 Task: Create an infographic for an Instagram post that illustrates data using a circle and a bar chart. Include titles and labels.
Action: Mouse moved to (96, 13)
Screenshot: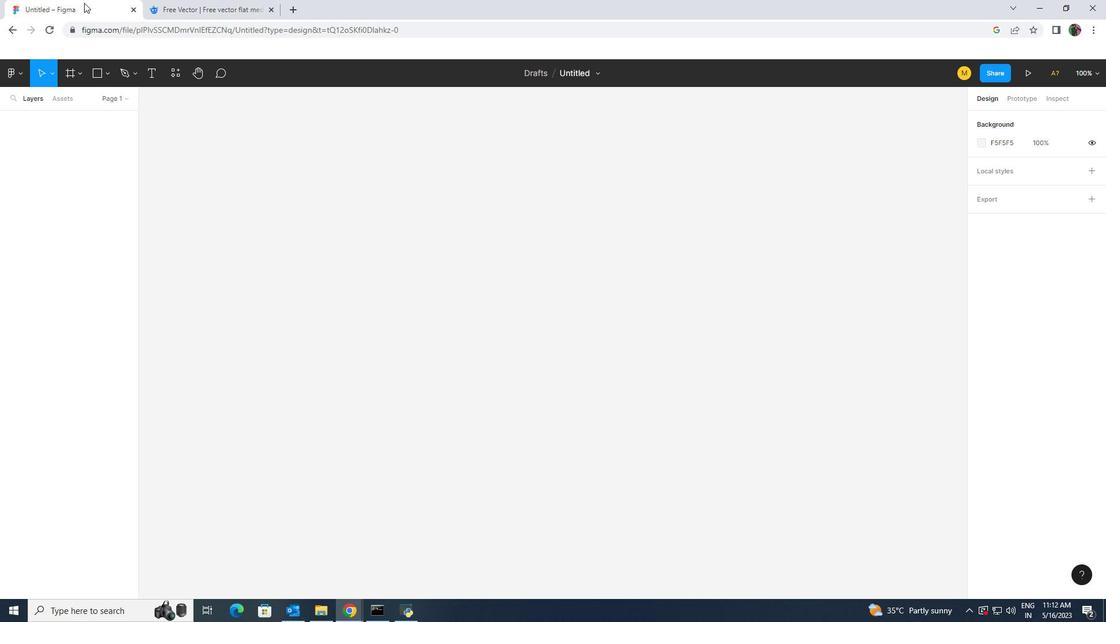 
Action: Key pressed f
Screenshot: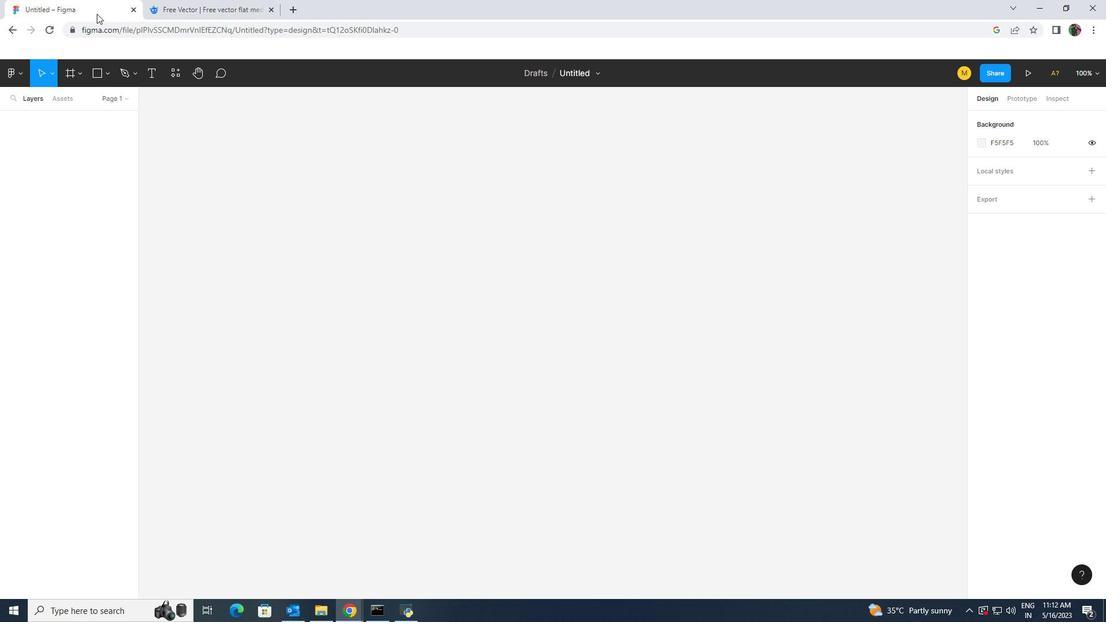 
Action: Mouse moved to (1016, 477)
Screenshot: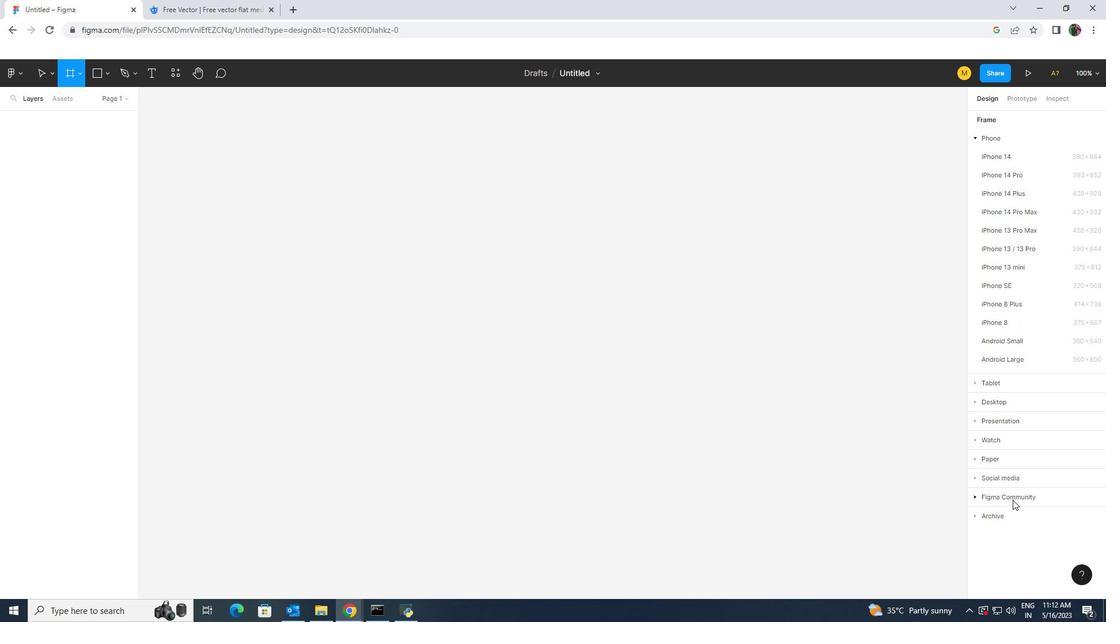 
Action: Mouse pressed left at (1016, 477)
Screenshot: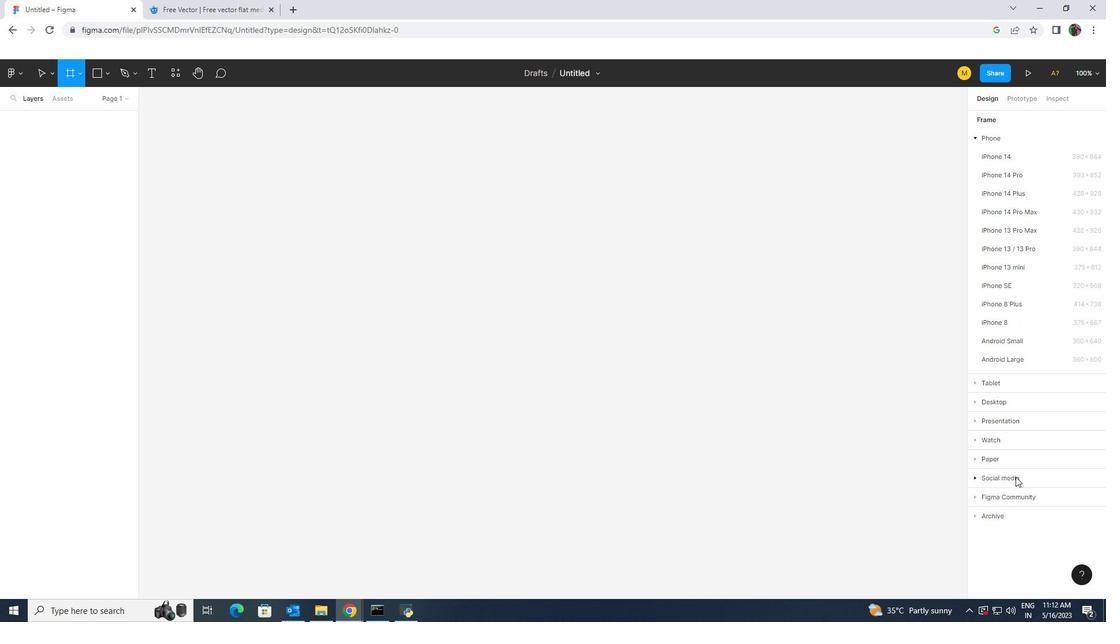 
Action: Mouse moved to (1018, 337)
Screenshot: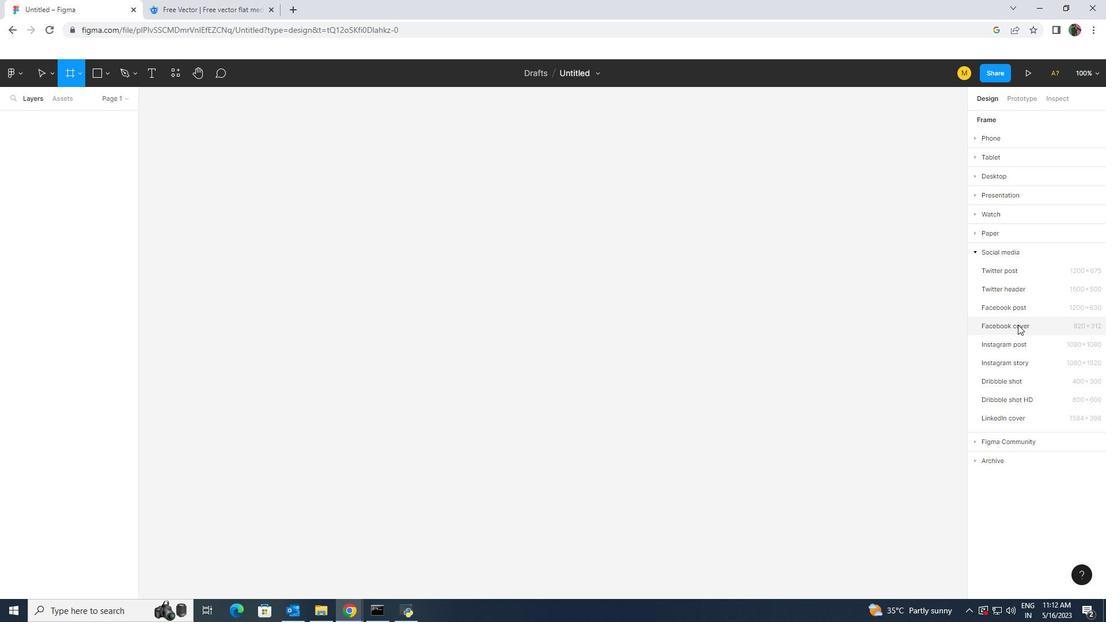 
Action: Mouse pressed left at (1018, 337)
Screenshot: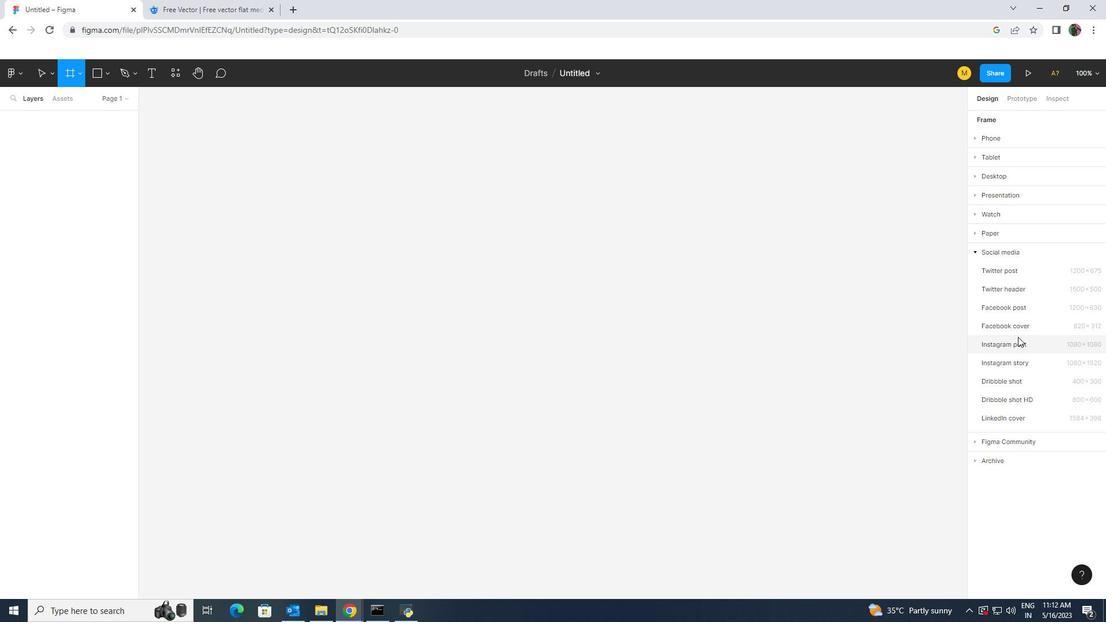 
Action: Mouse moved to (1099, 76)
Screenshot: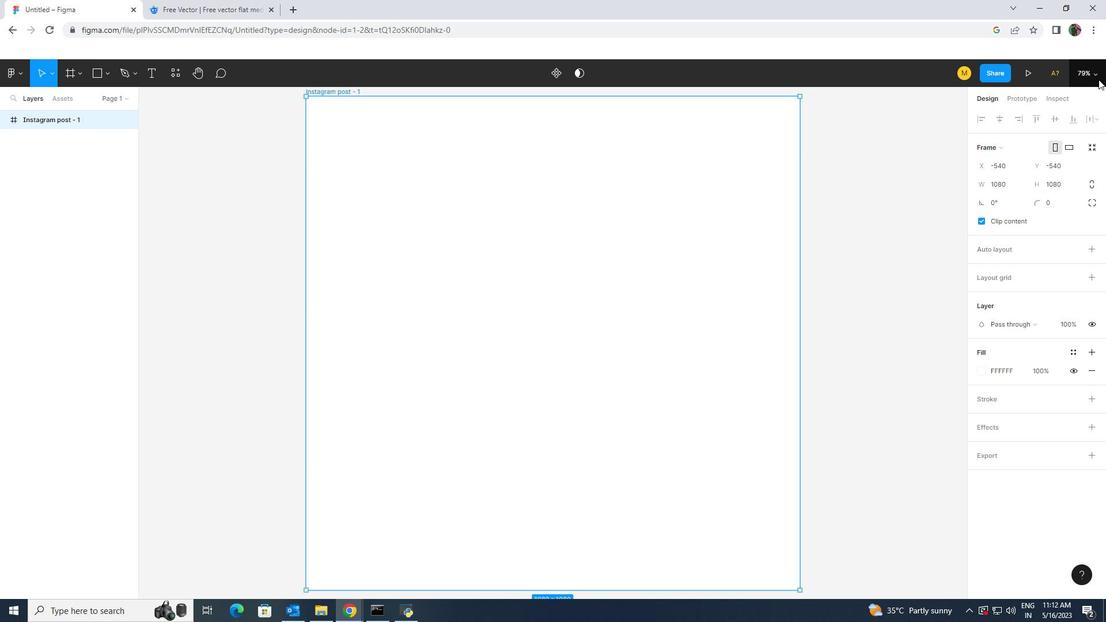 
Action: Mouse pressed left at (1099, 76)
Screenshot: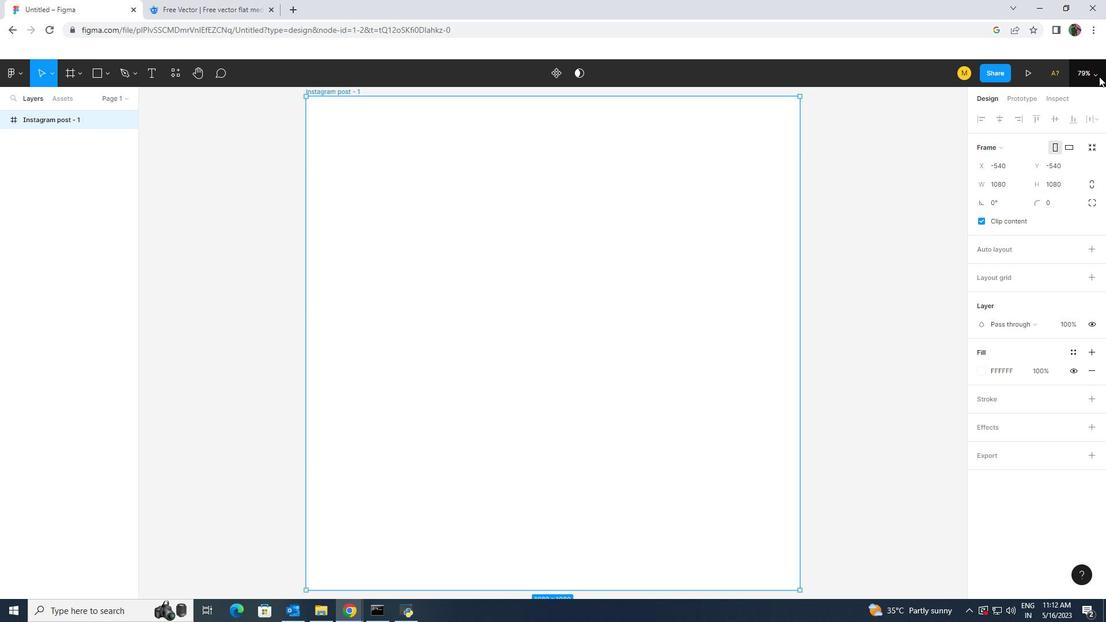 
Action: Mouse moved to (1059, 169)
Screenshot: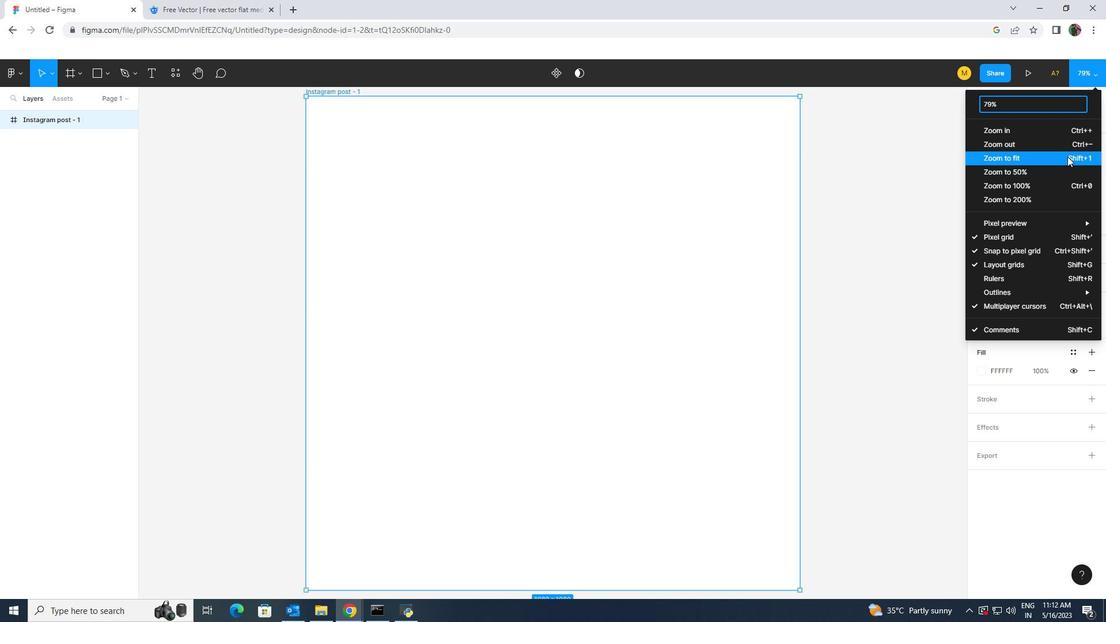 
Action: Mouse pressed left at (1059, 169)
Screenshot: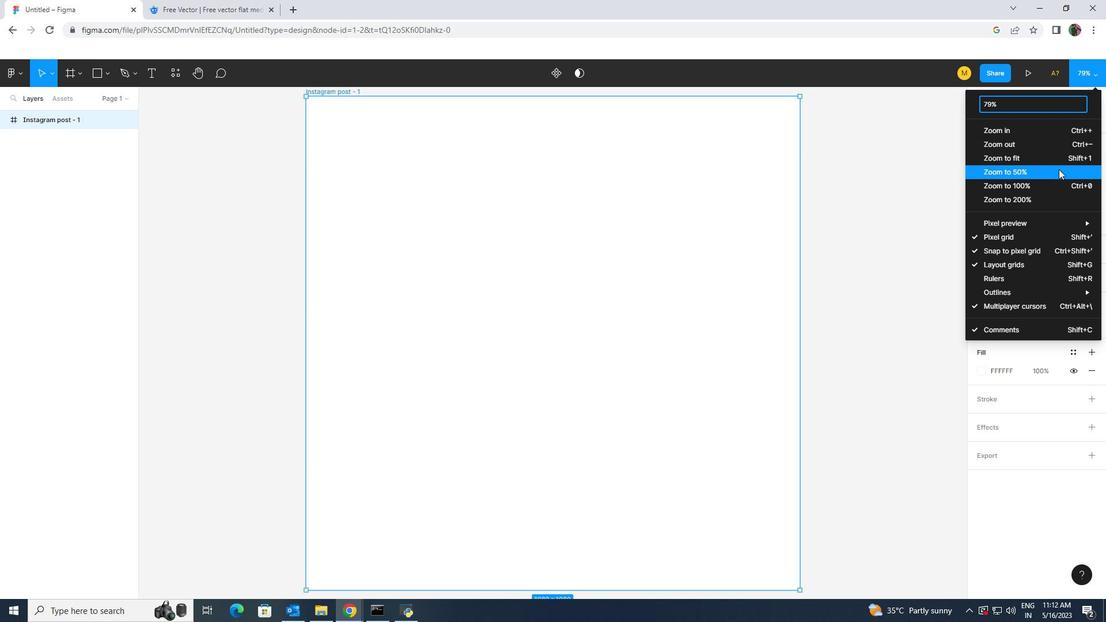 
Action: Mouse moved to (630, 296)
Screenshot: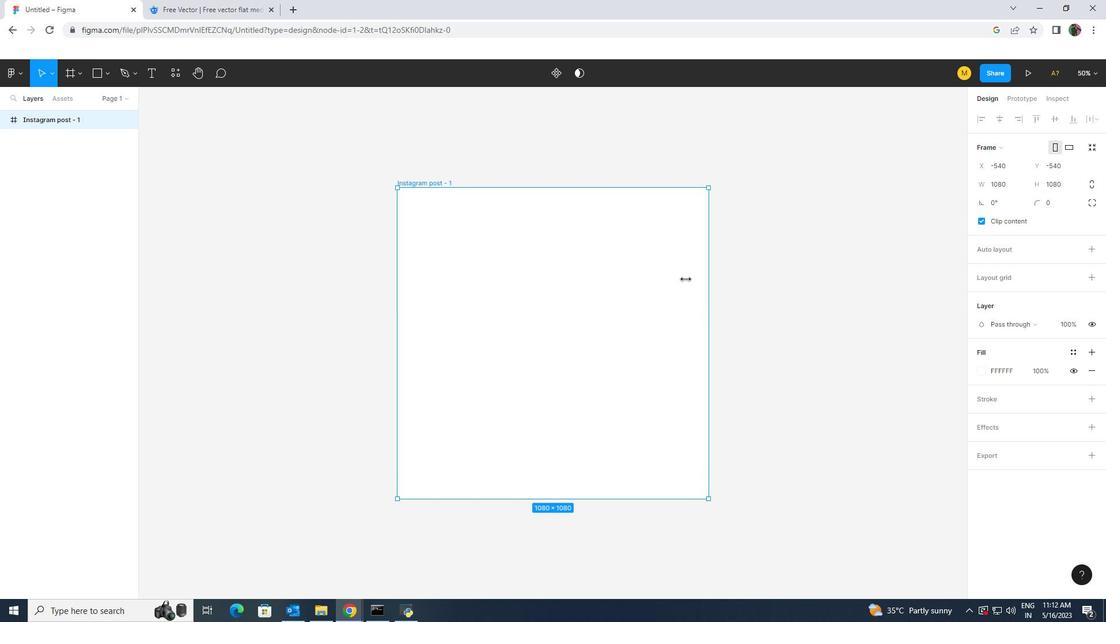 
Action: Mouse pressed left at (630, 296)
Screenshot: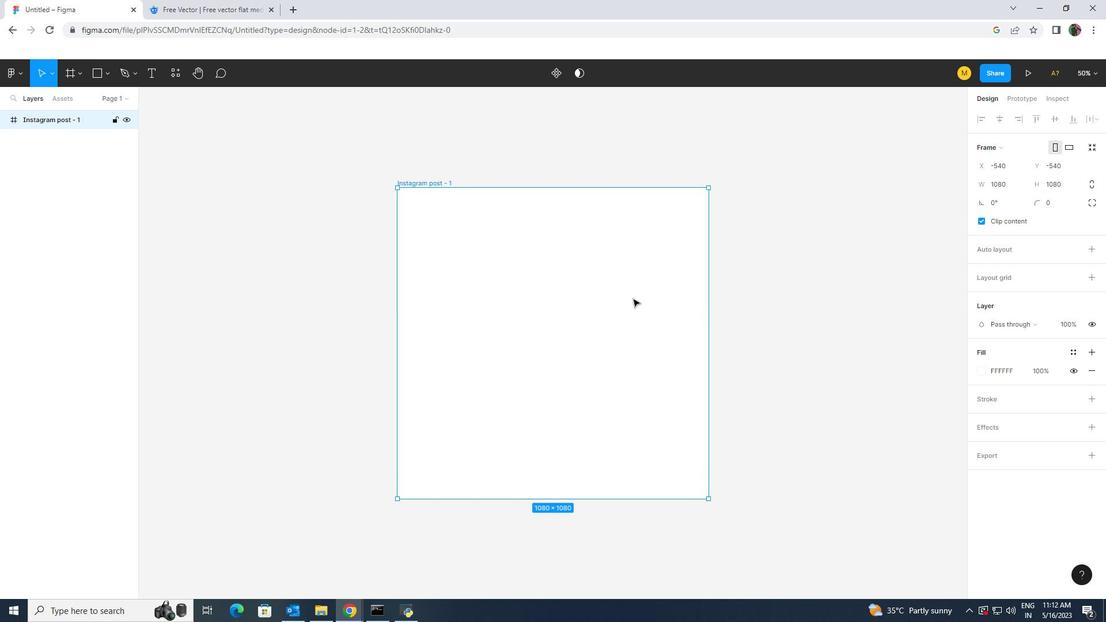 
Action: Mouse moved to (996, 251)
Screenshot: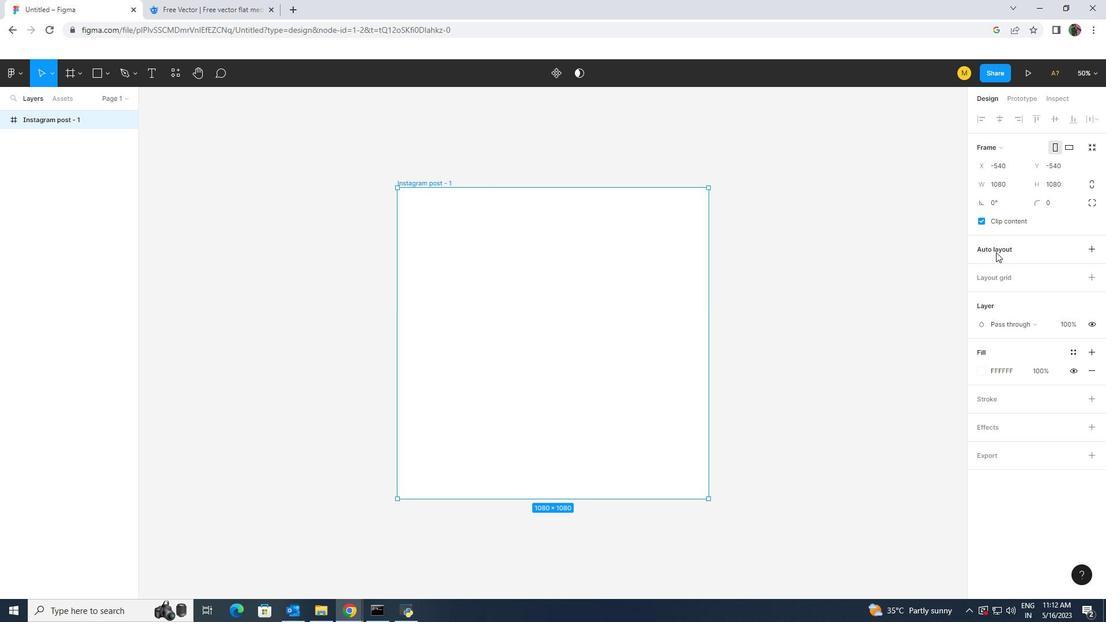 
Action: Mouse pressed left at (996, 251)
Screenshot: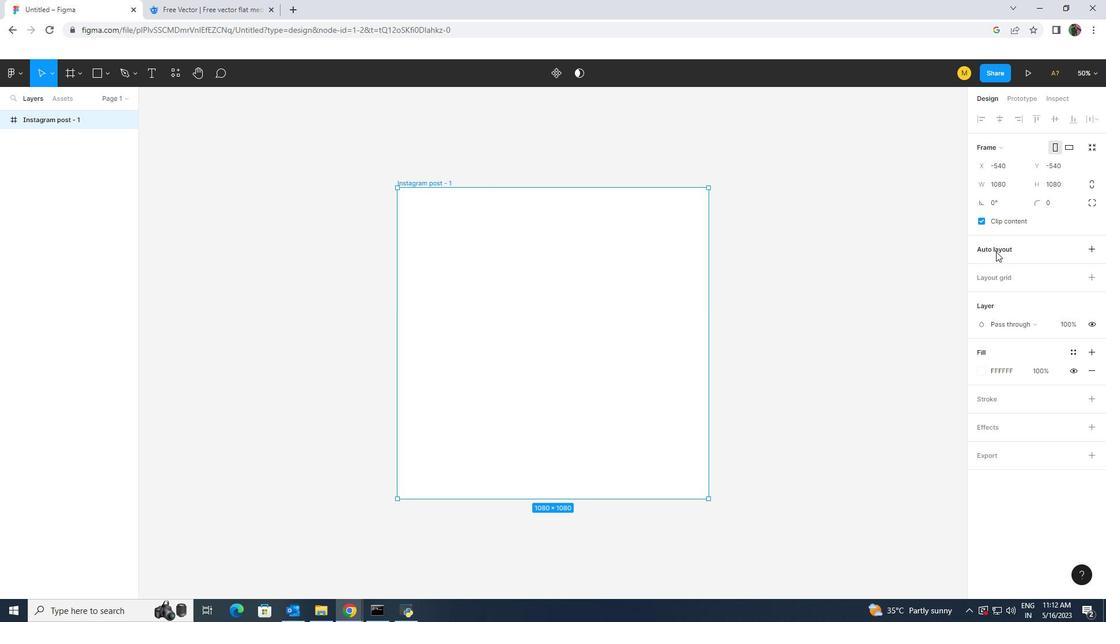 
Action: Mouse moved to (1001, 259)
Screenshot: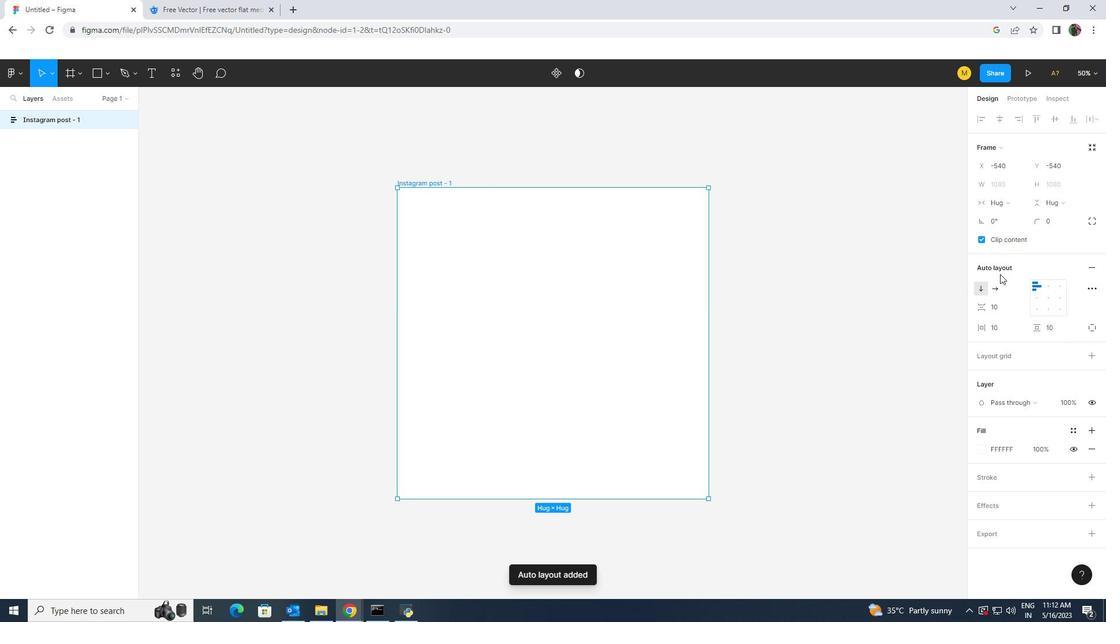 
Action: Mouse pressed left at (1001, 259)
Screenshot: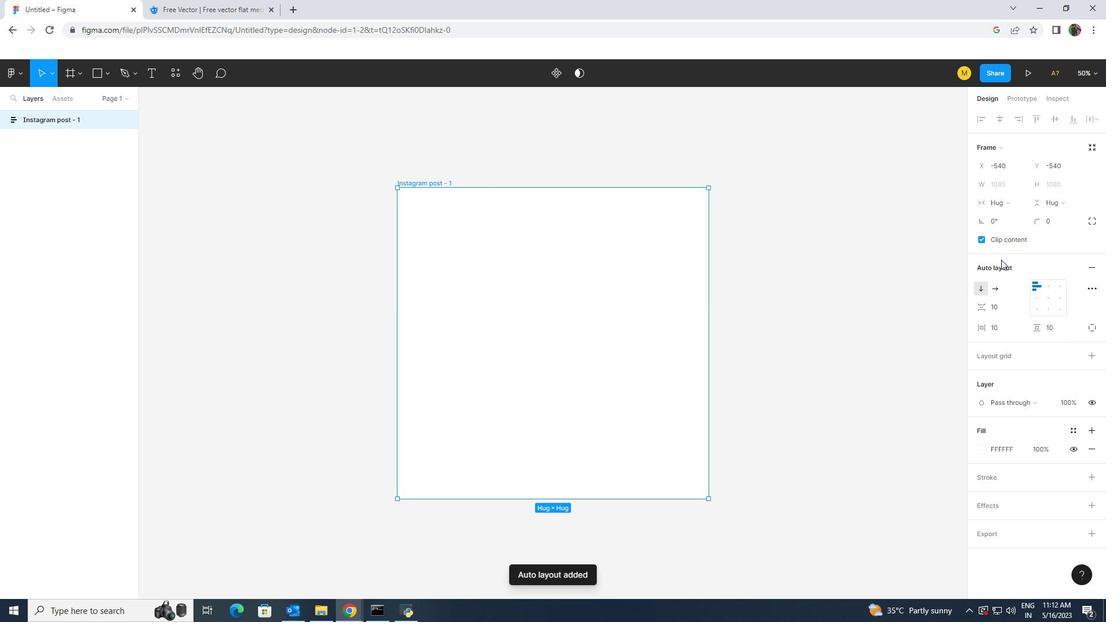 
Action: Mouse moved to (987, 244)
Screenshot: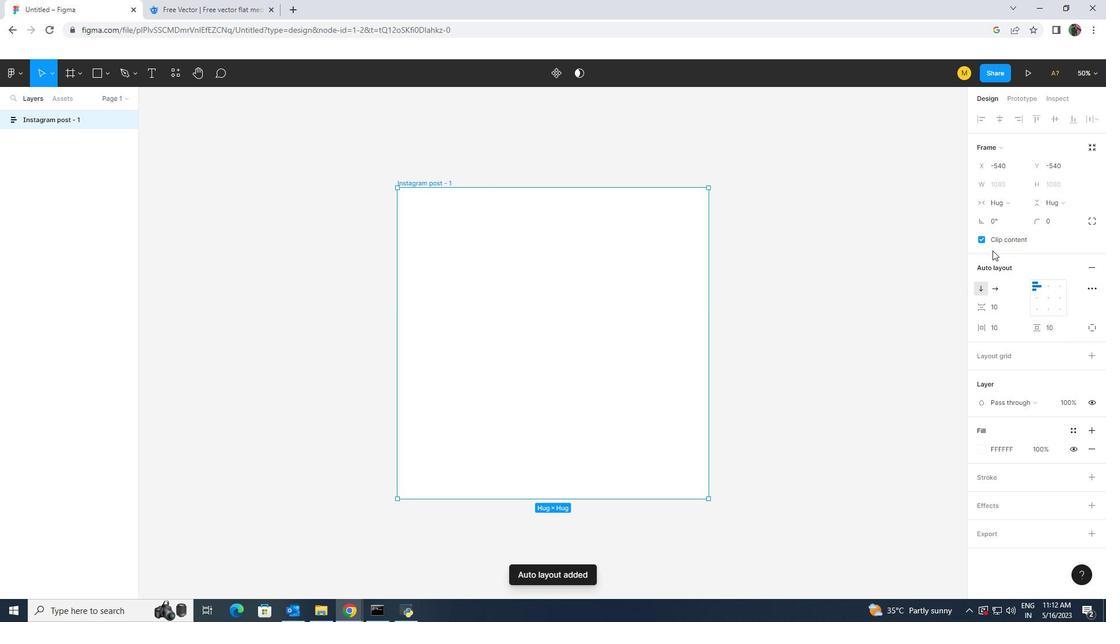 
Action: Mouse pressed left at (987, 244)
Screenshot: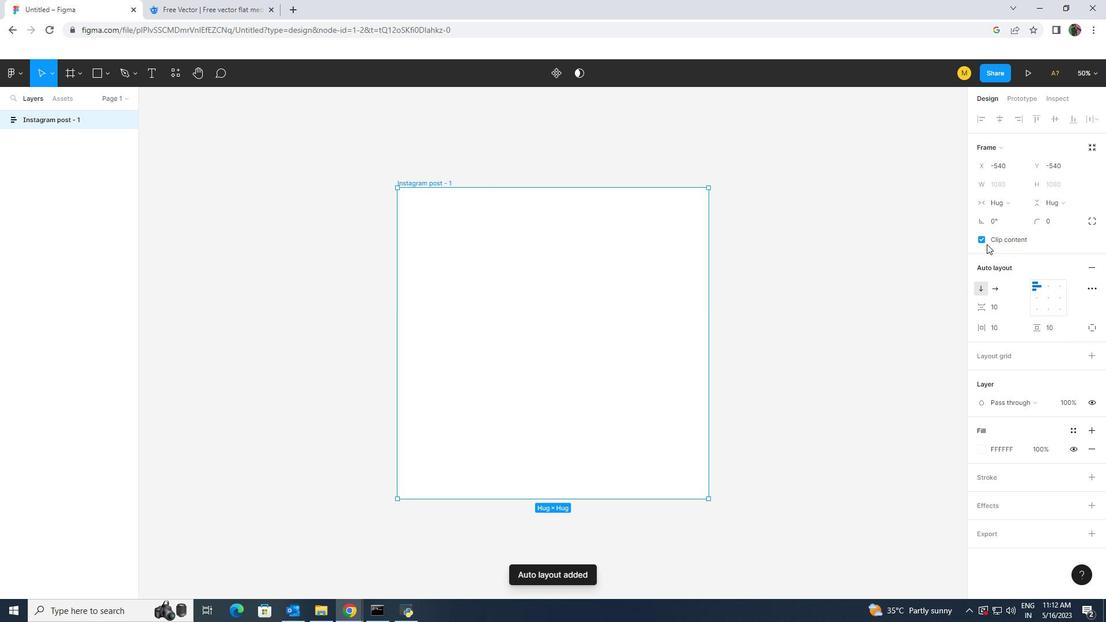 
Action: Mouse moved to (1074, 353)
Screenshot: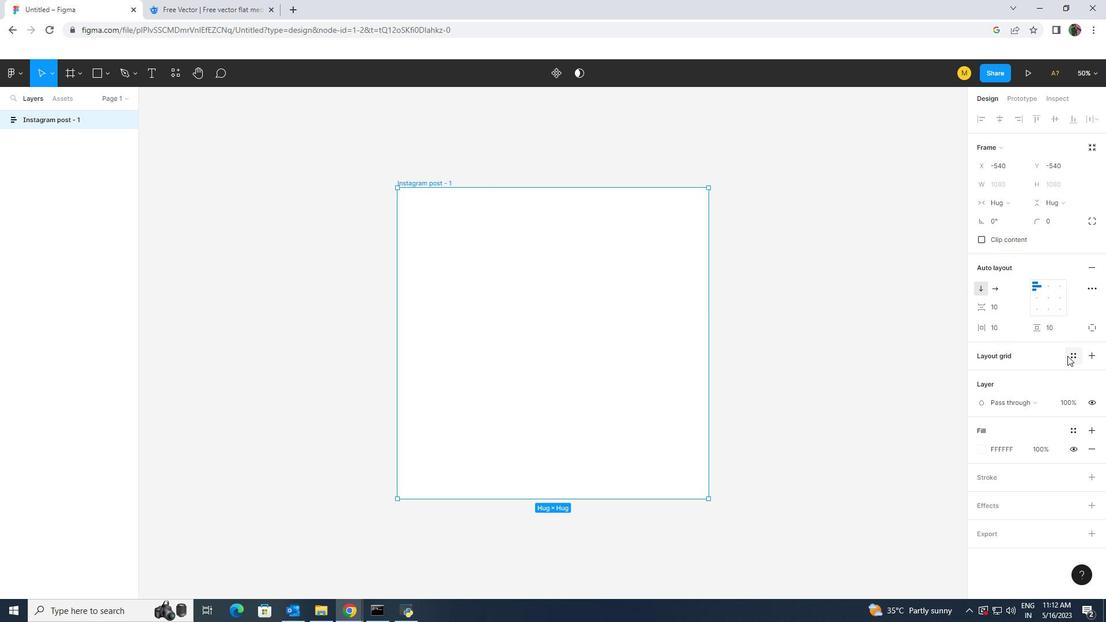 
Action: Mouse pressed left at (1074, 353)
Screenshot: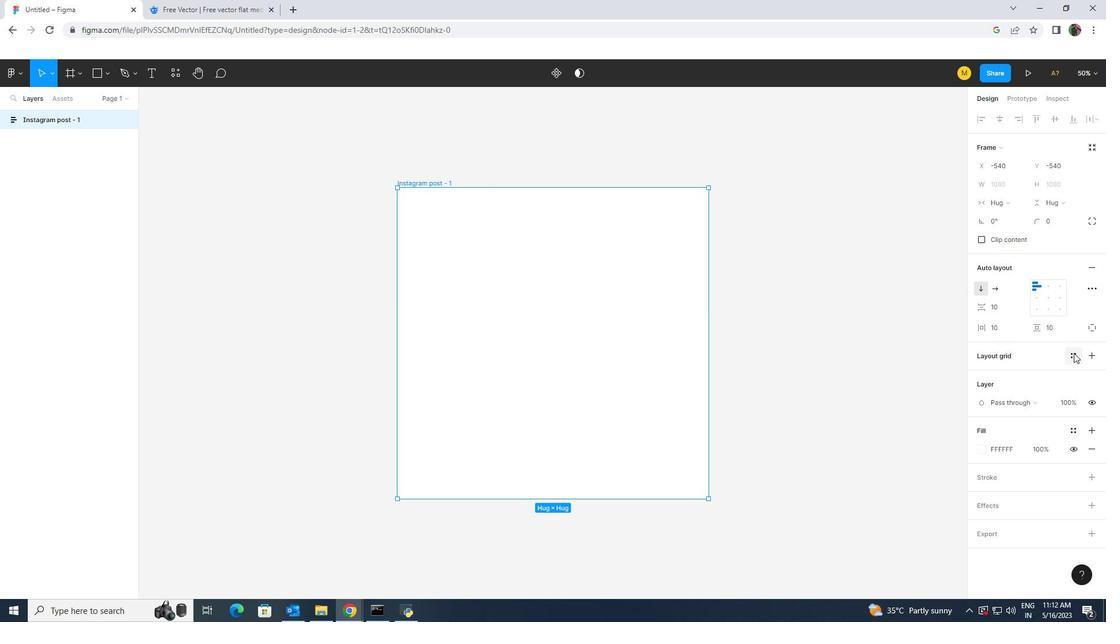 
Action: Mouse moved to (909, 354)
Screenshot: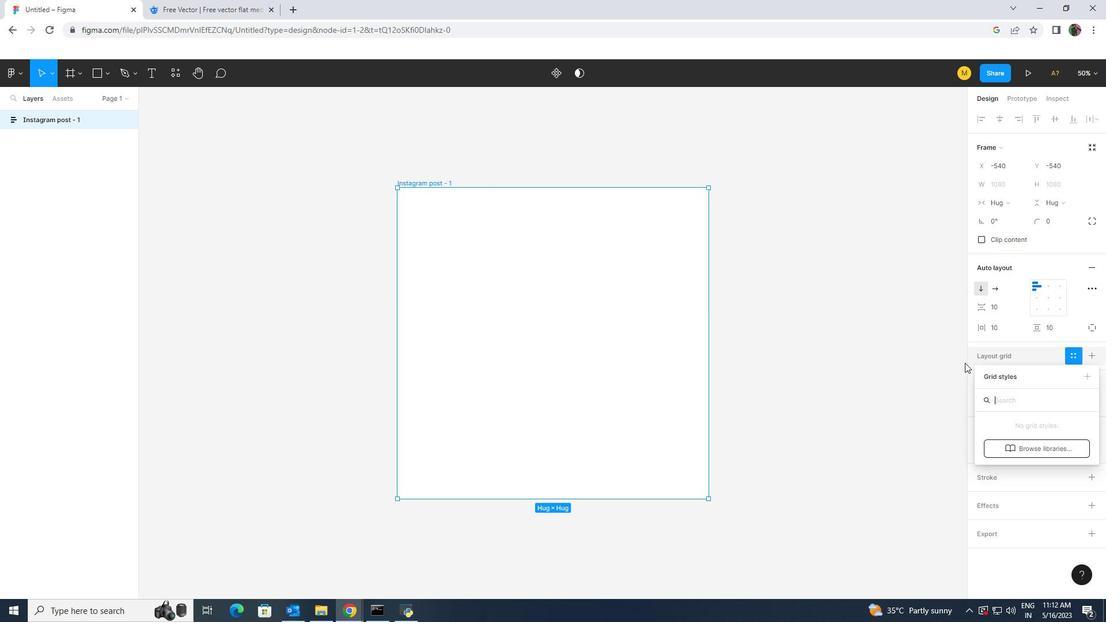
Action: Mouse pressed left at (909, 354)
Screenshot: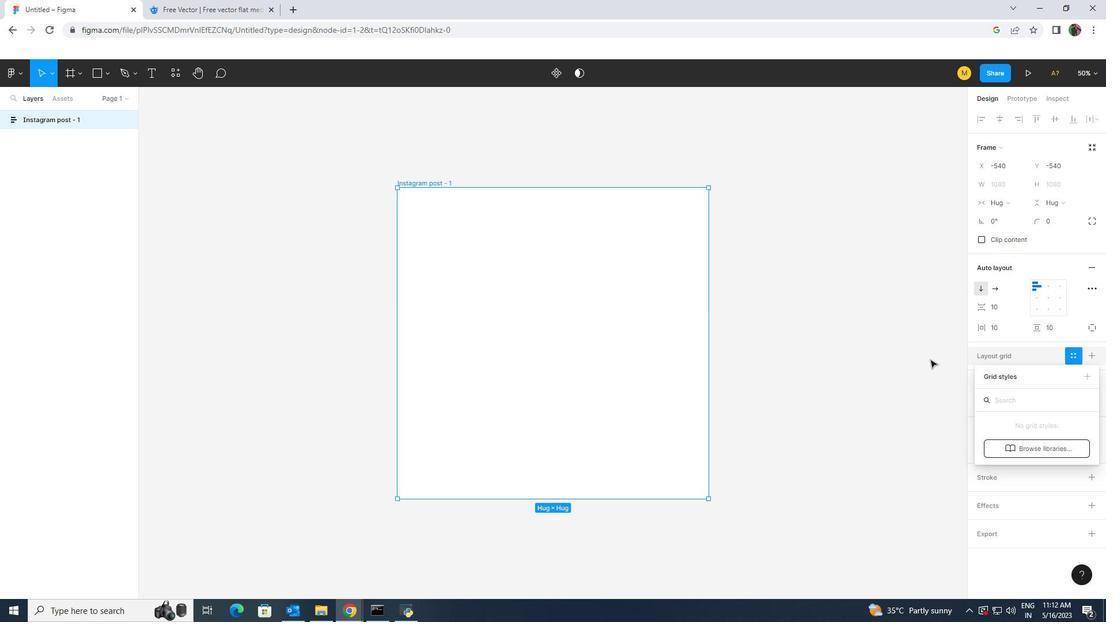 
Action: Mouse moved to (677, 337)
Screenshot: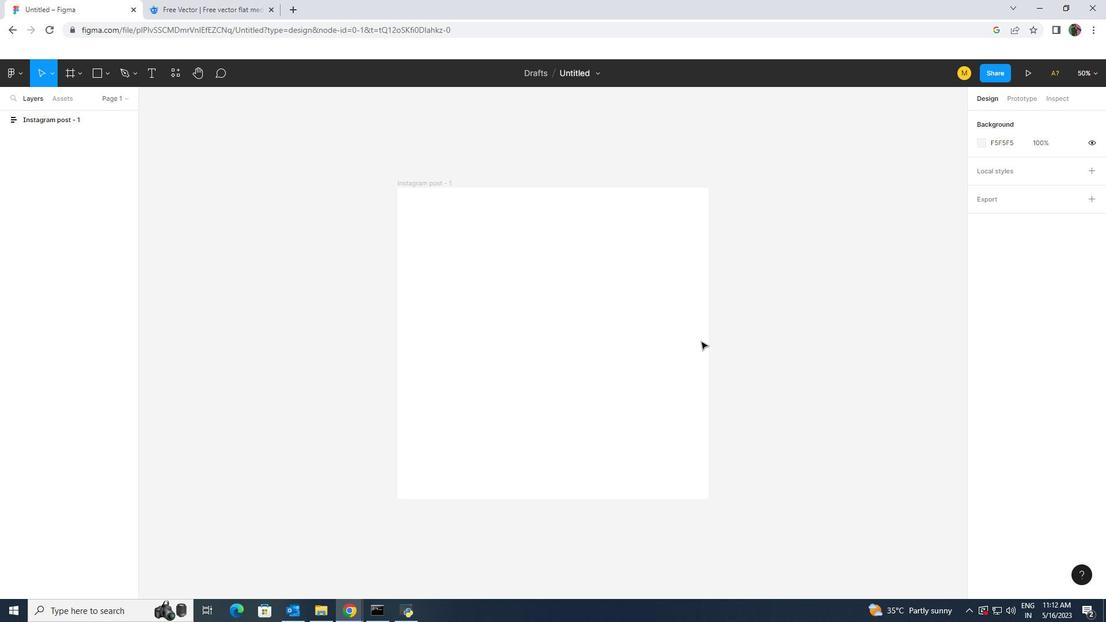 
Action: Mouse pressed left at (677, 337)
Screenshot: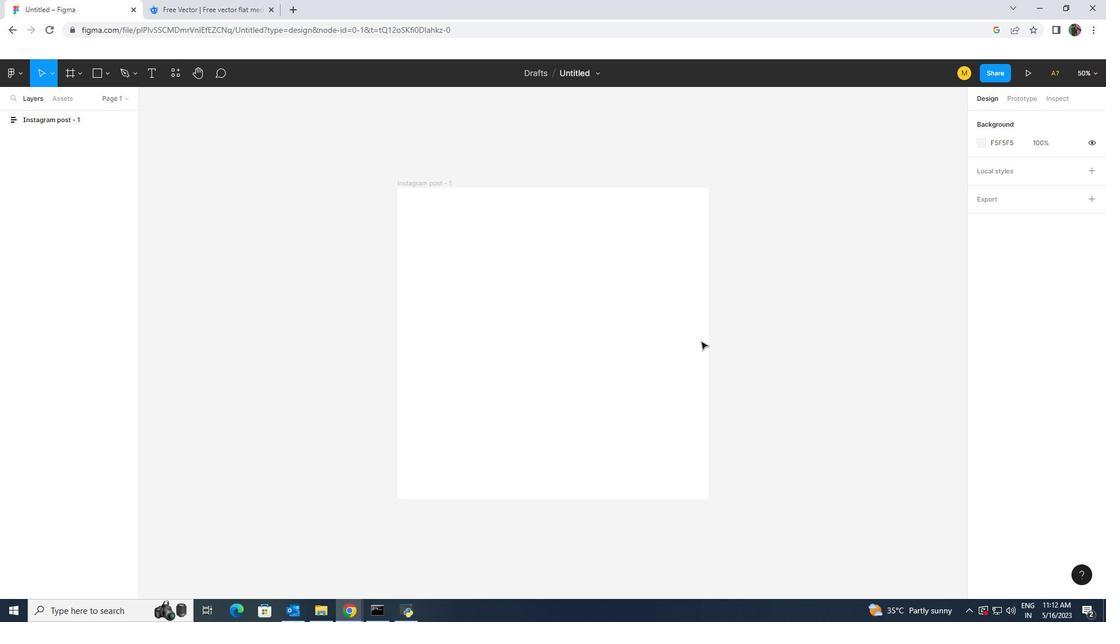 
Action: Mouse moved to (1085, 264)
Screenshot: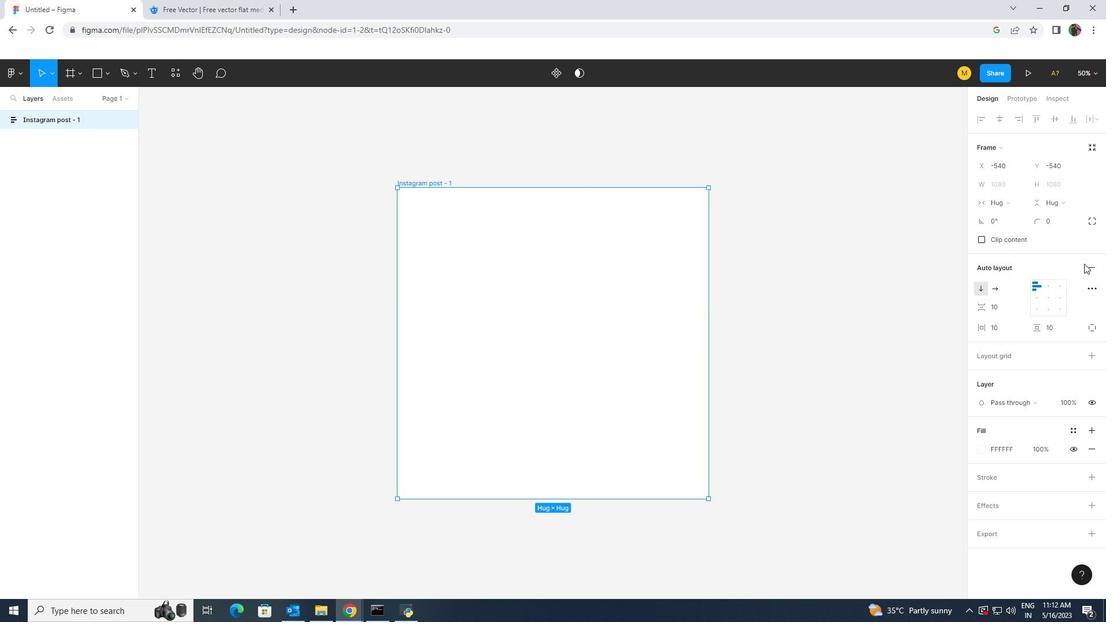
Action: Mouse pressed left at (1085, 264)
Screenshot: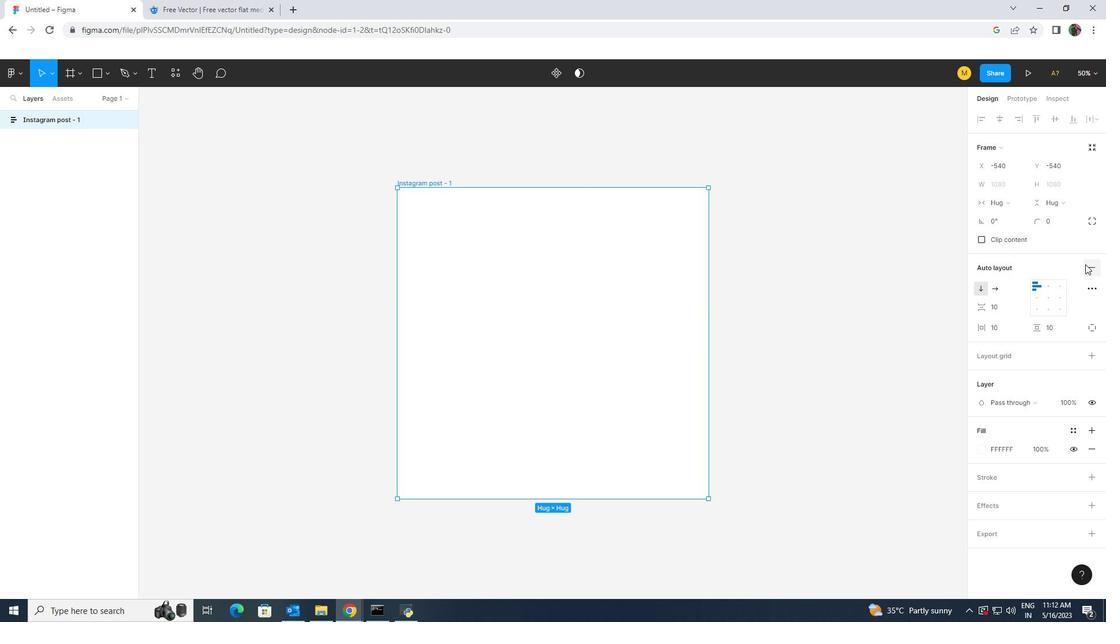 
Action: Mouse moved to (1023, 272)
Screenshot: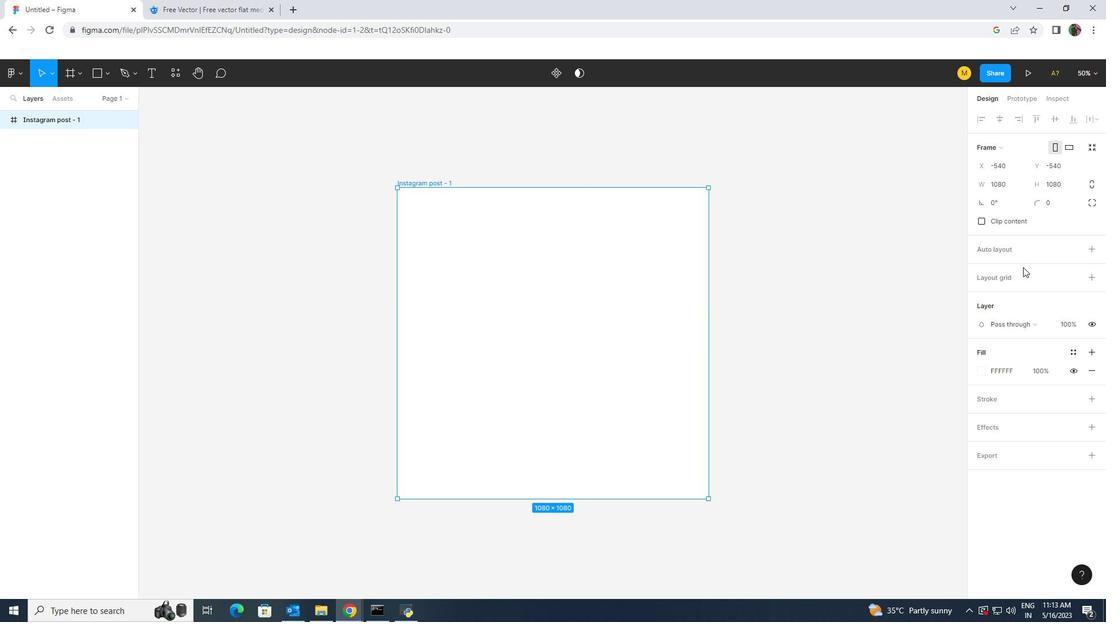 
Action: Mouse pressed left at (1023, 272)
Screenshot: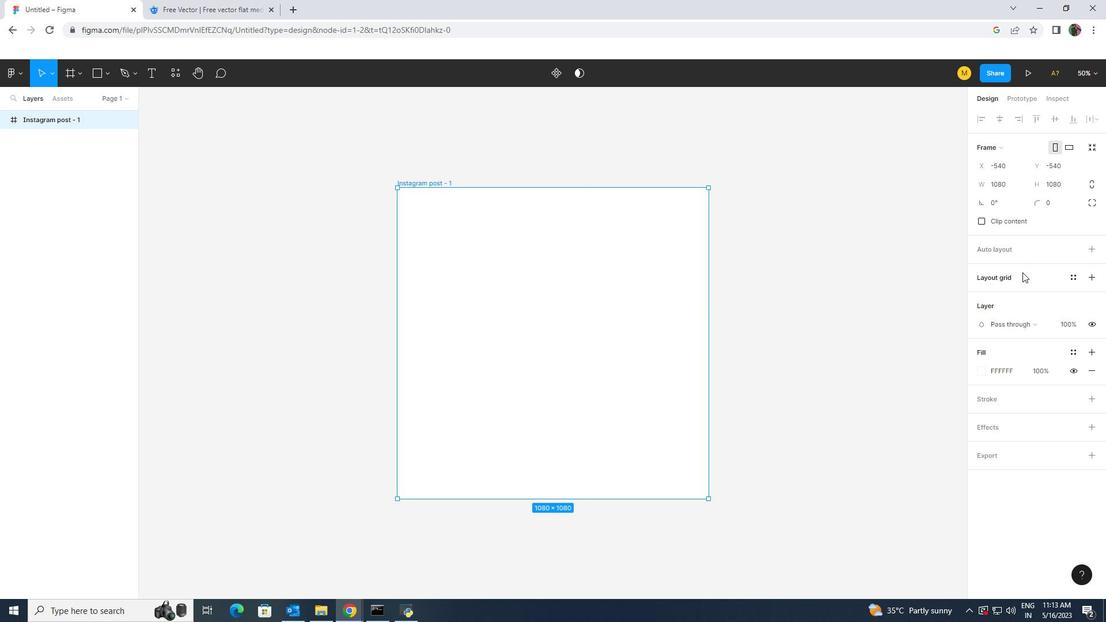 
Action: Mouse moved to (985, 291)
Screenshot: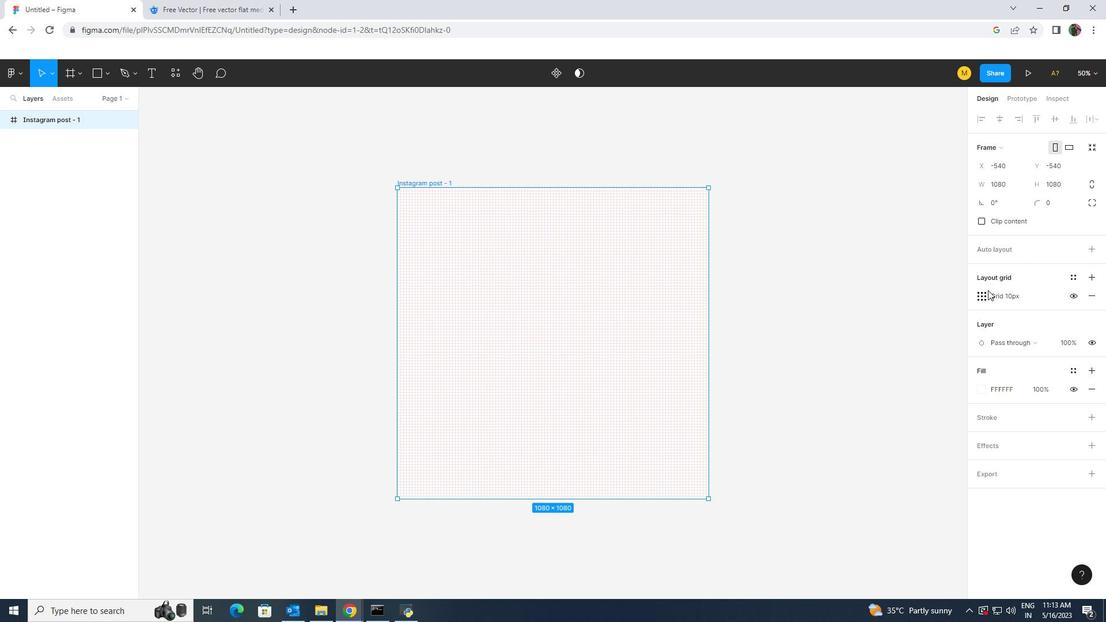 
Action: Mouse pressed left at (985, 291)
Screenshot: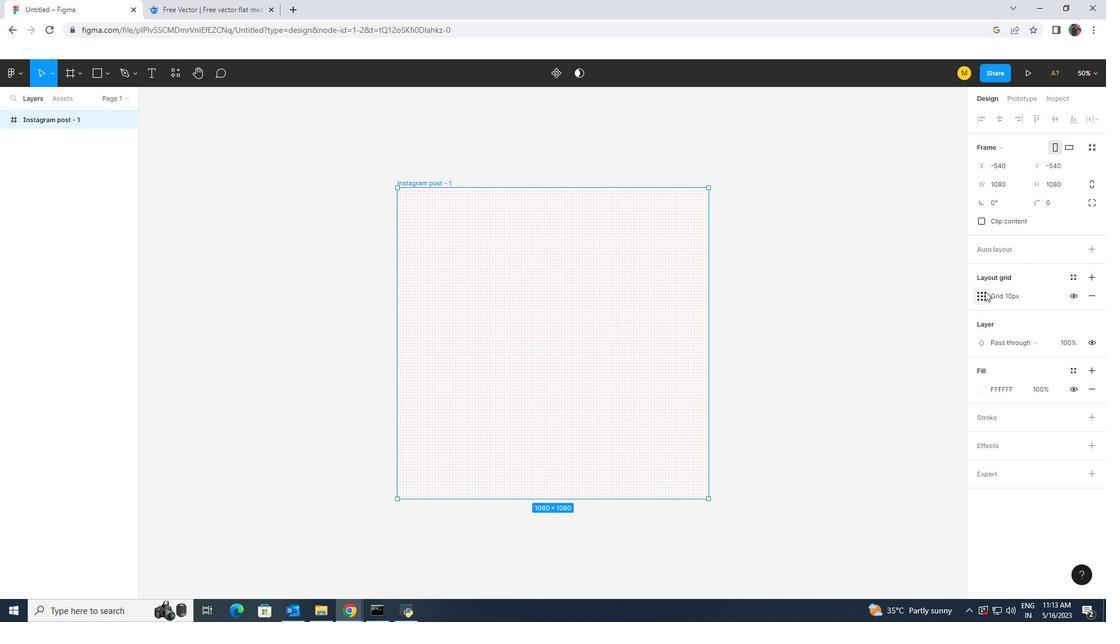 
Action: Mouse moved to (879, 299)
Screenshot: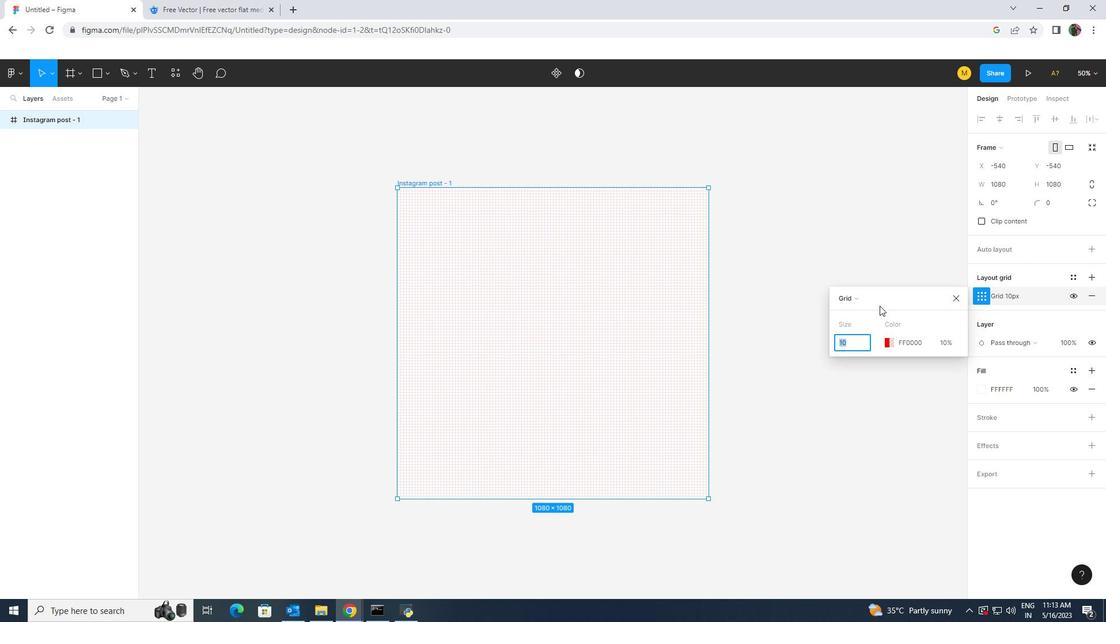 
Action: Mouse pressed left at (879, 299)
Screenshot: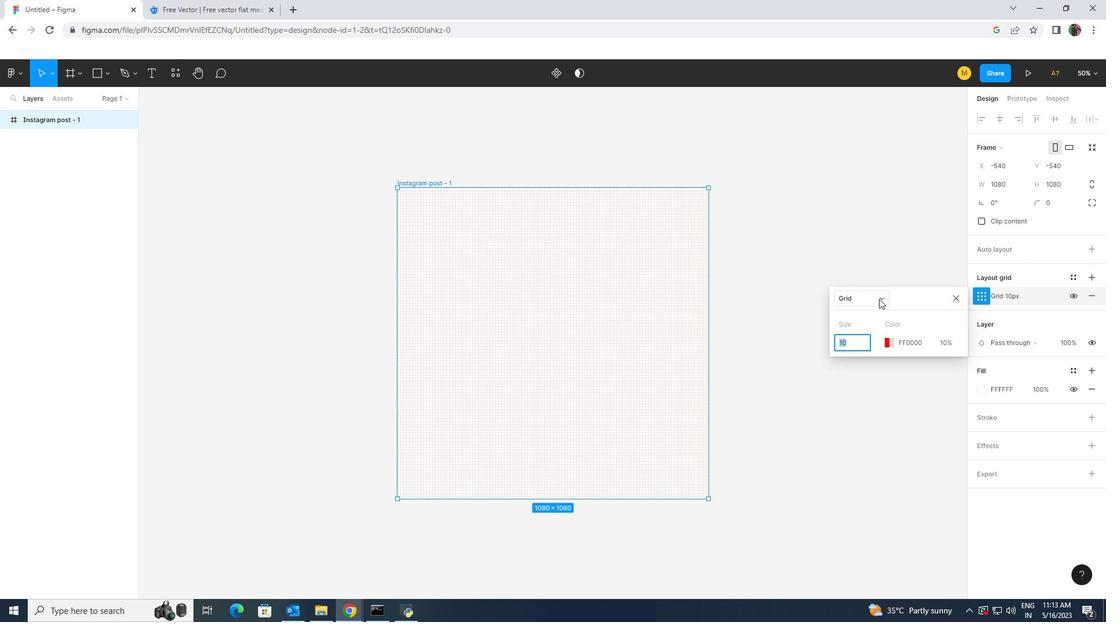 
Action: Mouse moved to (878, 308)
Screenshot: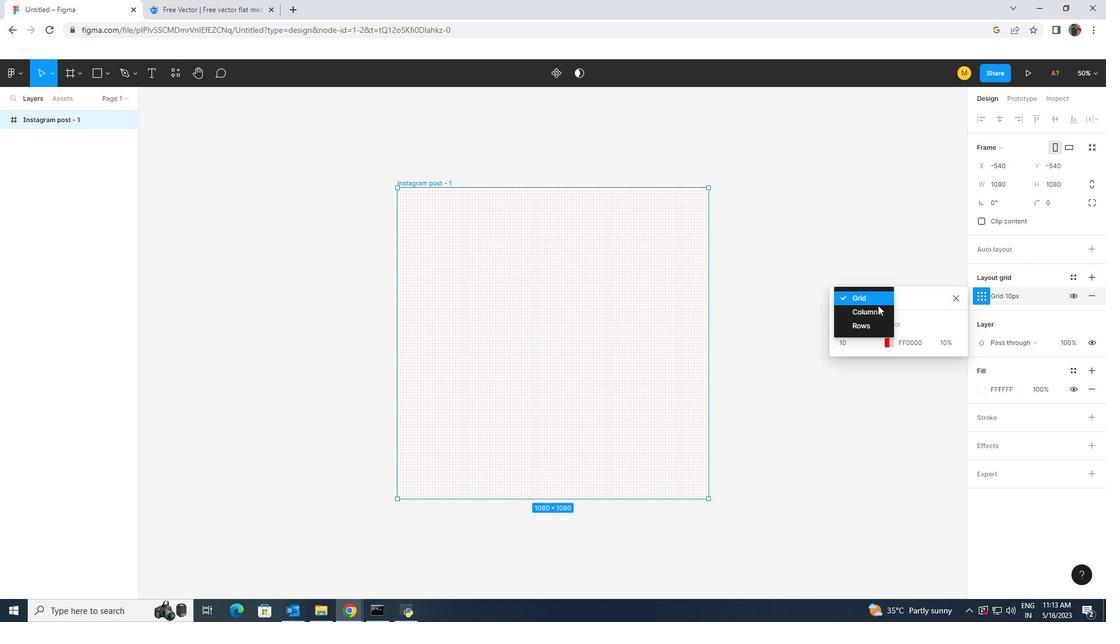 
Action: Mouse pressed left at (878, 308)
Screenshot: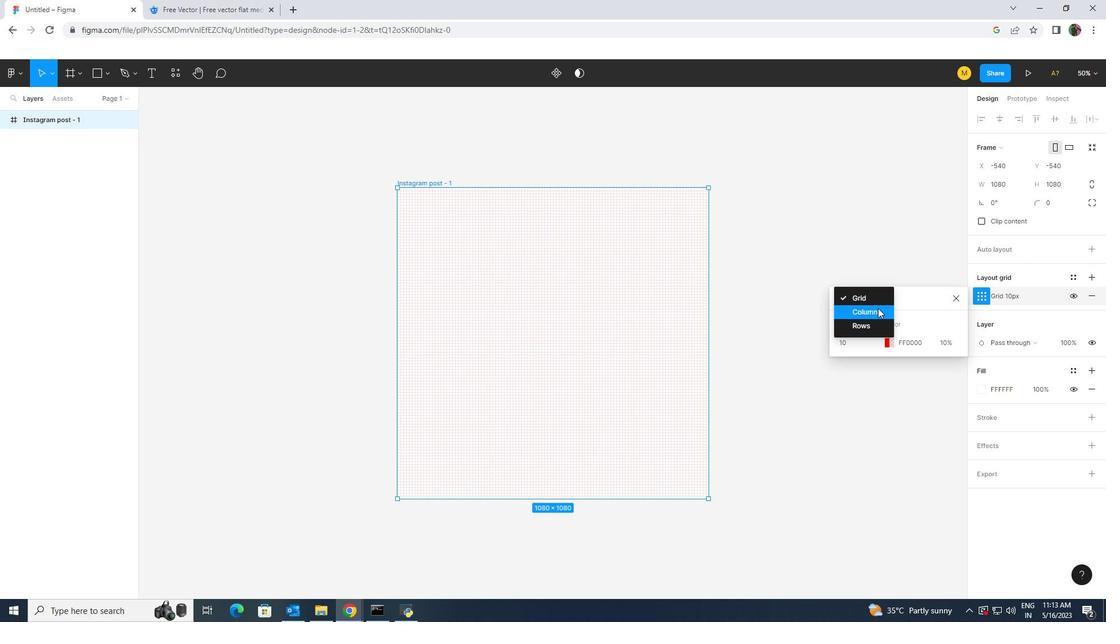 
Action: Mouse moved to (873, 343)
Screenshot: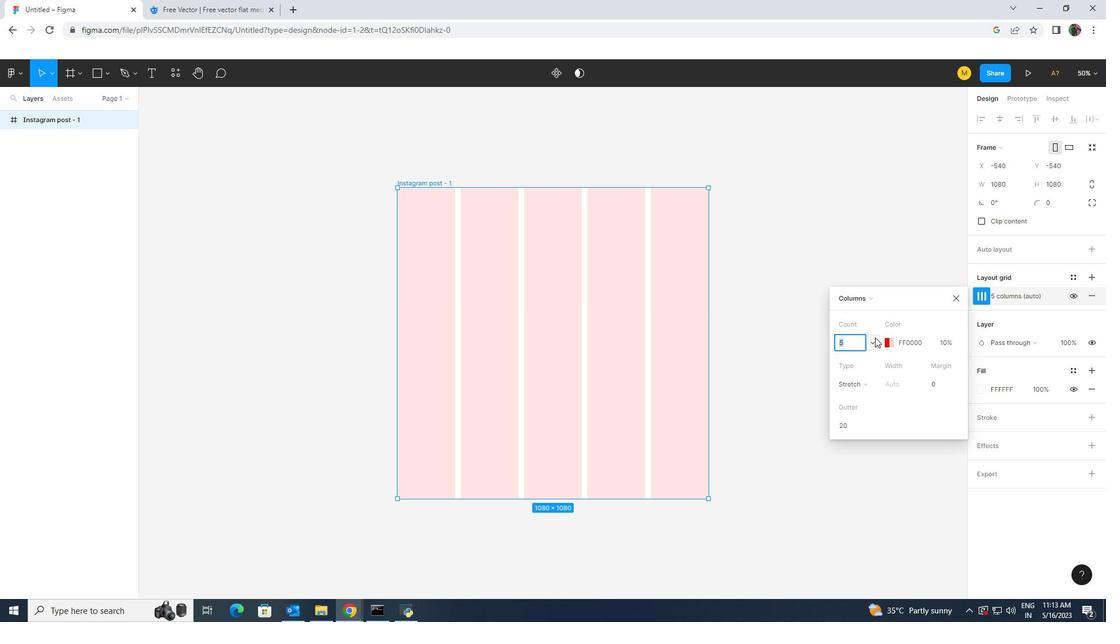
Action: Mouse pressed left at (873, 343)
Screenshot: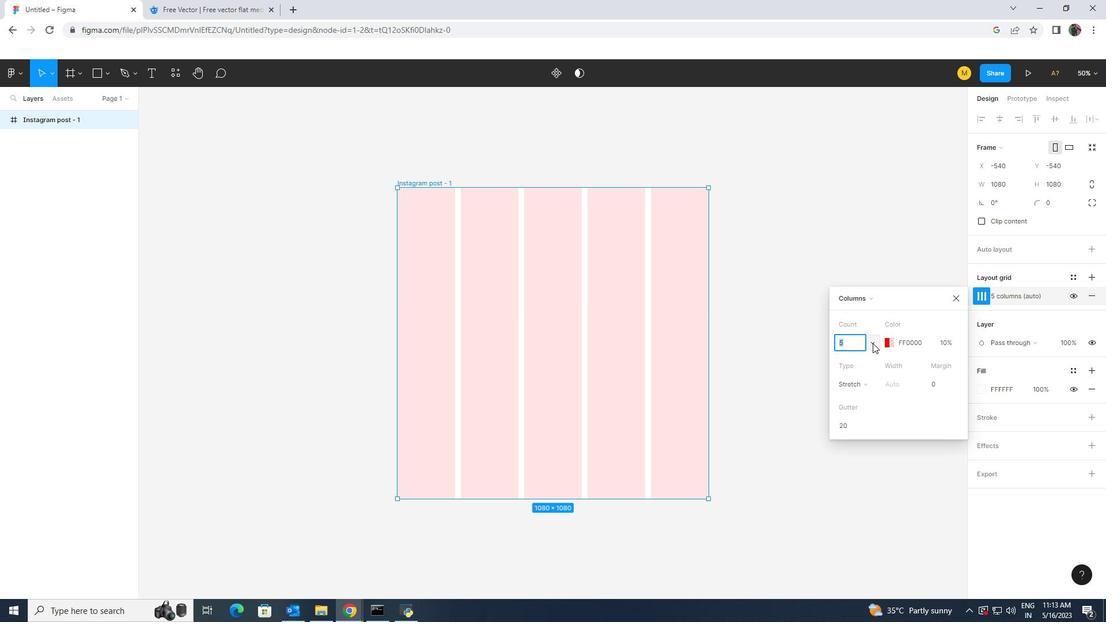 
Action: Mouse moved to (867, 381)
Screenshot: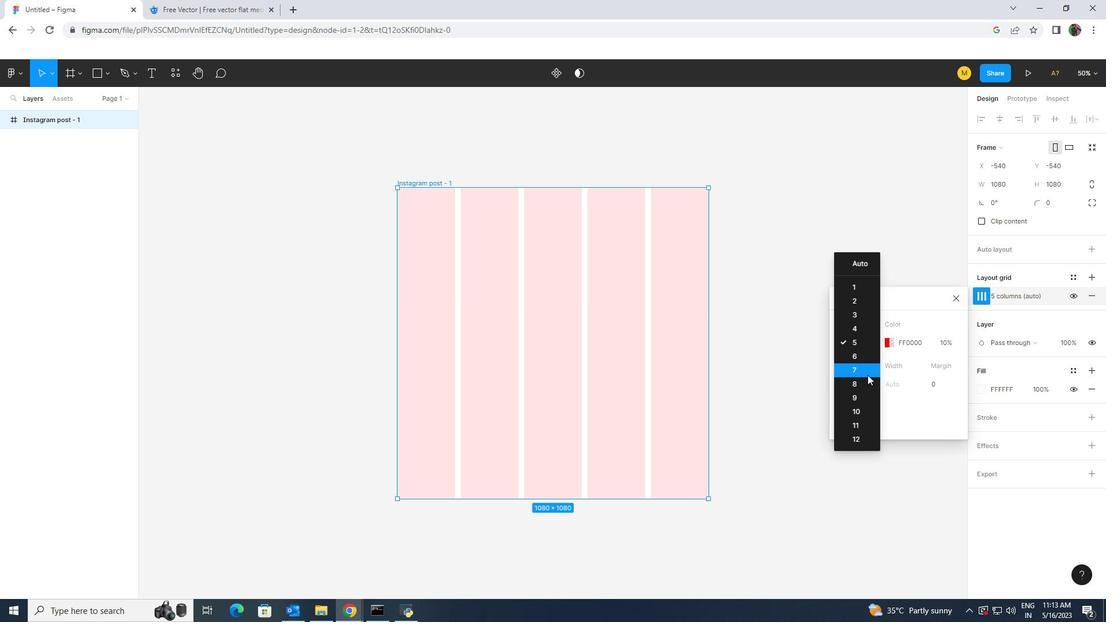 
Action: Mouse pressed left at (867, 381)
Screenshot: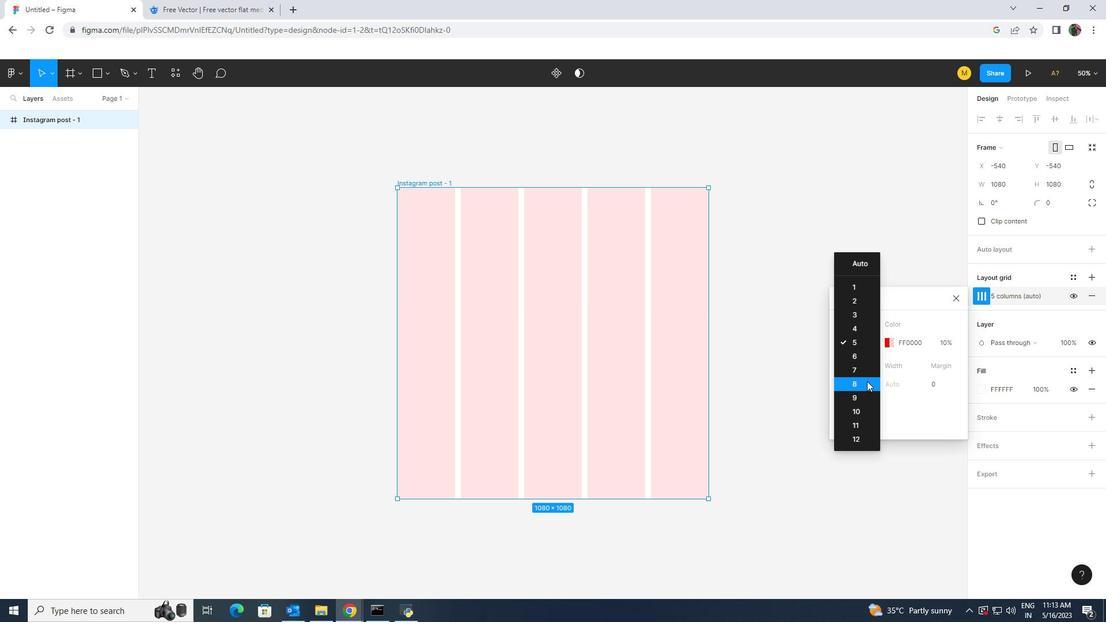 
Action: Mouse moved to (940, 379)
Screenshot: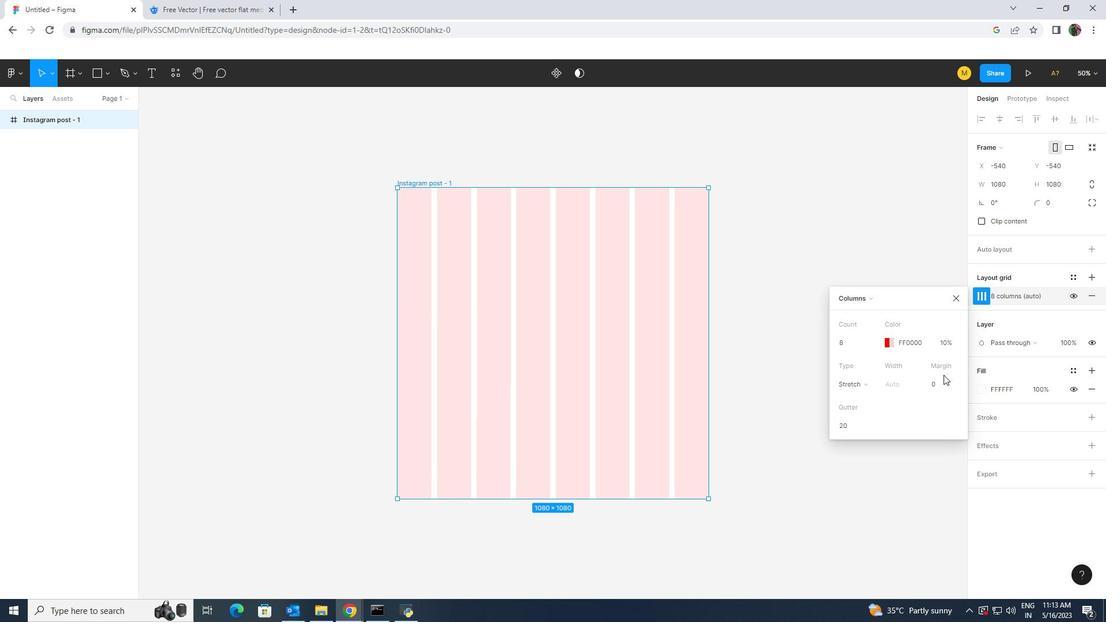 
Action: Mouse pressed left at (940, 379)
Screenshot: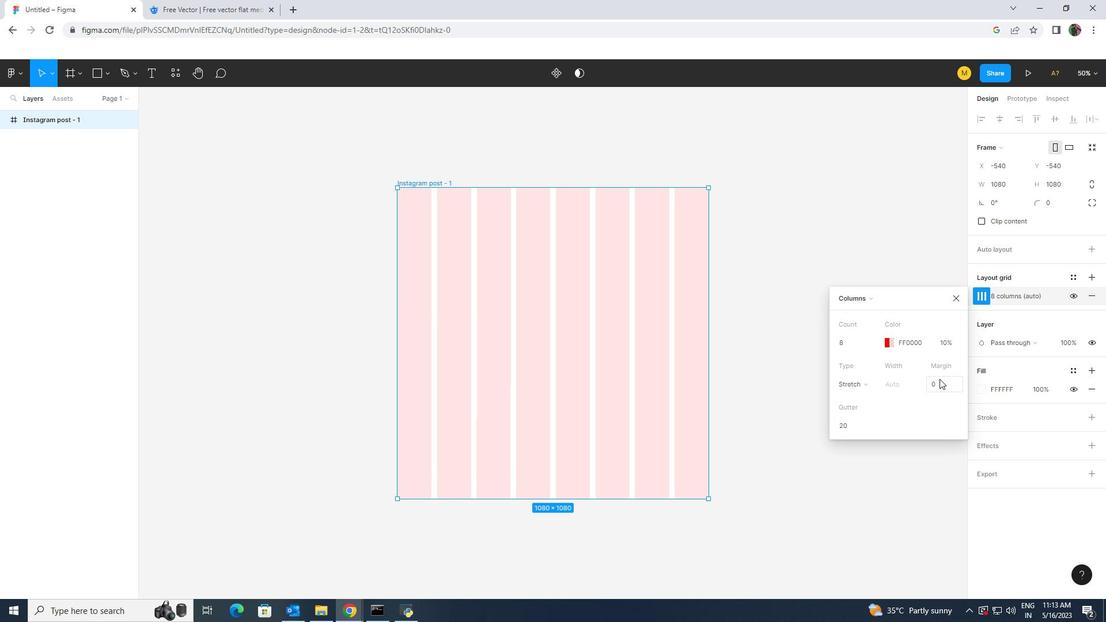 
Action: Key pressed 16<Key.enter>
Screenshot: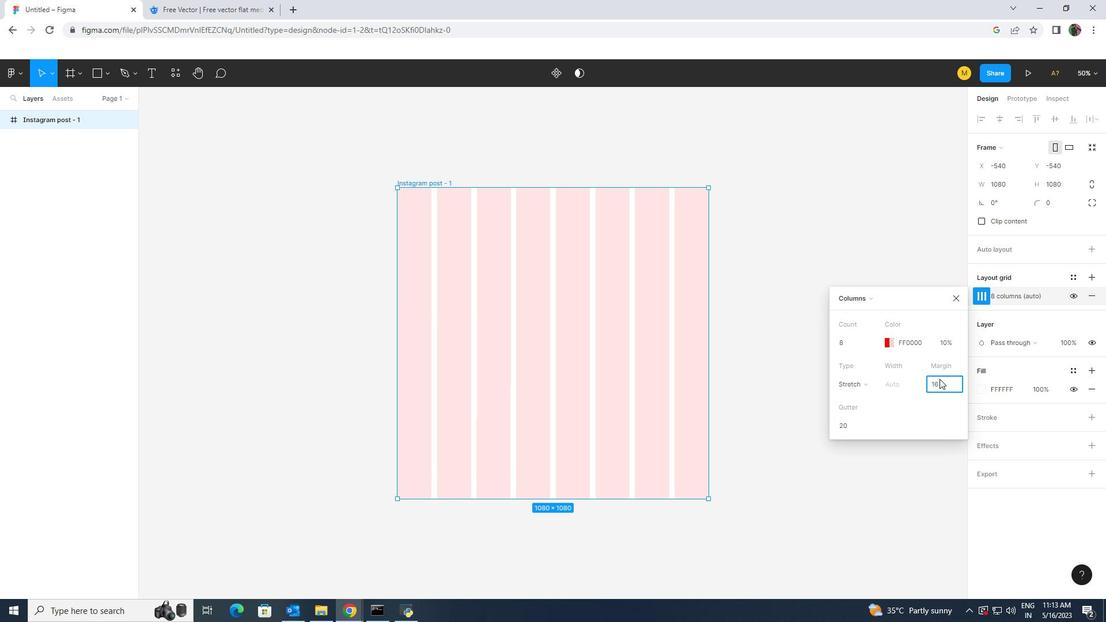 
Action: Mouse moved to (840, 428)
Screenshot: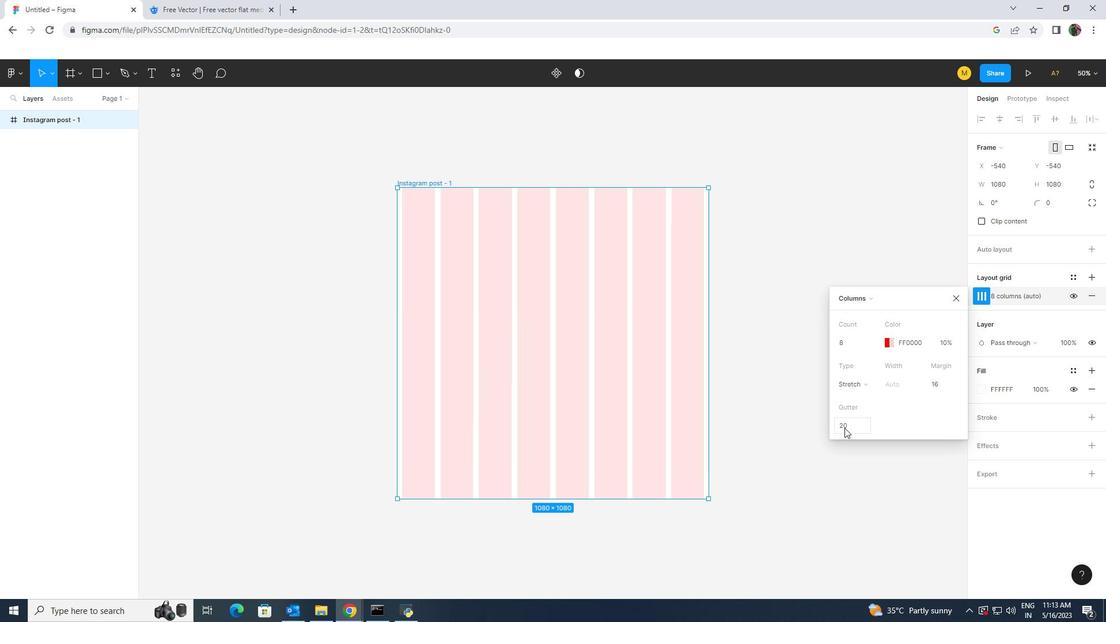 
Action: Mouse pressed left at (840, 428)
Screenshot: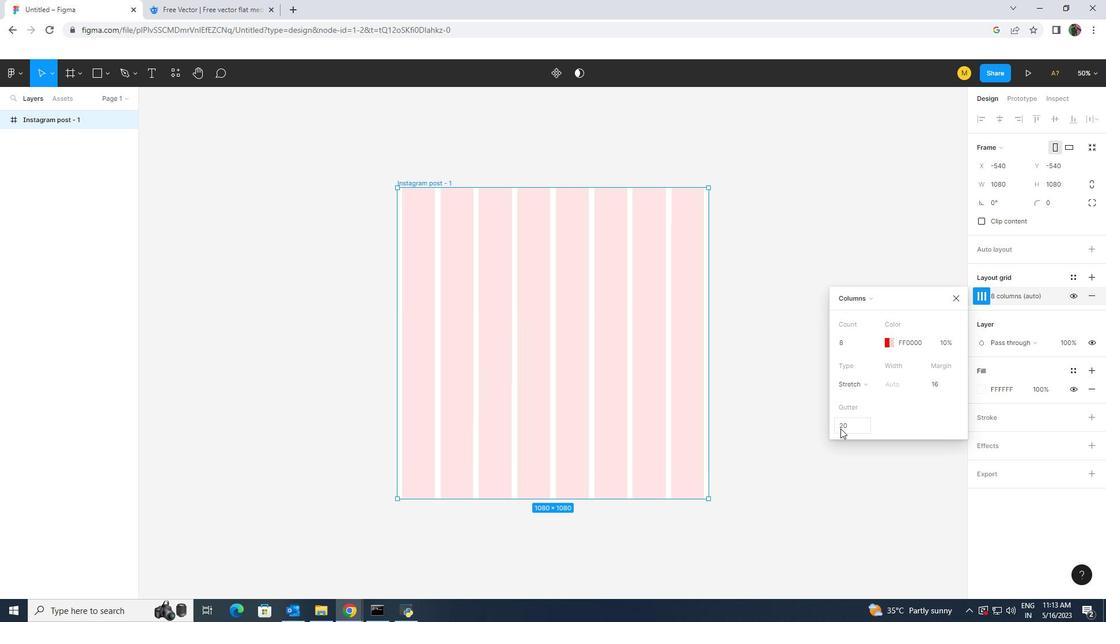 
Action: Mouse moved to (840, 429)
Screenshot: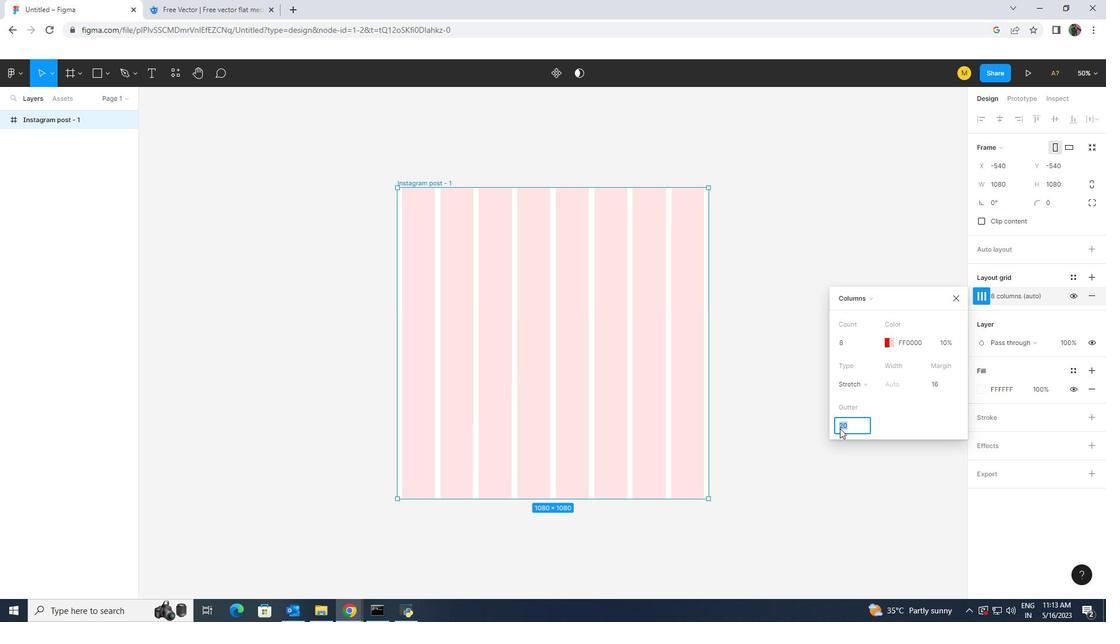 
Action: Key pressed 16<Key.enter>
Screenshot: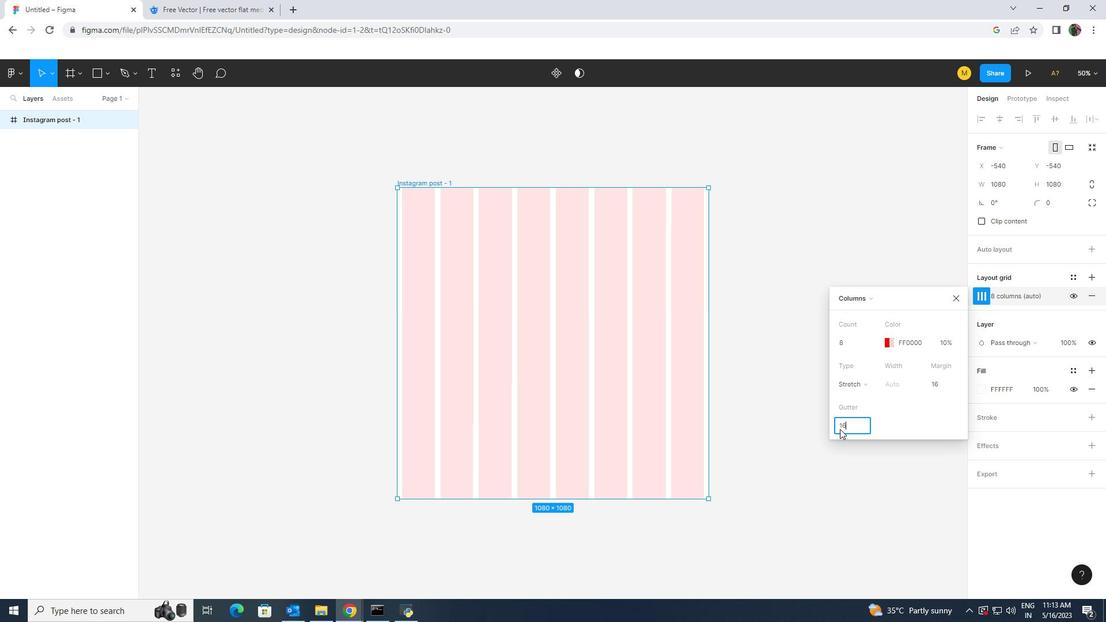 
Action: Mouse moved to (804, 322)
Screenshot: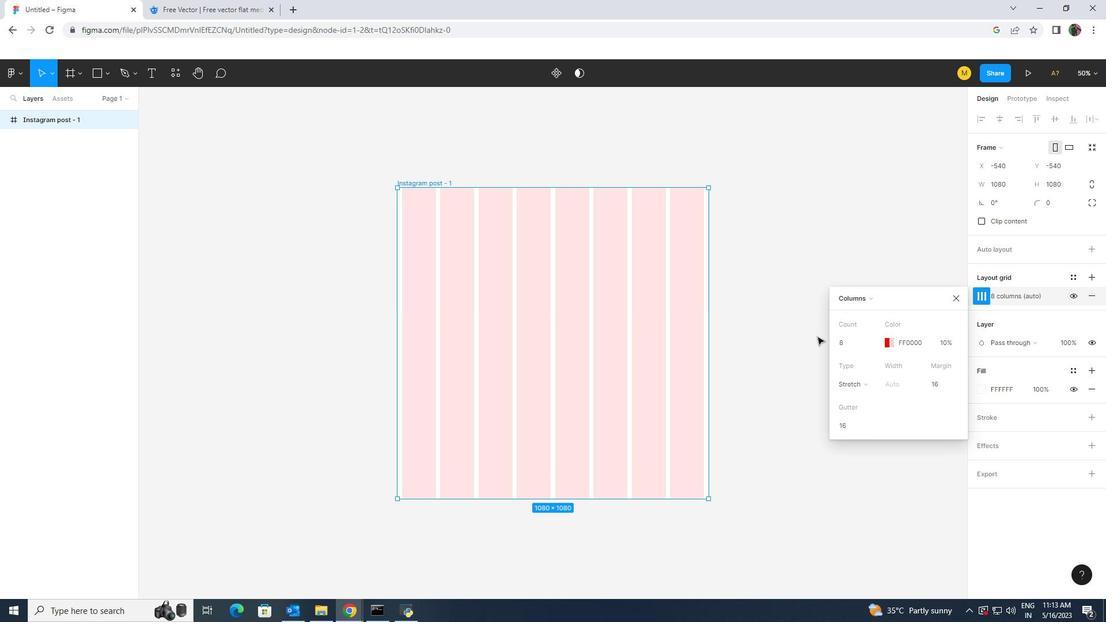 
Action: Mouse pressed left at (804, 322)
Screenshot: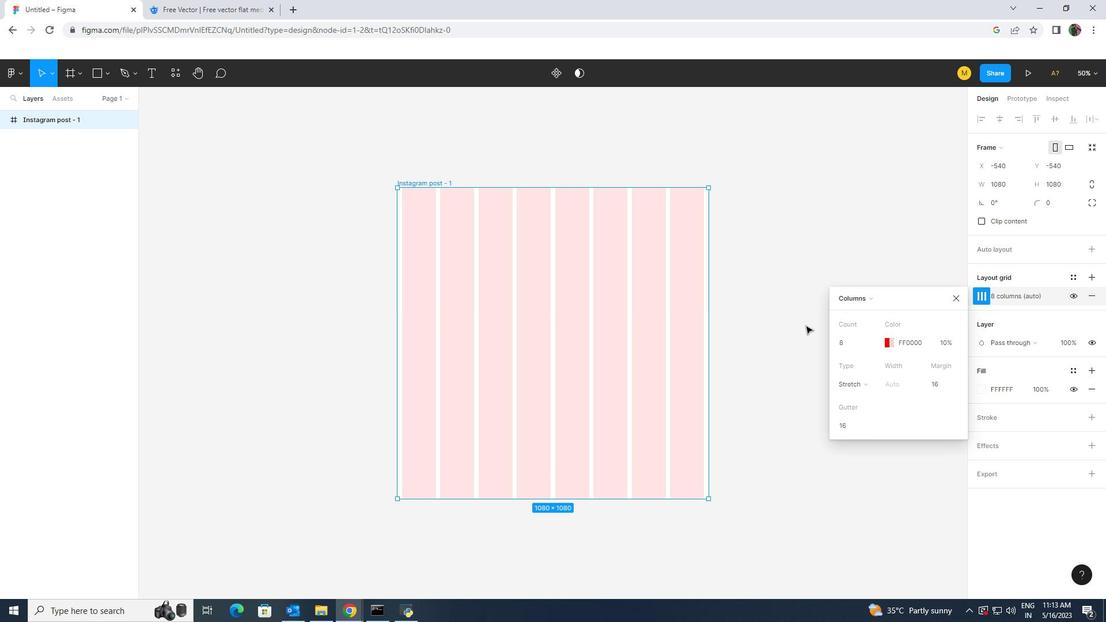 
Action: Mouse moved to (681, 312)
Screenshot: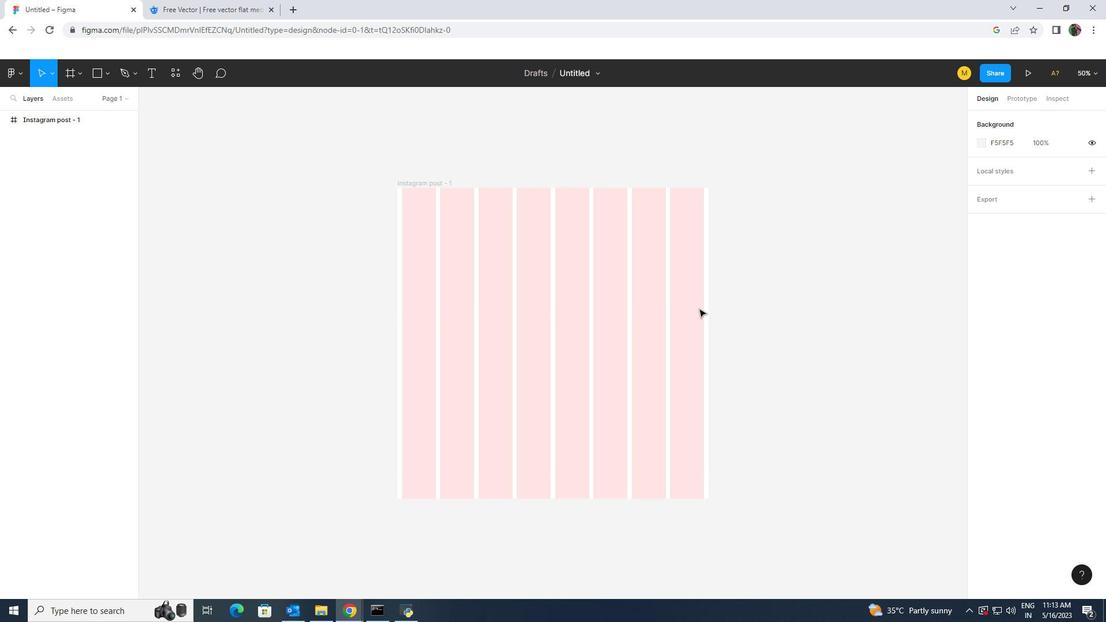 
Action: Mouse pressed left at (681, 312)
Screenshot: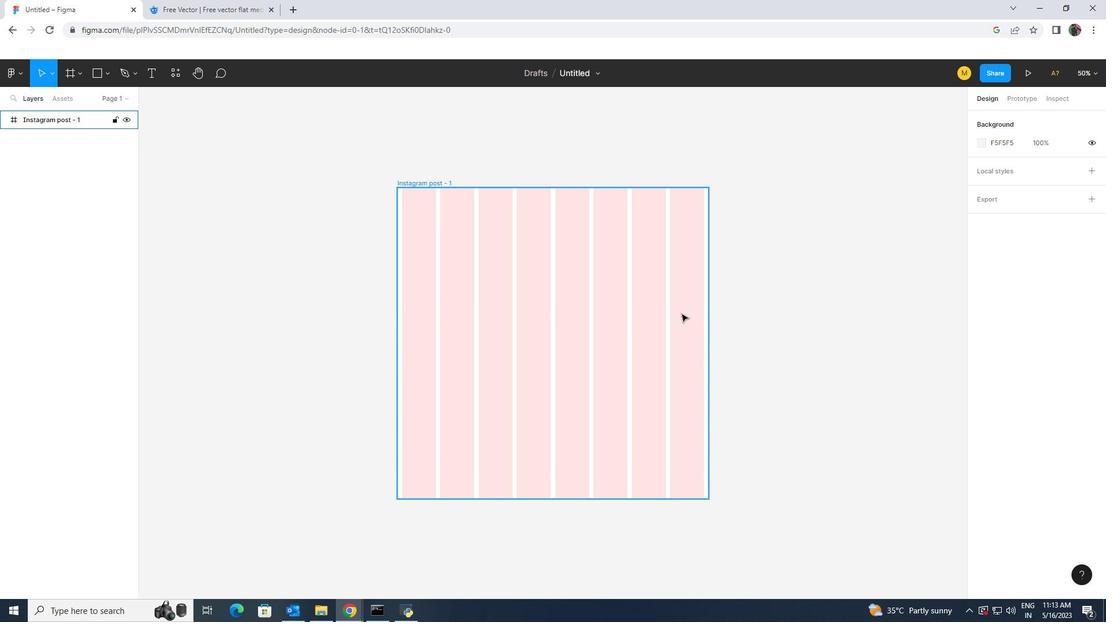 
Action: Mouse moved to (153, 80)
Screenshot: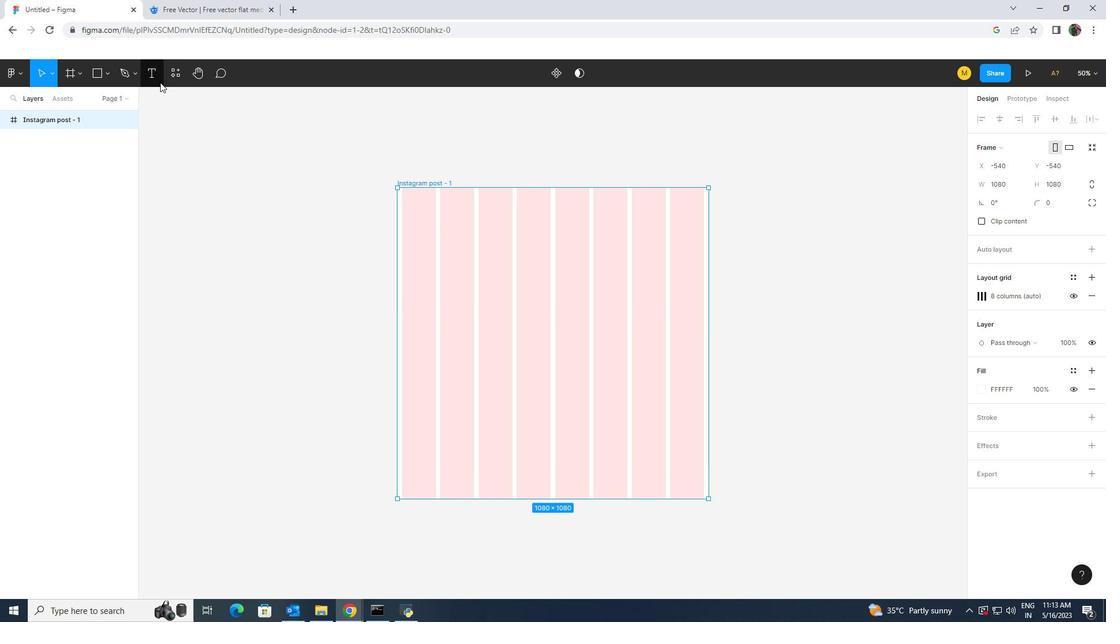 
Action: Mouse pressed left at (153, 80)
Screenshot: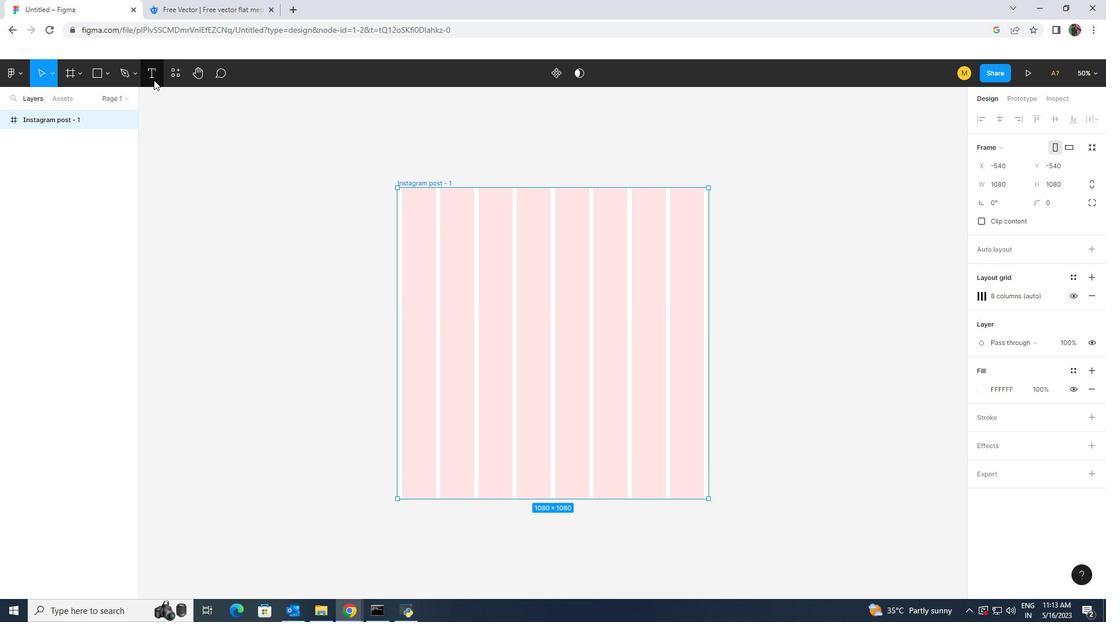 
Action: Mouse moved to (532, 205)
Screenshot: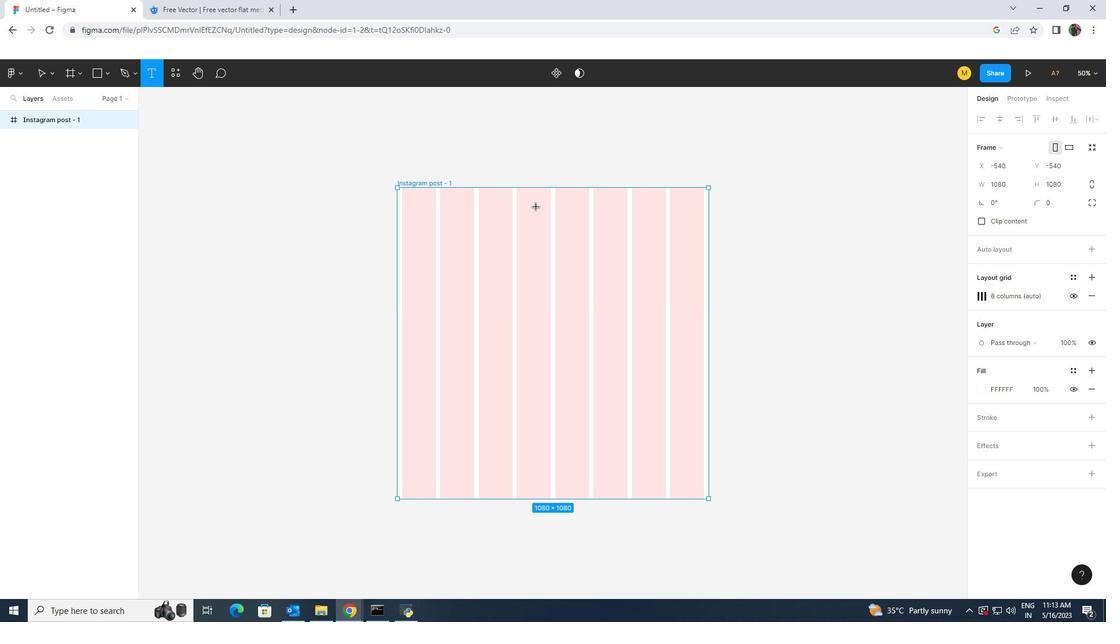 
Action: Mouse pressed left at (532, 205)
Screenshot: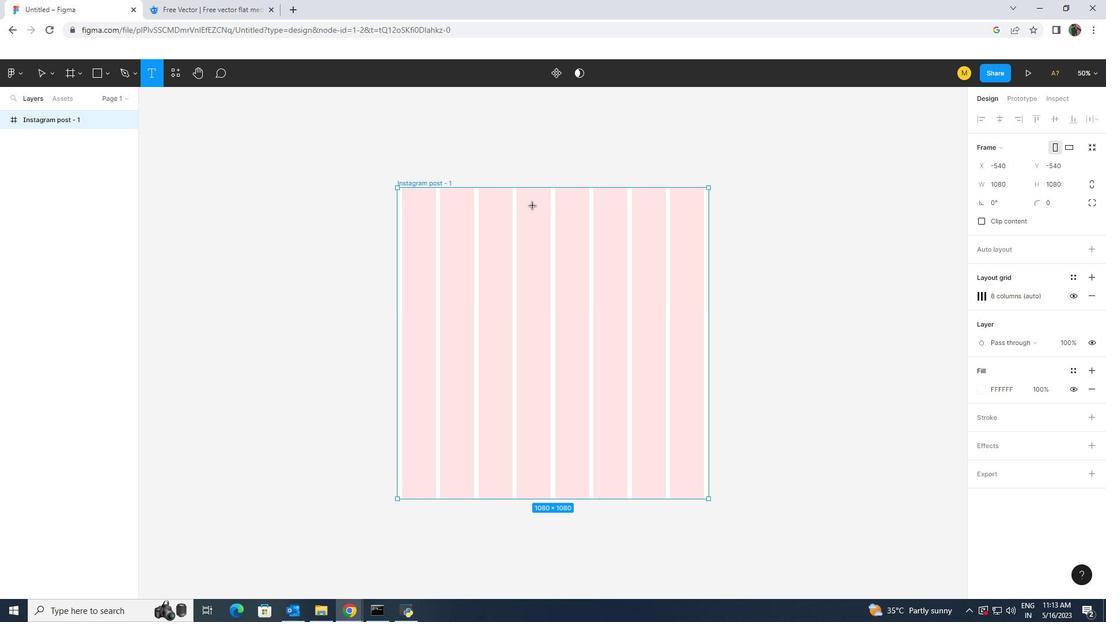 
Action: Key pressed <Key.shift>I<Key.shift><Key.shift><Key.shift><Key.shift>nfograo<Key.backspace>phic<Key.space><Key.shift><Key.shift><Key.shift><Key.shift><Key.shift><Key.shift><Key.shift><Key.shift><Key.shift><Key.shift><Key.shift>illustrating<Key.space><Key.shift>Dar<Key.backspace>ta
Screenshot: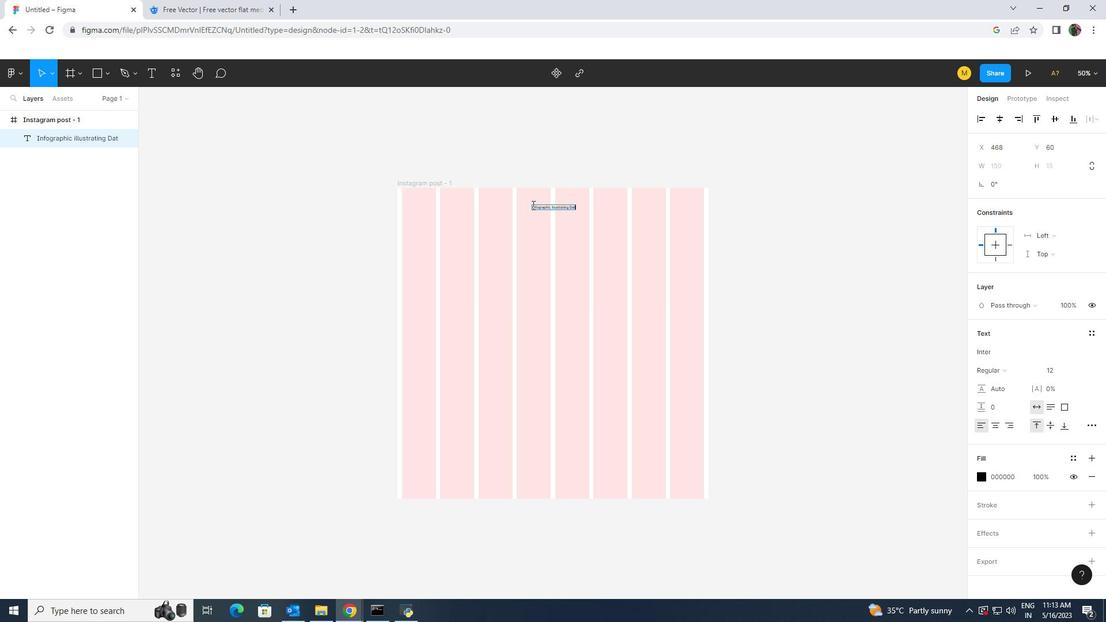 
Action: Mouse moved to (560, 223)
Screenshot: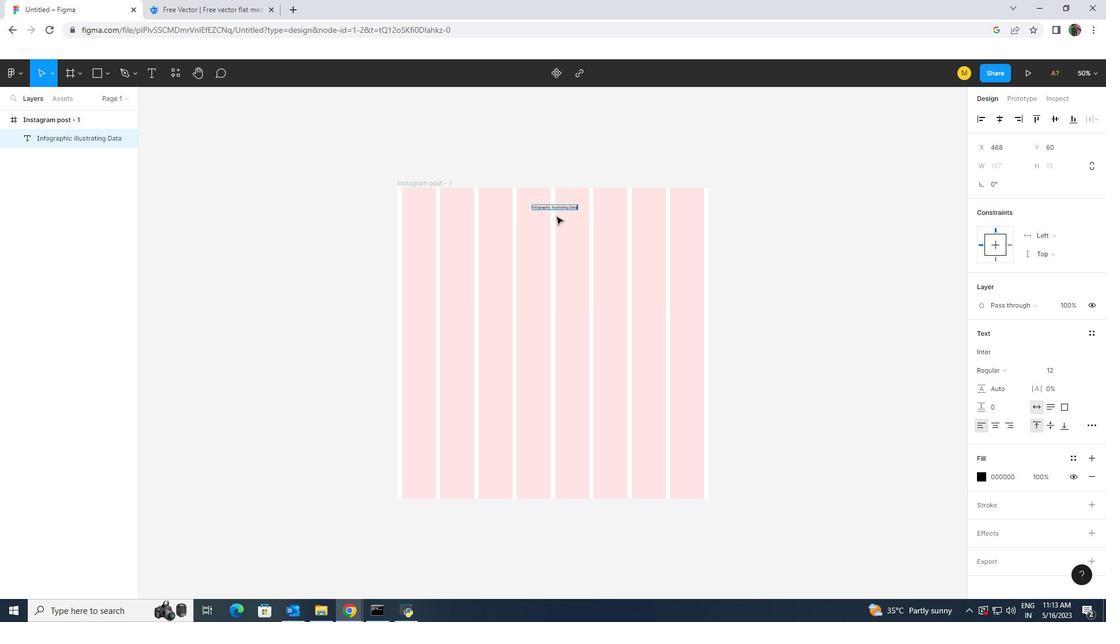 
Action: Mouse pressed left at (560, 223)
Screenshot: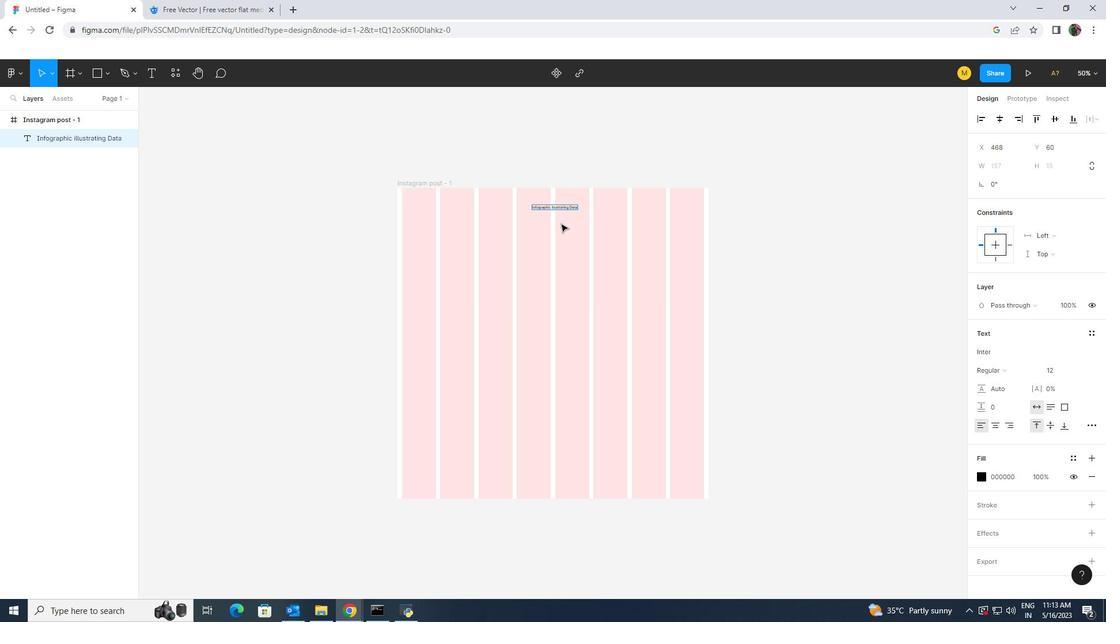 
Action: Mouse moved to (561, 209)
Screenshot: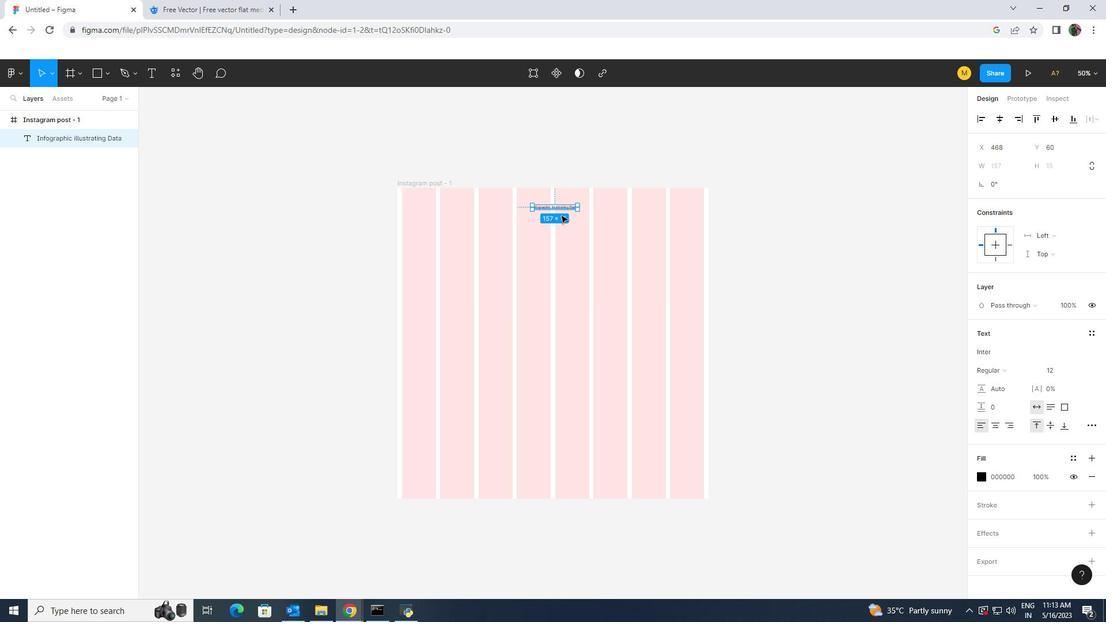 
Action: Mouse pressed left at (561, 209)
Screenshot: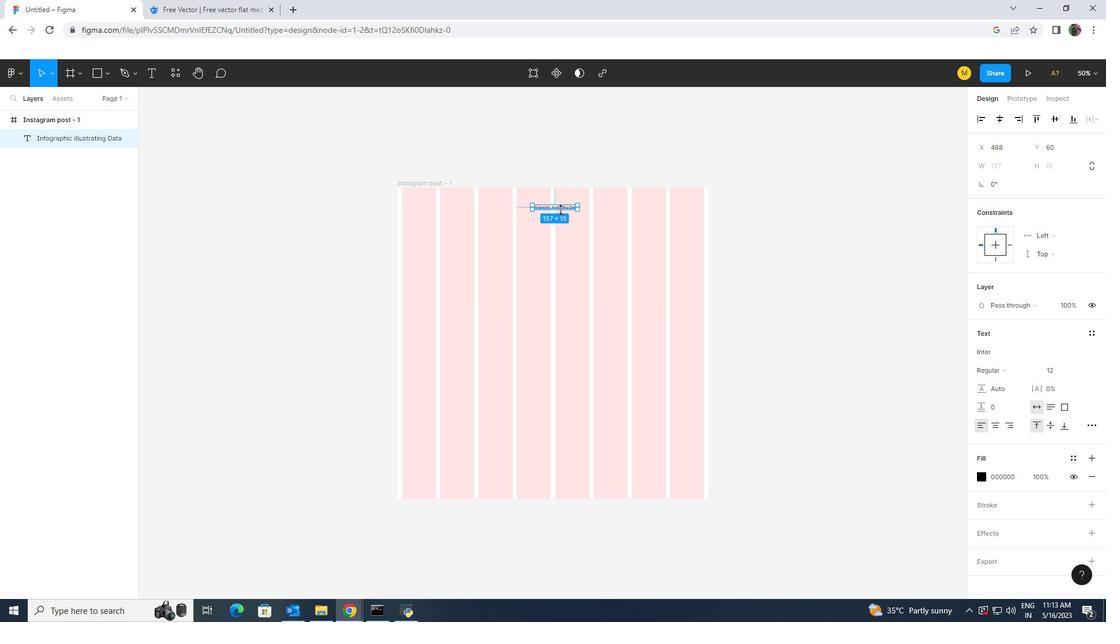 
Action: Mouse moved to (1080, 373)
Screenshot: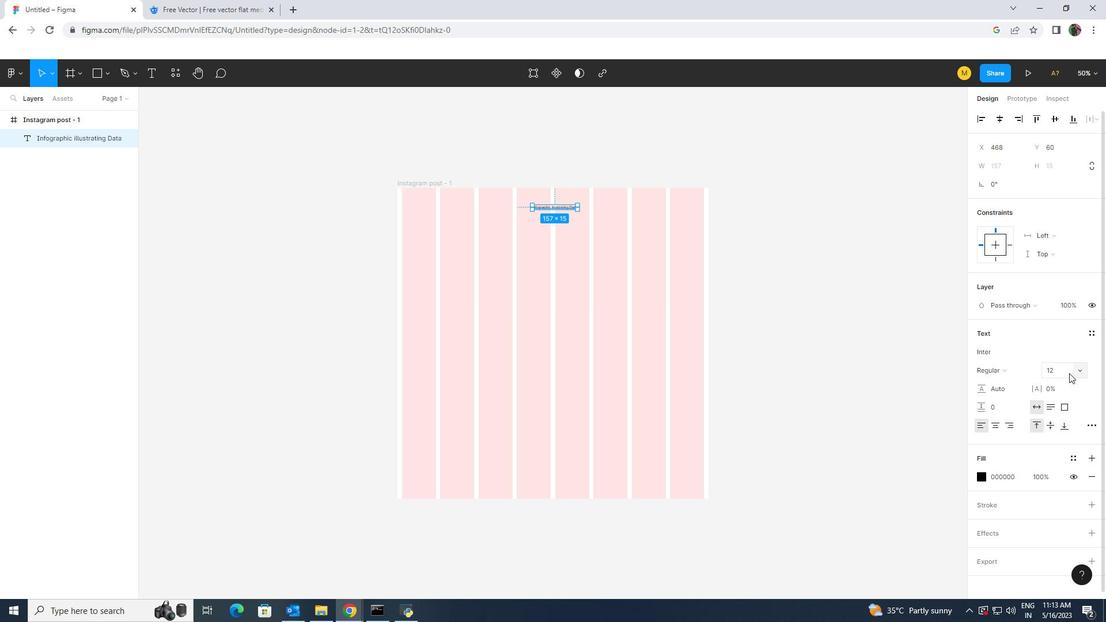 
Action: Mouse pressed left at (1080, 373)
Screenshot: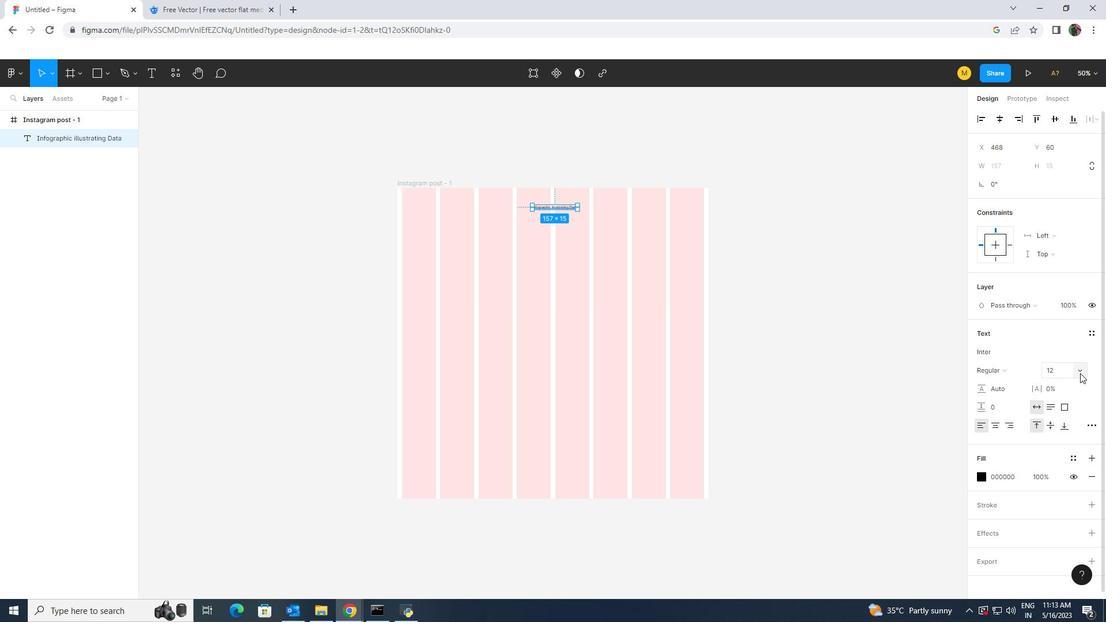 
Action: Mouse moved to (1079, 433)
Screenshot: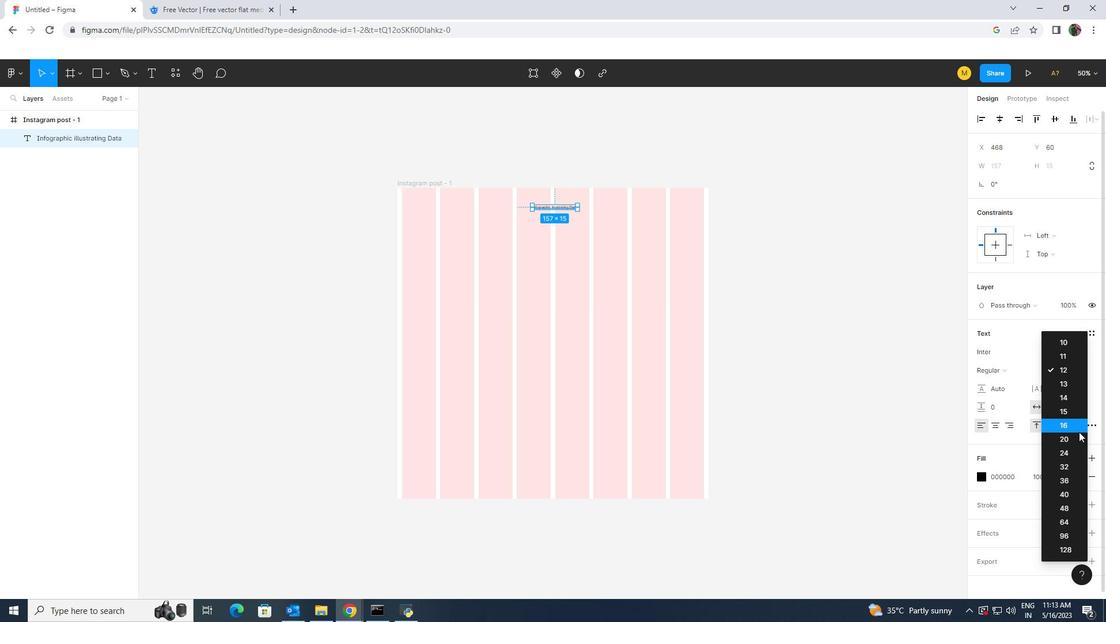 
Action: Mouse pressed left at (1079, 433)
Screenshot: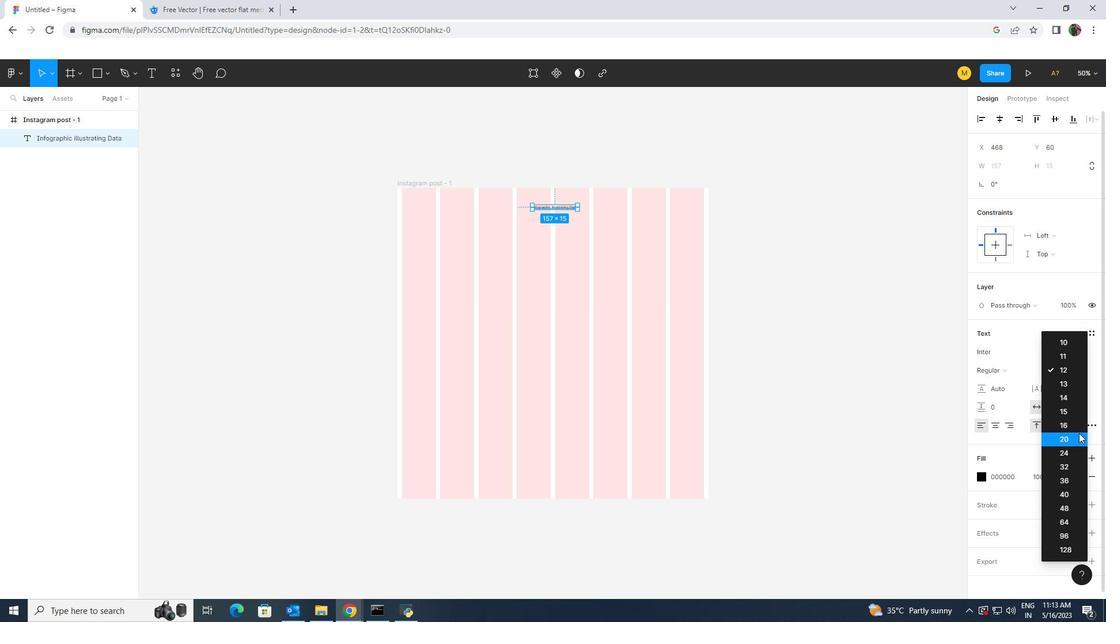 
Action: Mouse moved to (594, 229)
Screenshot: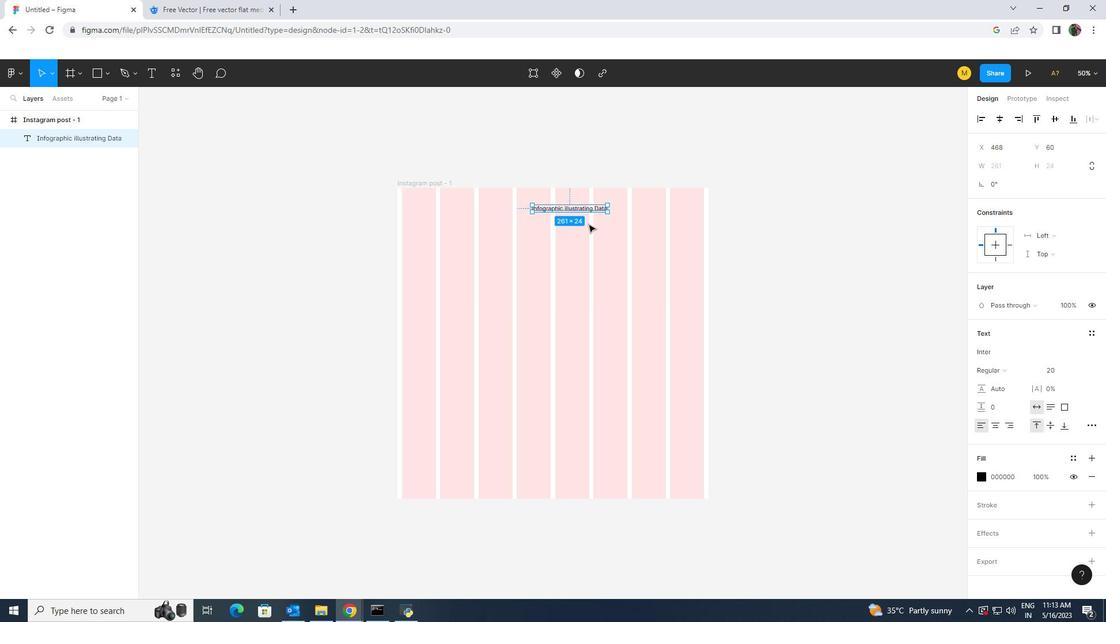 
Action: Mouse pressed left at (594, 229)
Screenshot: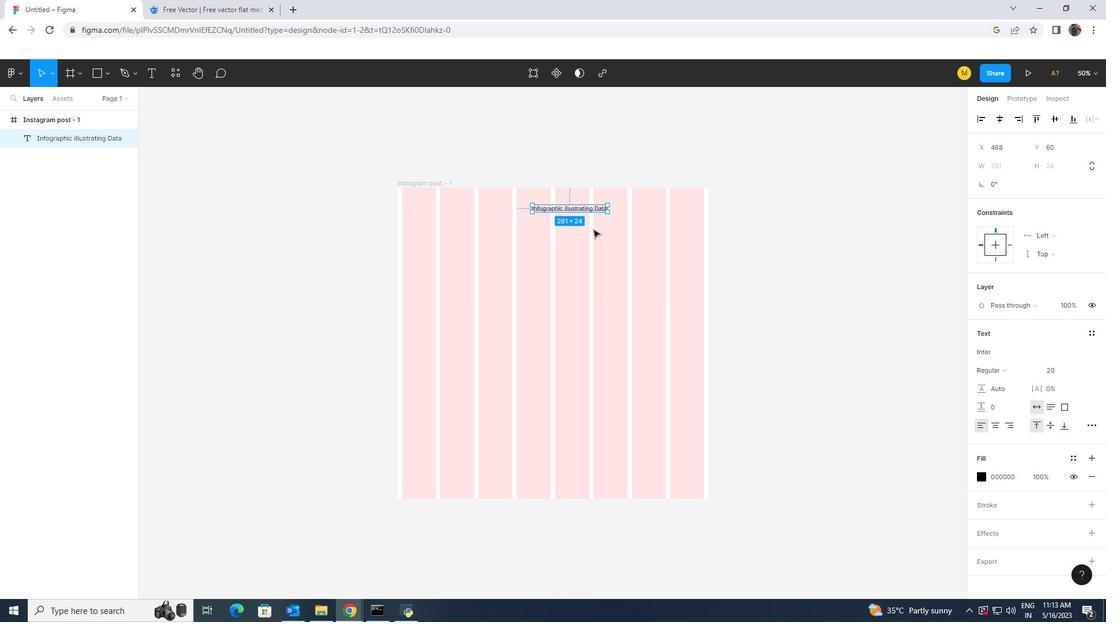 
Action: Mouse moved to (586, 206)
Screenshot: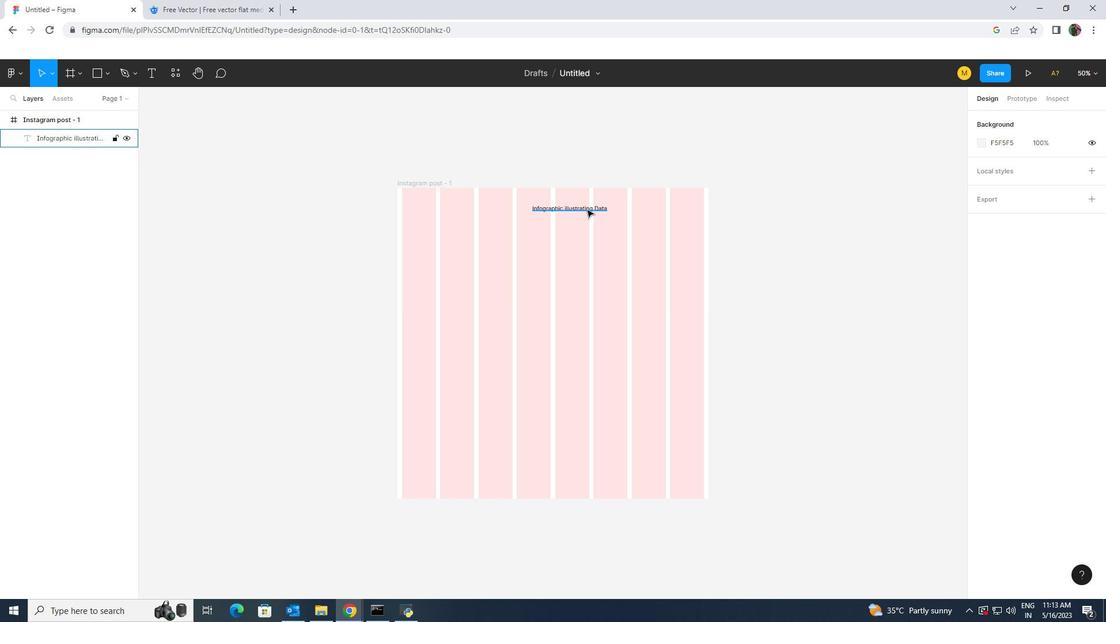 
Action: Mouse pressed left at (586, 206)
Screenshot: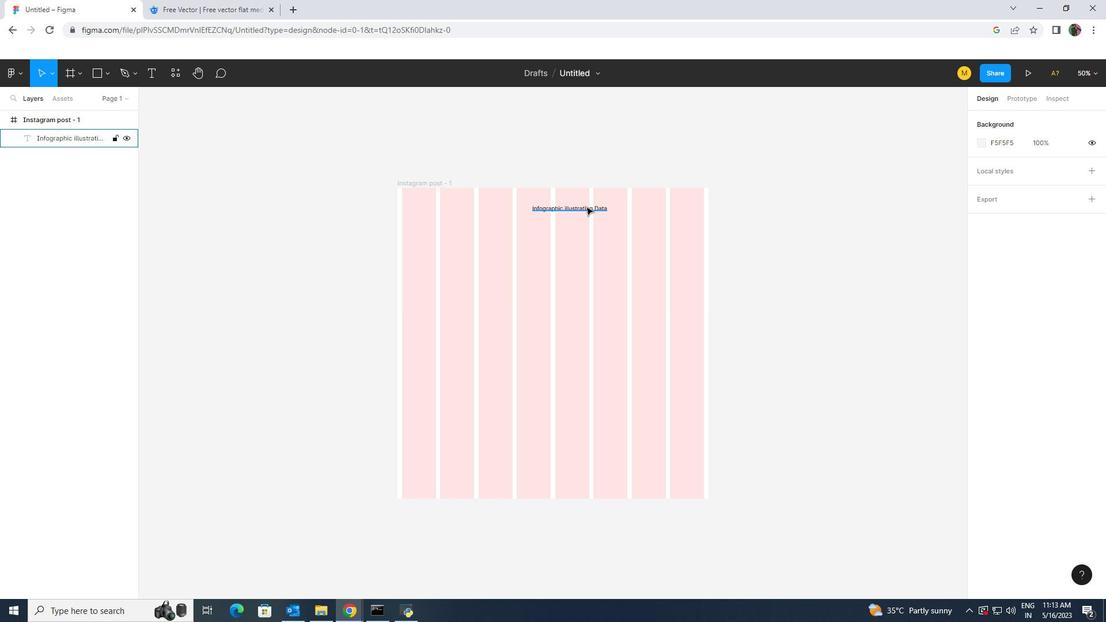 
Action: Mouse moved to (1015, 367)
Screenshot: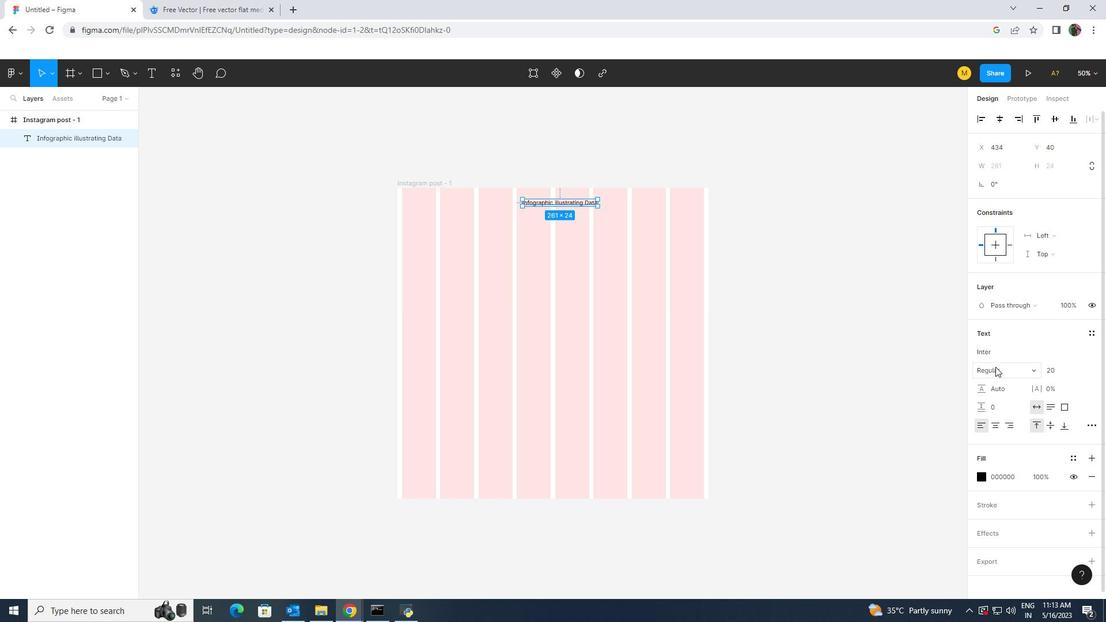
Action: Mouse pressed left at (1015, 367)
Screenshot: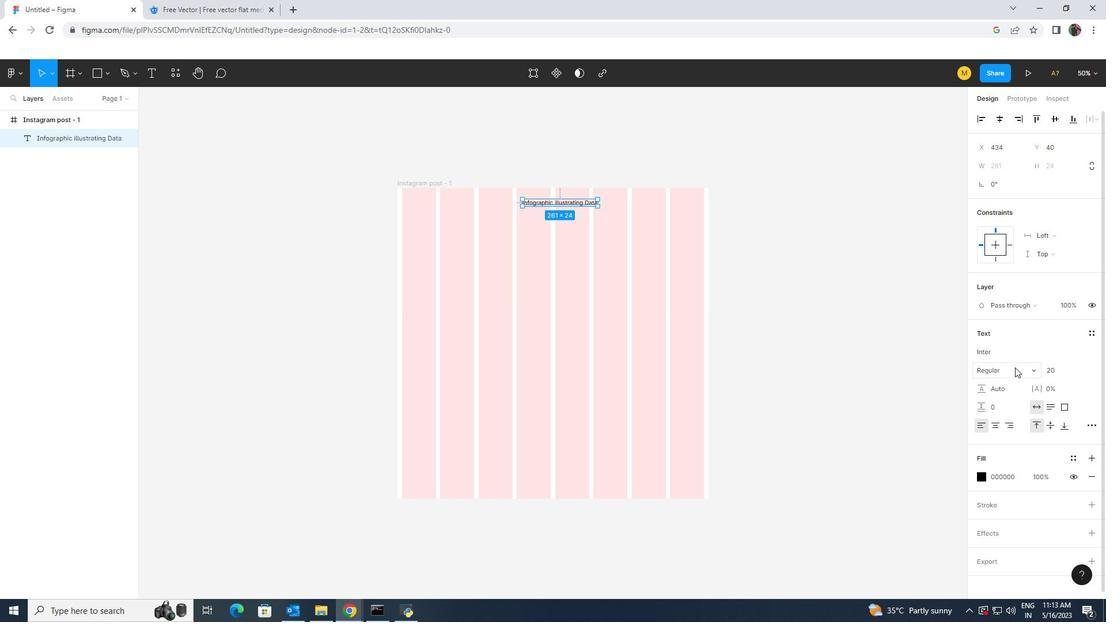 
Action: Mouse moved to (1014, 394)
Screenshot: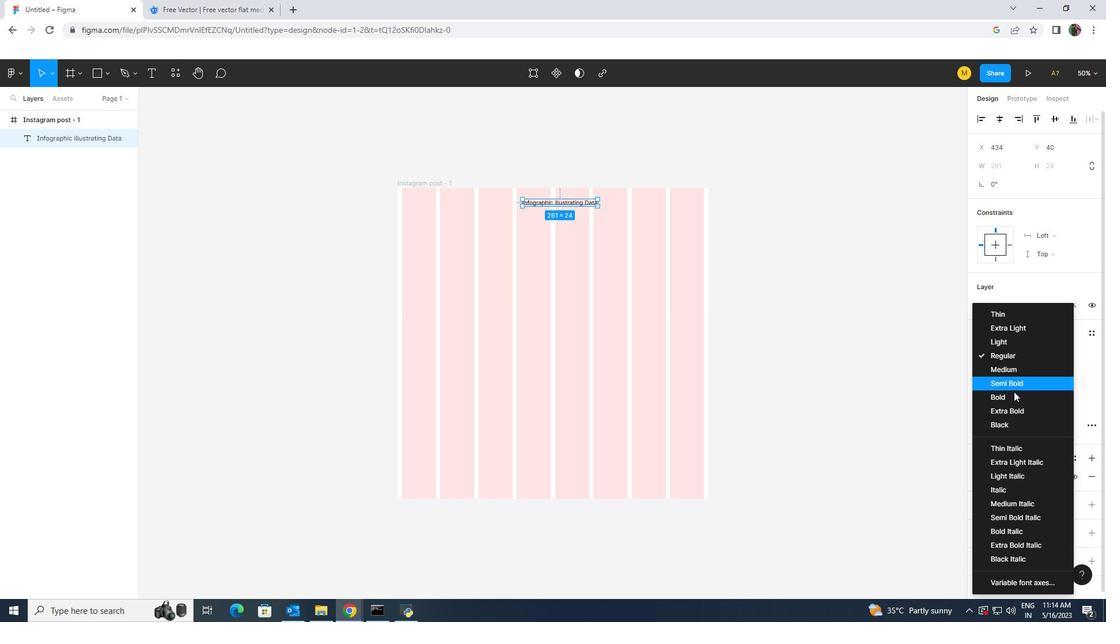 
Action: Mouse pressed left at (1014, 394)
Screenshot: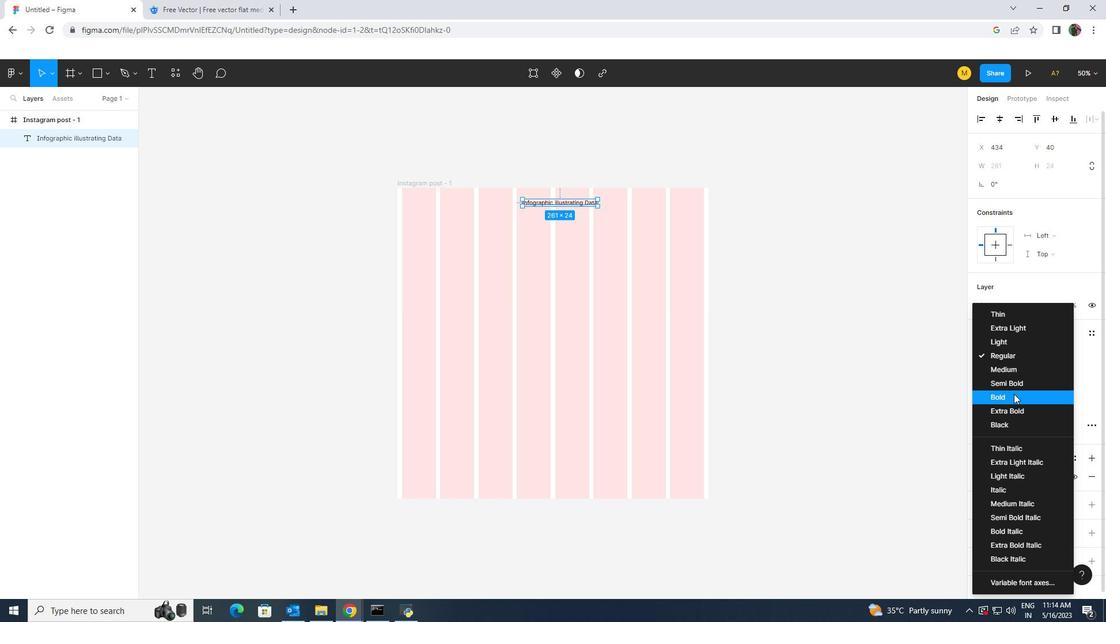 
Action: Mouse moved to (1006, 352)
Screenshot: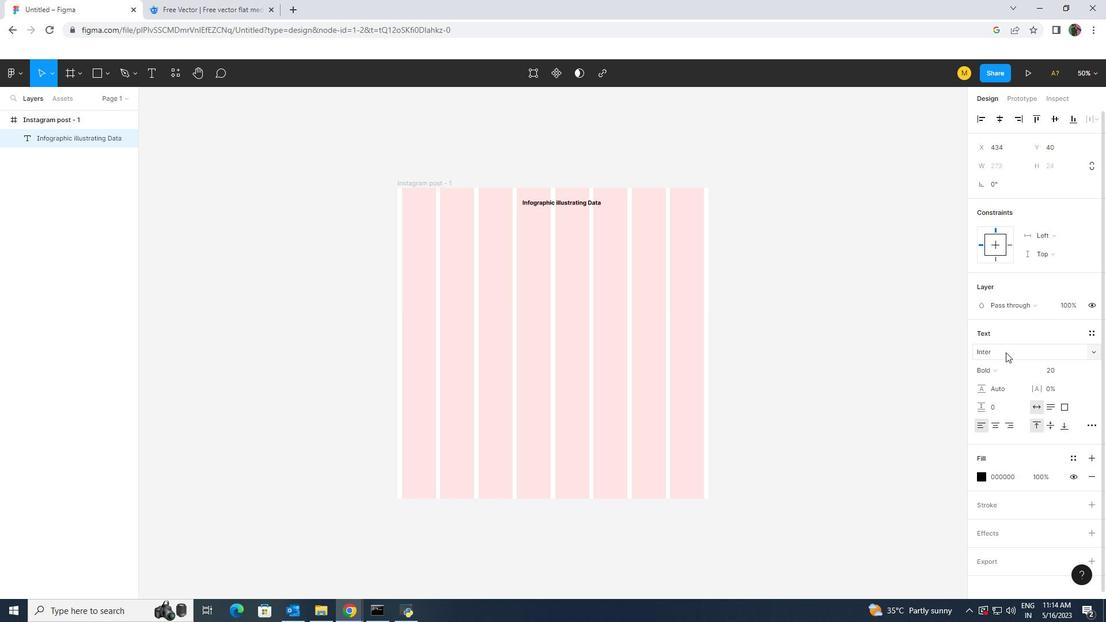 
Action: Mouse pressed left at (1006, 352)
Screenshot: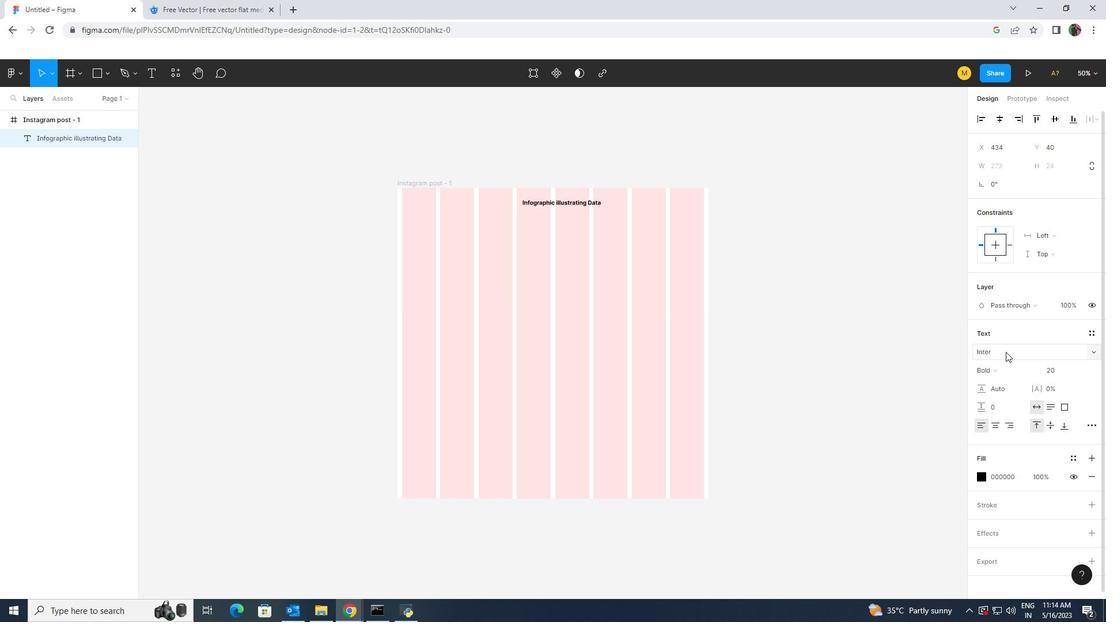 
Action: Key pressed popp<Key.enter>
Screenshot: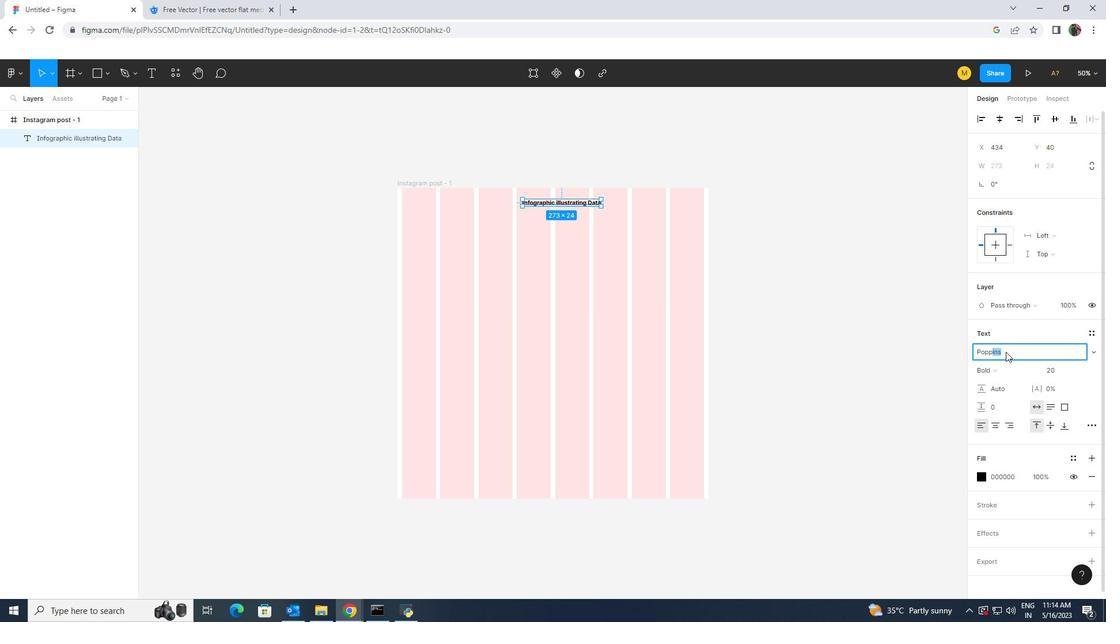 
Action: Mouse moved to (774, 285)
Screenshot: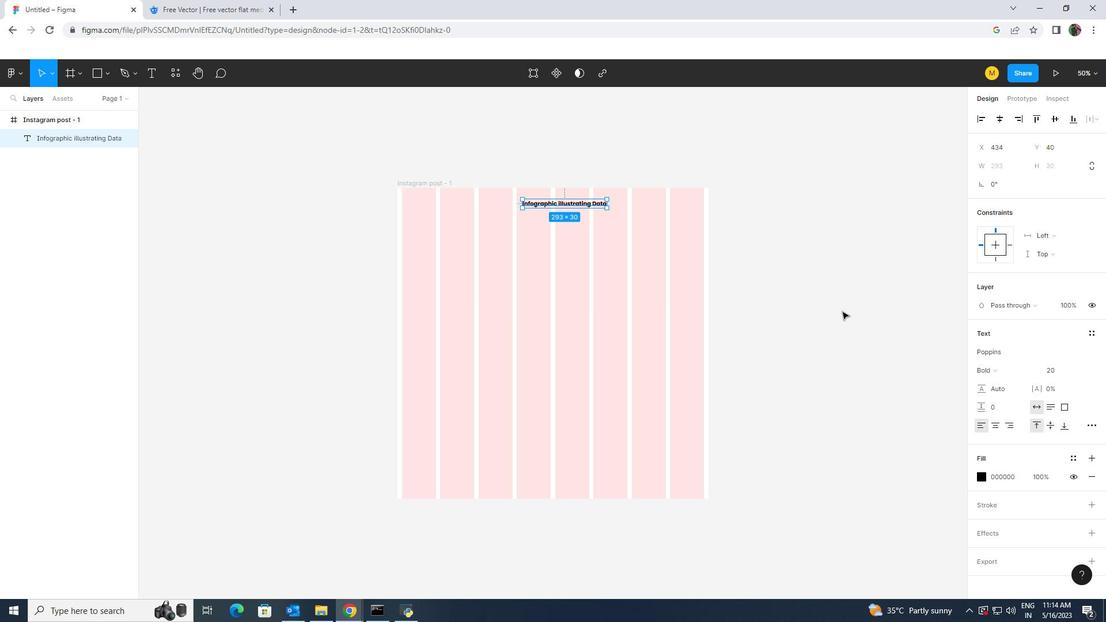 
Action: Mouse pressed left at (774, 285)
Screenshot: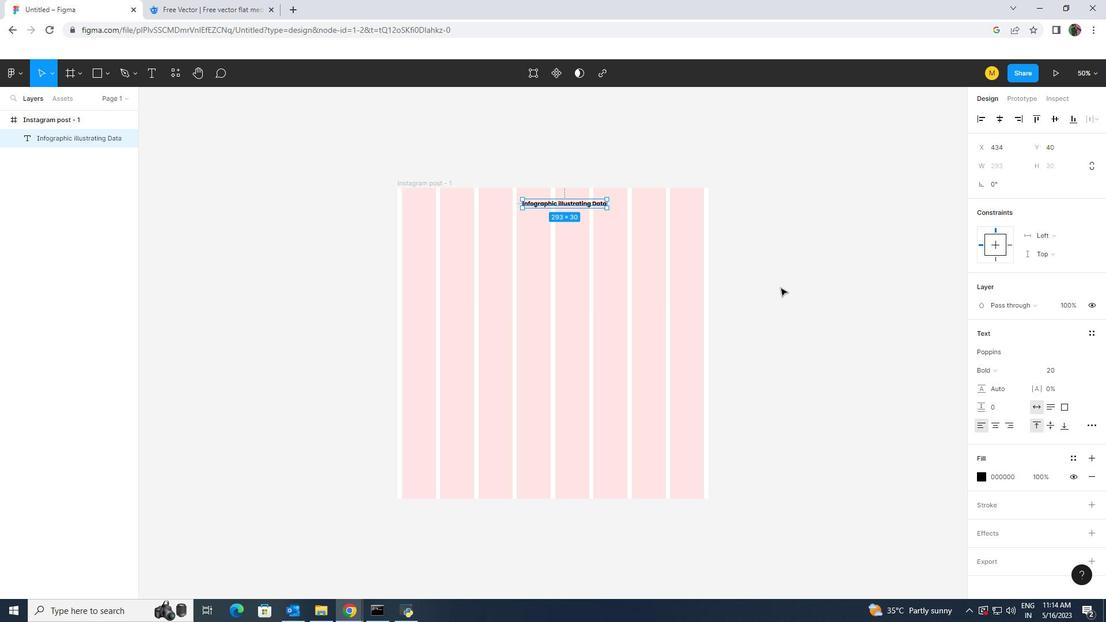 
Action: Mouse moved to (572, 204)
Screenshot: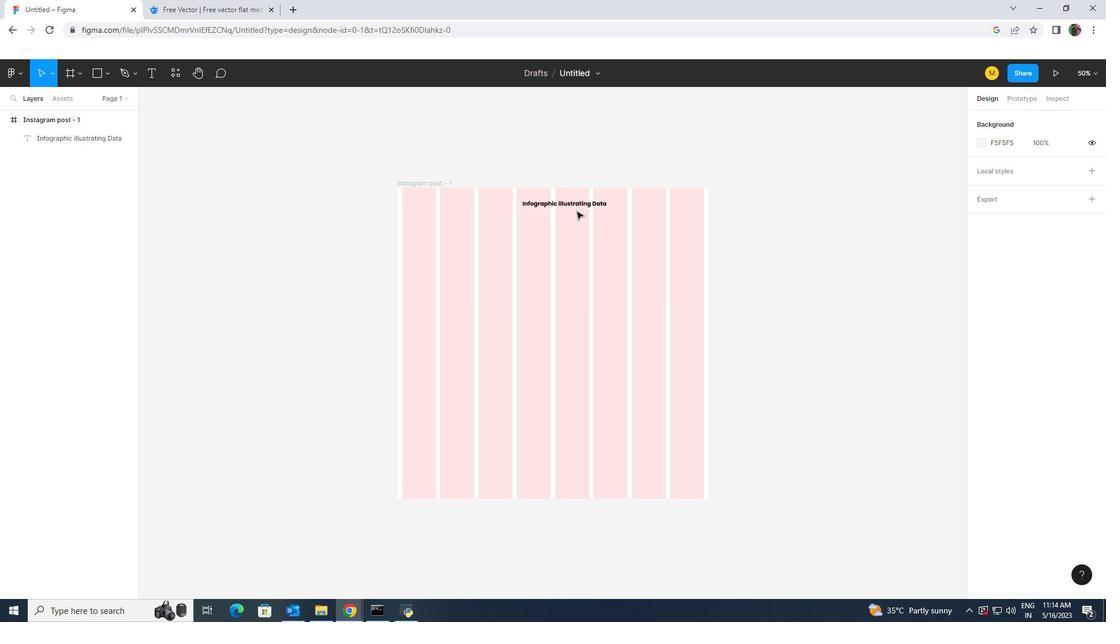 
Action: Mouse pressed left at (572, 204)
Screenshot: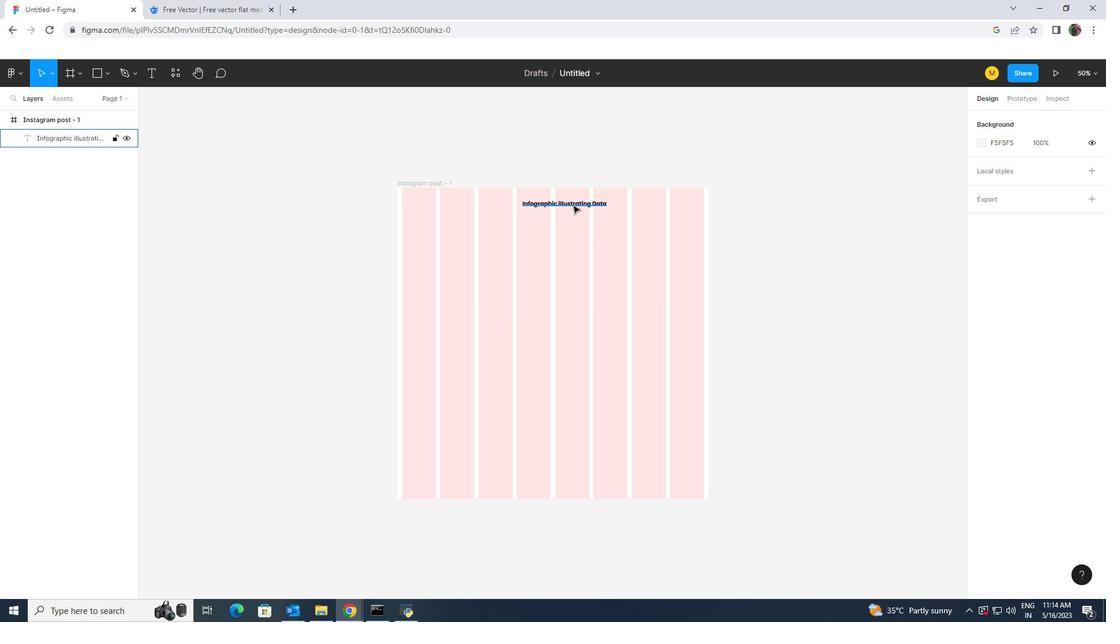 
Action: Mouse moved to (660, 170)
Screenshot: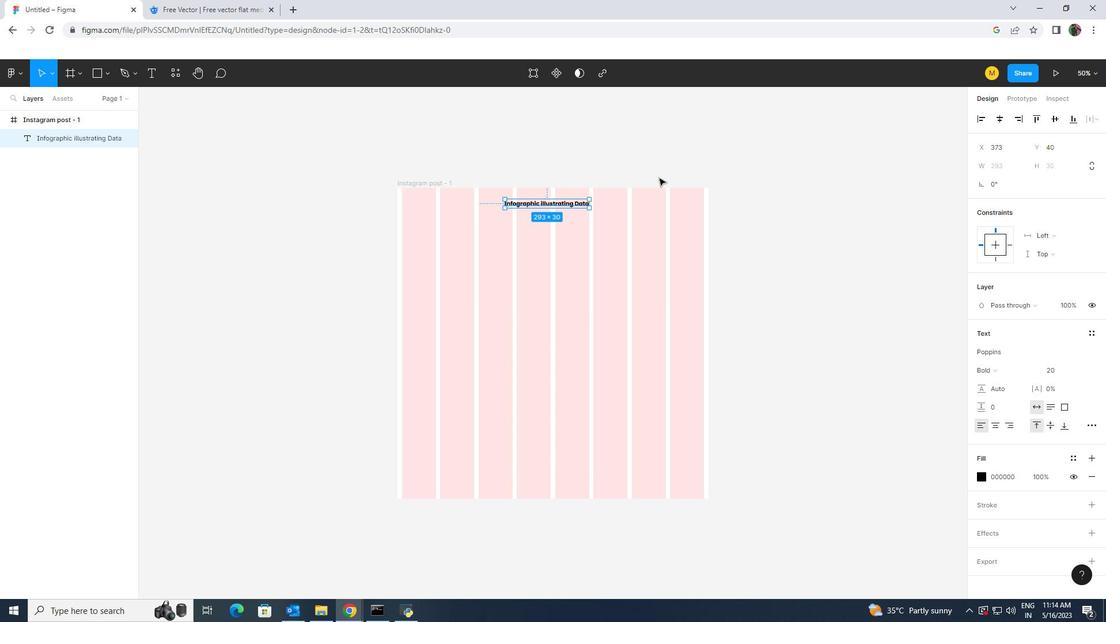
Action: Mouse pressed left at (660, 170)
Screenshot: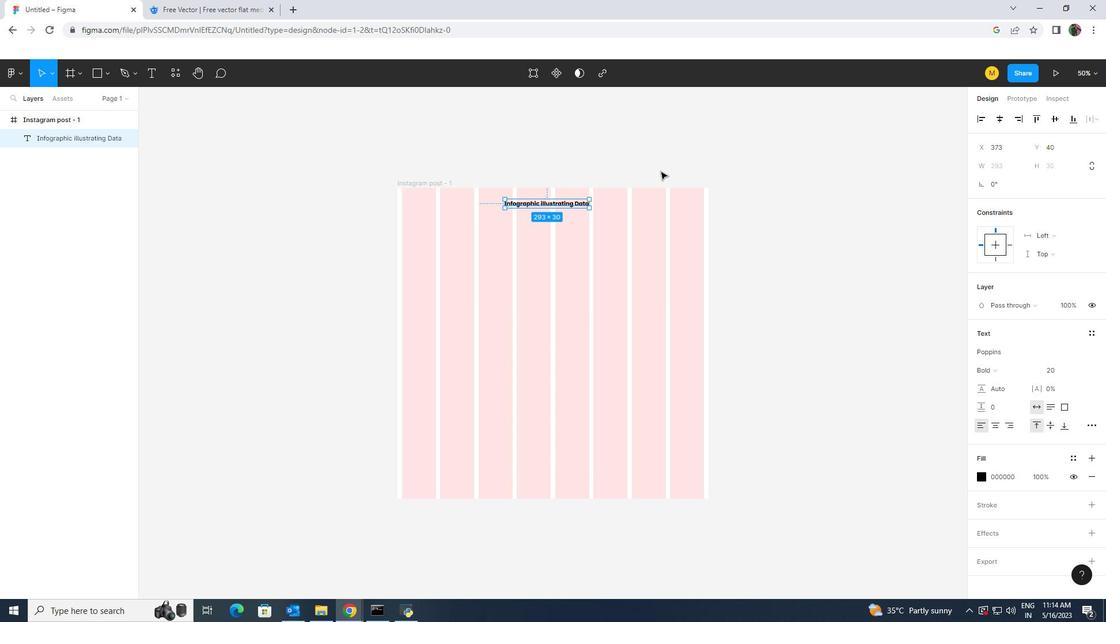 
Action: Mouse moved to (107, 80)
Screenshot: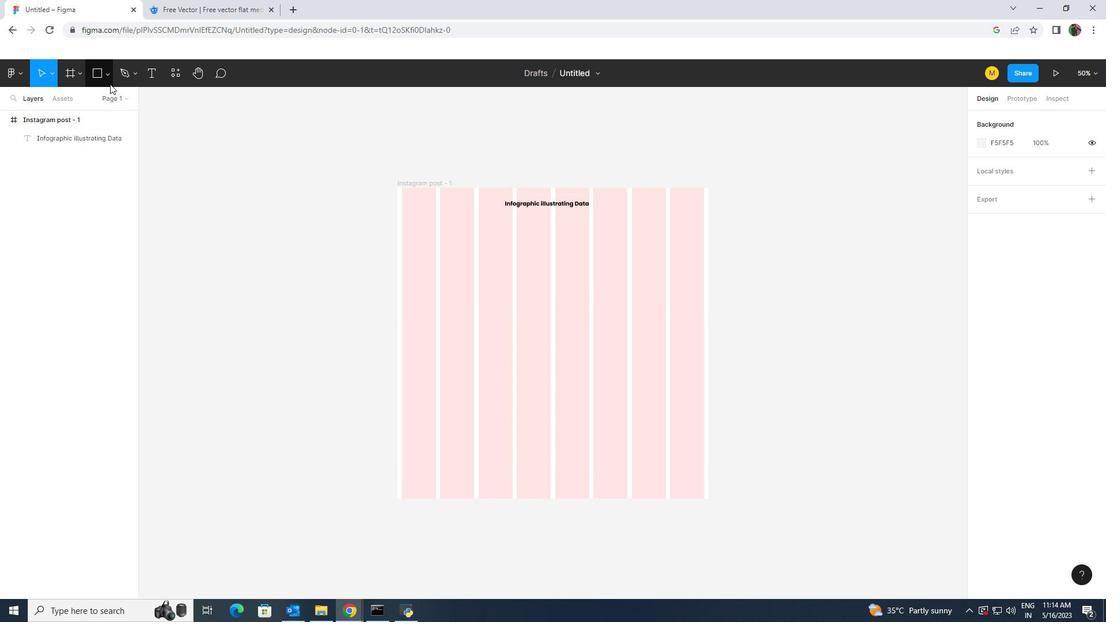 
Action: Mouse pressed left at (107, 80)
Screenshot: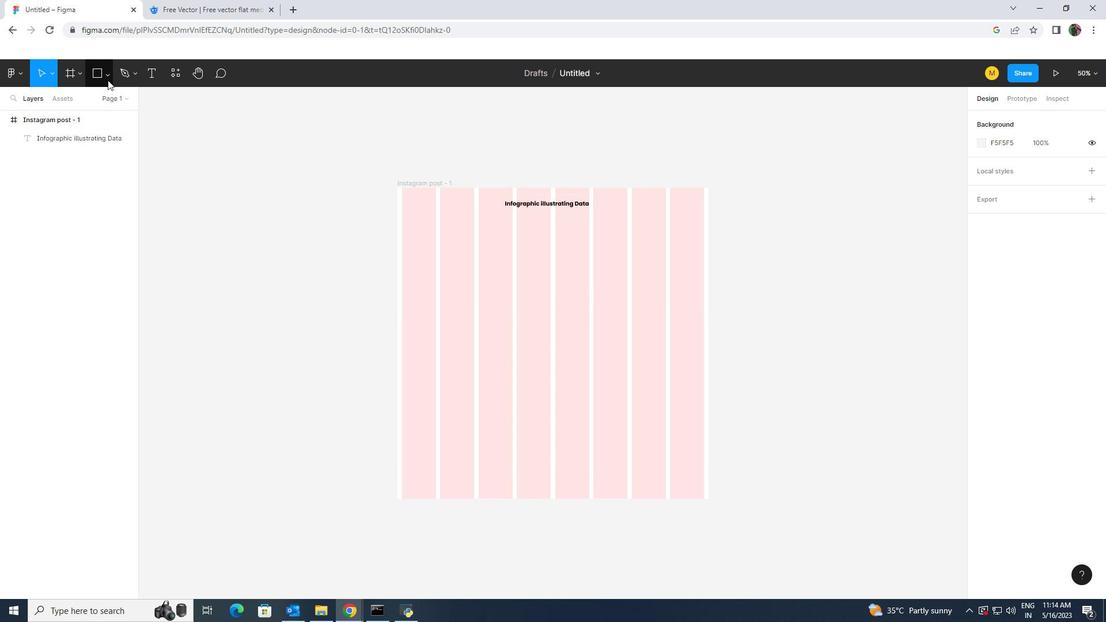 
Action: Mouse moved to (107, 138)
Screenshot: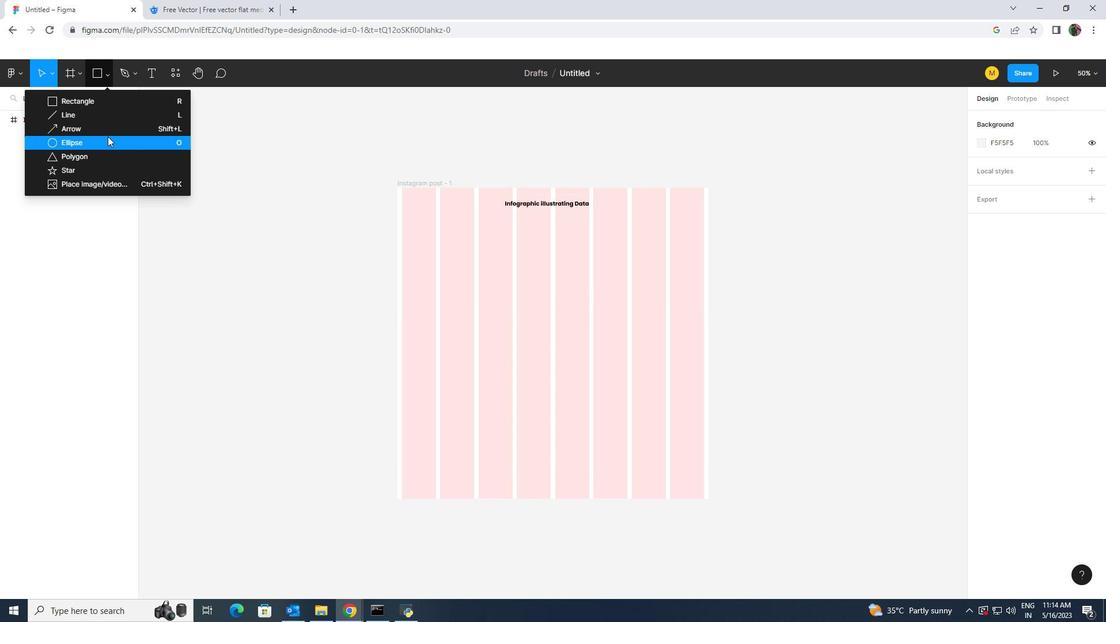 
Action: Mouse pressed left at (107, 138)
Screenshot: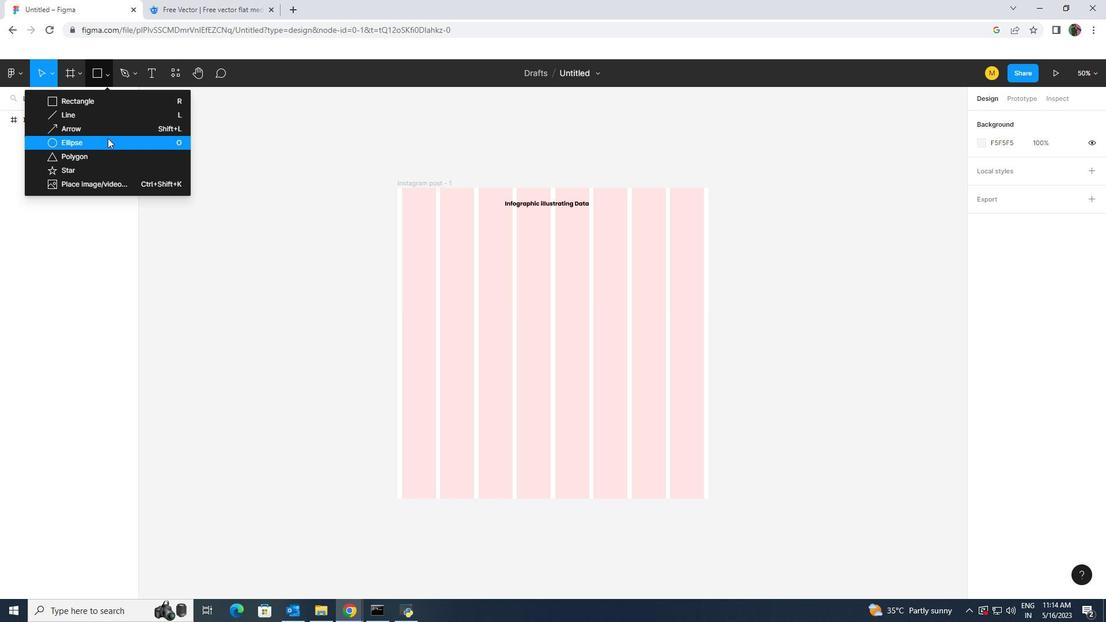 
Action: Mouse moved to (529, 337)
Screenshot: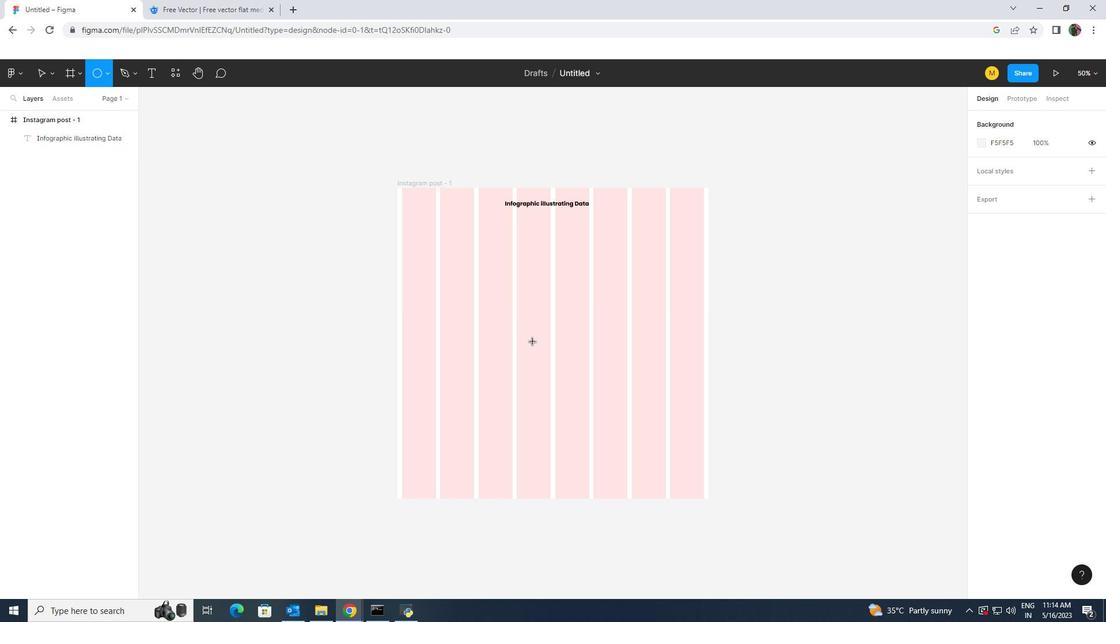 
Action: Key pressed <Key.shift>
Screenshot: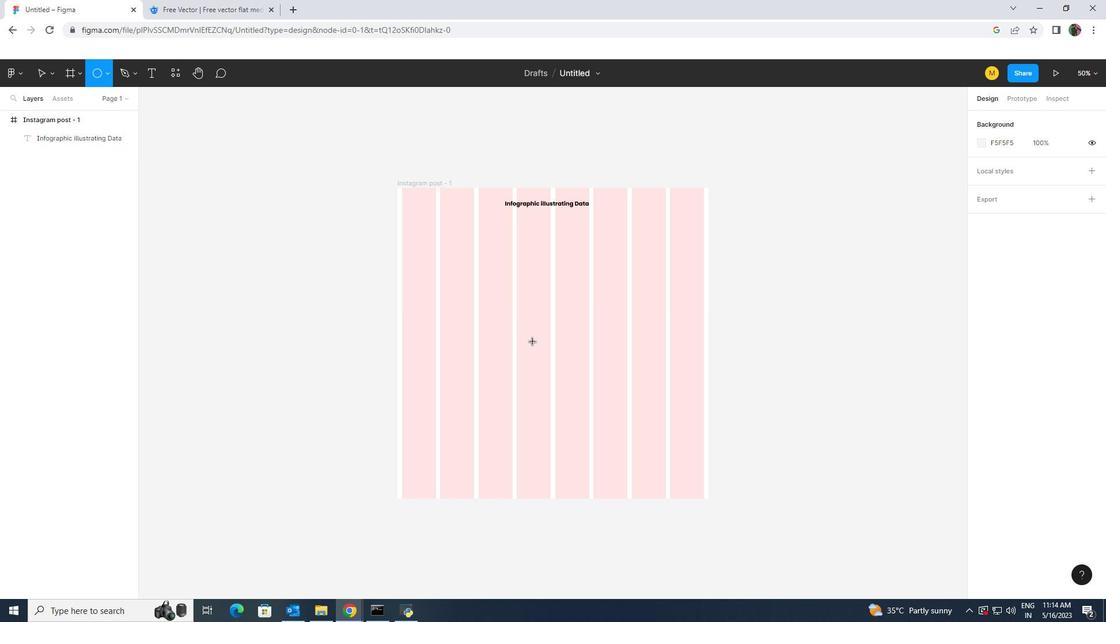
Action: Mouse moved to (505, 263)
Screenshot: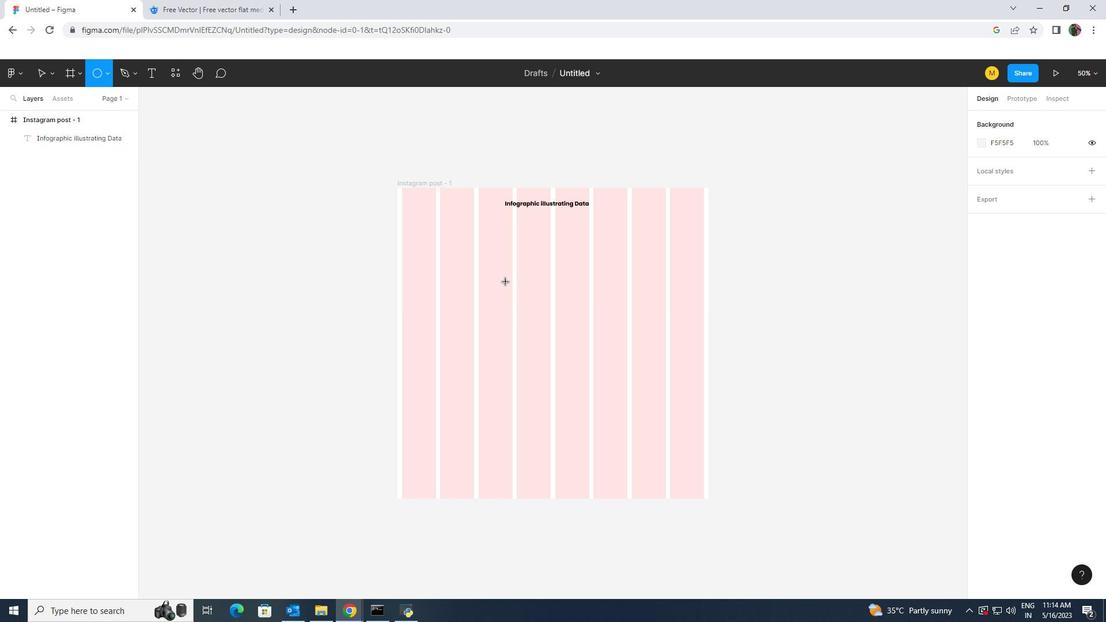 
Action: Key pressed <Key.shift>
Screenshot: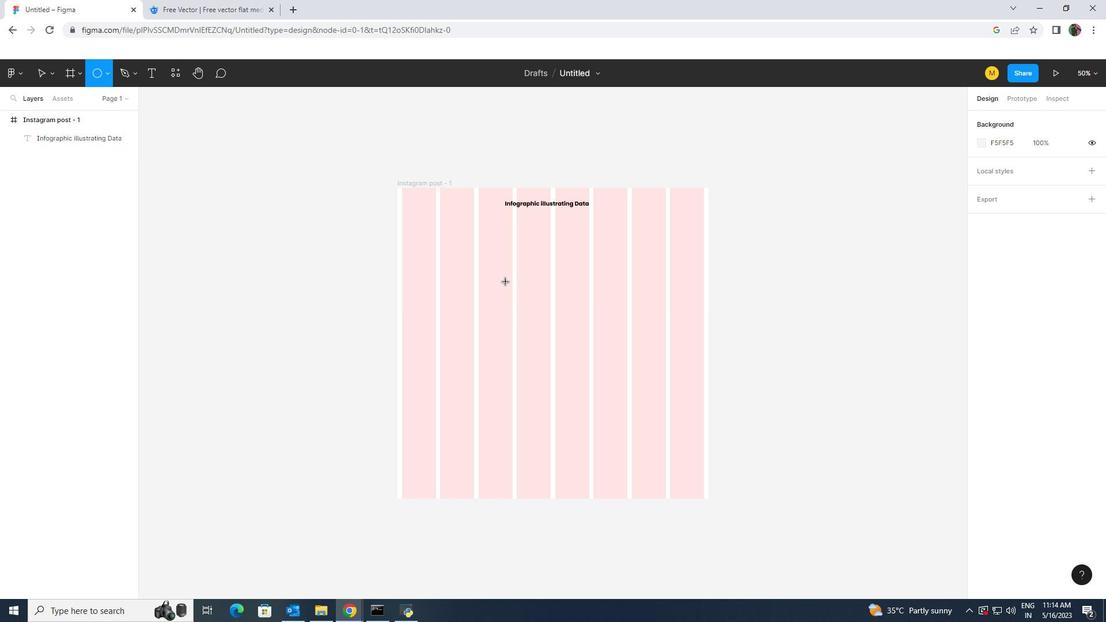 
Action: Mouse moved to (505, 263)
Screenshot: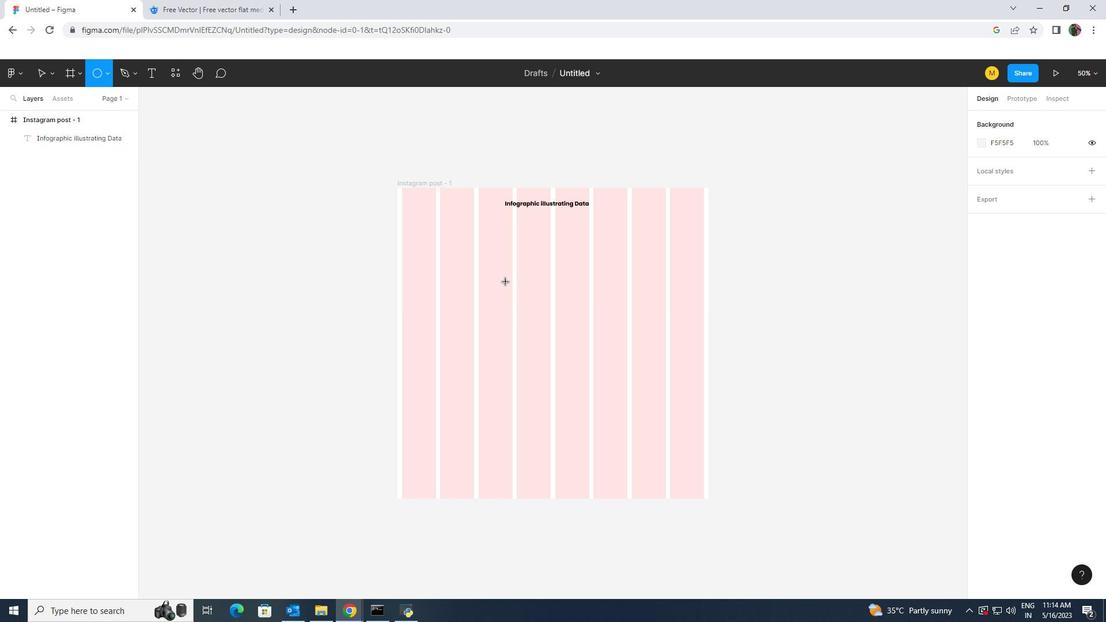 
Action: Key pressed <Key.shift>
Screenshot: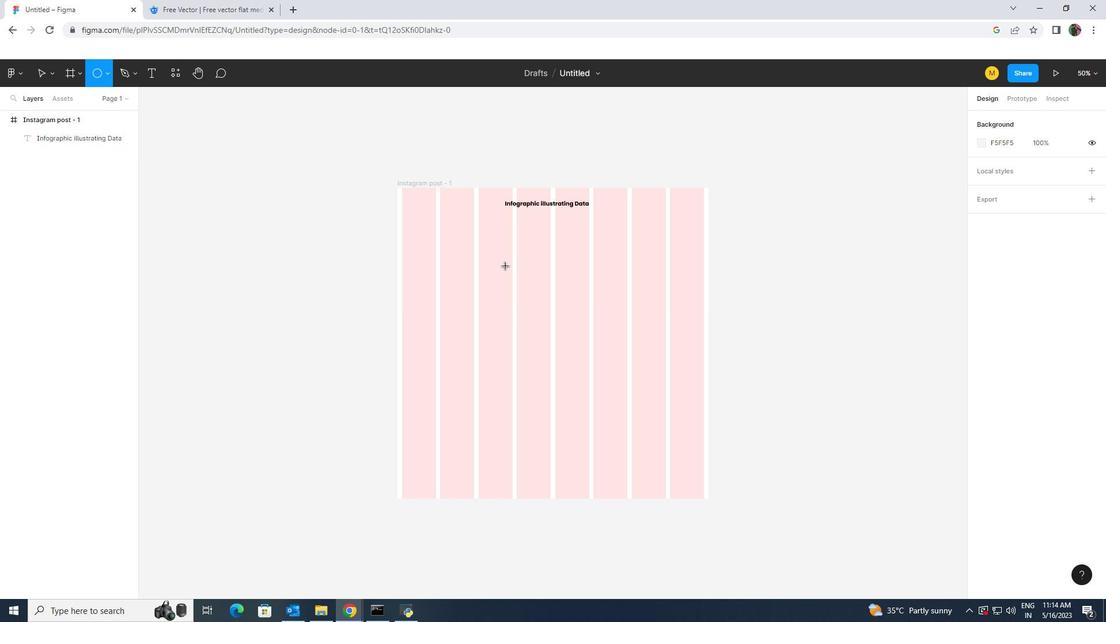 
Action: Mouse pressed left at (505, 263)
Screenshot: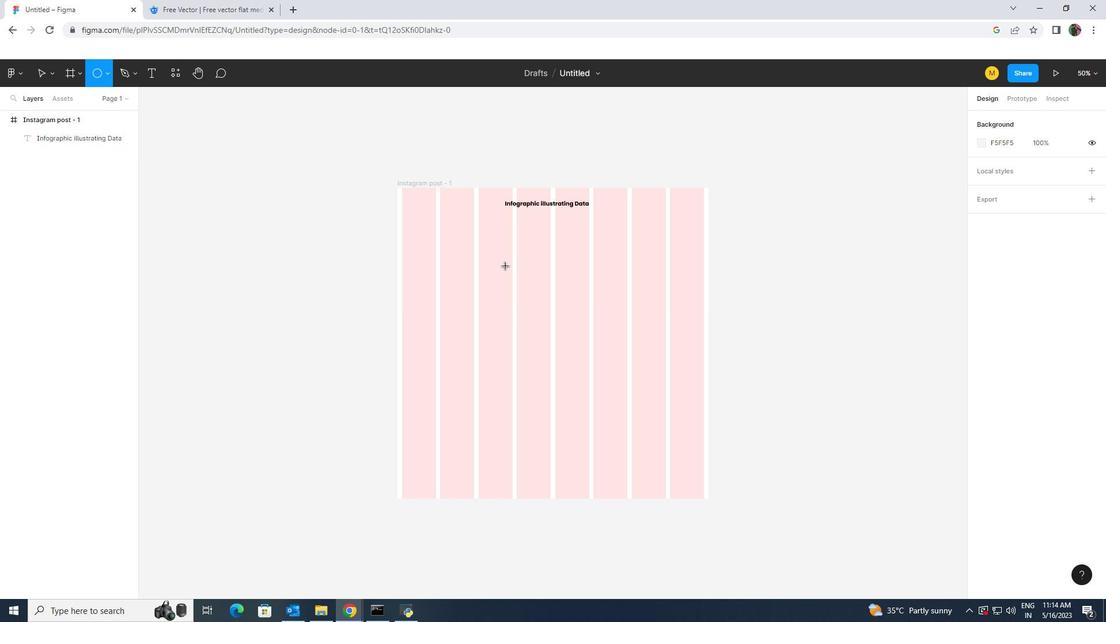 
Action: Key pressed <Key.shift><Key.shift><Key.shift><Key.shift>
Screenshot: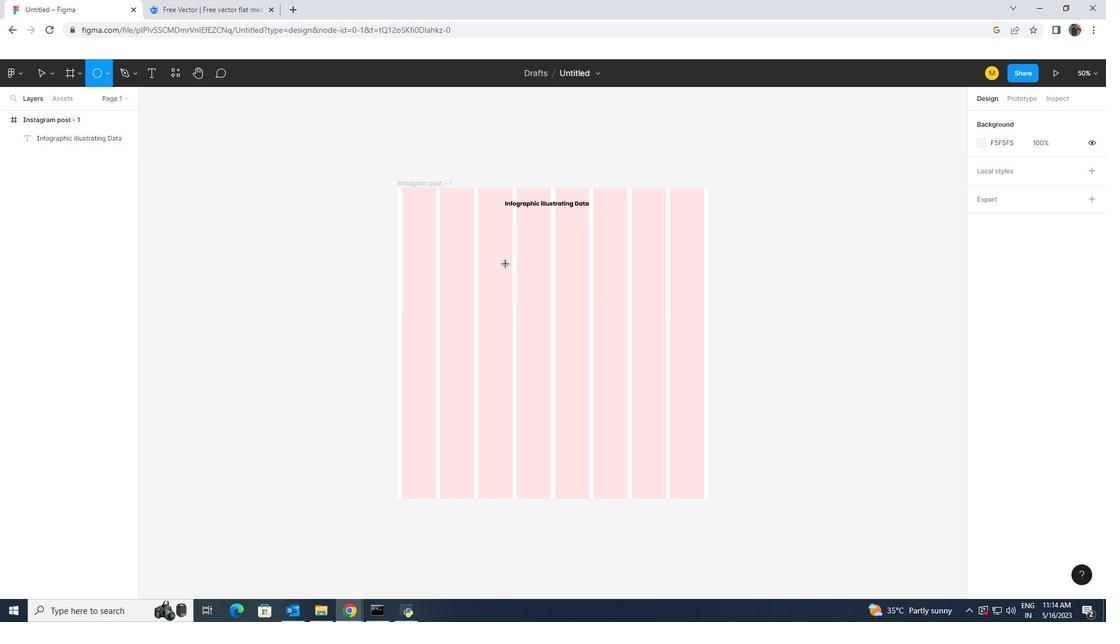 
Action: Mouse moved to (505, 262)
Screenshot: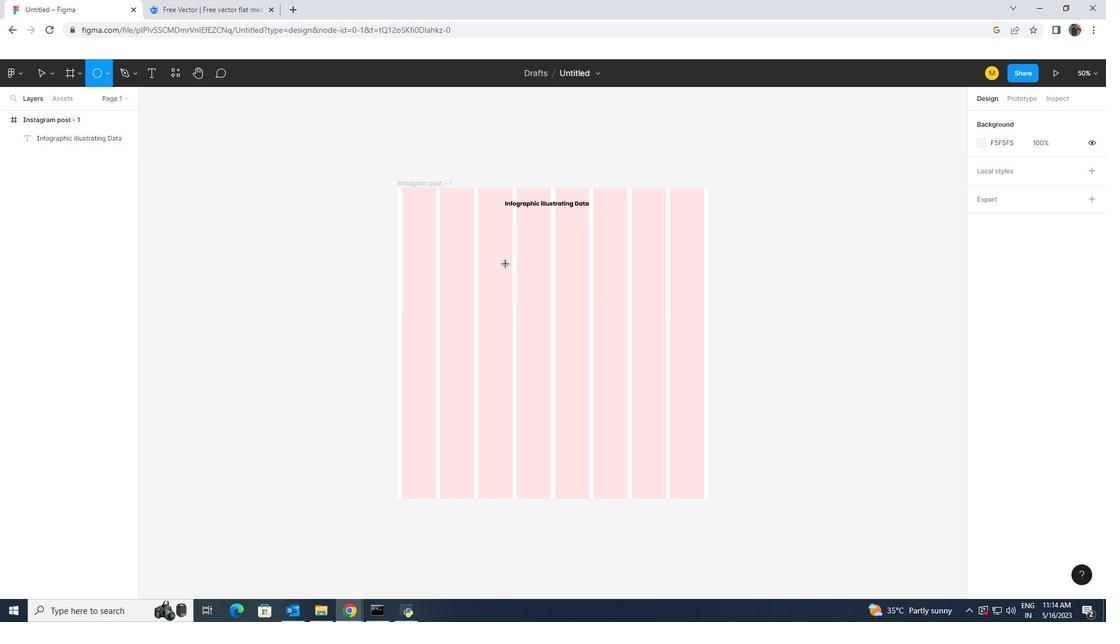 
Action: Key pressed <Key.shift>
Screenshot: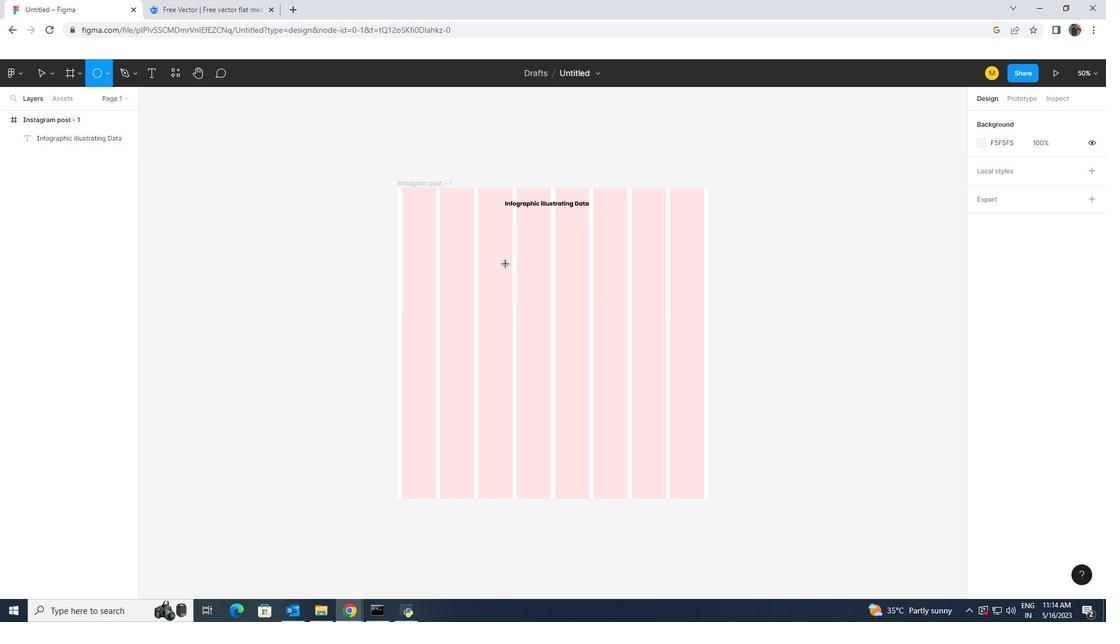 
Action: Mouse moved to (507, 265)
Screenshot: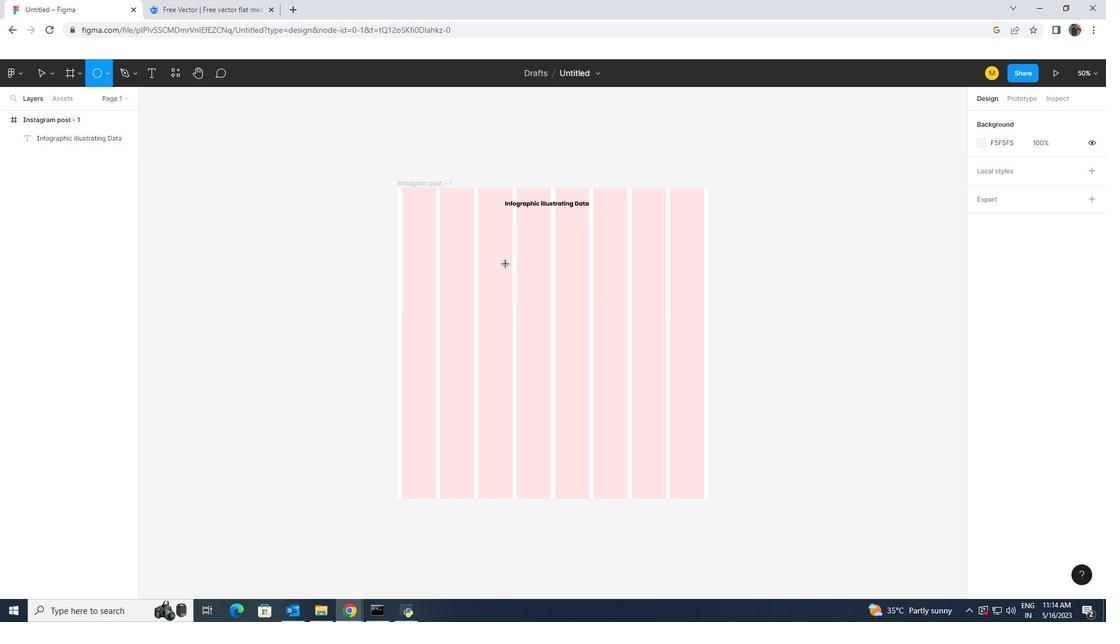 
Action: Key pressed <Key.shift>
Screenshot: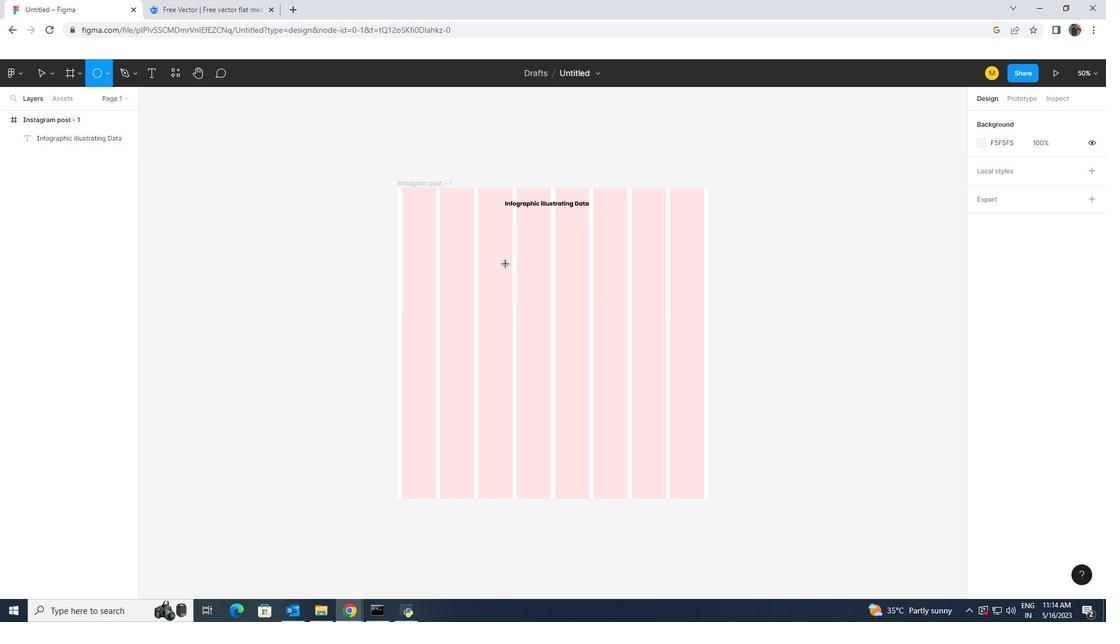 
Action: Mouse moved to (507, 266)
Screenshot: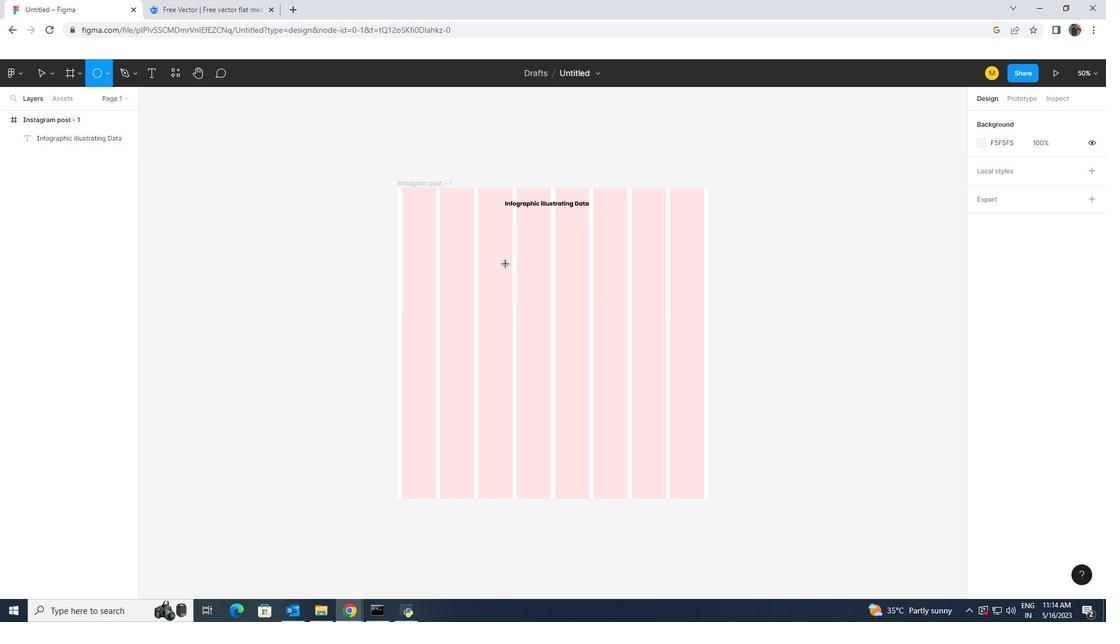 
Action: Key pressed <Key.shift>
Screenshot: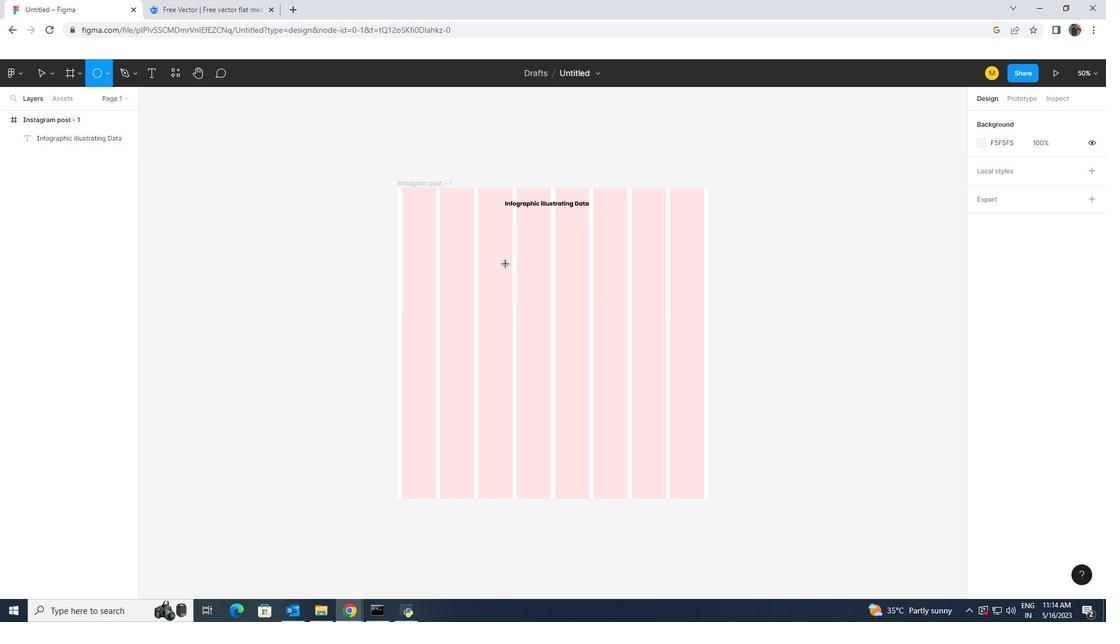
Action: Mouse moved to (508, 268)
Screenshot: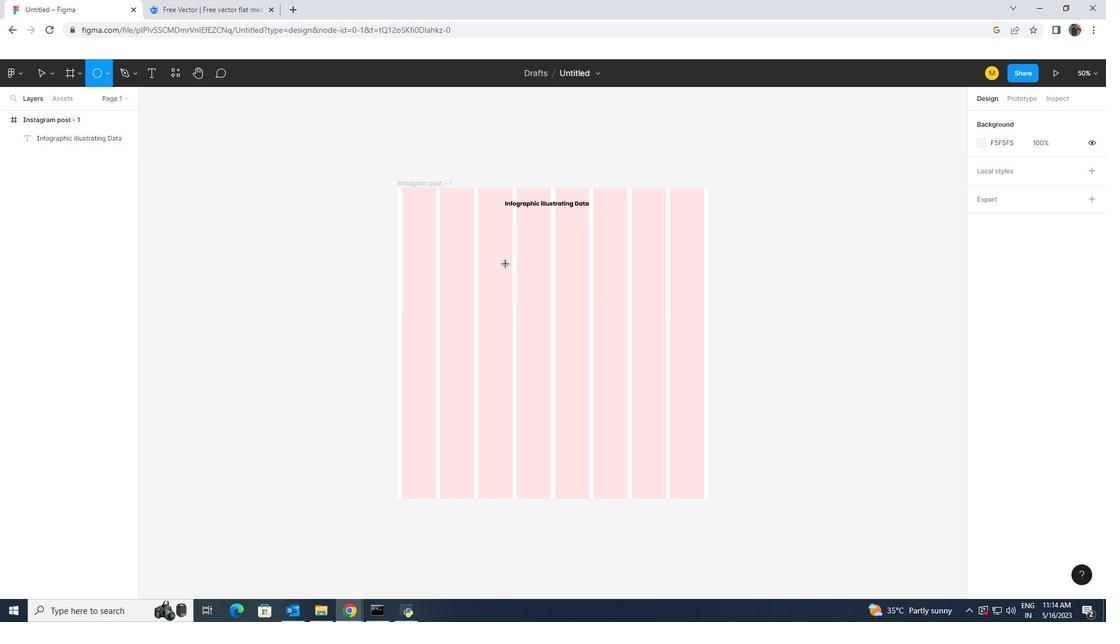 
Action: Key pressed <Key.shift>
Screenshot: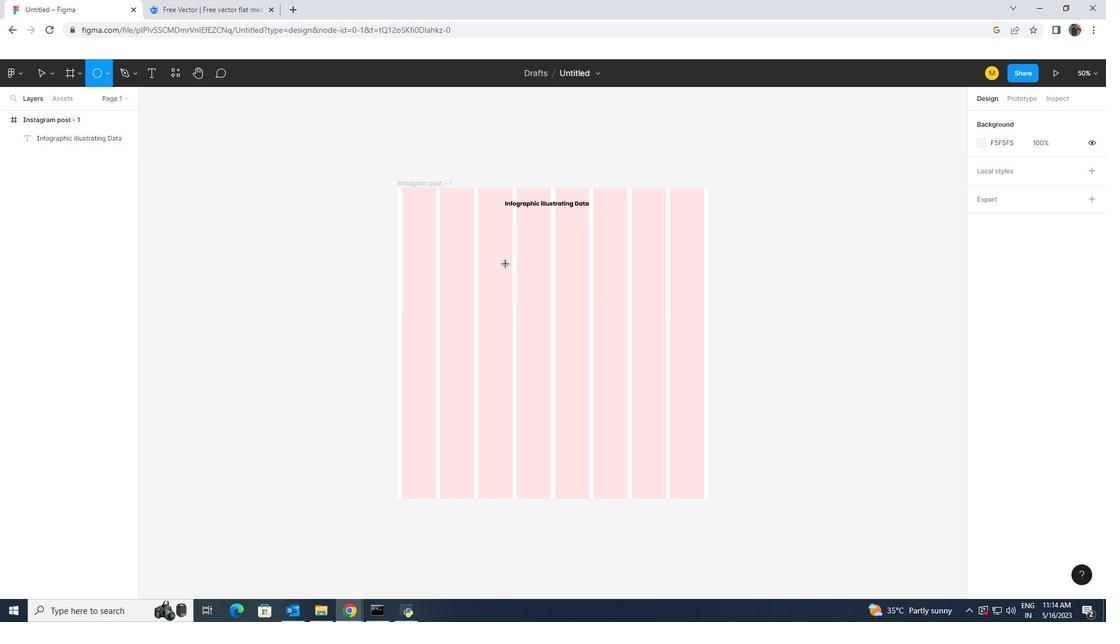 
Action: Mouse moved to (509, 270)
Screenshot: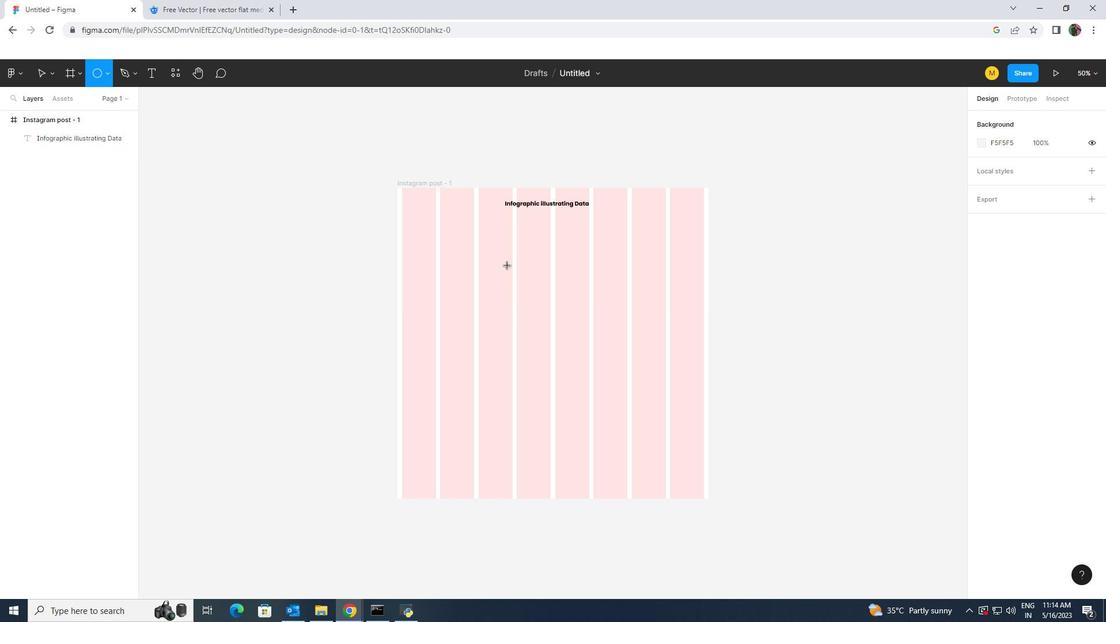
Action: Key pressed <Key.shift>
Screenshot: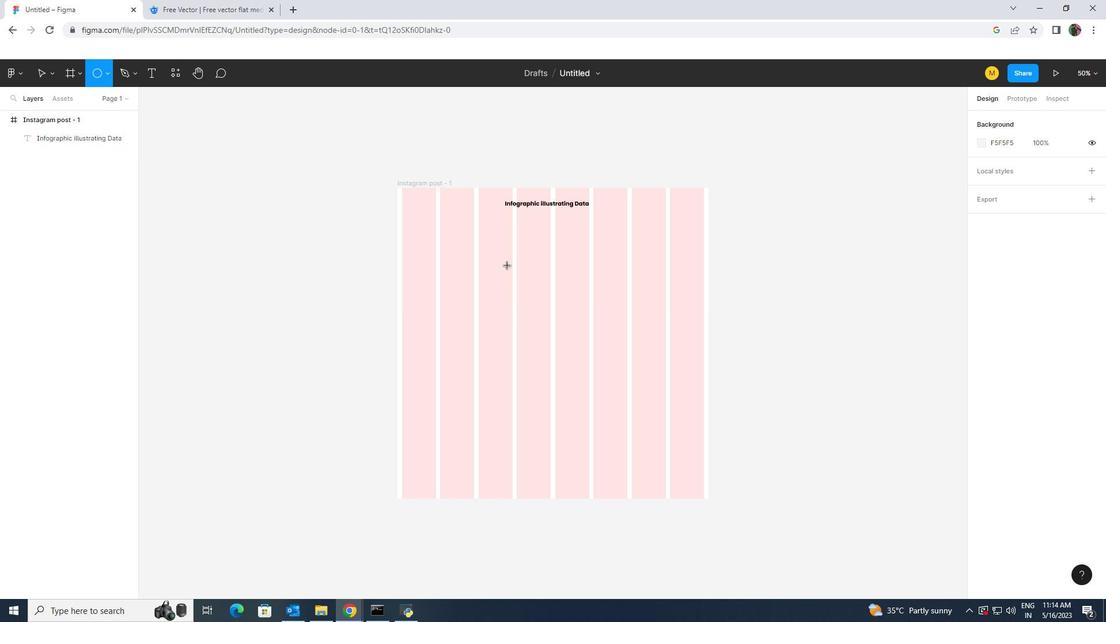 
Action: Mouse moved to (510, 273)
Screenshot: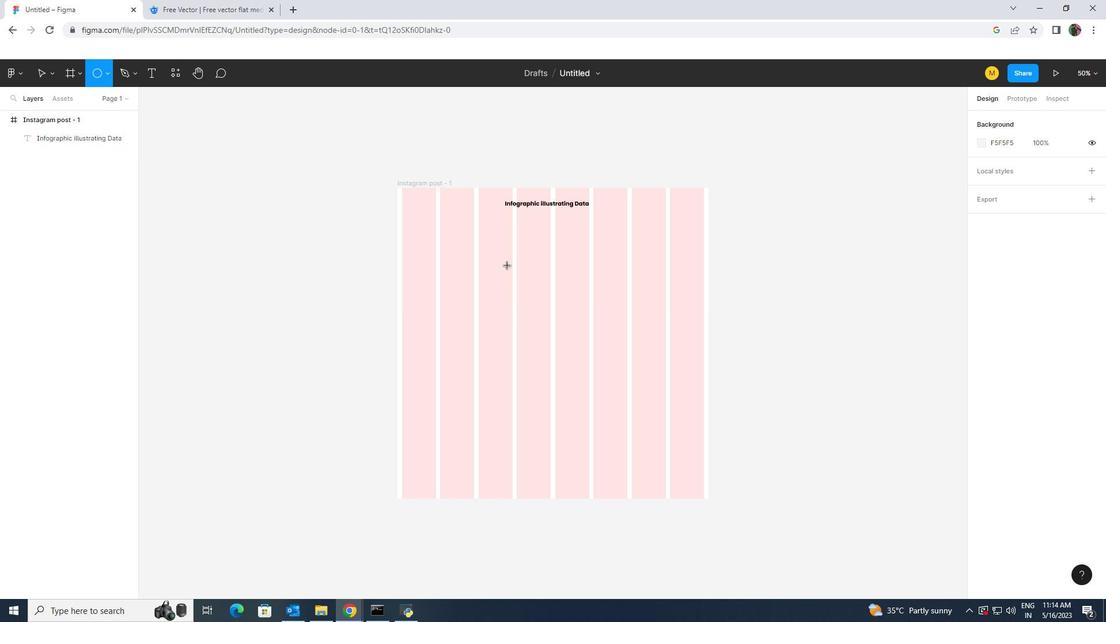 
Action: Key pressed <Key.shift>
Screenshot: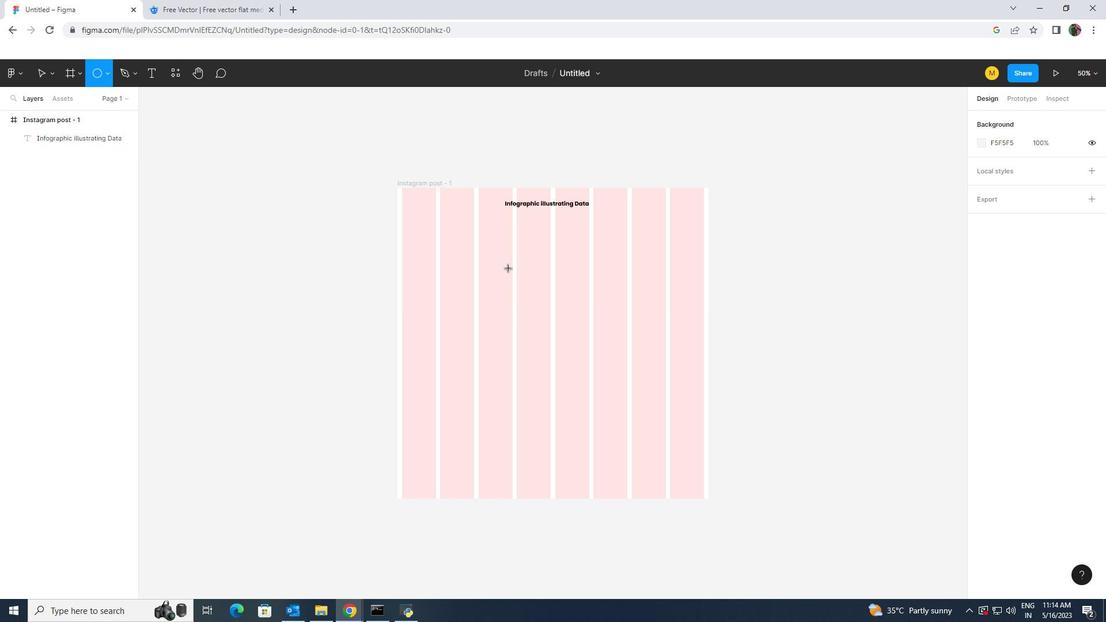 
Action: Mouse moved to (511, 276)
Screenshot: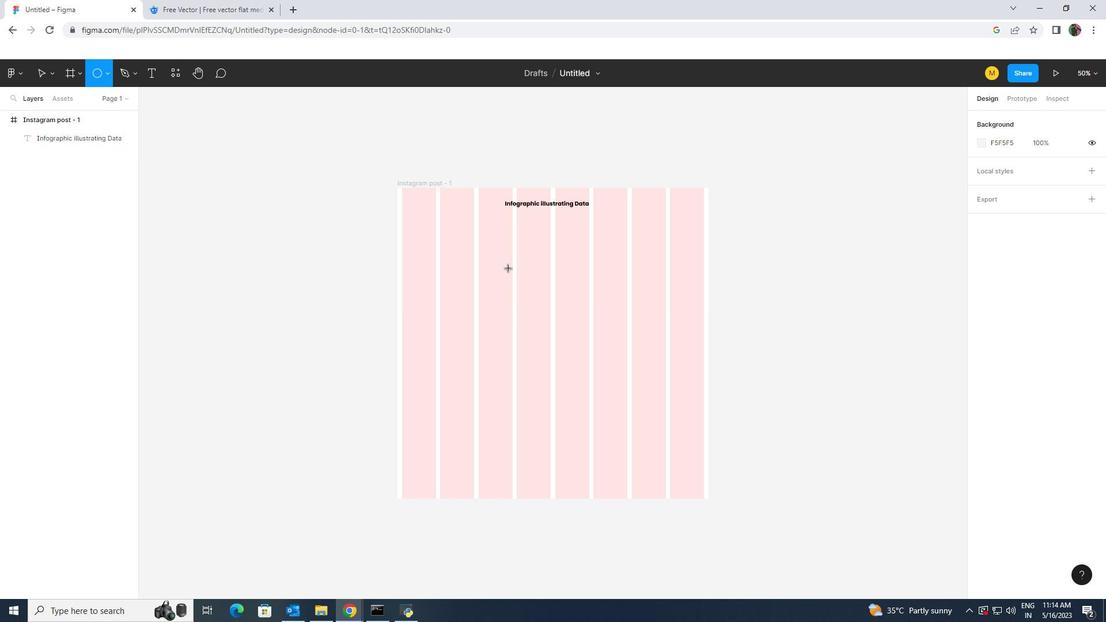 
Action: Key pressed <Key.shift>
Screenshot: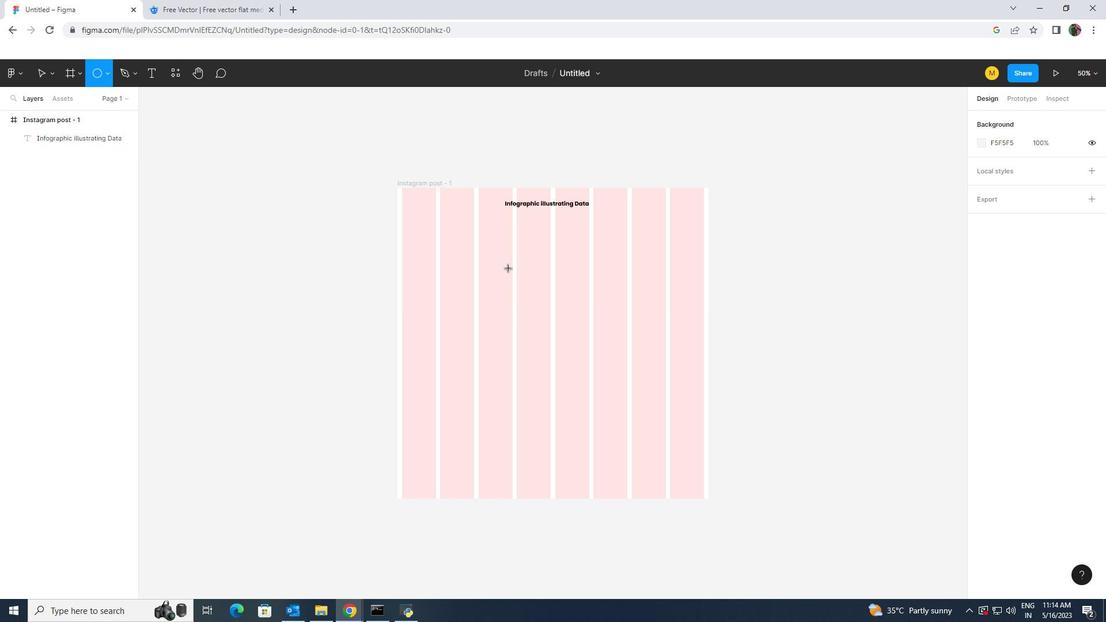 
Action: Mouse moved to (512, 280)
Screenshot: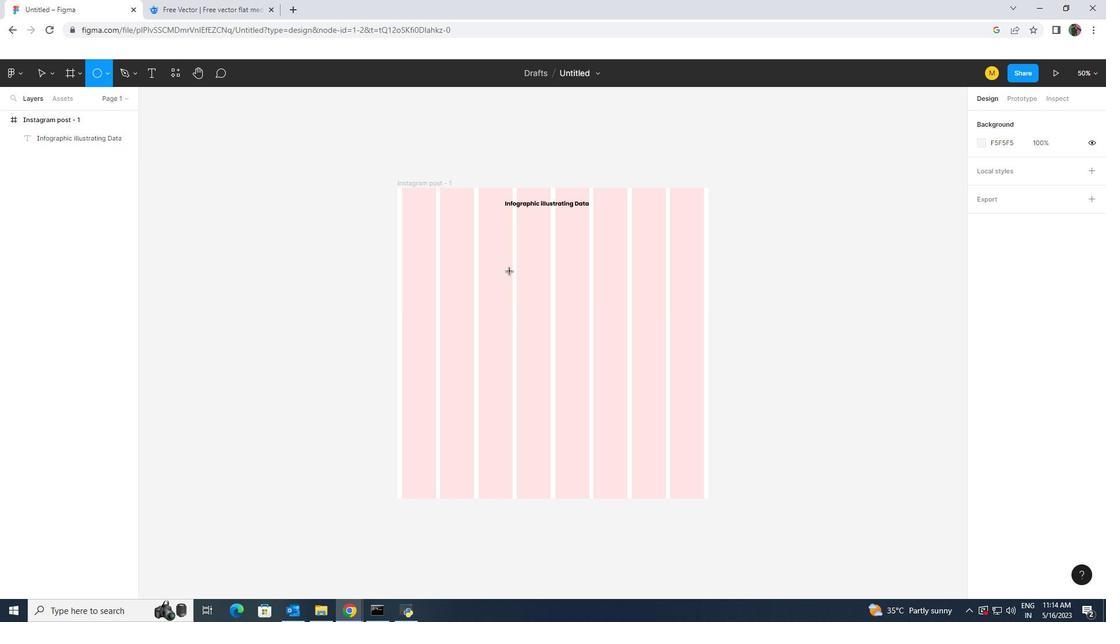 
Action: Key pressed <Key.shift>
Screenshot: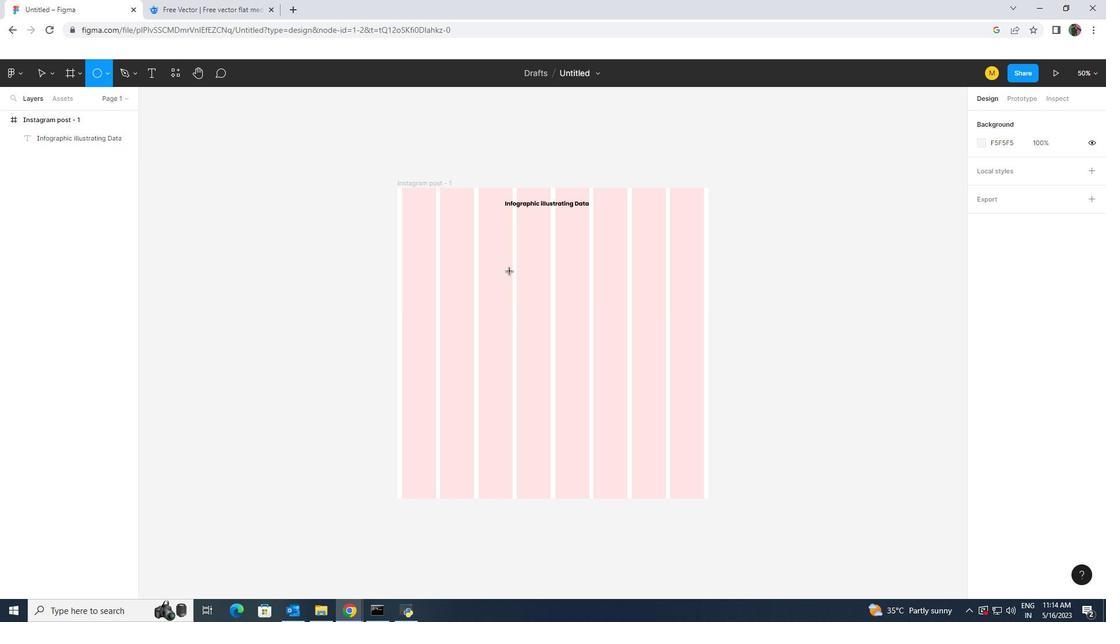 
Action: Mouse moved to (514, 284)
Screenshot: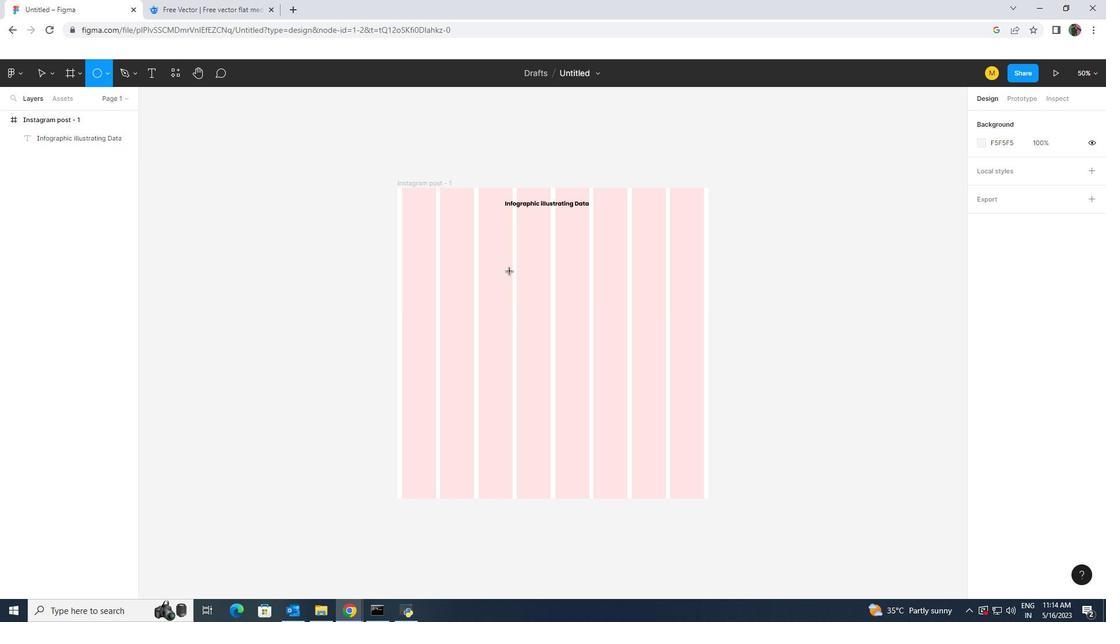 
Action: Key pressed <Key.shift>
Screenshot: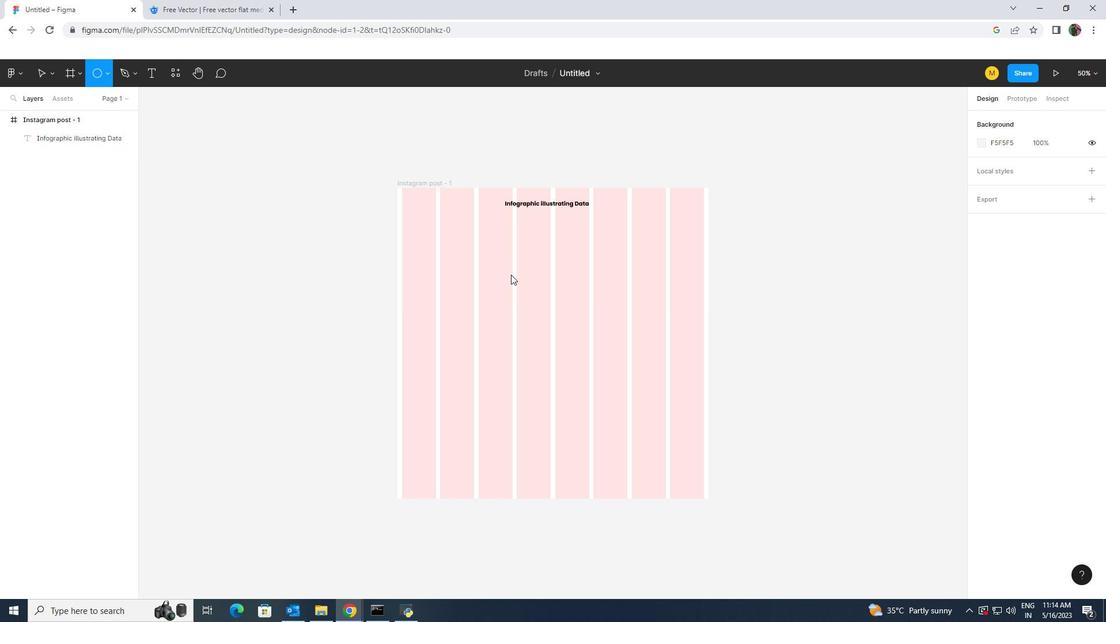 
Action: Mouse moved to (515, 285)
Screenshot: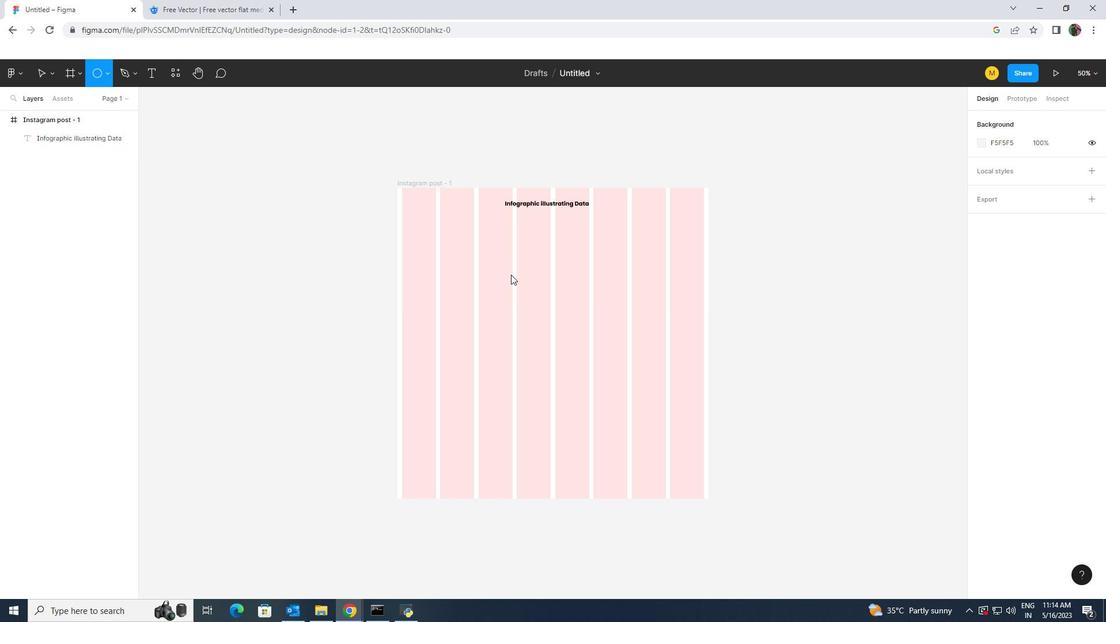 
Action: Key pressed <Key.shift>
Screenshot: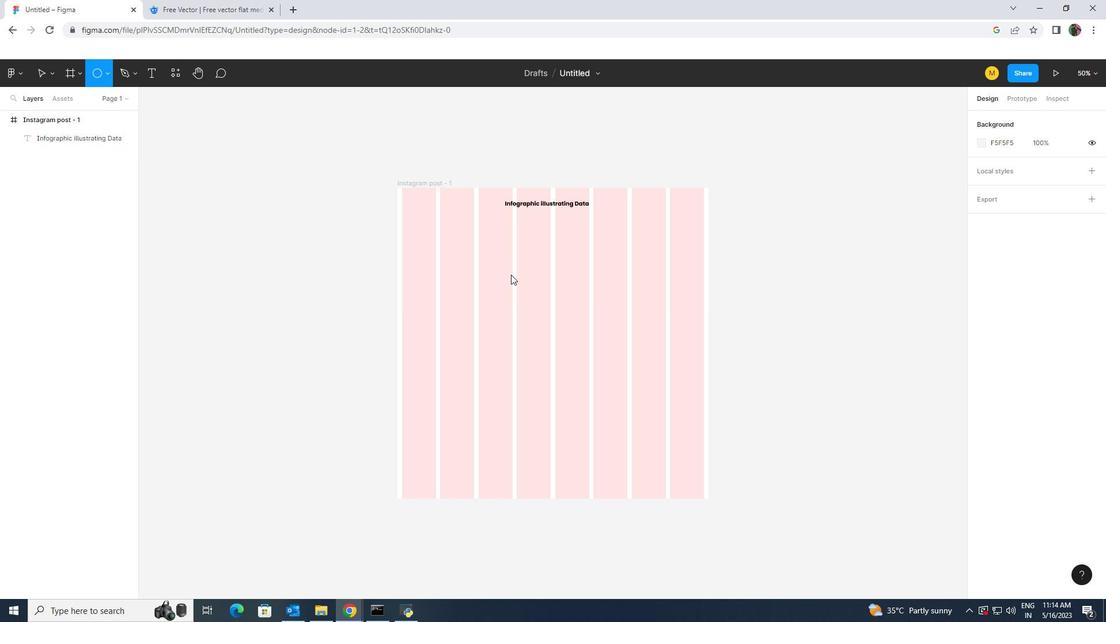 
Action: Mouse moved to (517, 289)
Screenshot: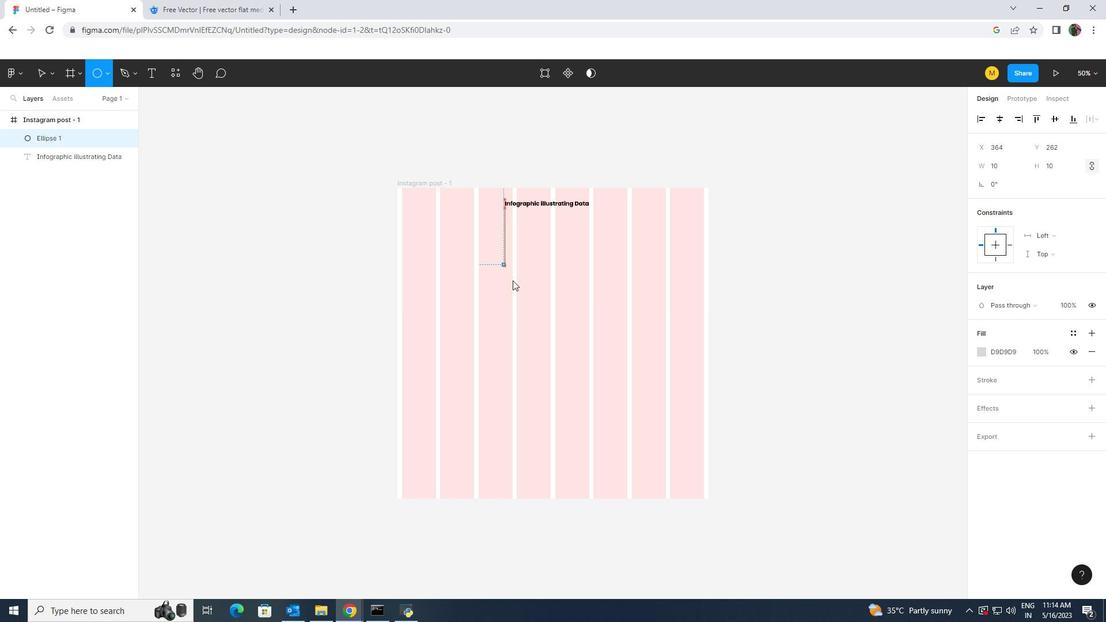 
Action: Key pressed <Key.shift>
Screenshot: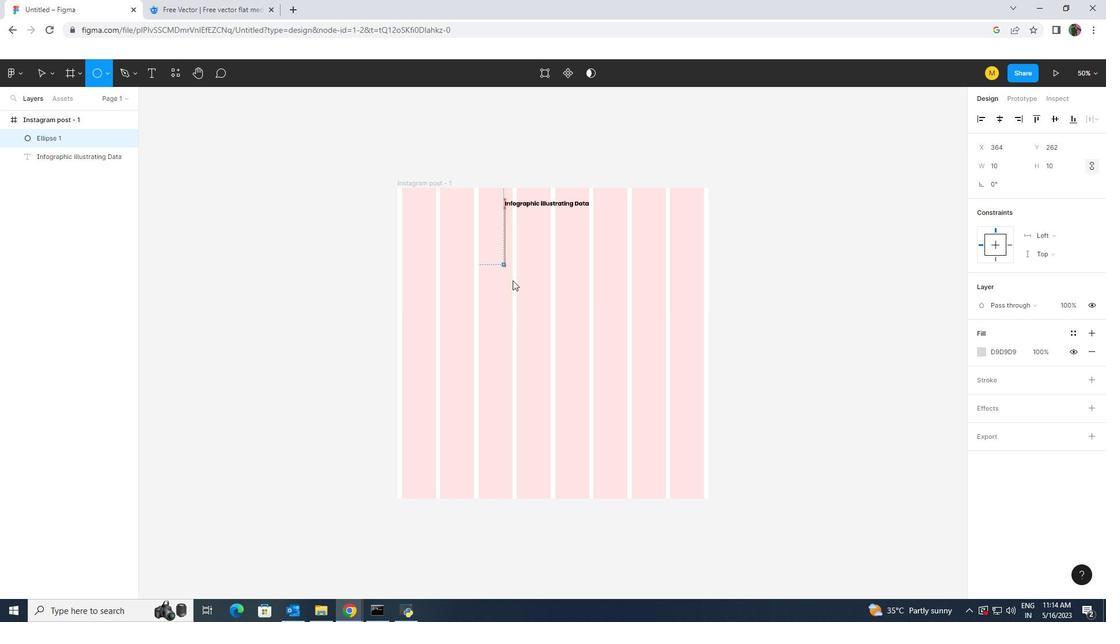 
Action: Mouse moved to (518, 292)
Screenshot: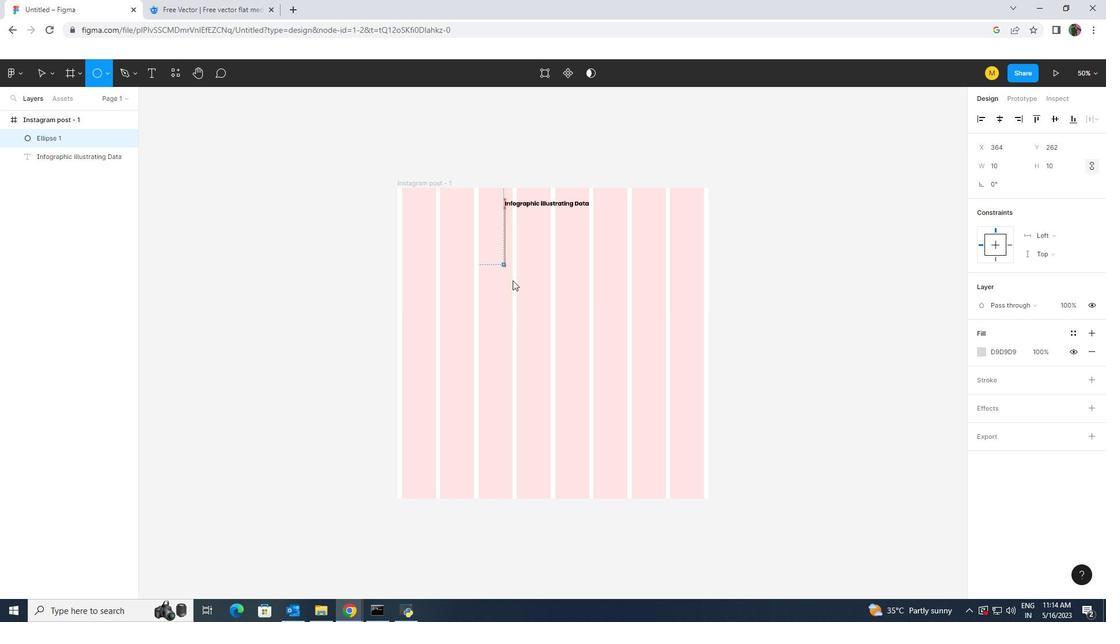 
Action: Key pressed <Key.shift>
Screenshot: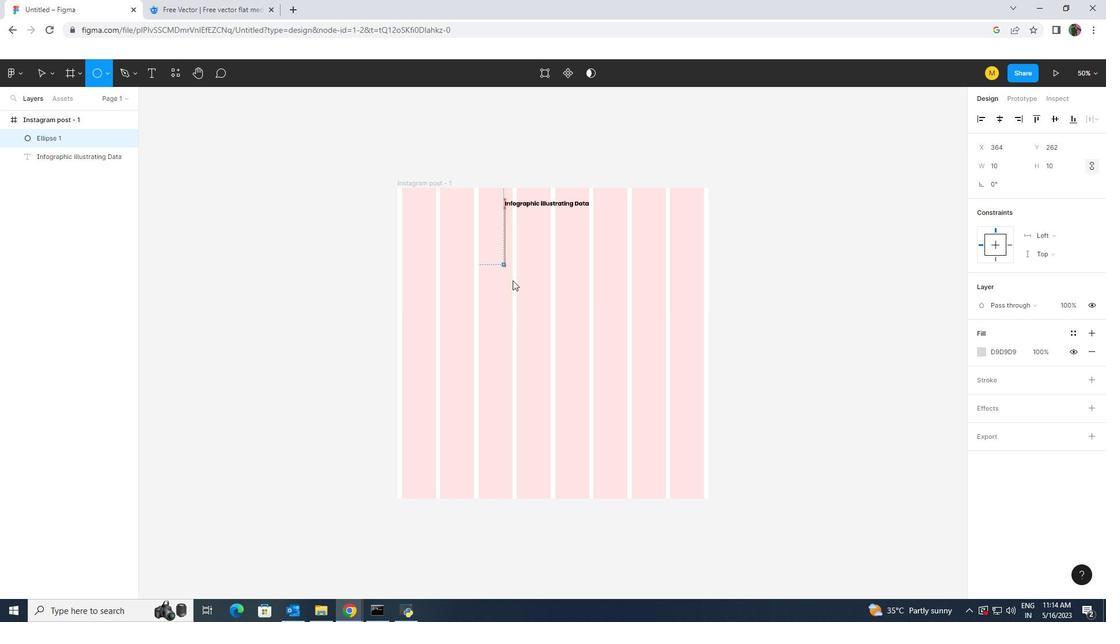 
Action: Mouse moved to (519, 293)
Screenshot: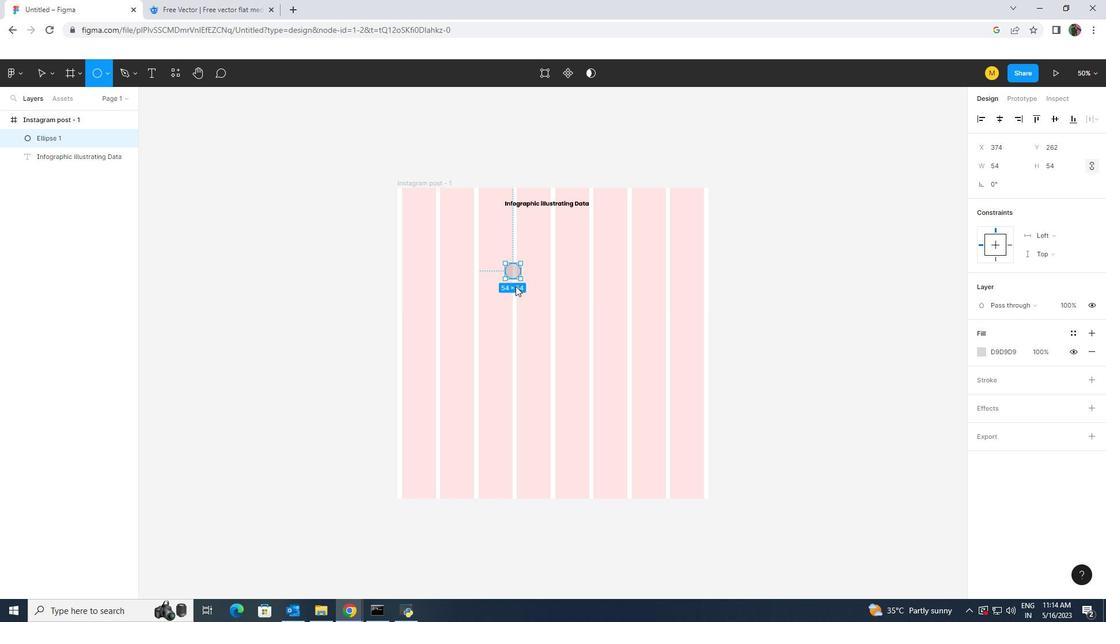 
Action: Key pressed <Key.shift>
Screenshot: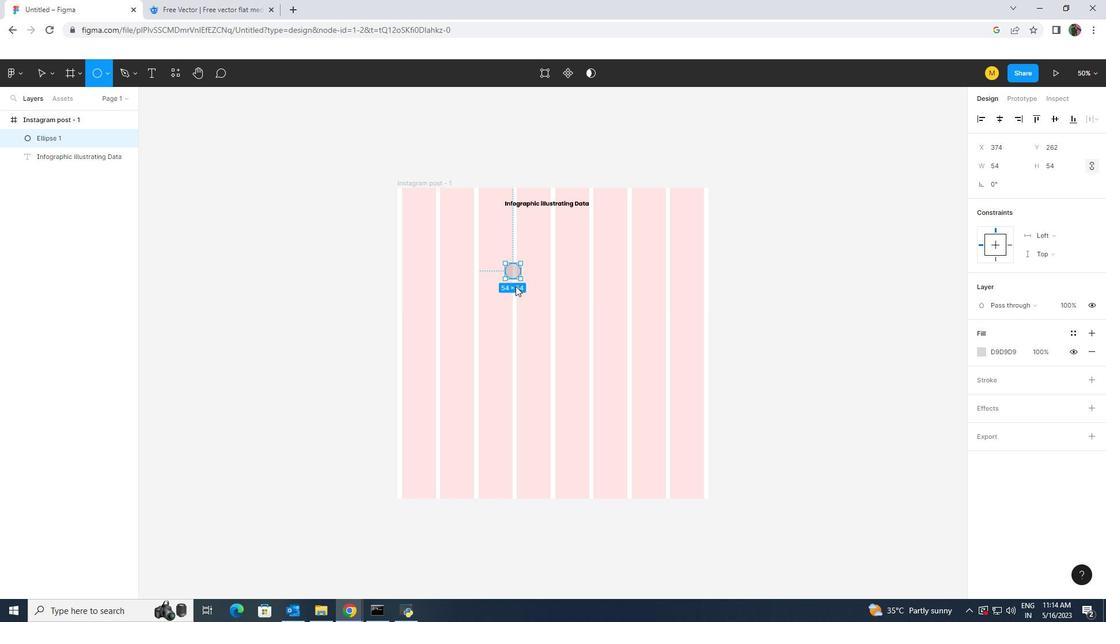 
Action: Mouse moved to (520, 296)
Screenshot: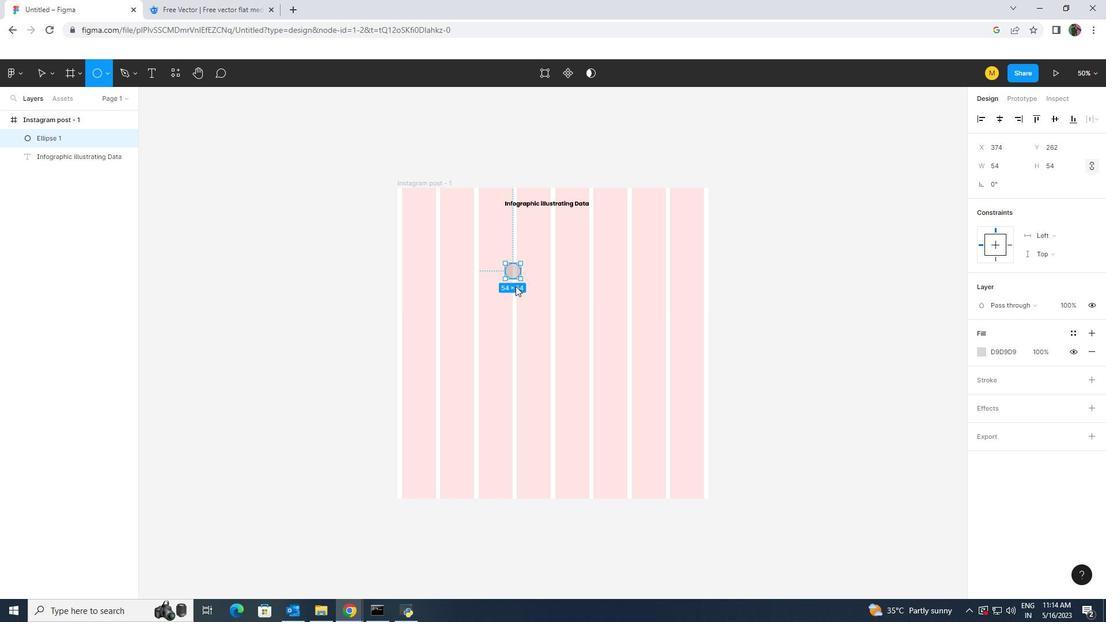 
Action: Key pressed <Key.shift>
Screenshot: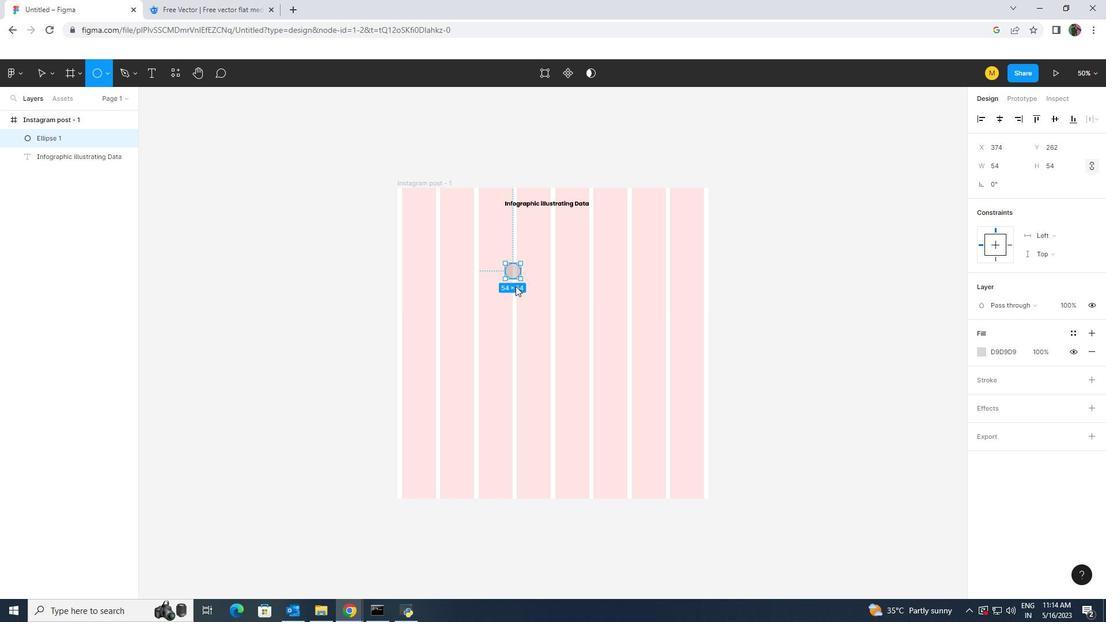 
Action: Mouse moved to (522, 302)
Screenshot: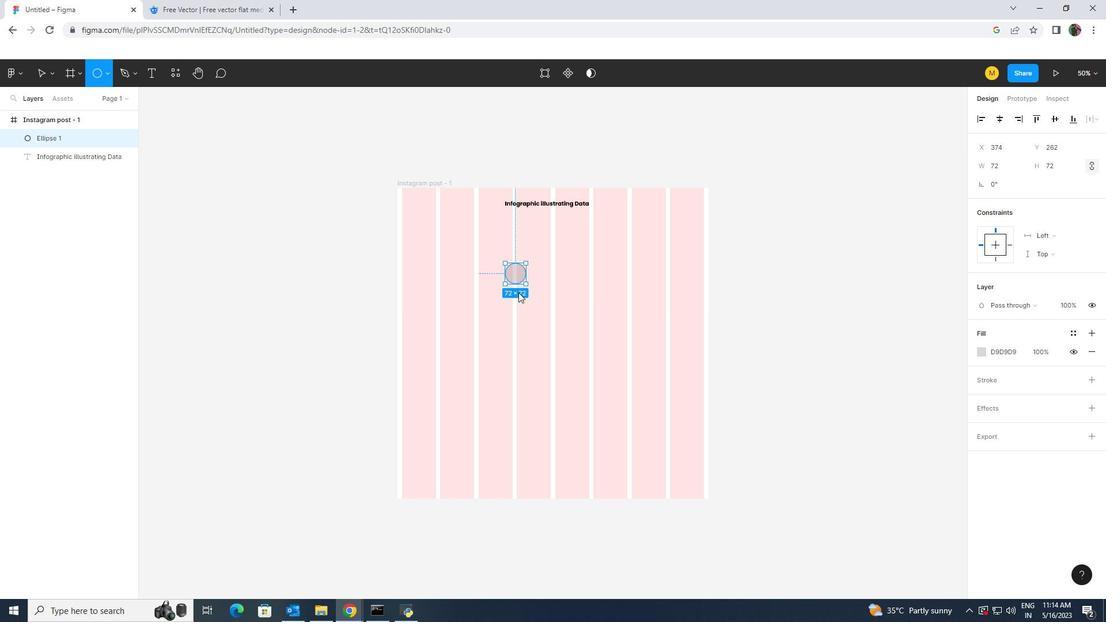 
Action: Key pressed <Key.shift>
Screenshot: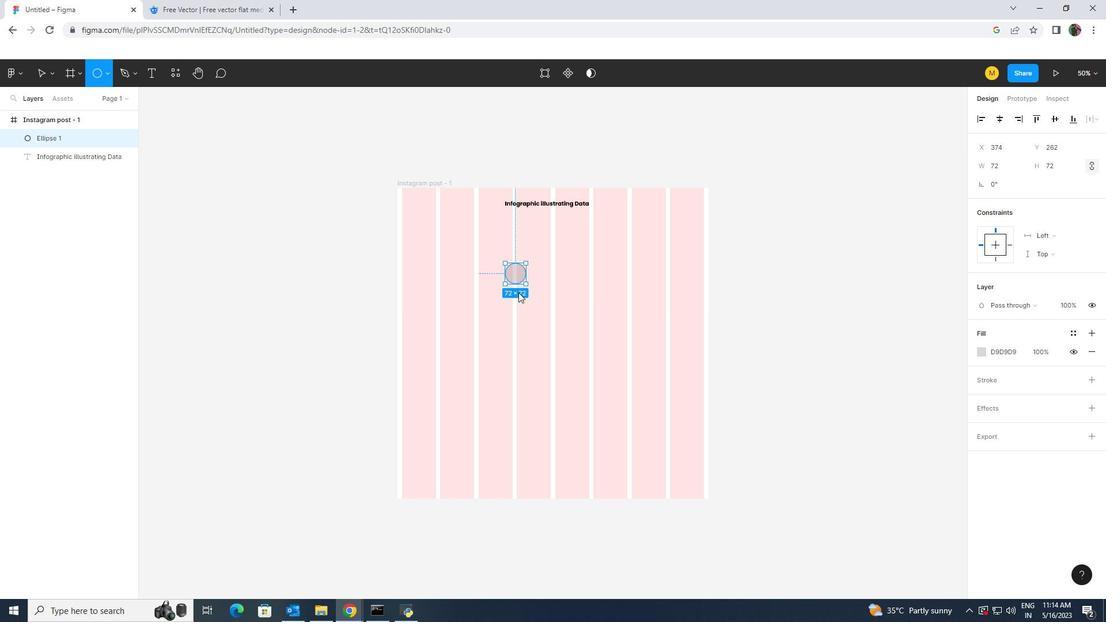 
Action: Mouse moved to (524, 306)
Screenshot: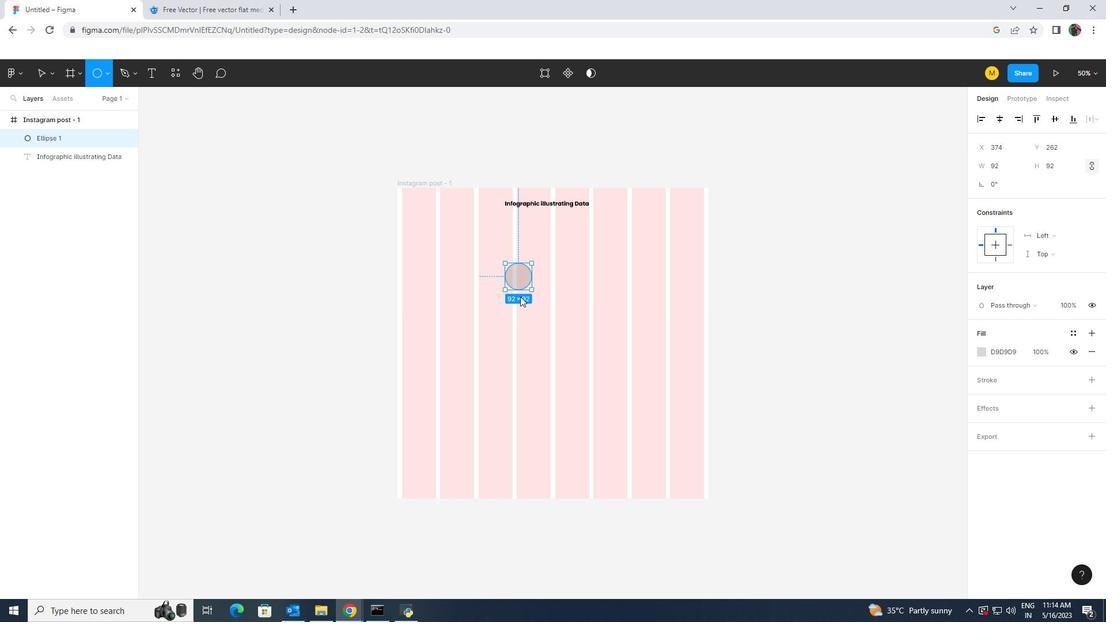 
Action: Key pressed <Key.shift>
Screenshot: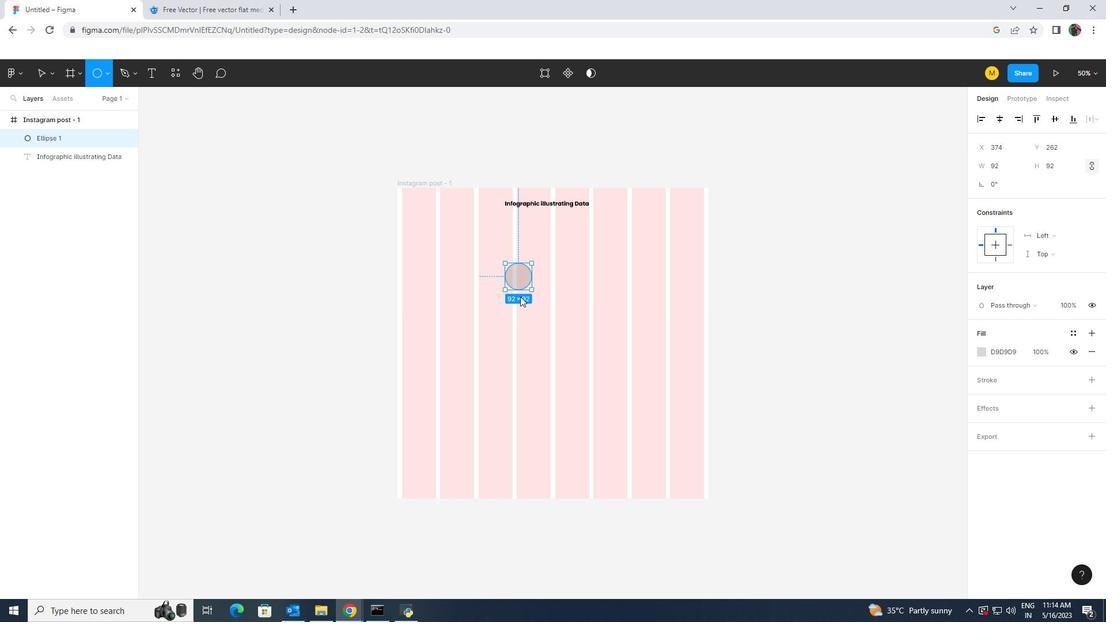 
Action: Mouse moved to (525, 307)
Screenshot: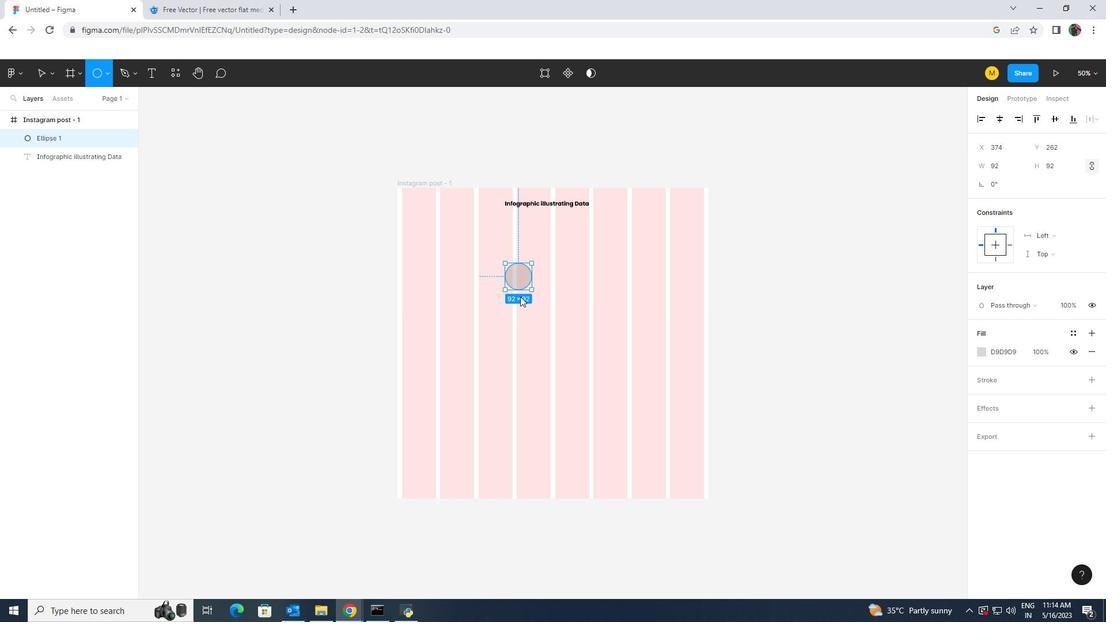 
Action: Key pressed <Key.shift>
Screenshot: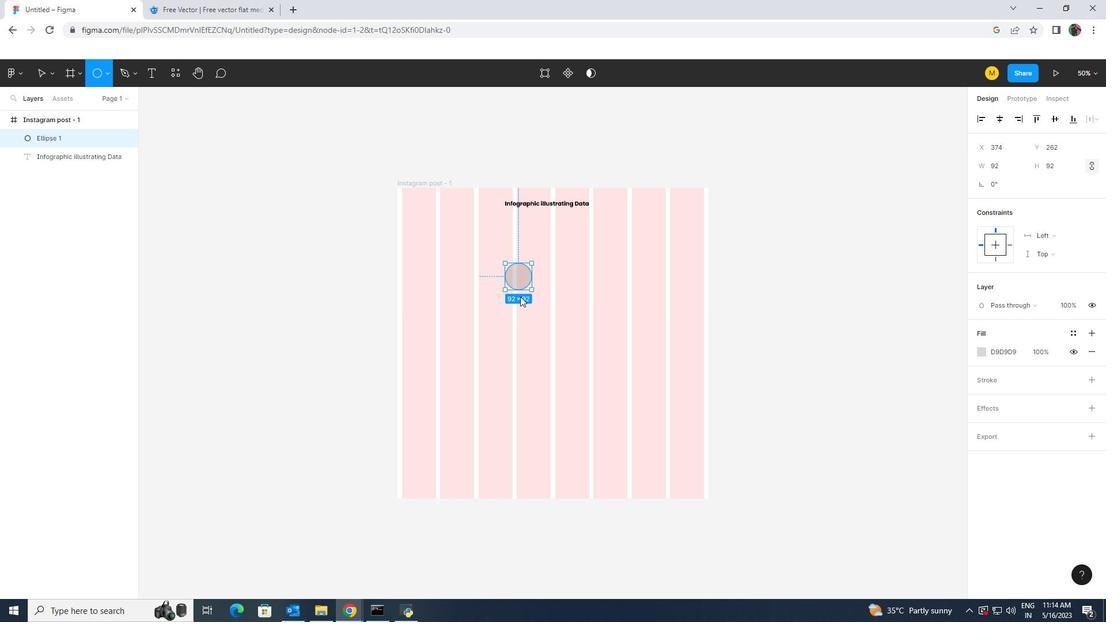 
Action: Mouse moved to (527, 311)
Screenshot: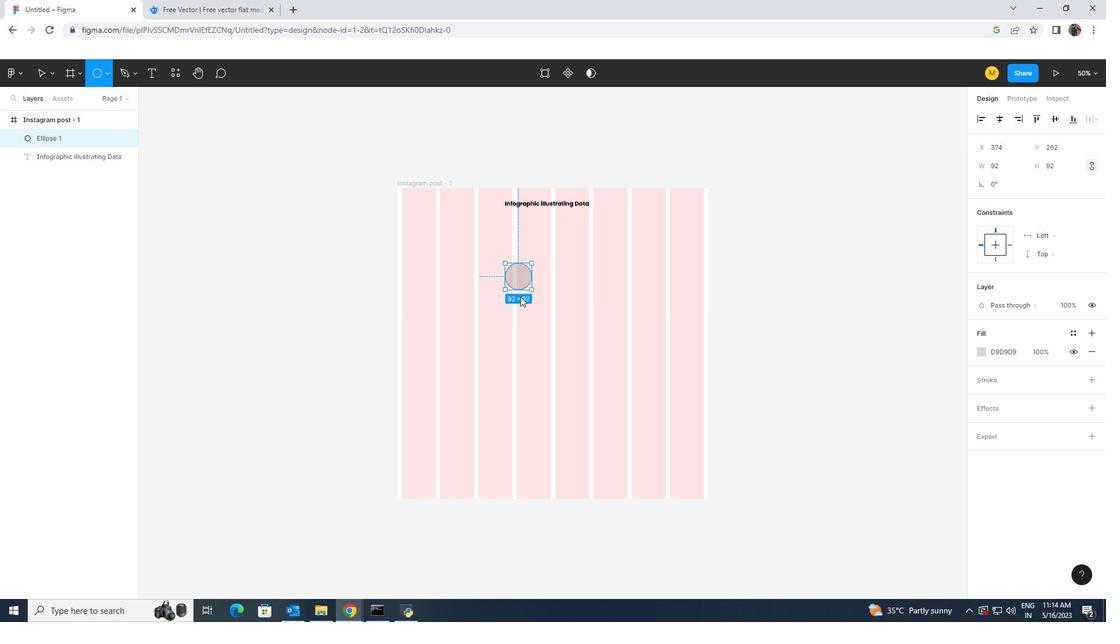 
Action: Key pressed <Key.shift>
Screenshot: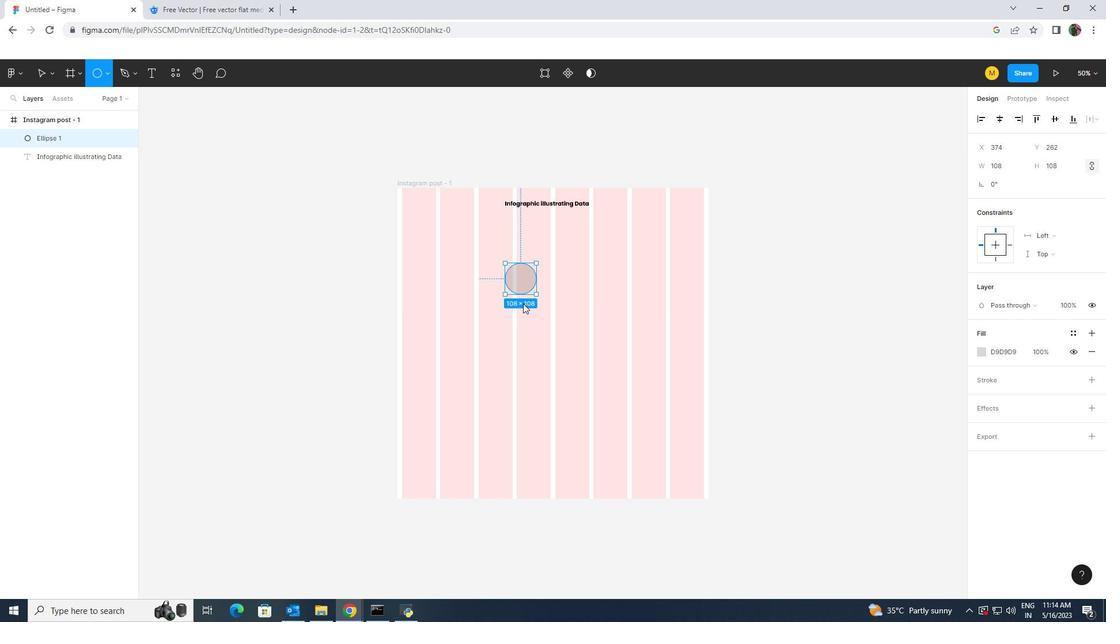 
Action: Mouse moved to (528, 312)
Screenshot: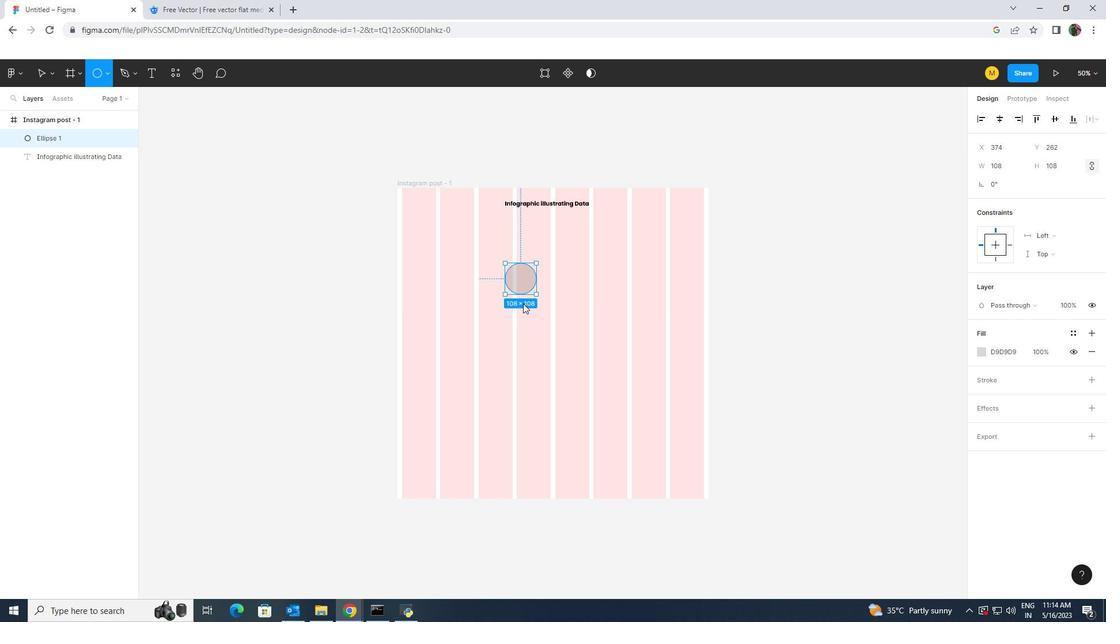 
Action: Key pressed <Key.shift>
Screenshot: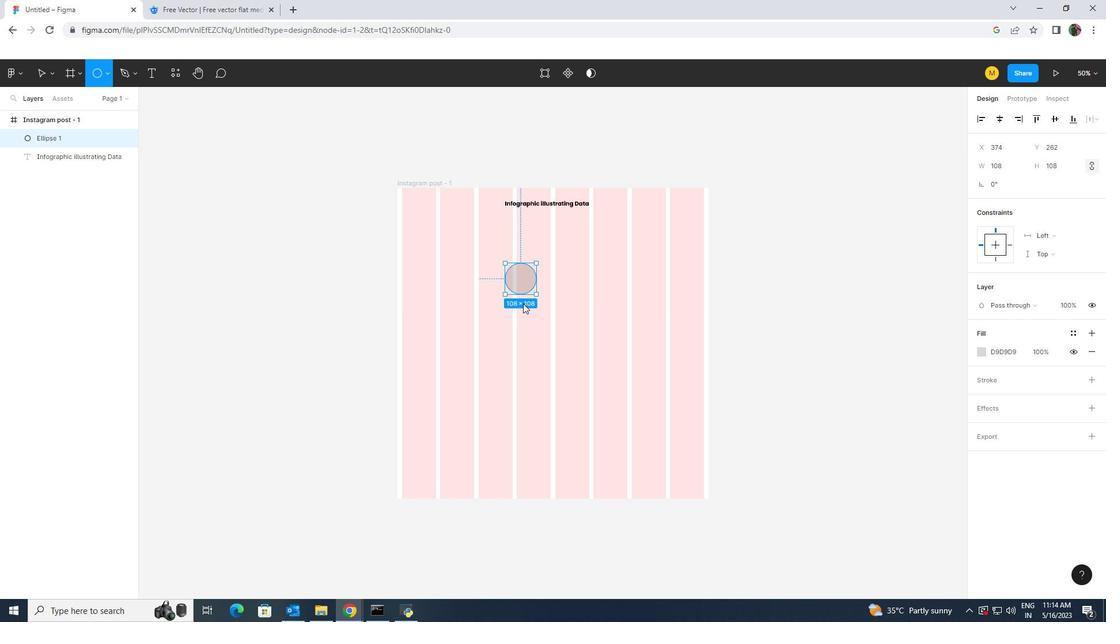 
Action: Mouse moved to (530, 316)
Screenshot: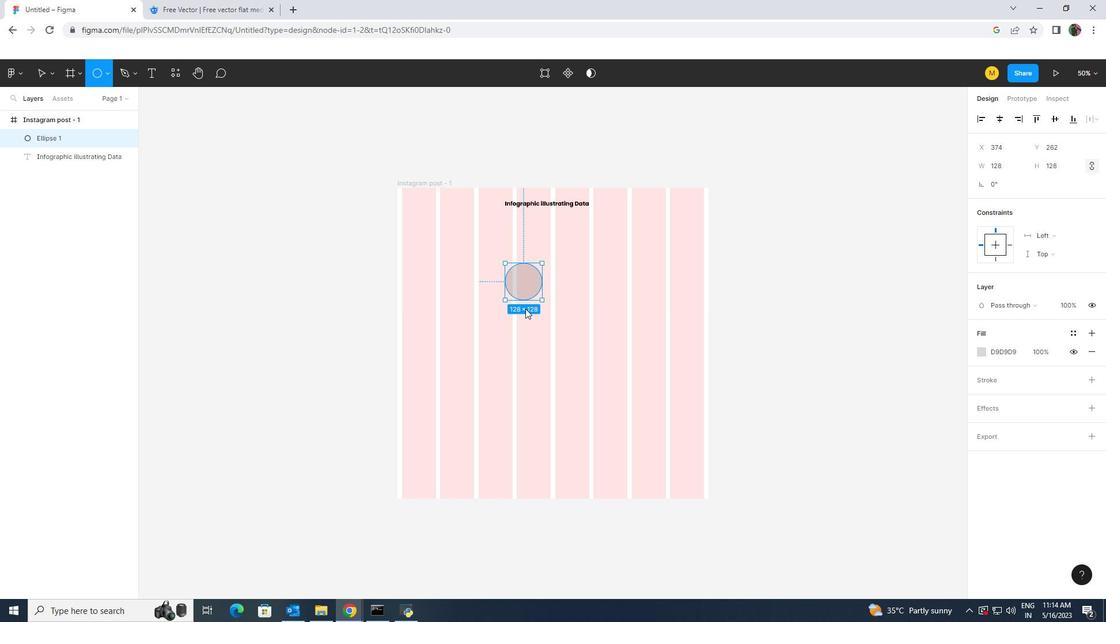 
Action: Key pressed <Key.shift>
Screenshot: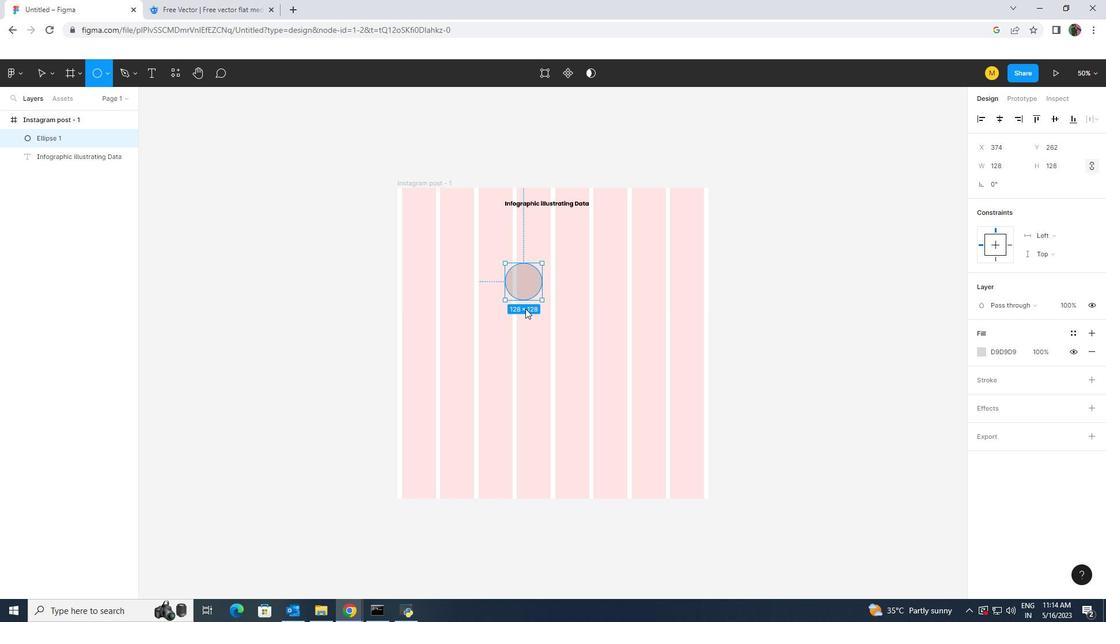 
Action: Mouse moved to (531, 318)
Screenshot: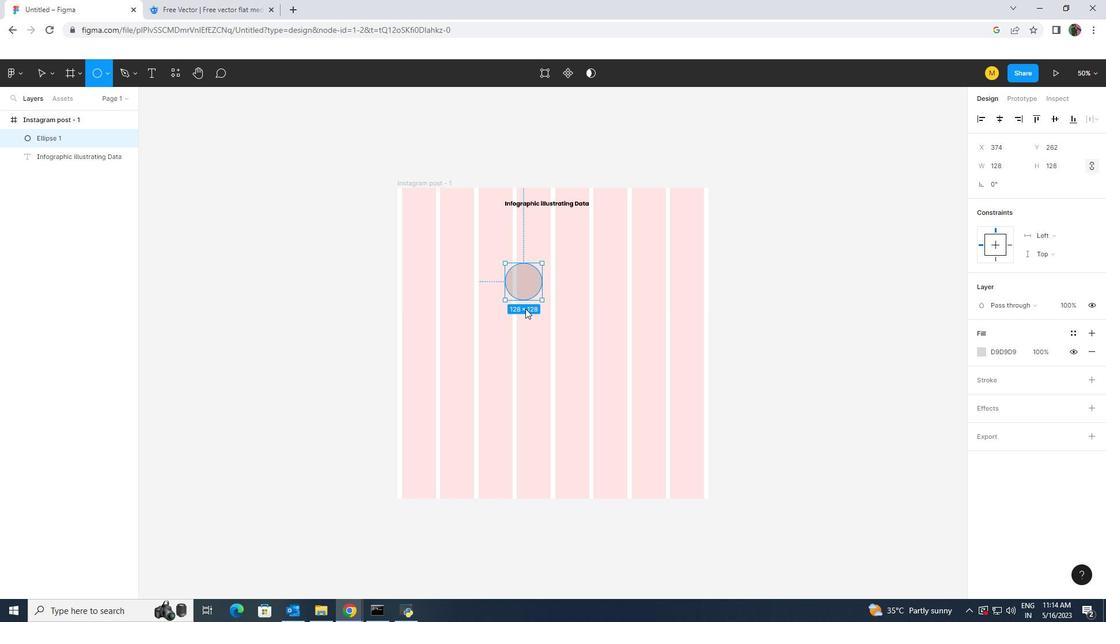 
Action: Key pressed <Key.shift>
Screenshot: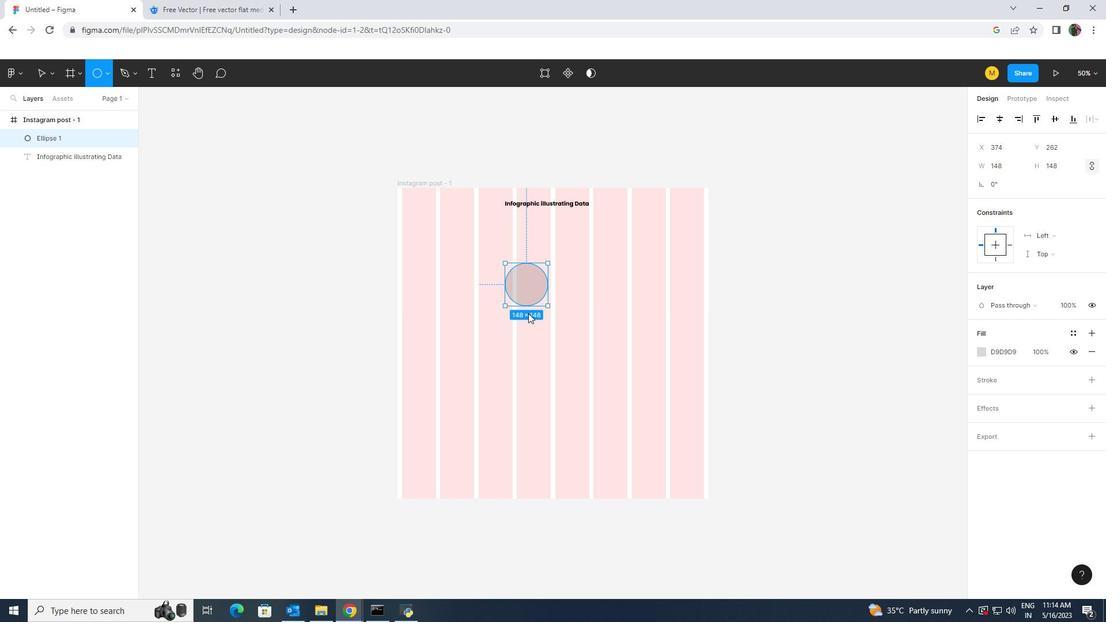 
Action: Mouse moved to (533, 322)
Screenshot: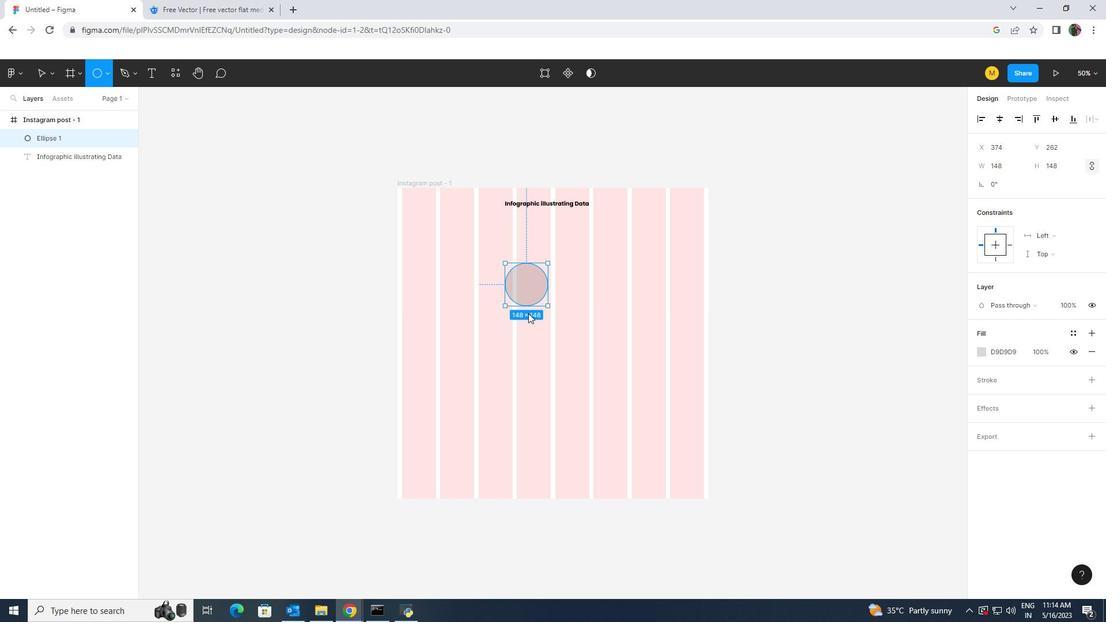
Action: Key pressed <Key.shift>
Screenshot: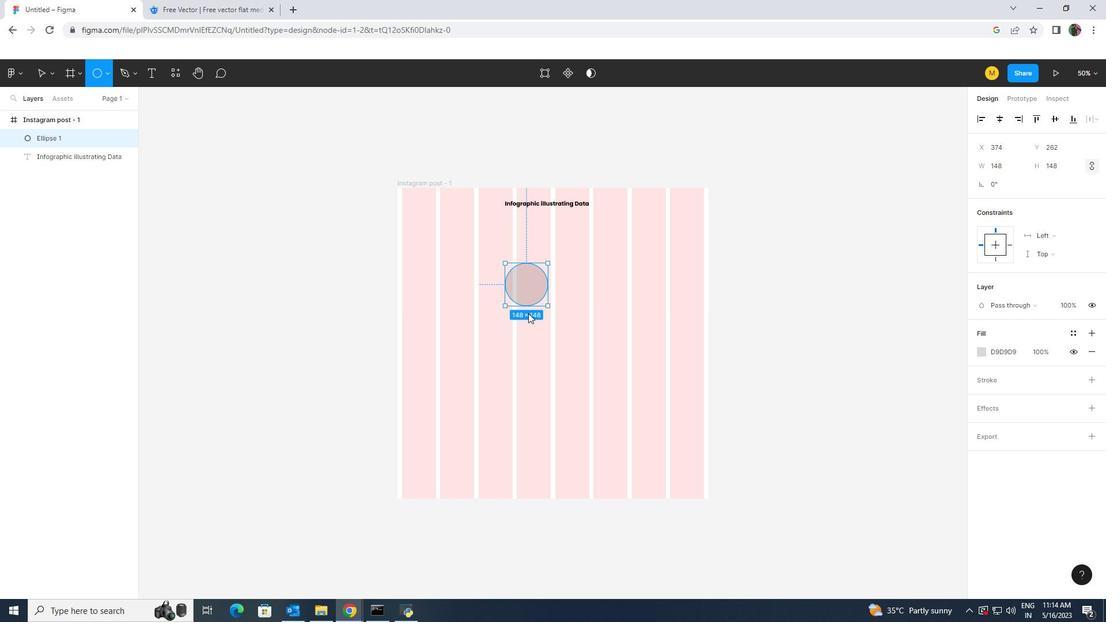 
Action: Mouse moved to (536, 328)
Screenshot: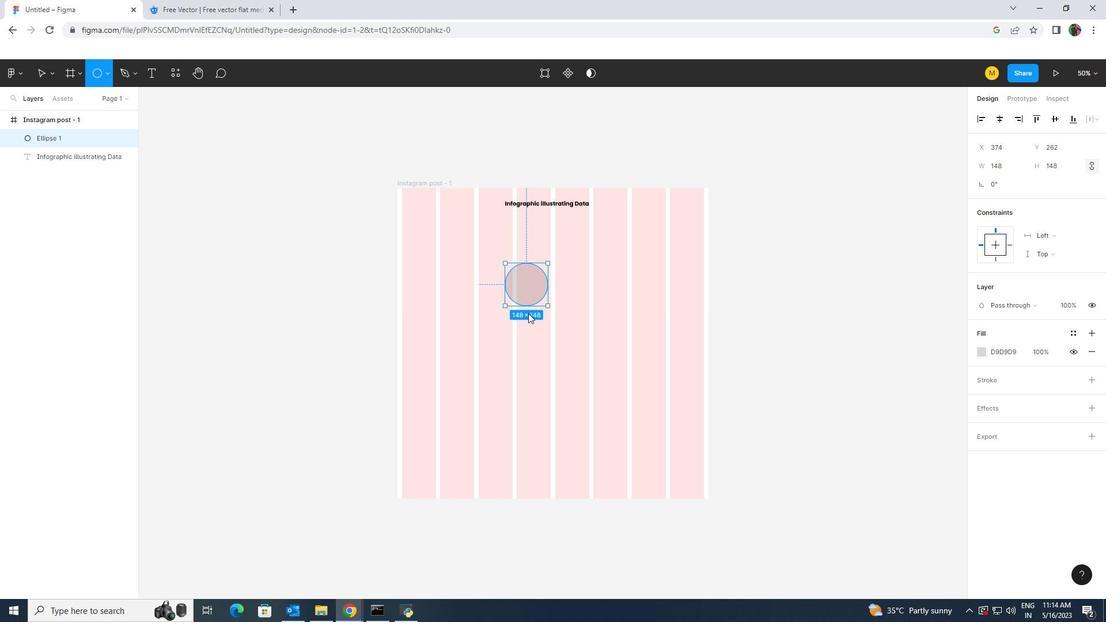 
Action: Key pressed <Key.shift>
Screenshot: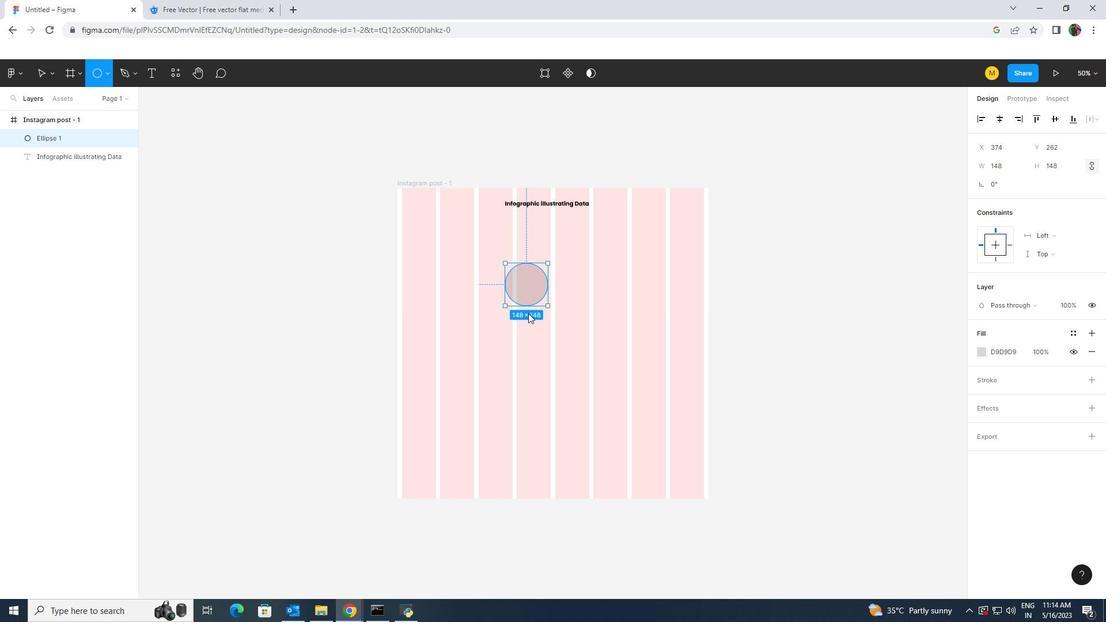 
Action: Mouse moved to (537, 330)
Screenshot: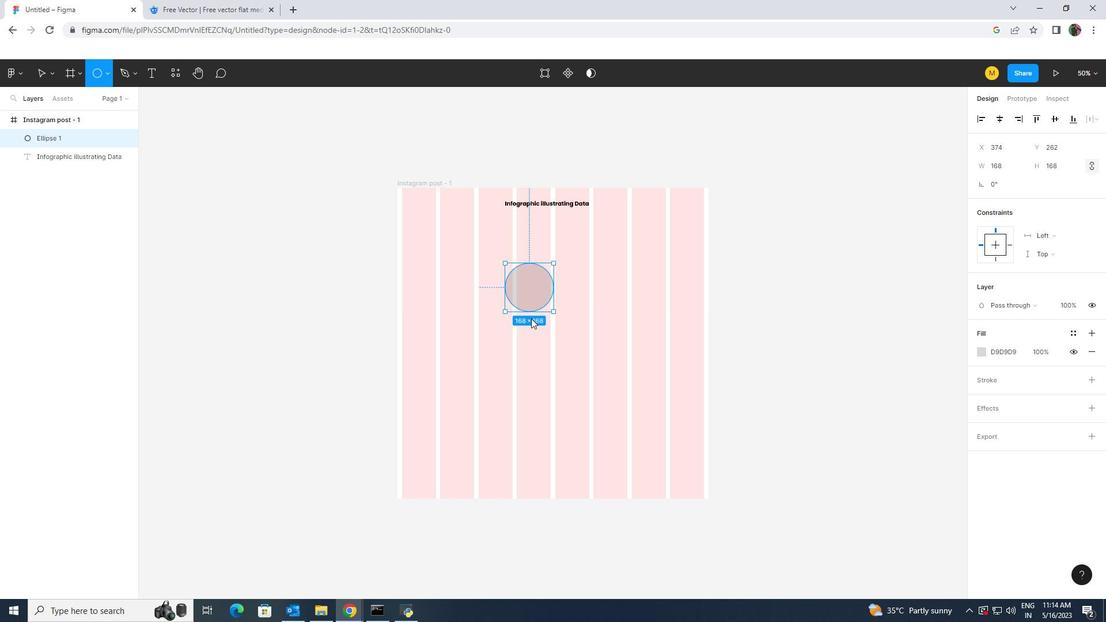 
Action: Key pressed <Key.shift>
Screenshot: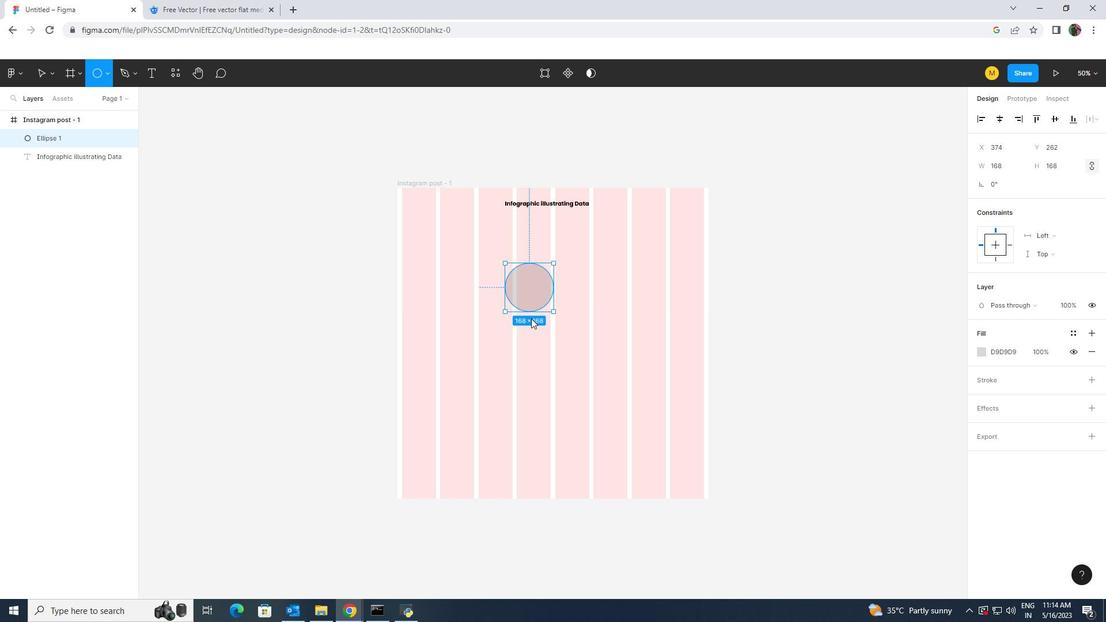 
Action: Mouse moved to (538, 333)
Screenshot: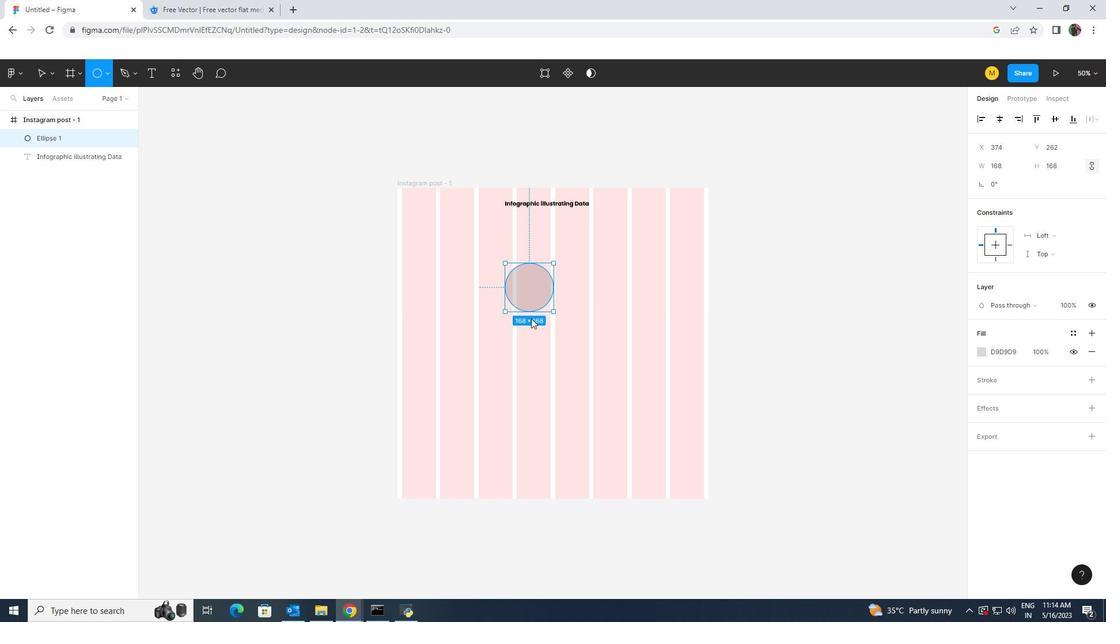 
Action: Key pressed <Key.shift>
Screenshot: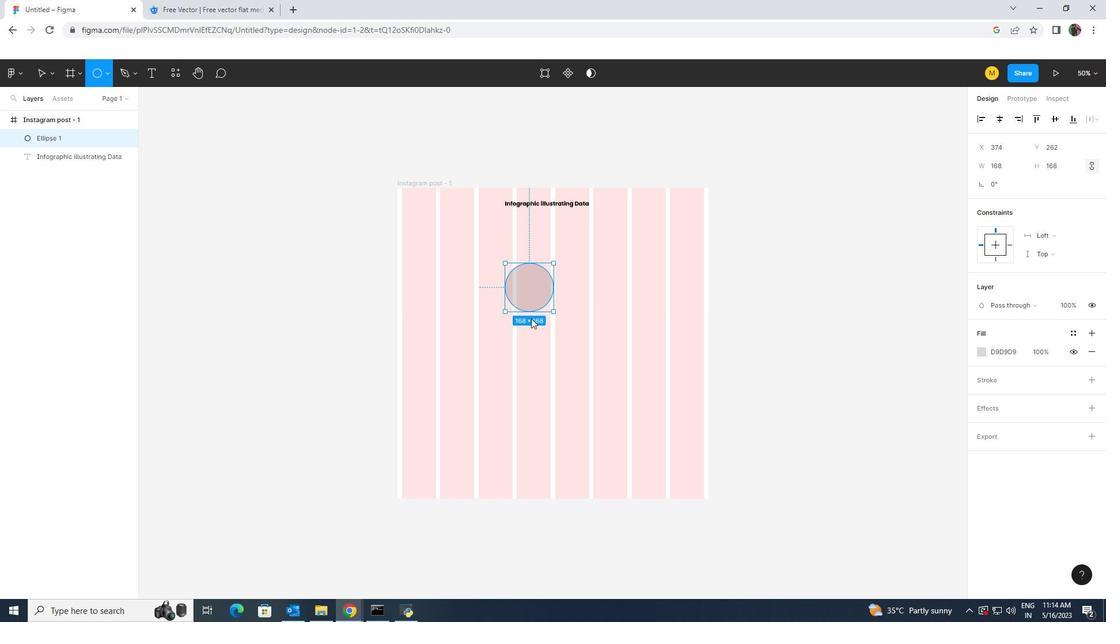 
Action: Mouse moved to (538, 334)
Screenshot: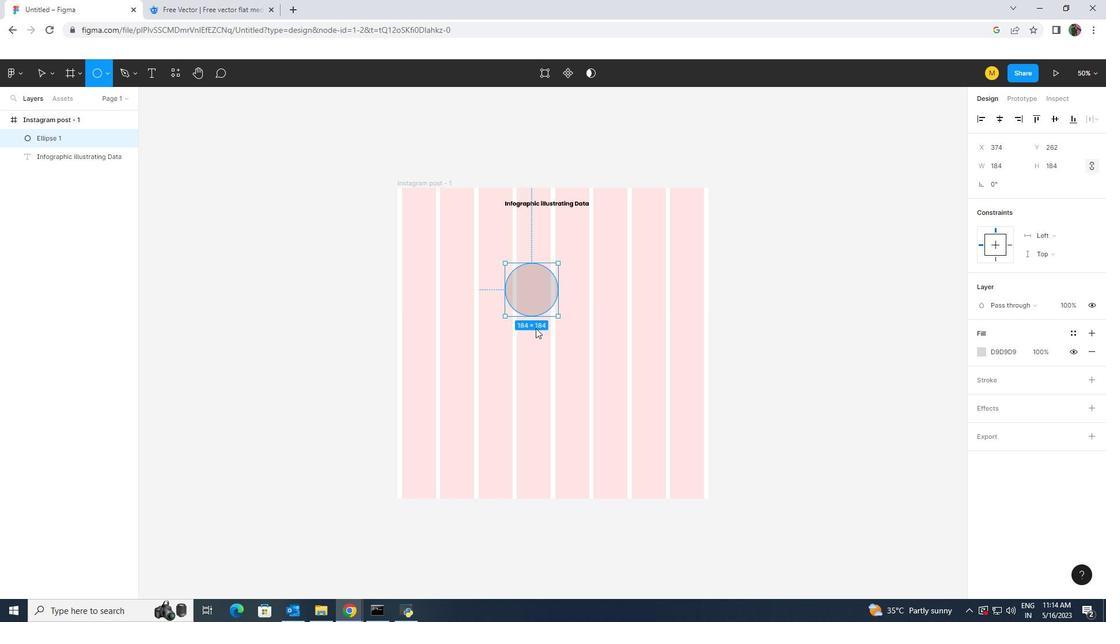 
Action: Key pressed <Key.shift>
Screenshot: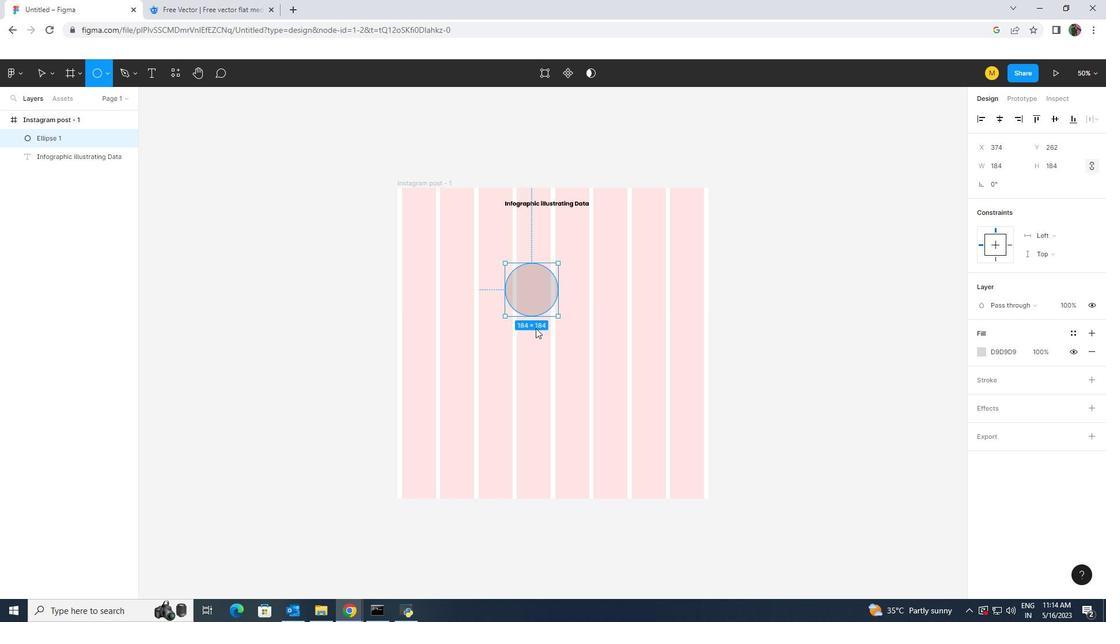 
Action: Mouse moved to (540, 337)
Screenshot: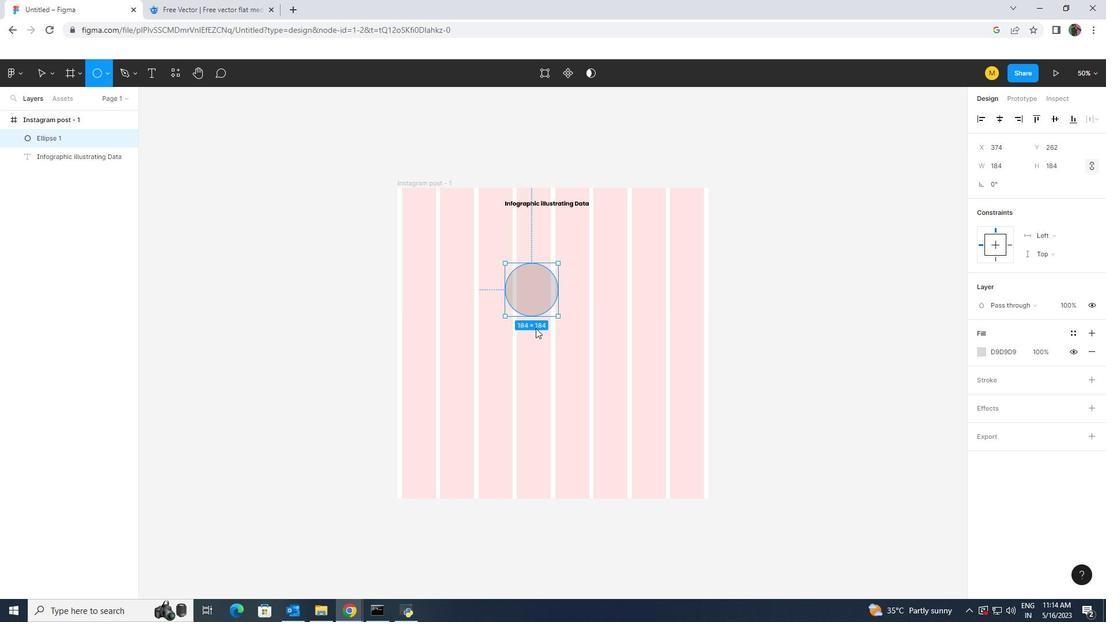 
Action: Key pressed <Key.shift>
Screenshot: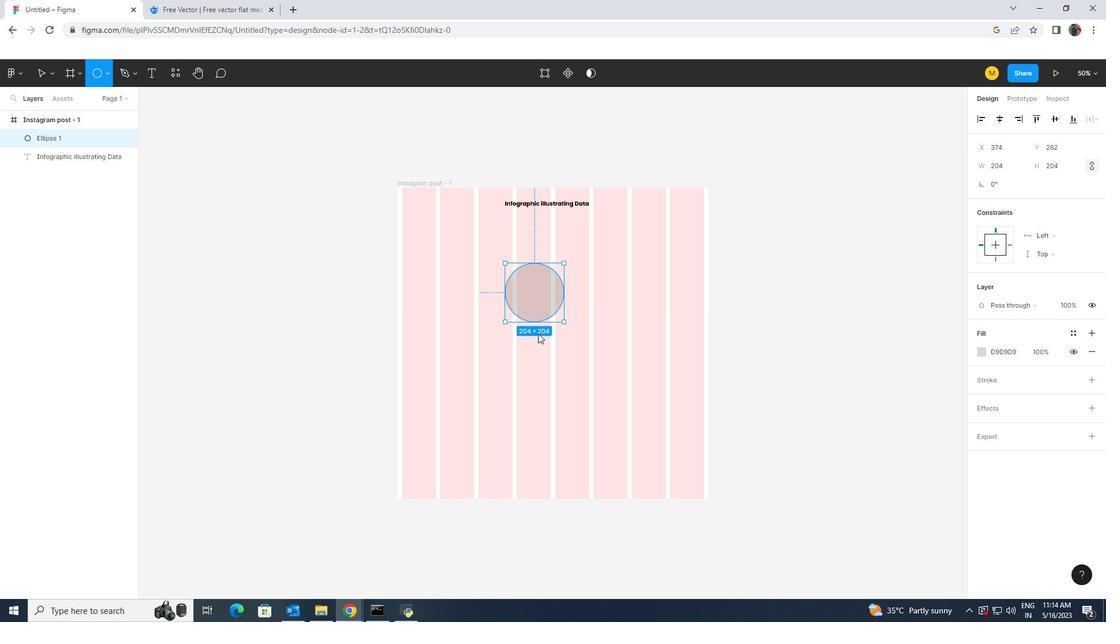 
Action: Mouse moved to (541, 339)
Screenshot: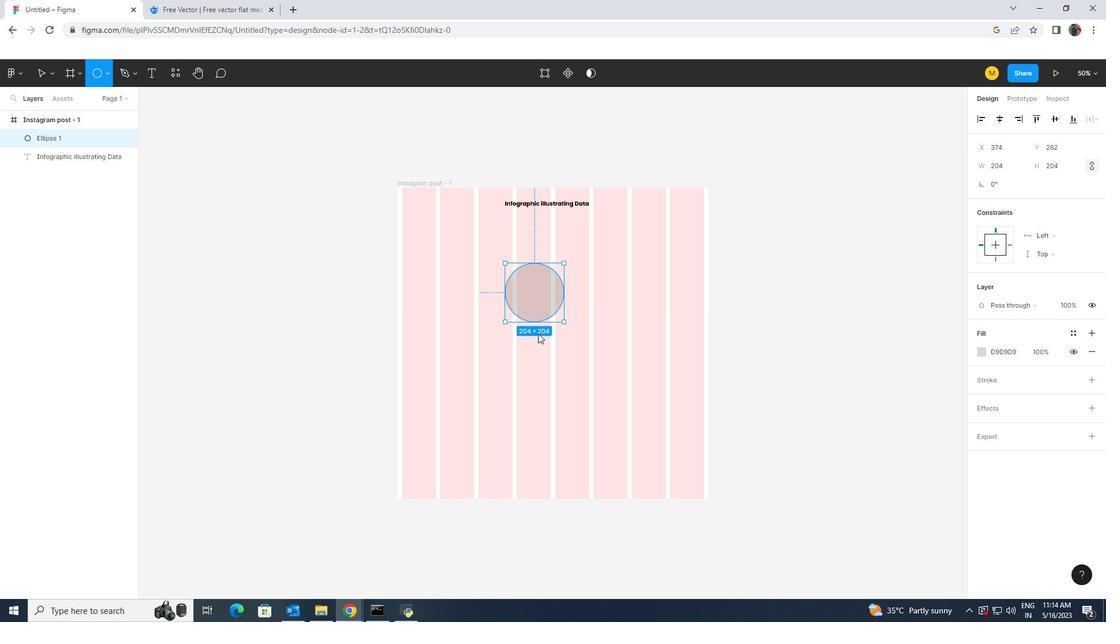 
Action: Key pressed <Key.shift>
Screenshot: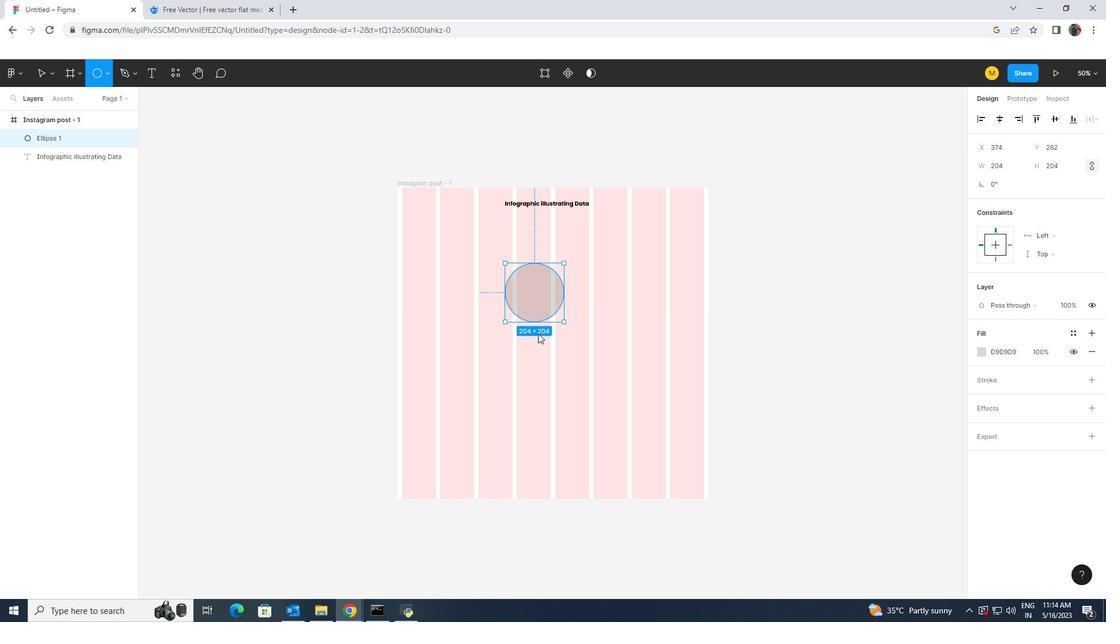 
Action: Mouse moved to (541, 341)
Screenshot: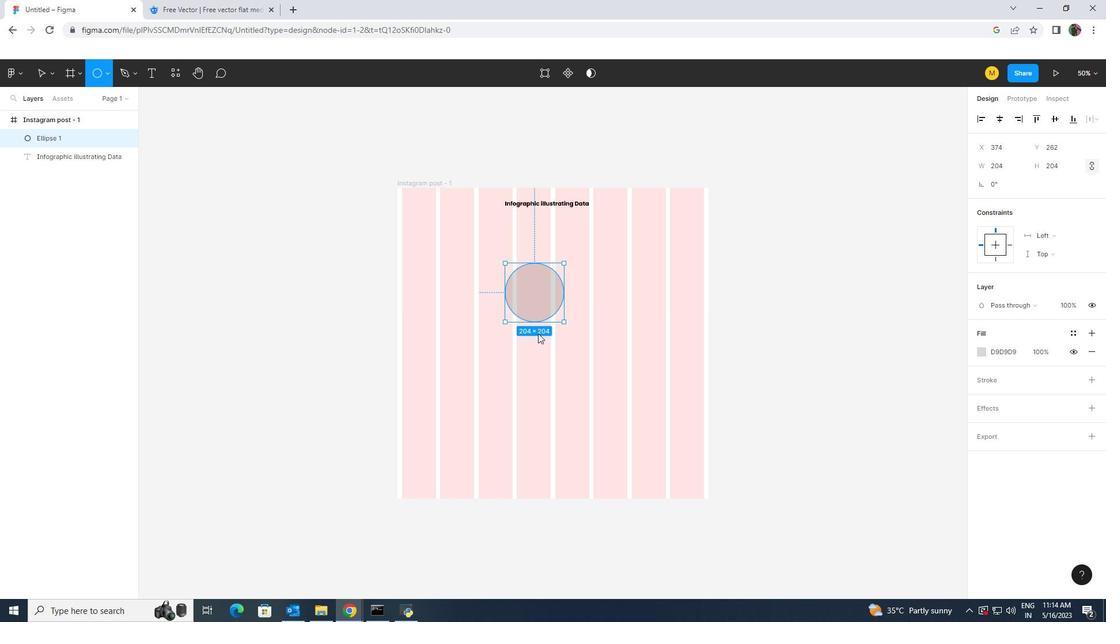 
Action: Key pressed <Key.shift>
Screenshot: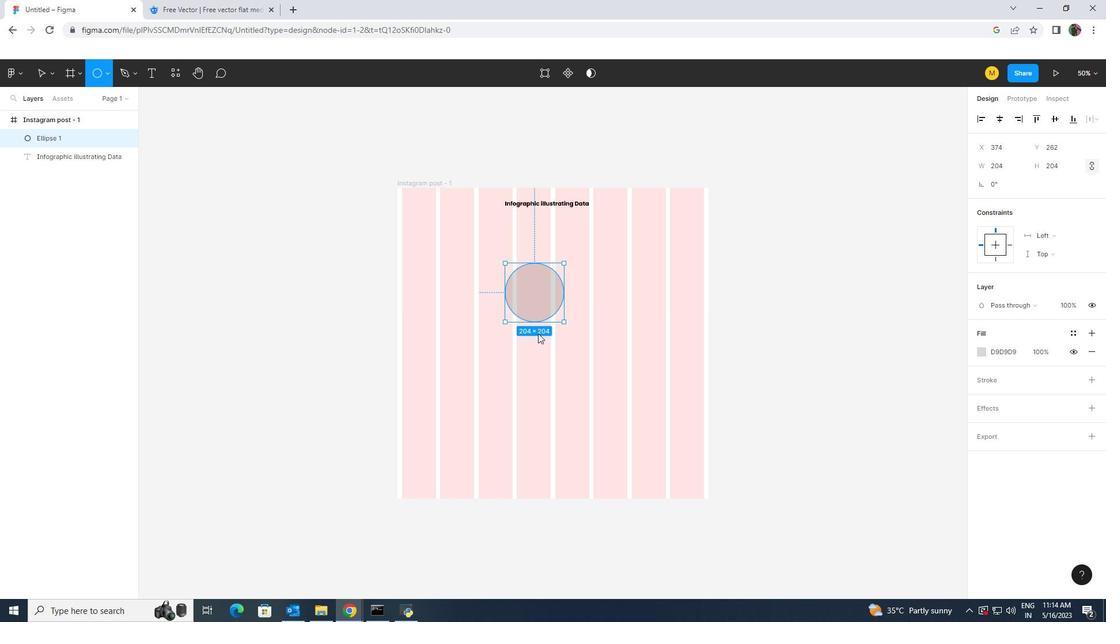 
Action: Mouse moved to (544, 344)
Screenshot: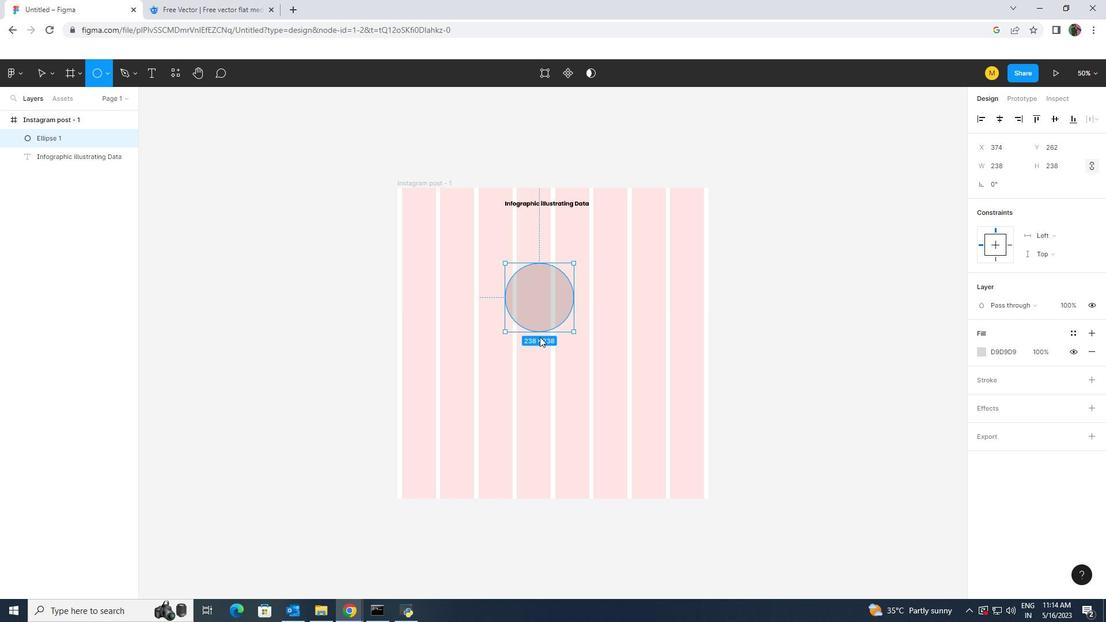 
Action: Key pressed <Key.shift>
Screenshot: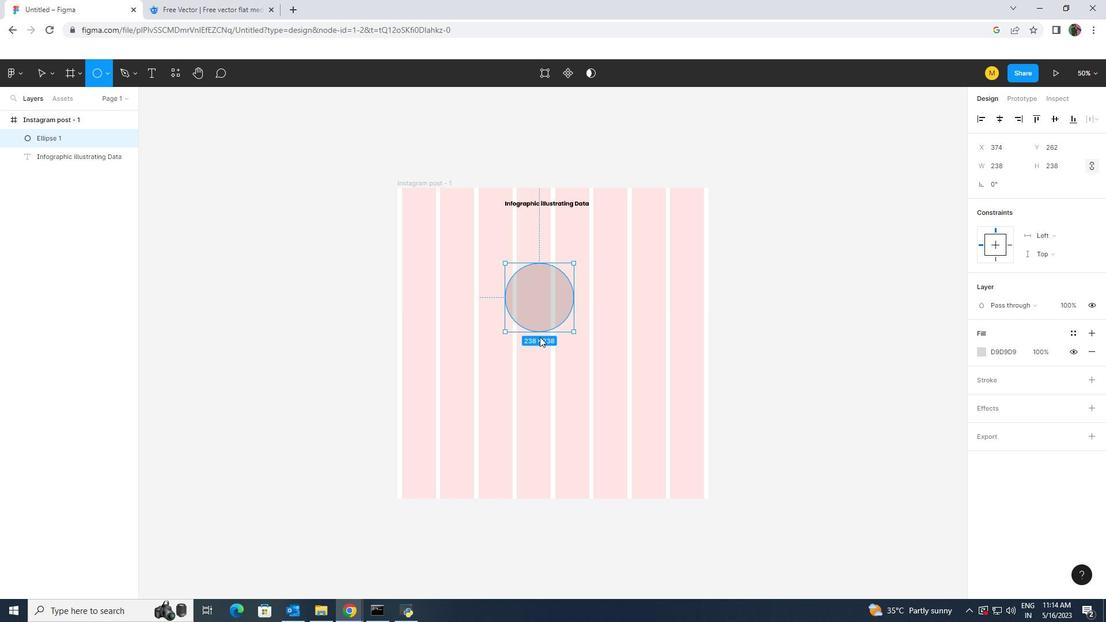 
Action: Mouse moved to (544, 346)
Screenshot: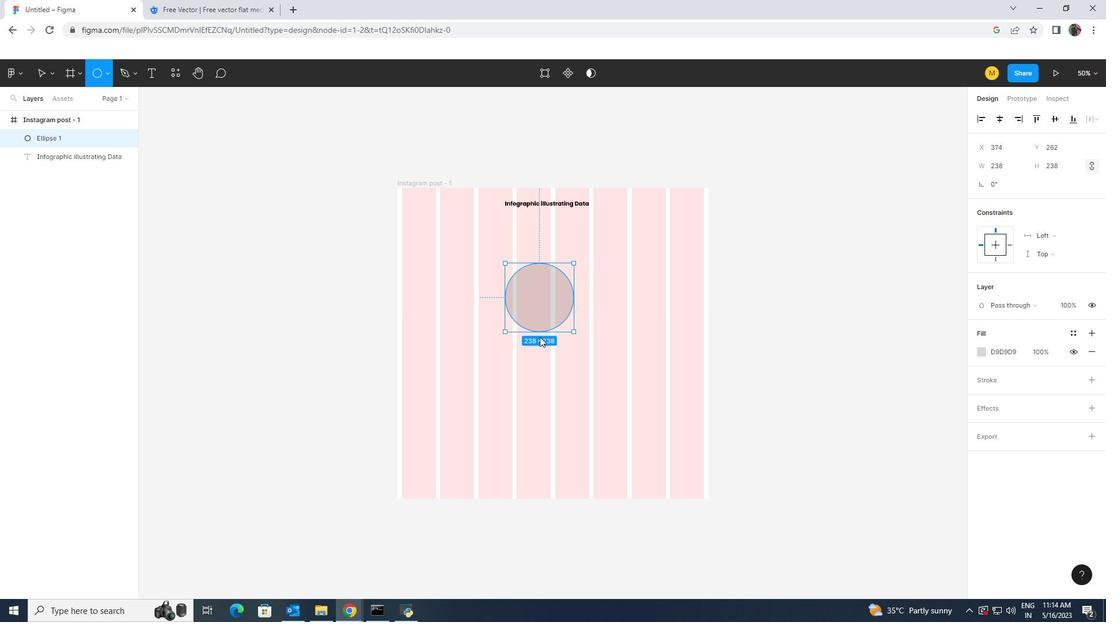 
Action: Key pressed <Key.shift>
Screenshot: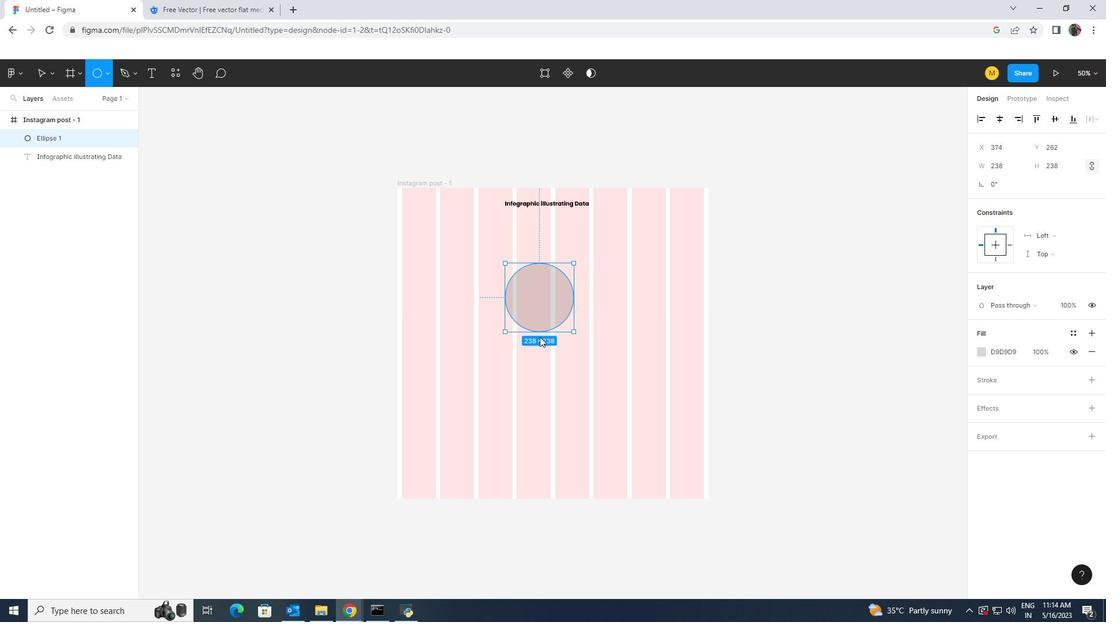 
Action: Mouse moved to (545, 349)
Screenshot: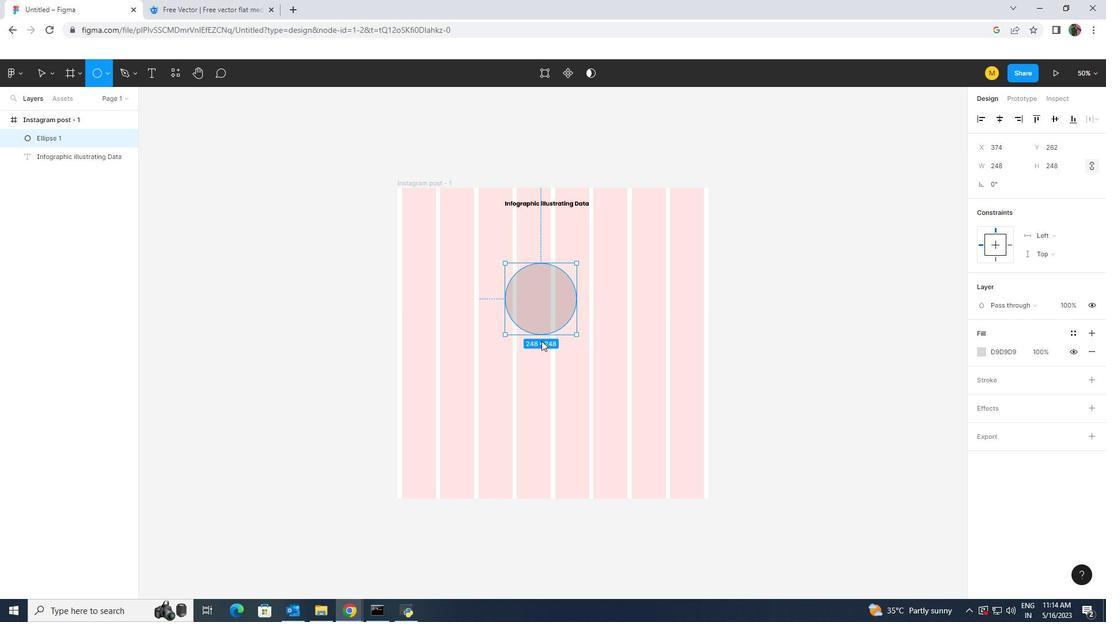 
Action: Key pressed <Key.shift>
Screenshot: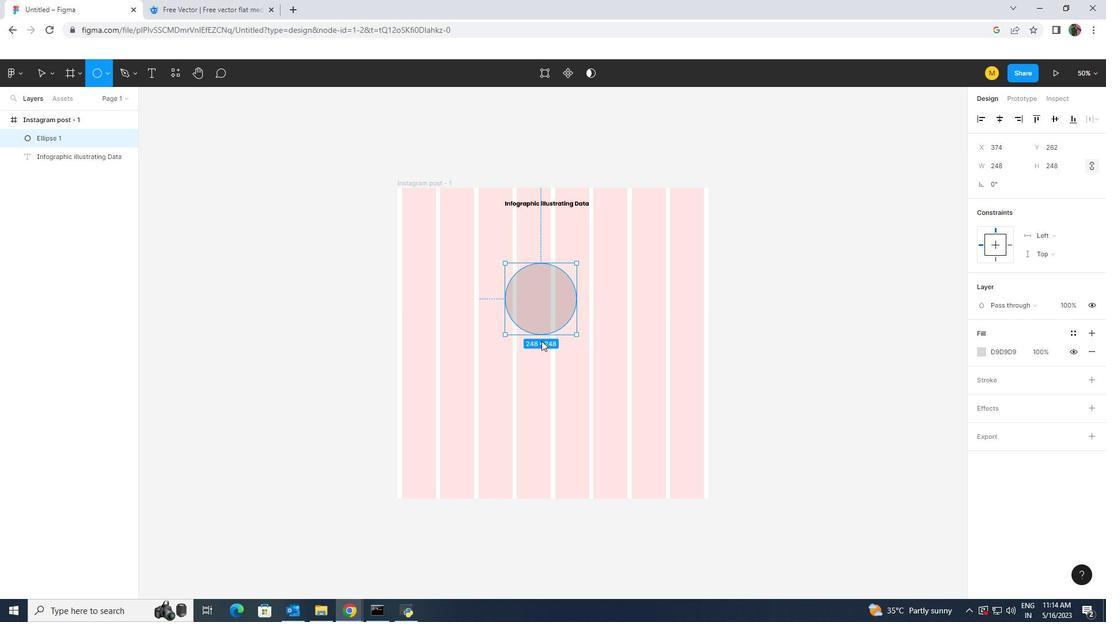 
Action: Mouse moved to (546, 351)
Screenshot: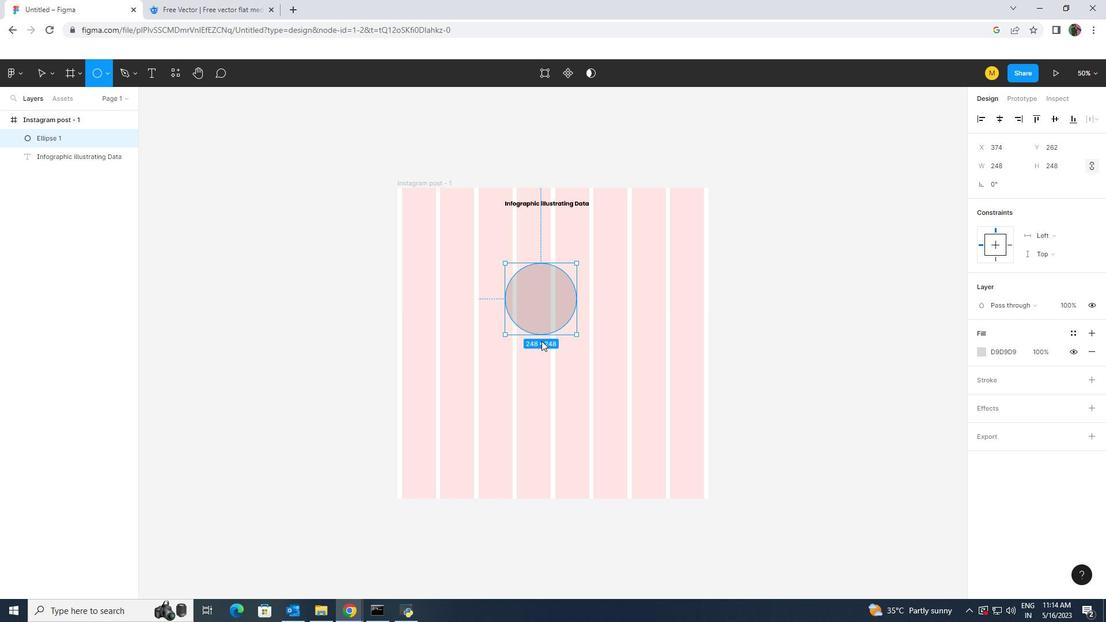 
Action: Key pressed <Key.shift>
Screenshot: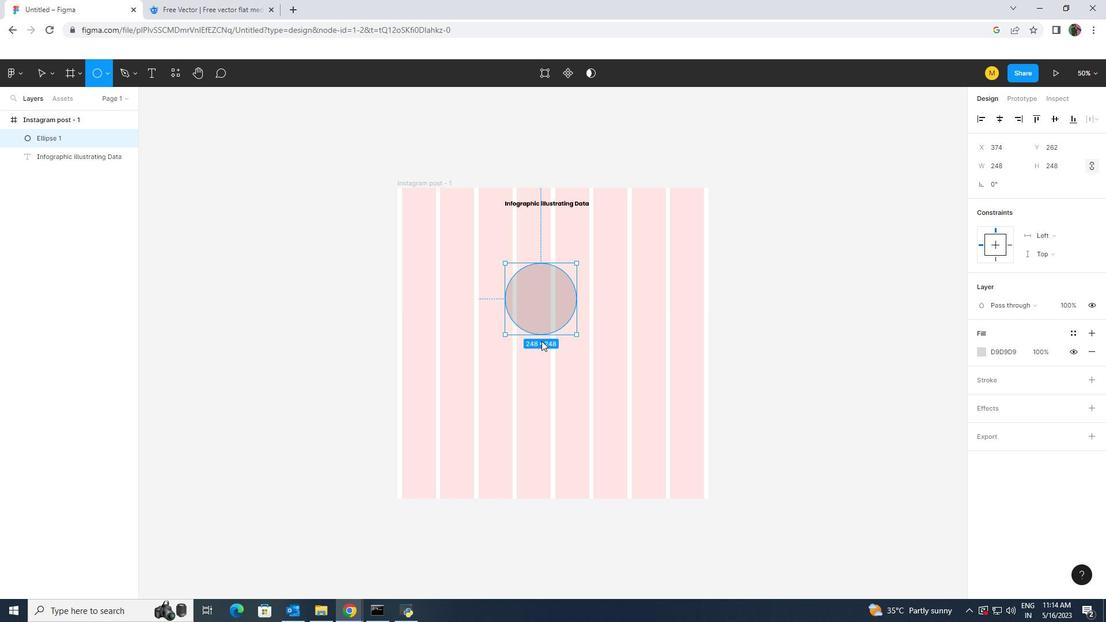 
Action: Mouse moved to (547, 352)
Screenshot: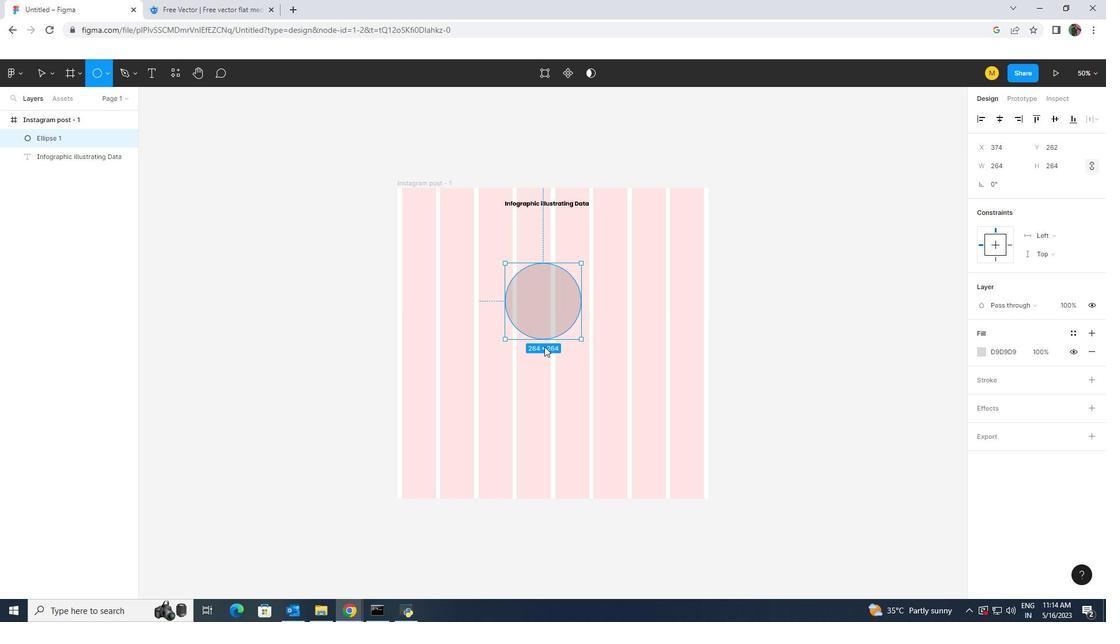 
Action: Key pressed <Key.shift>
Screenshot: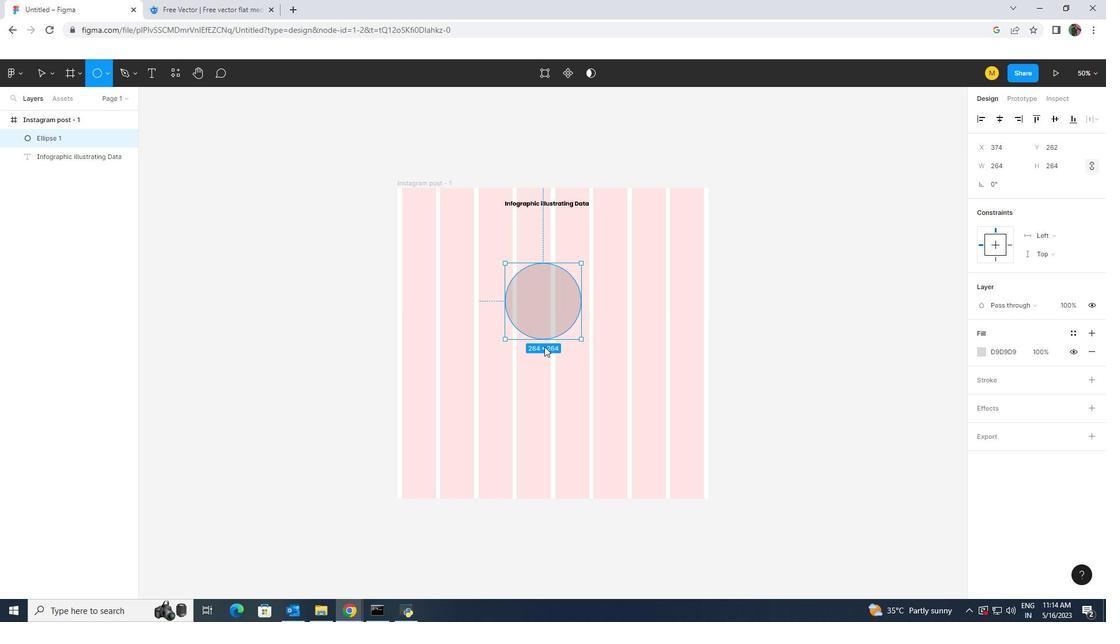 
Action: Mouse moved to (547, 353)
Screenshot: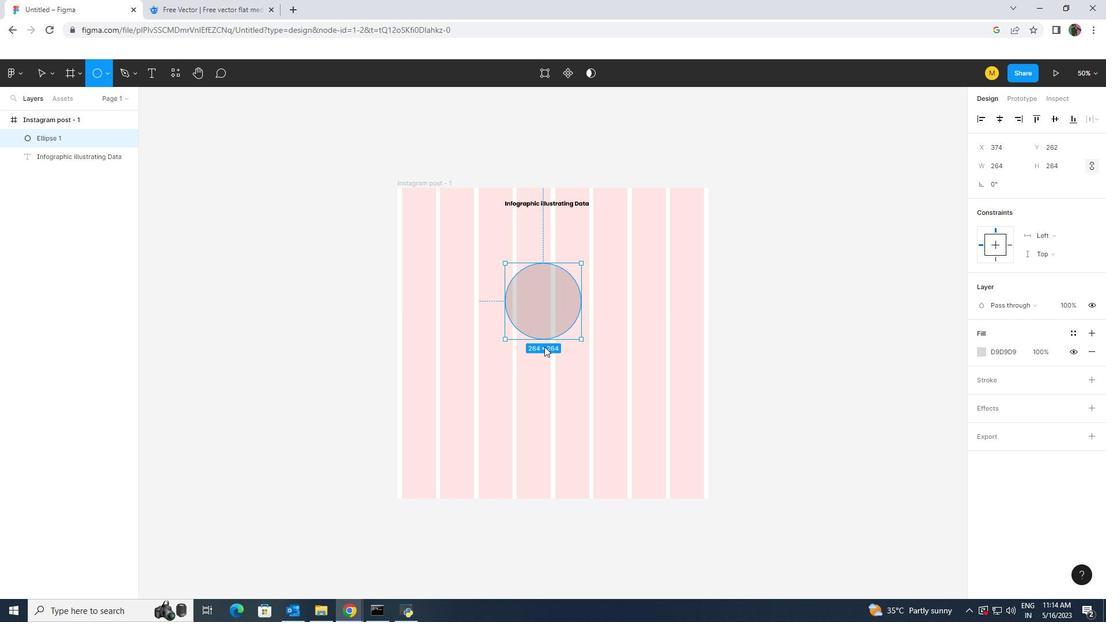 
Action: Key pressed <Key.shift>
Screenshot: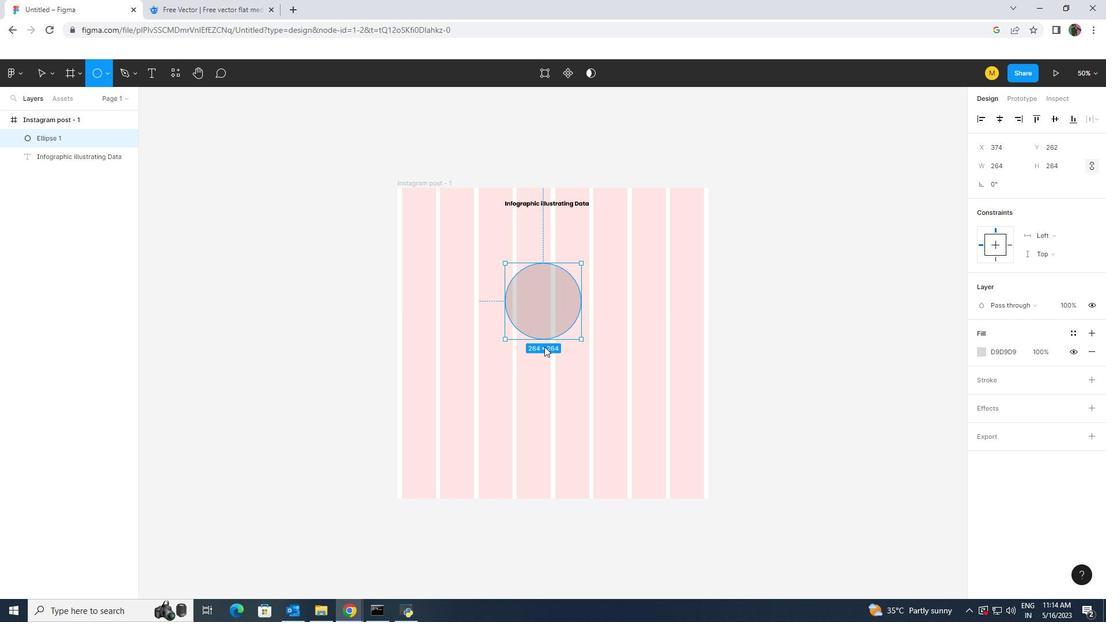 
Action: Mouse moved to (548, 356)
Screenshot: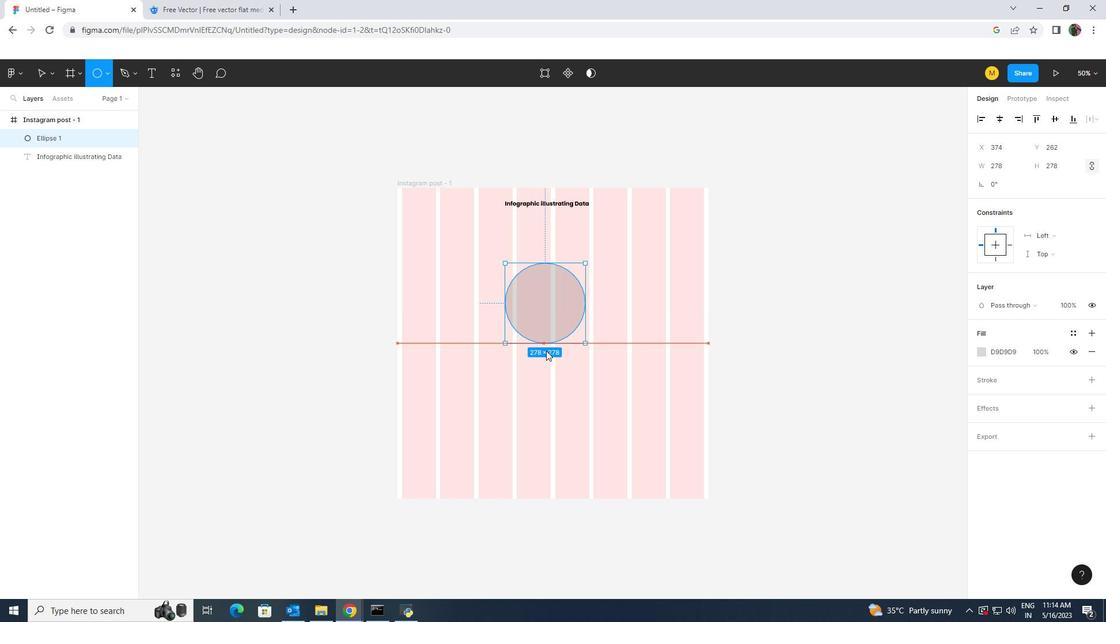 
Action: Key pressed <Key.shift>
Screenshot: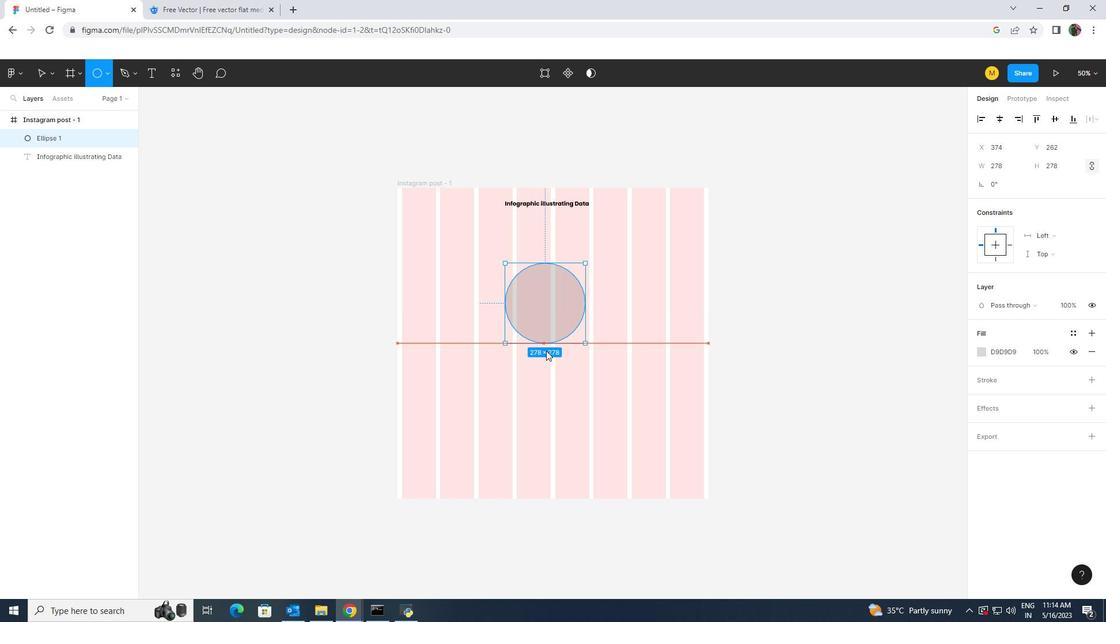
Action: Mouse moved to (549, 357)
Screenshot: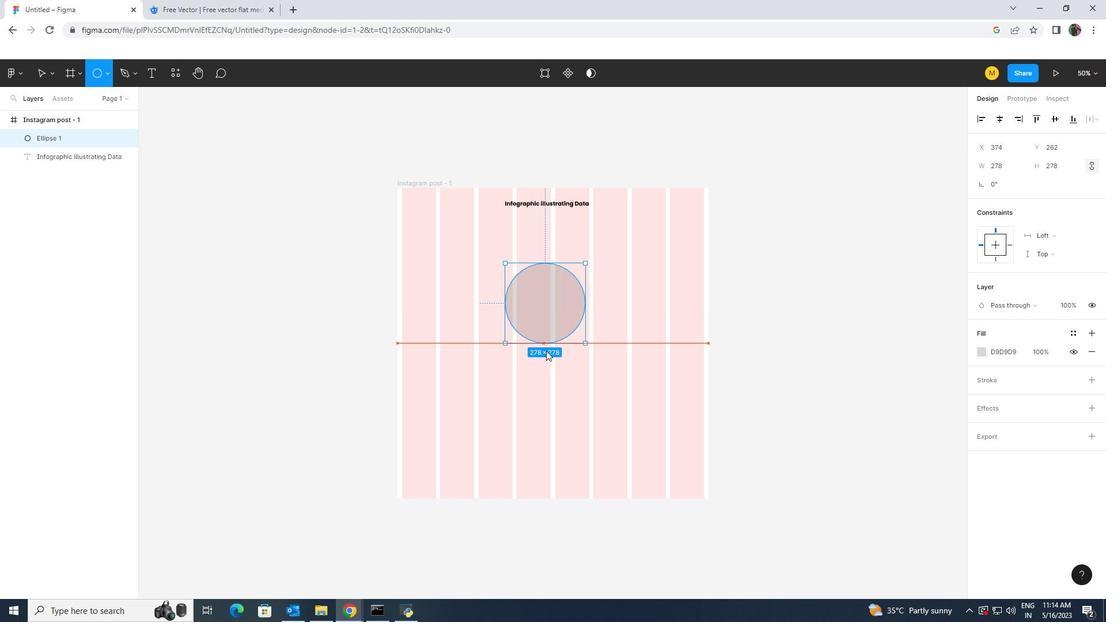 
Action: Key pressed <Key.shift>
Screenshot: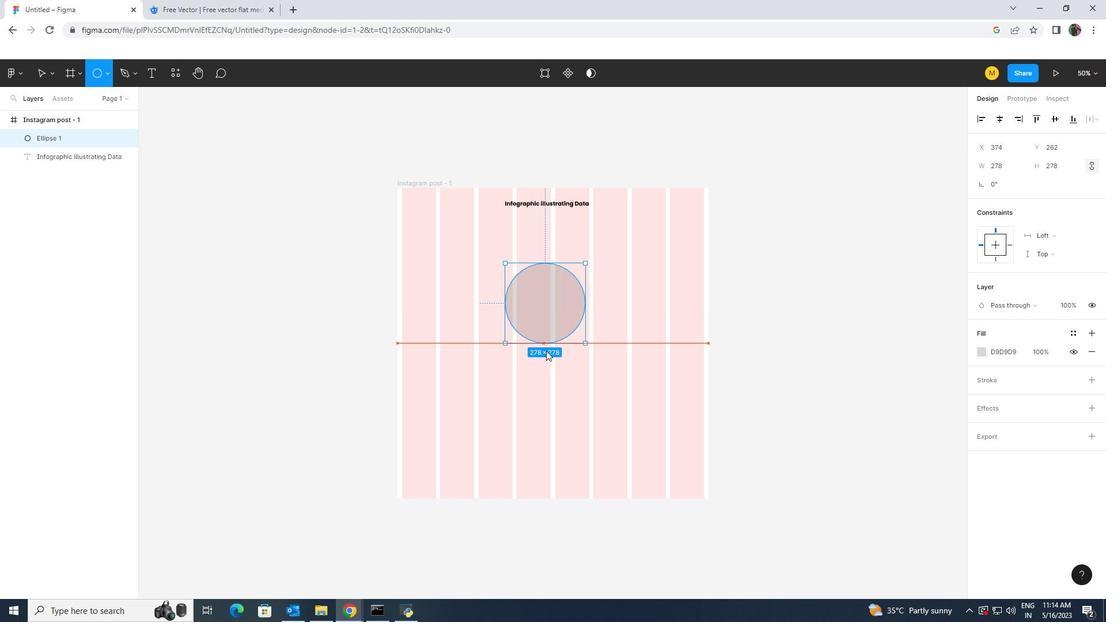 
Action: Mouse moved to (549, 360)
Screenshot: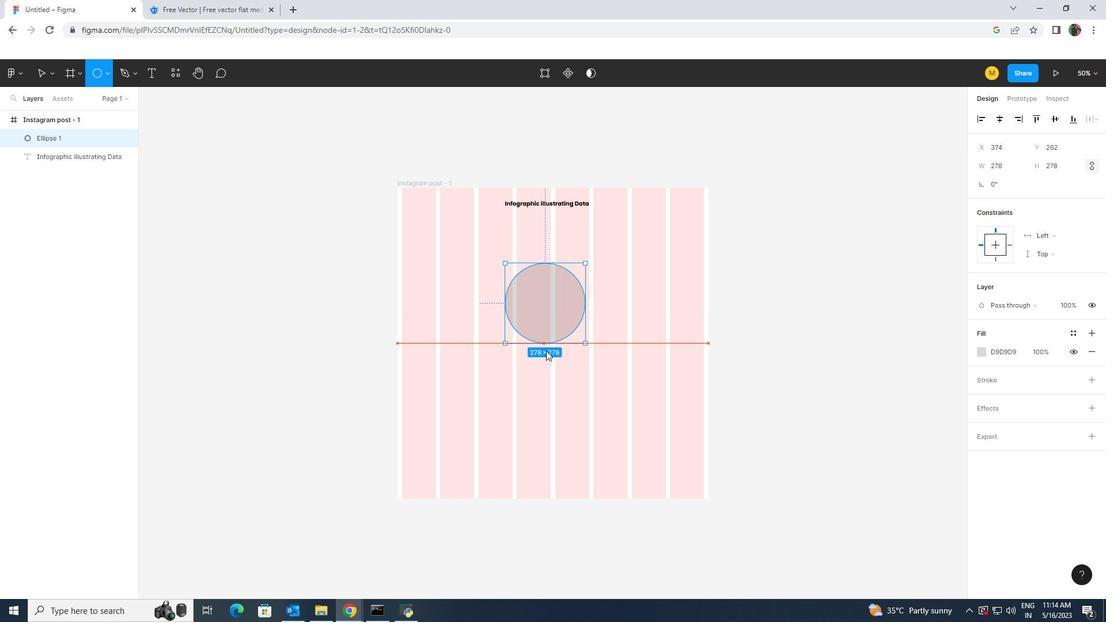 
Action: Key pressed <Key.shift>
Screenshot: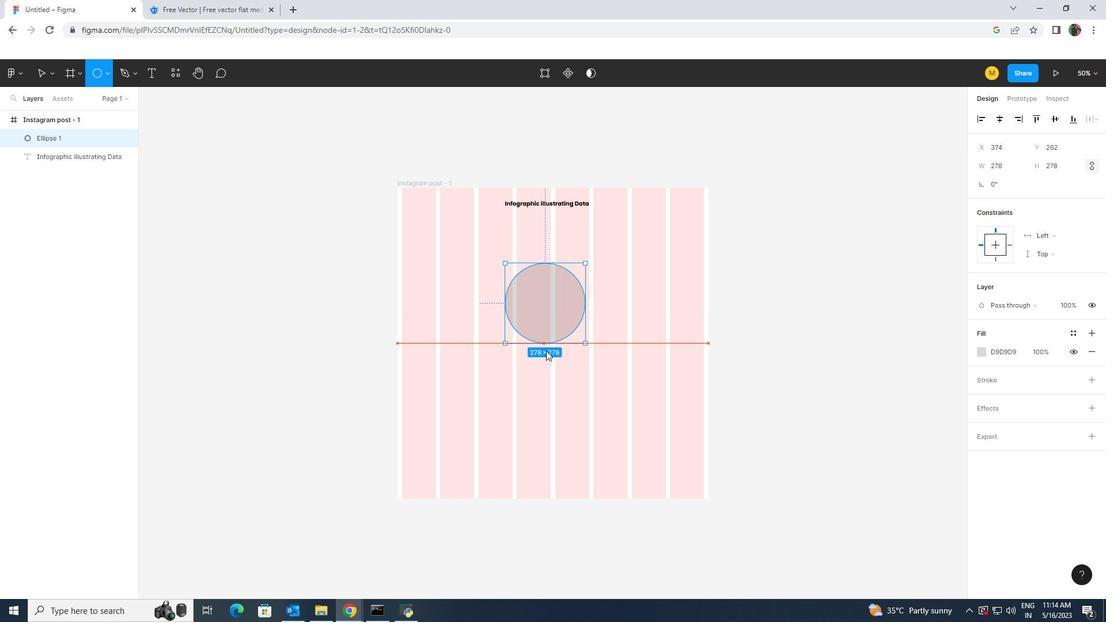 
Action: Mouse moved to (550, 362)
Screenshot: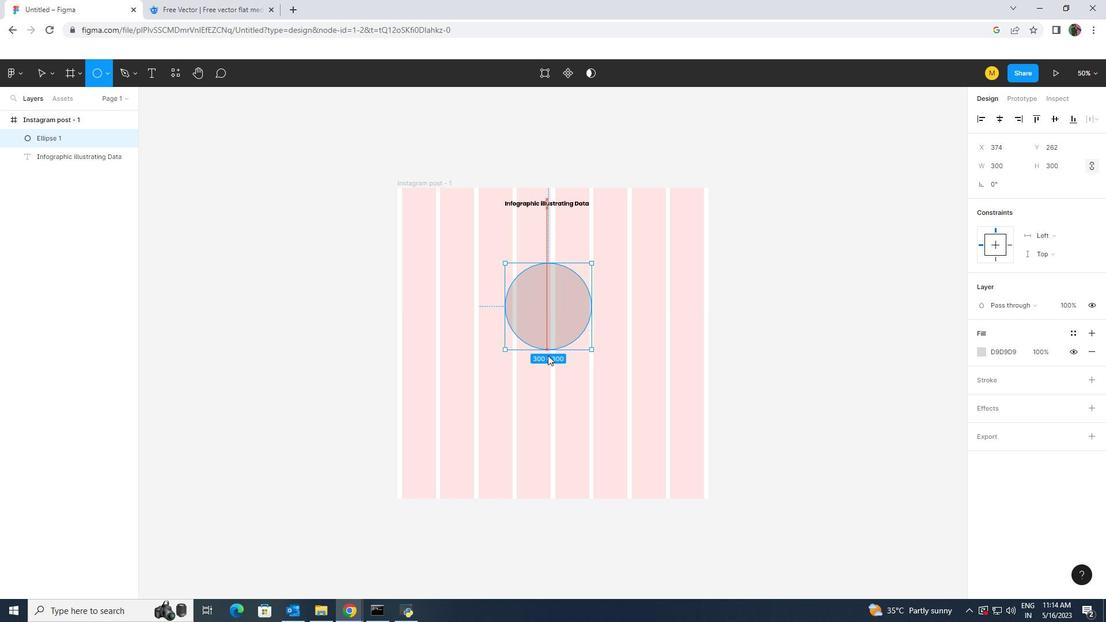
Action: Key pressed <Key.shift>
Screenshot: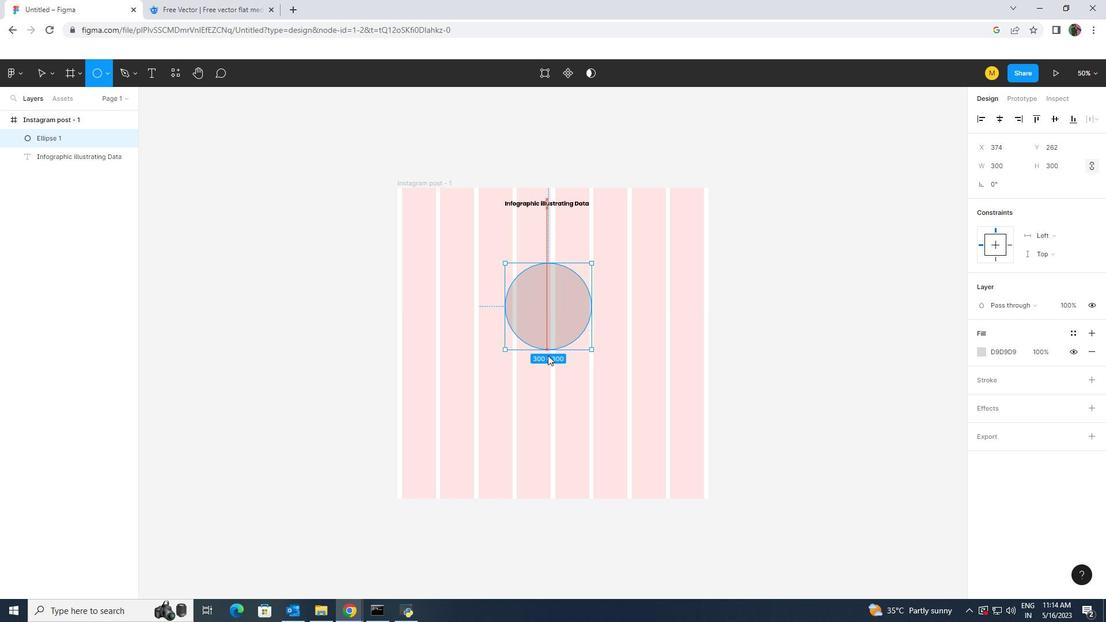 
Action: Mouse moved to (551, 364)
Screenshot: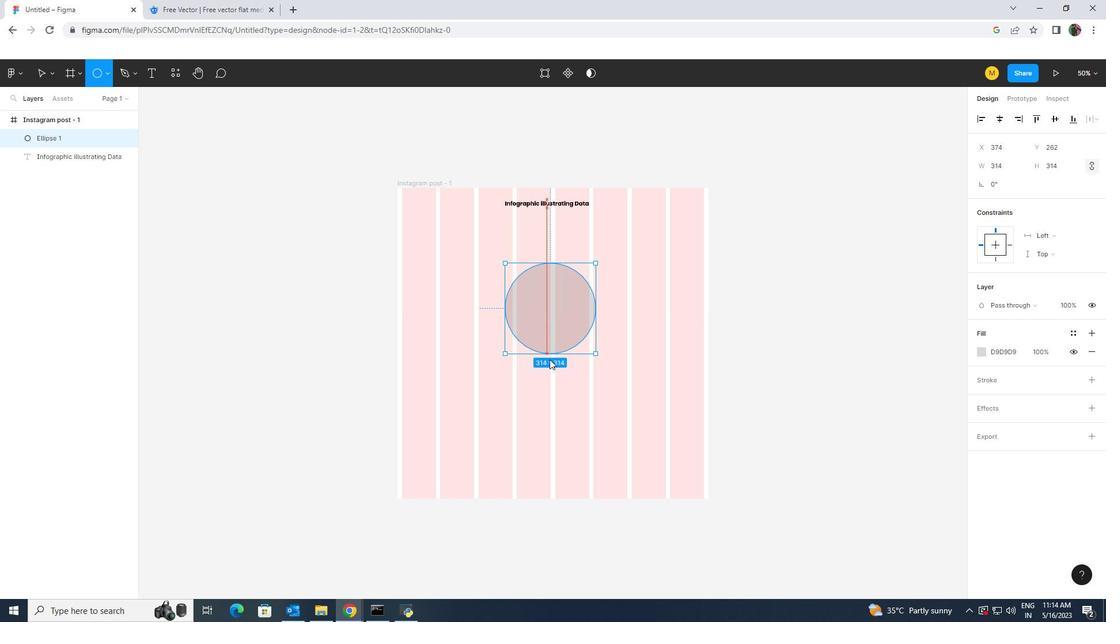 
Action: Key pressed <Key.shift>
Screenshot: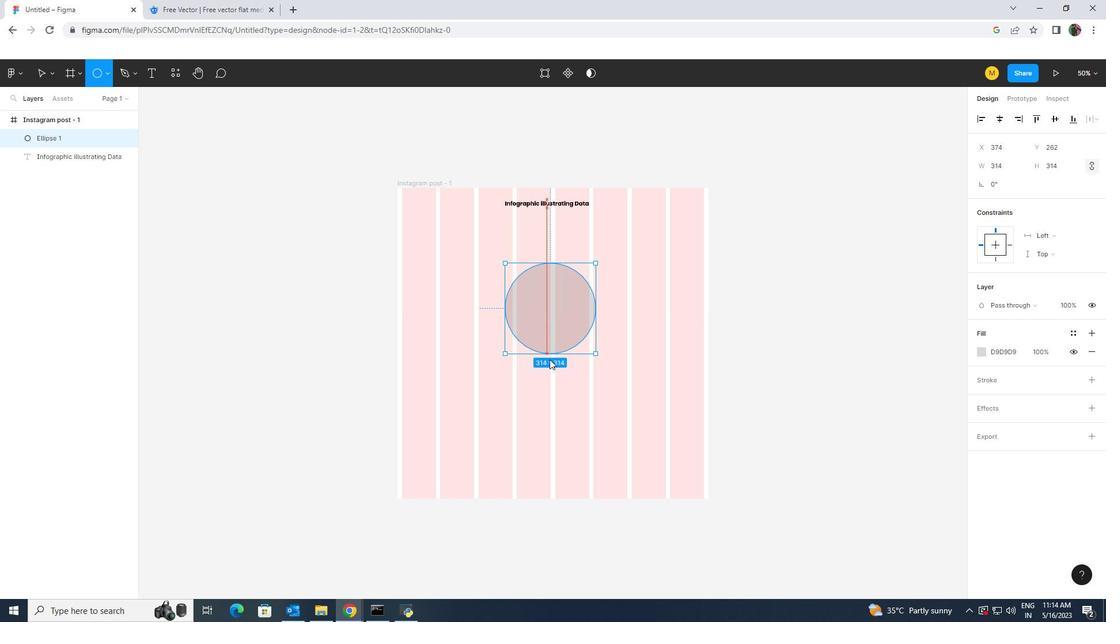 
Action: Mouse moved to (551, 367)
Screenshot: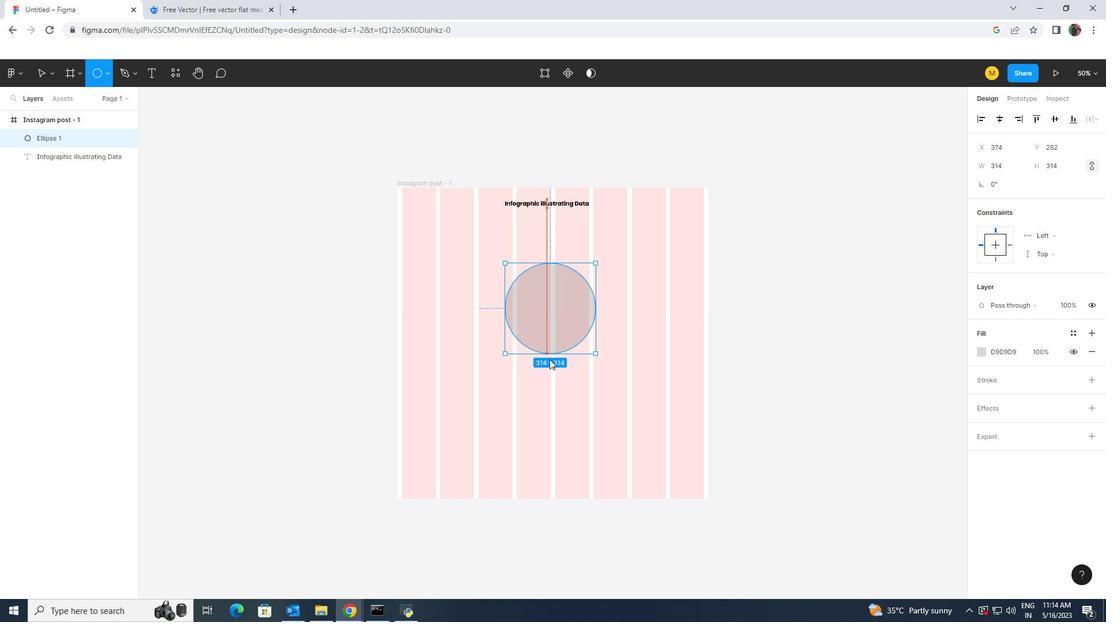 
Action: Key pressed <Key.shift>
Screenshot: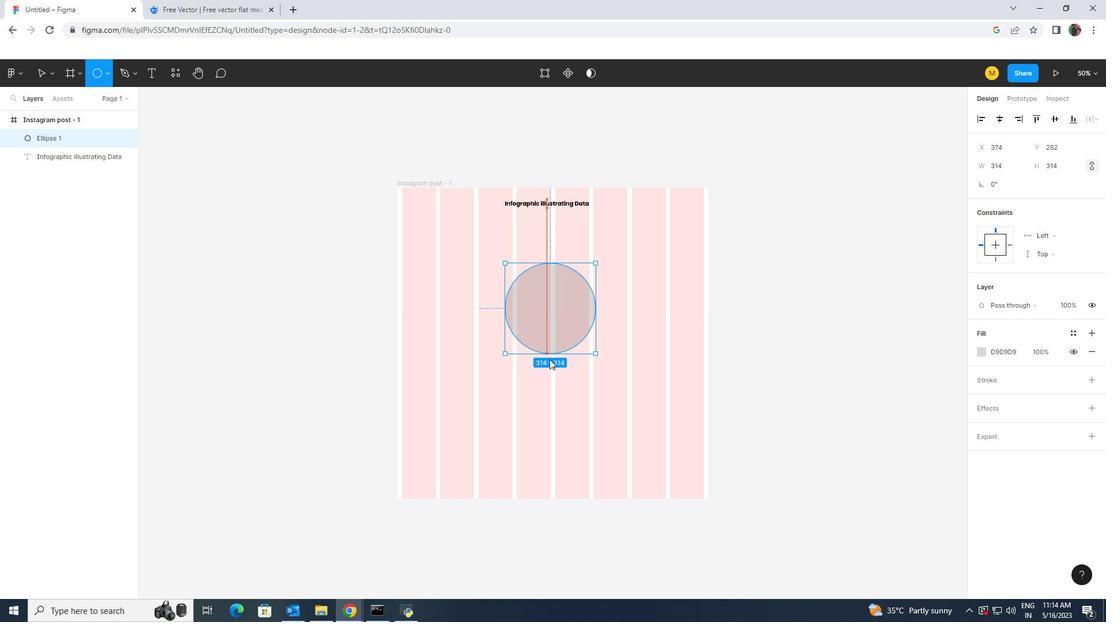 
Action: Mouse moved to (552, 368)
Screenshot: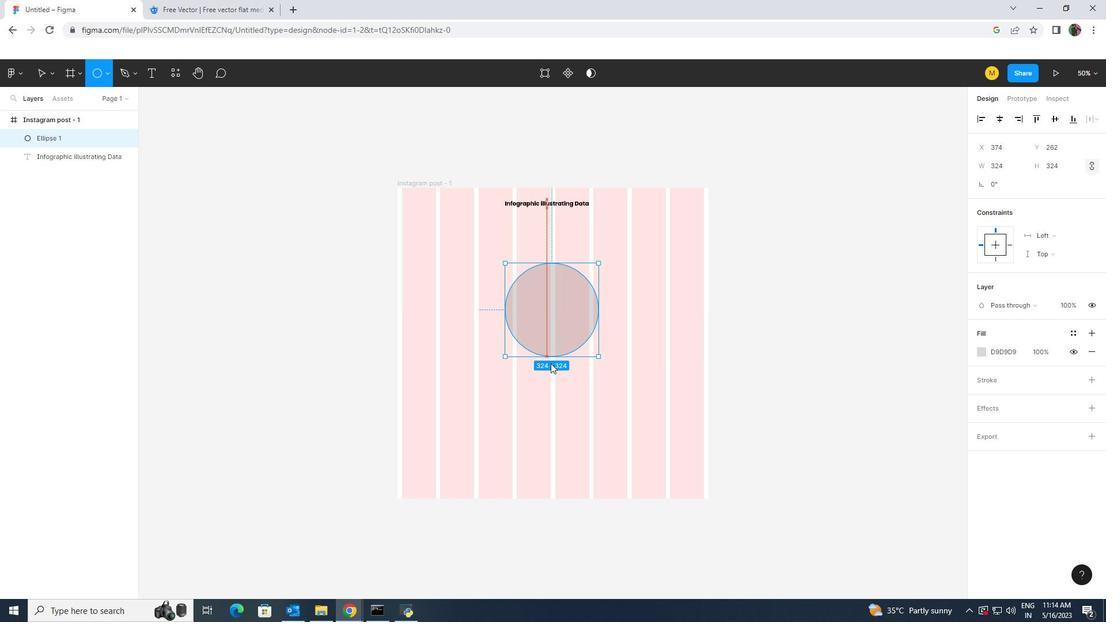 
Action: Key pressed <Key.shift>
Screenshot: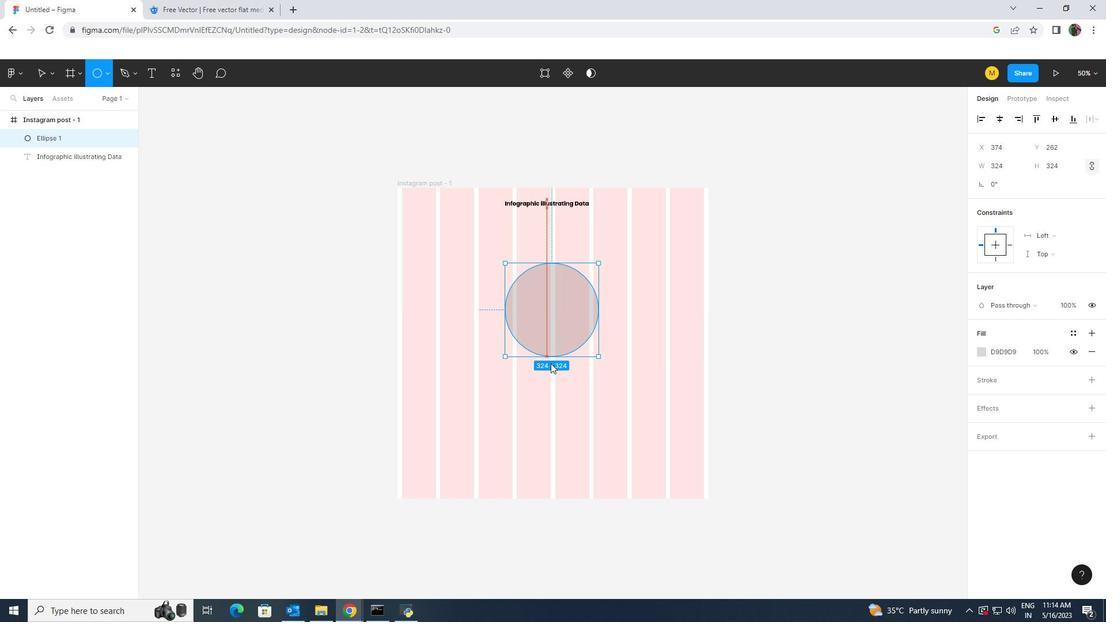 
Action: Mouse moved to (552, 369)
Screenshot: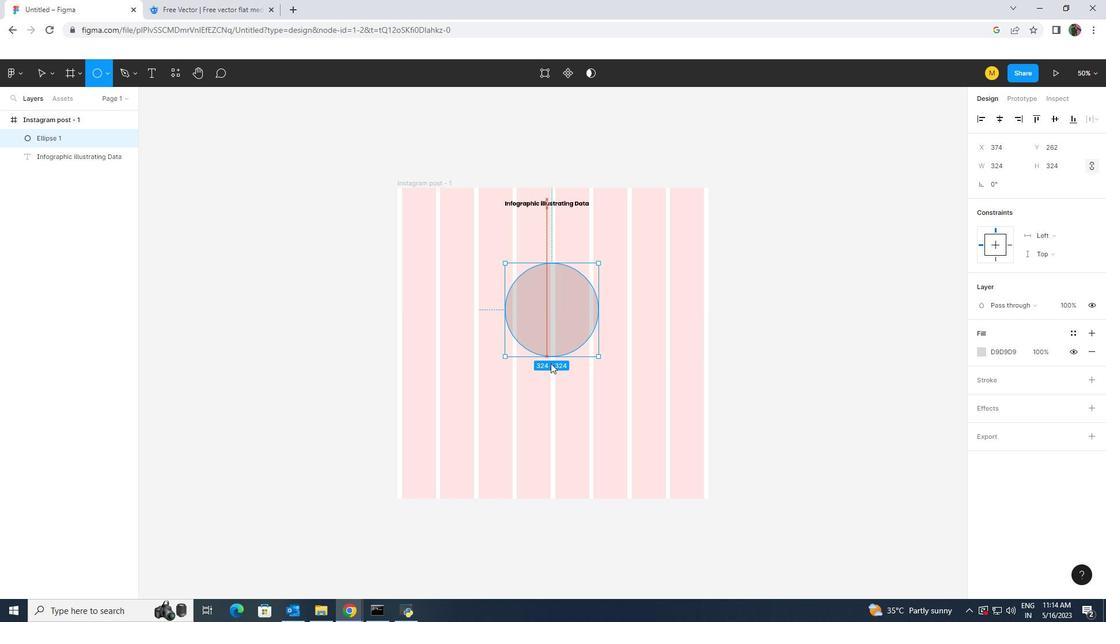 
Action: Key pressed <Key.shift>
Screenshot: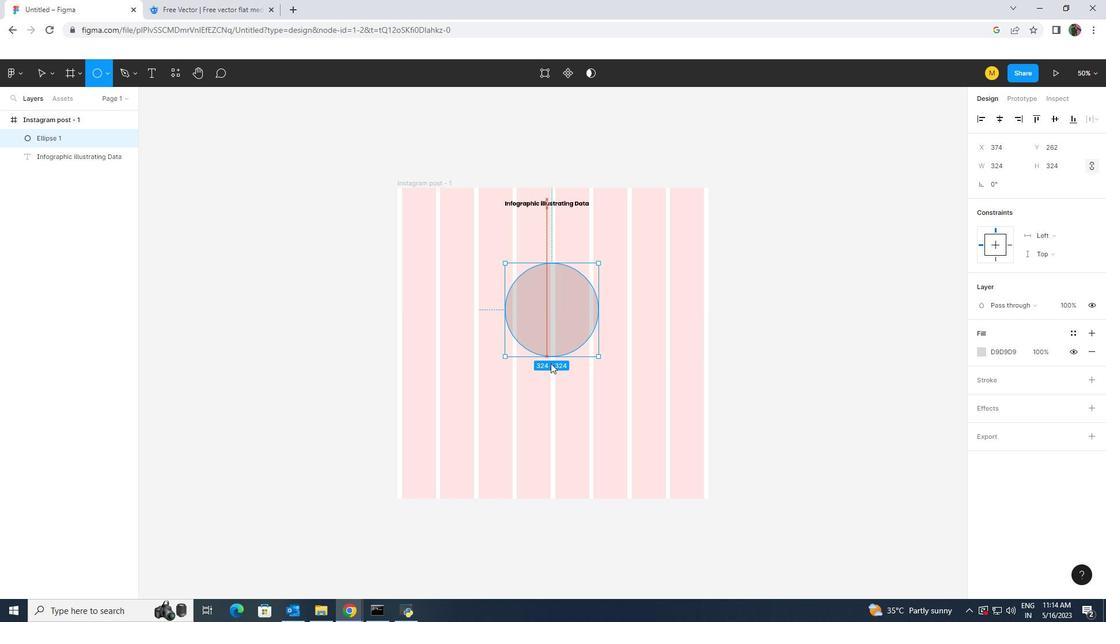 
Action: Mouse moved to (552, 373)
Screenshot: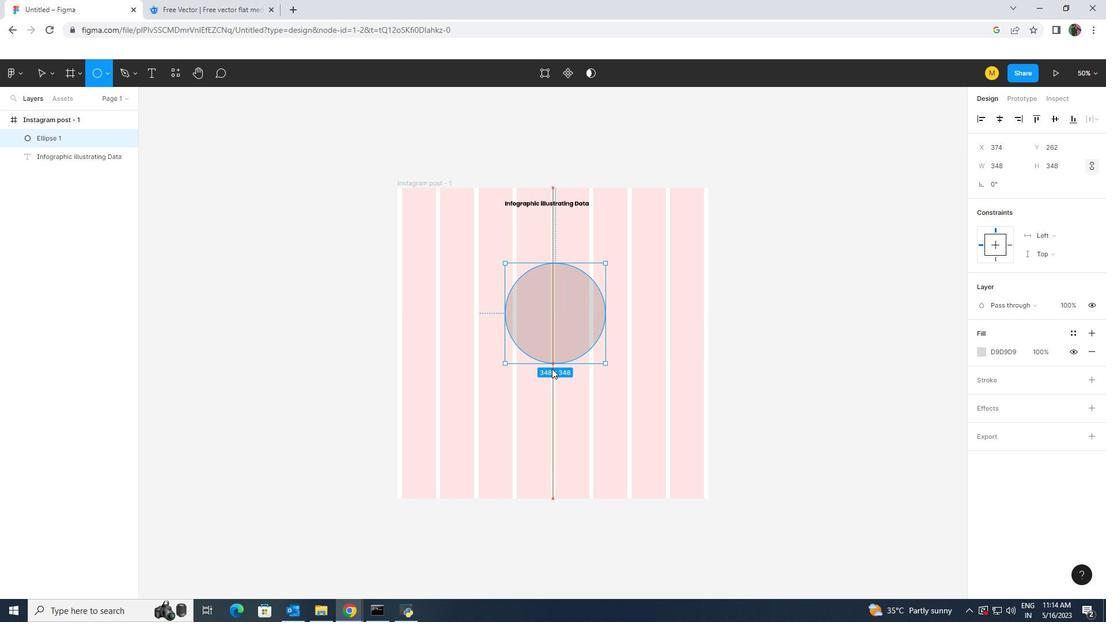 
Action: Key pressed <Key.shift>
Screenshot: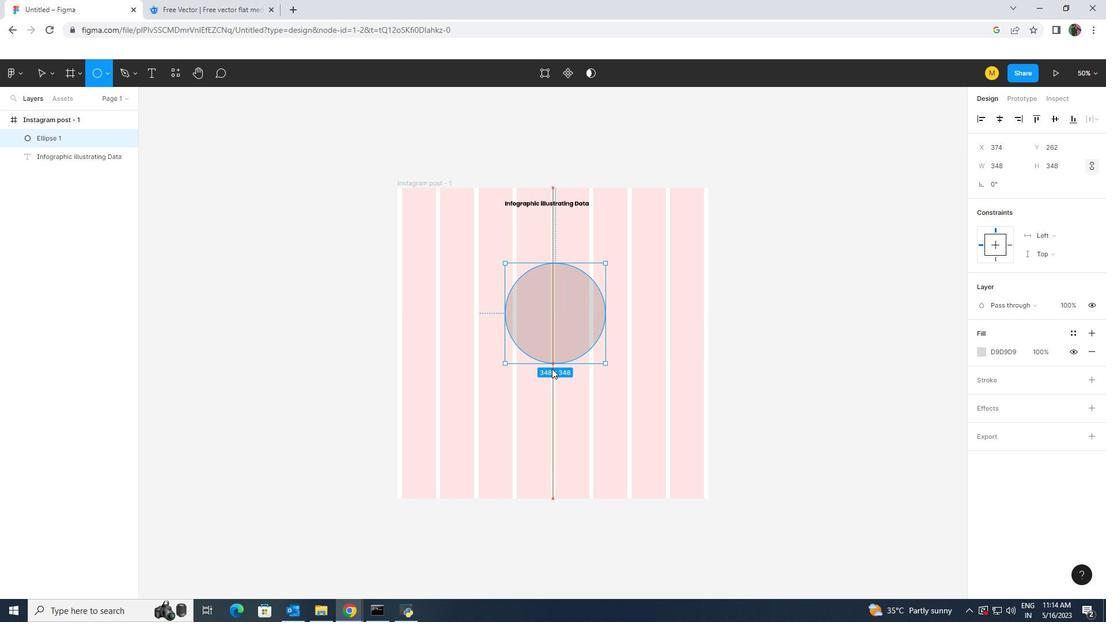 
Action: Mouse moved to (553, 374)
Screenshot: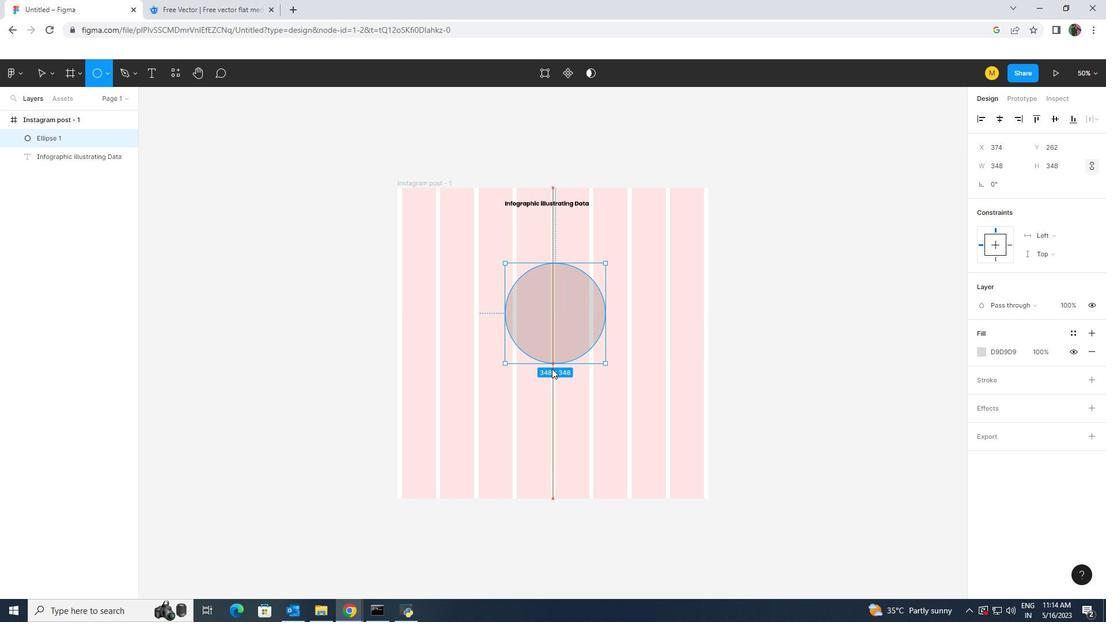 
Action: Key pressed <Key.shift>
Screenshot: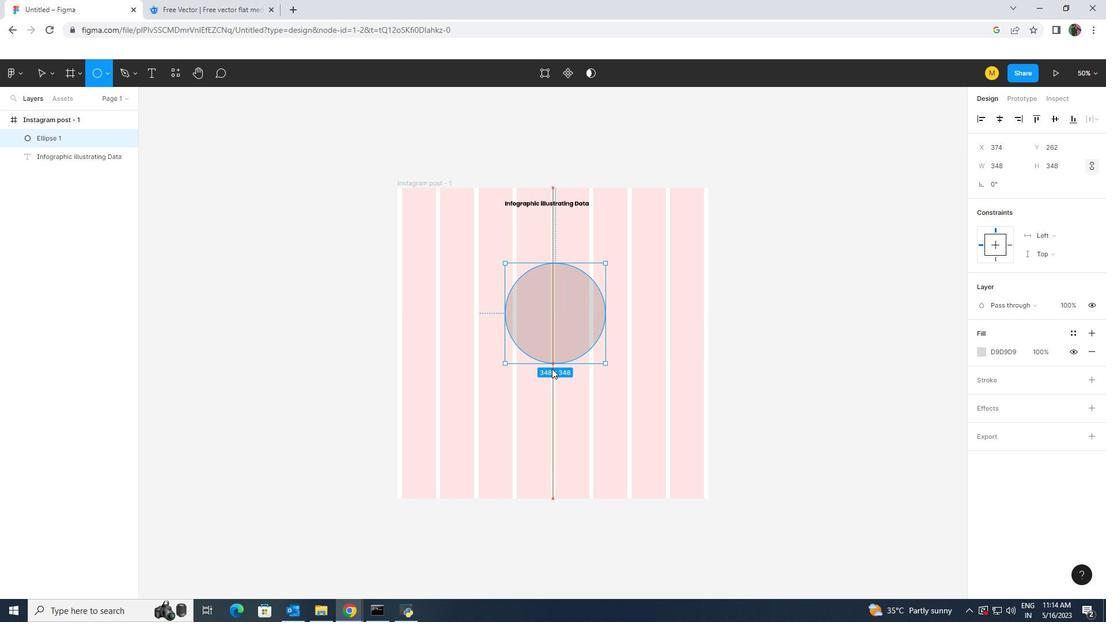 
Action: Mouse moved to (553, 375)
Screenshot: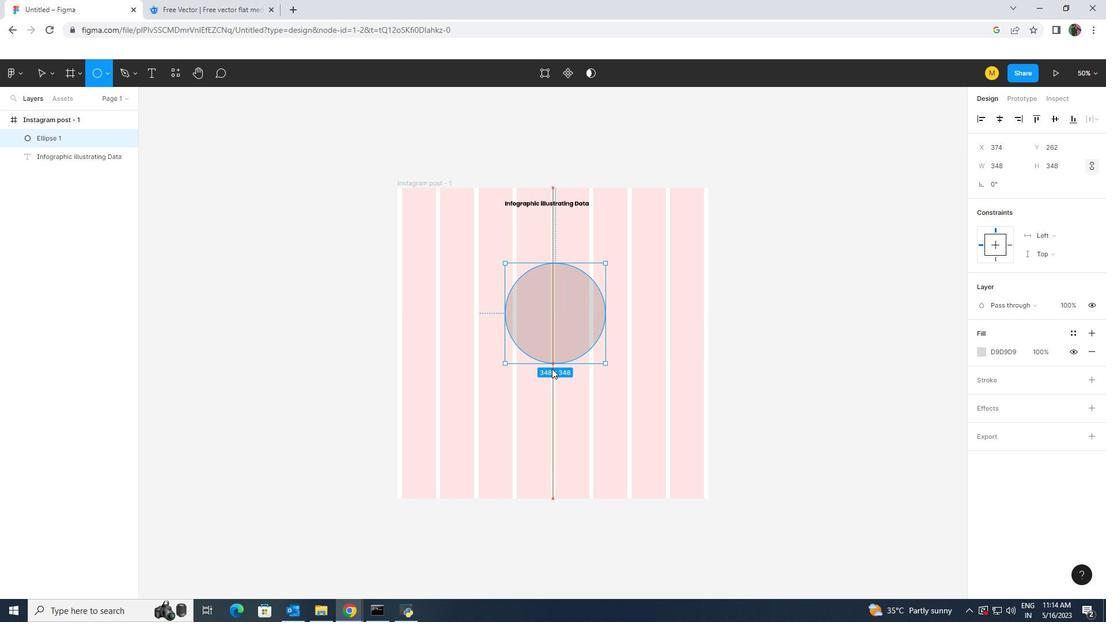 
Action: Key pressed <Key.shift>
Screenshot: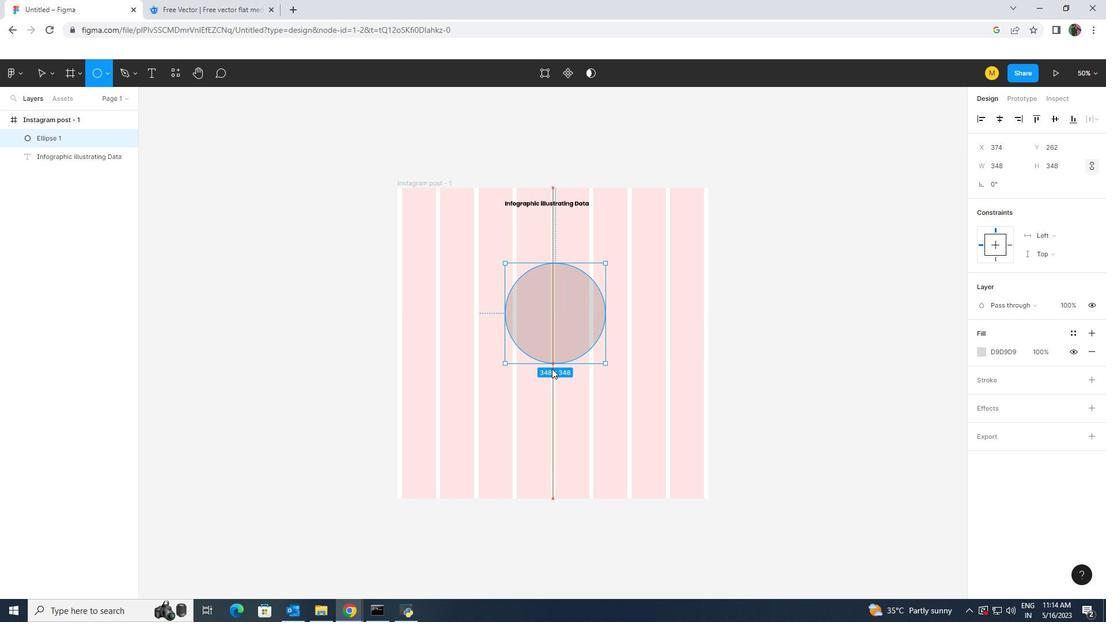 
Action: Mouse moved to (553, 377)
Screenshot: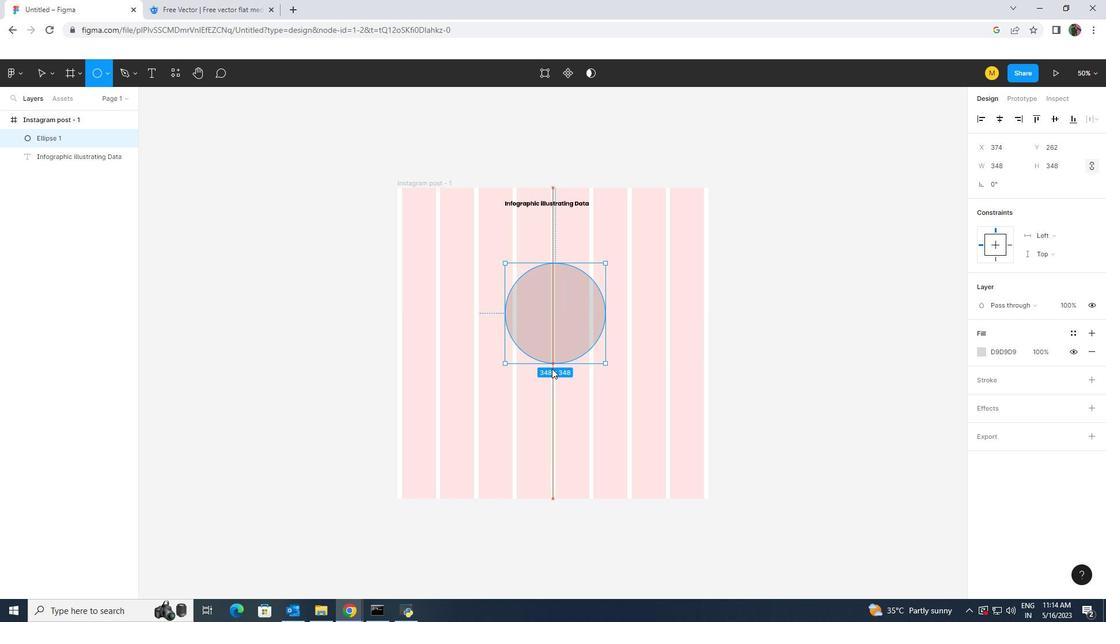 
Action: Key pressed <Key.shift>
Screenshot: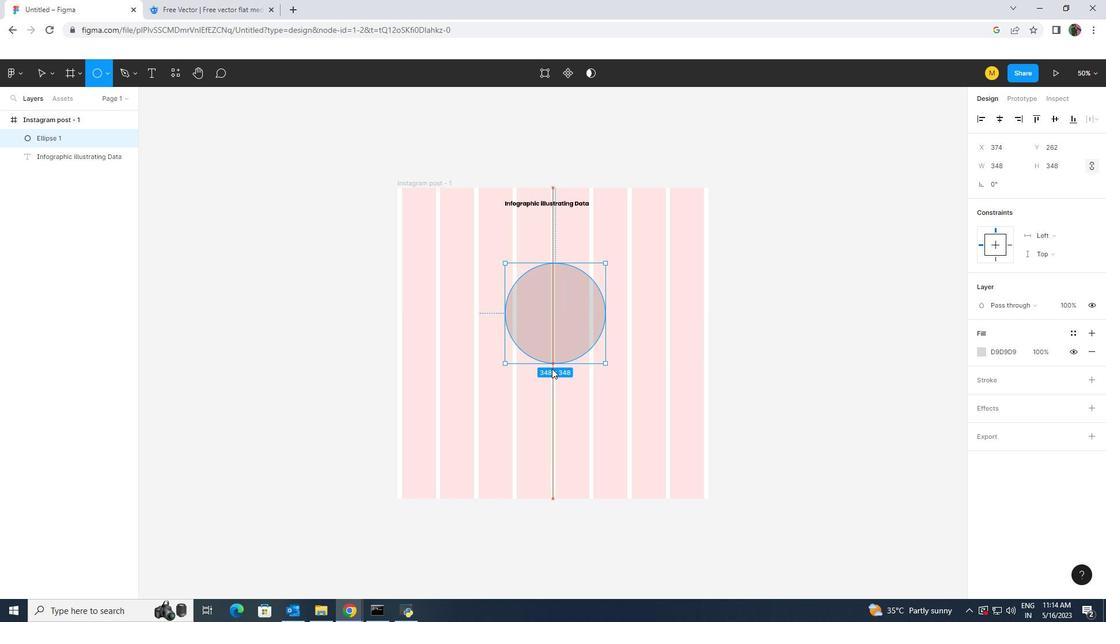 
Action: Mouse moved to (553, 379)
Screenshot: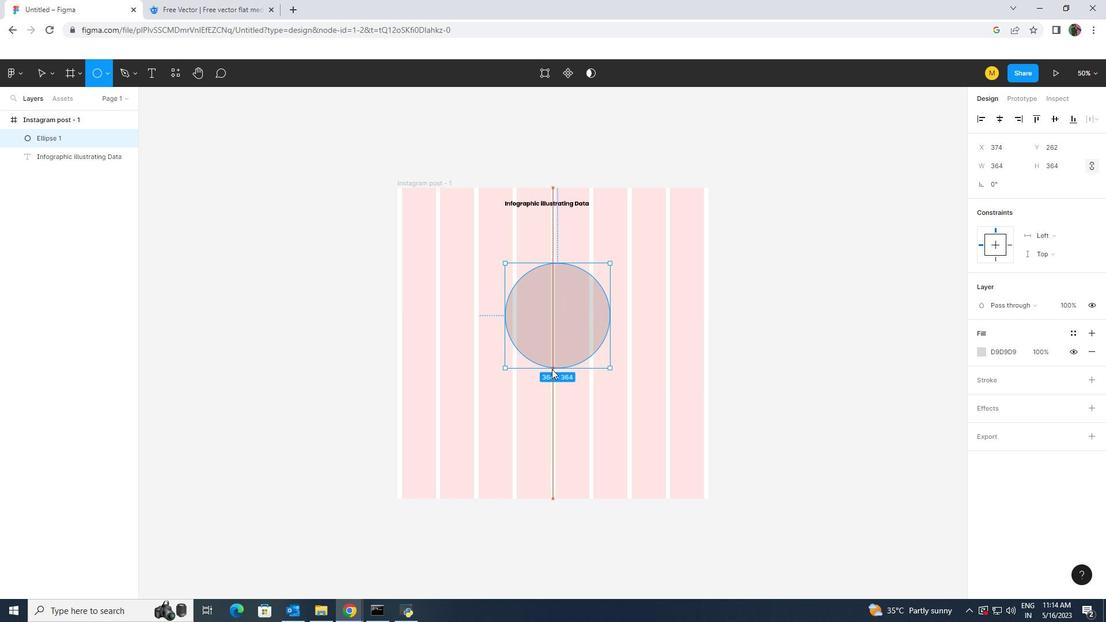 
Action: Key pressed <Key.shift>
Screenshot: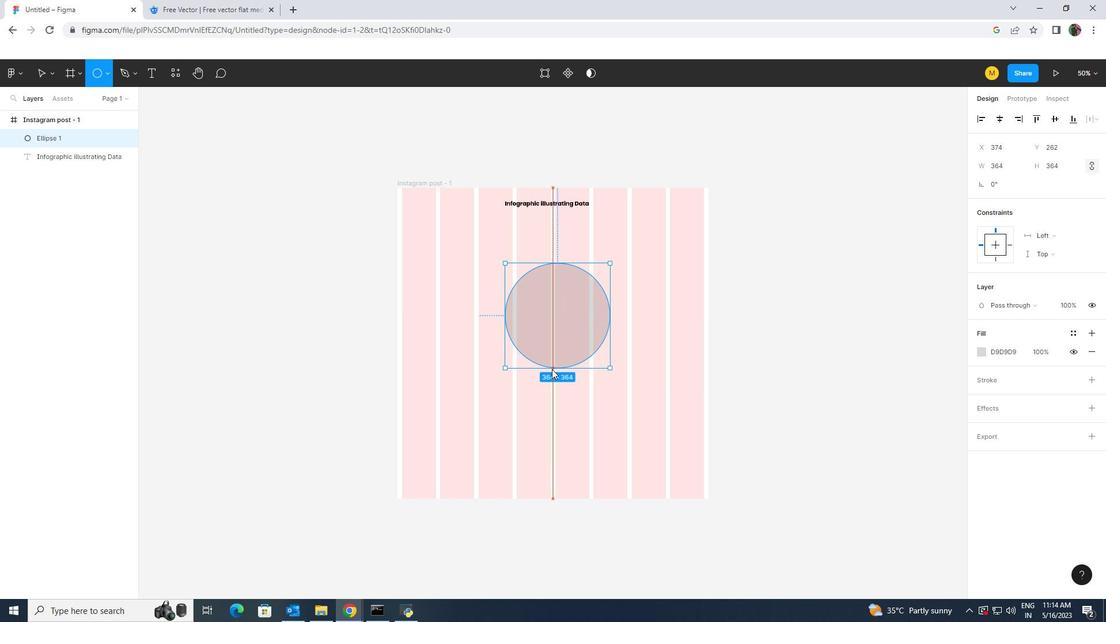 
Action: Mouse moved to (553, 380)
Screenshot: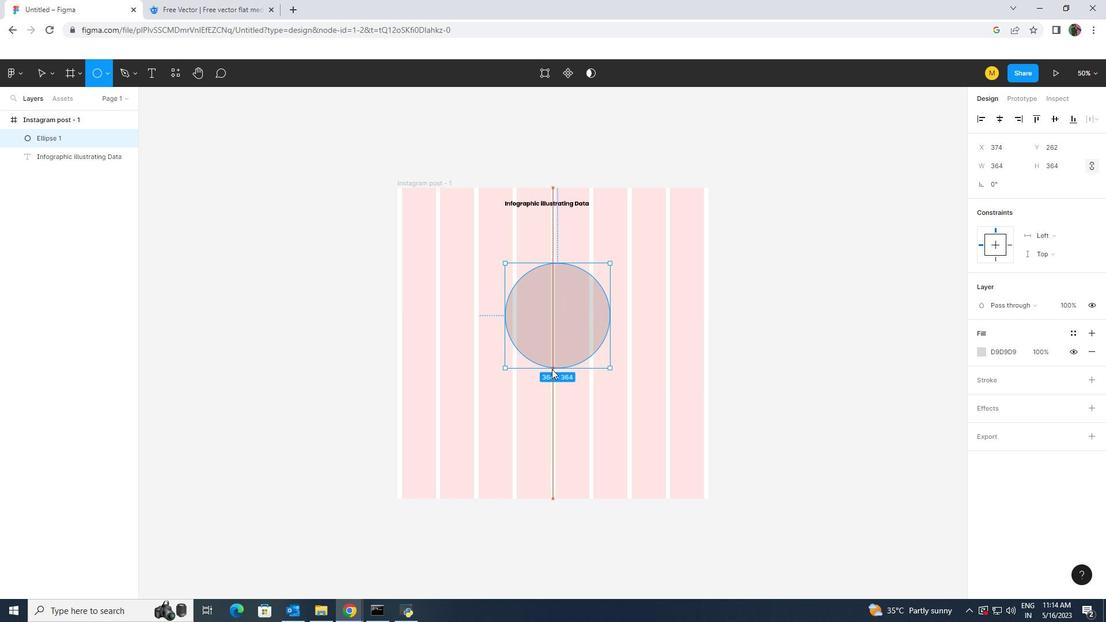 
Action: Key pressed <Key.shift>
Screenshot: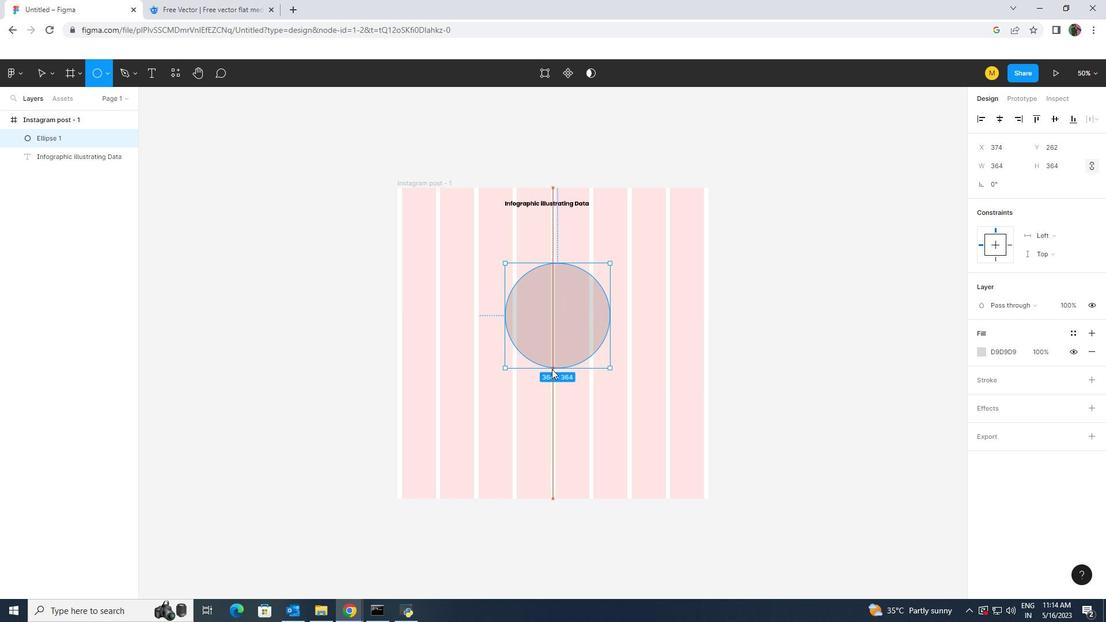 
Action: Mouse moved to (555, 383)
Screenshot: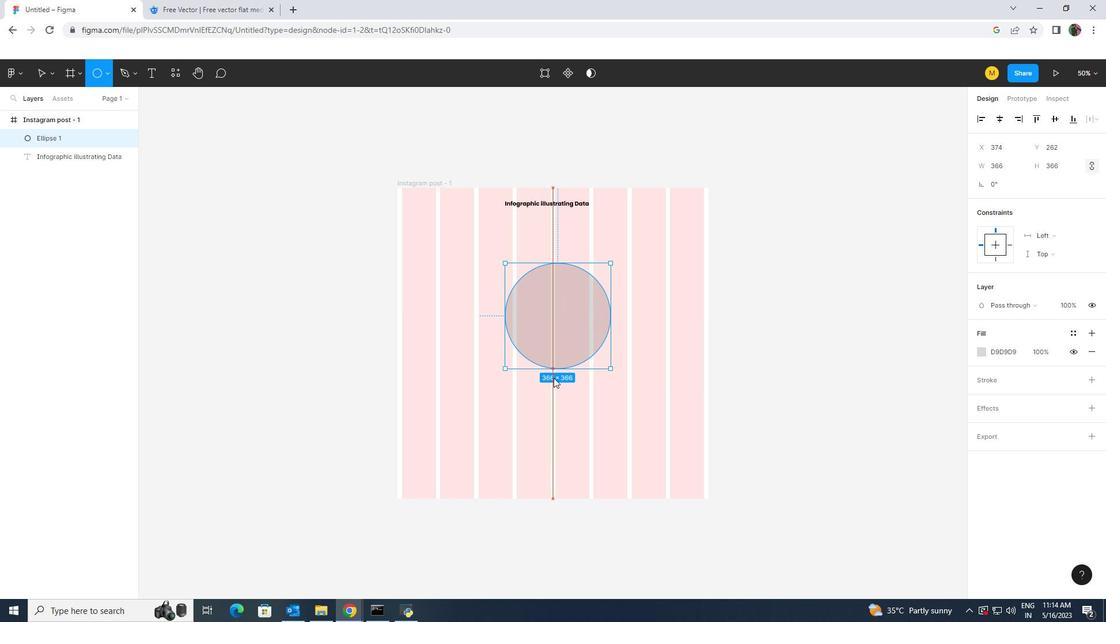 
Action: Key pressed <Key.shift>
Screenshot: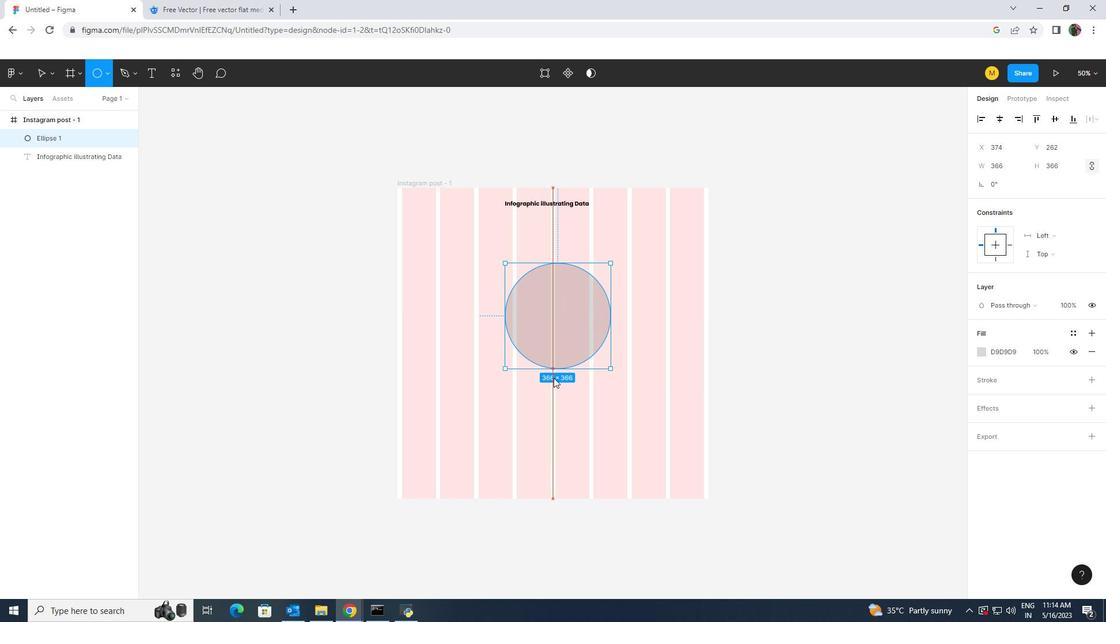 
Action: Mouse moved to (555, 385)
Screenshot: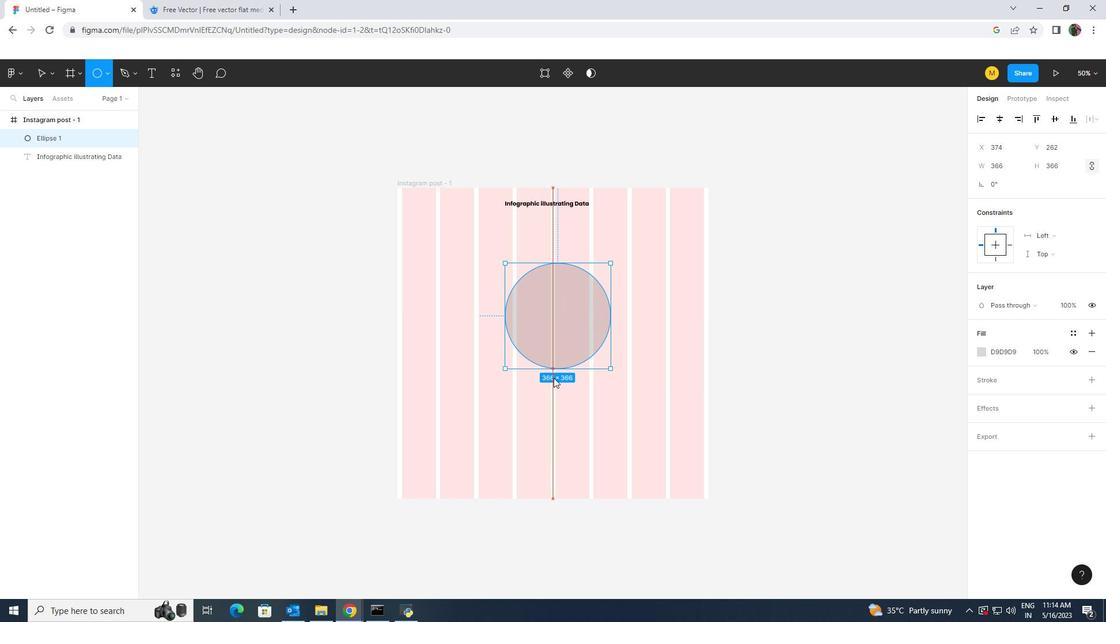 
Action: Key pressed <Key.shift>
Screenshot: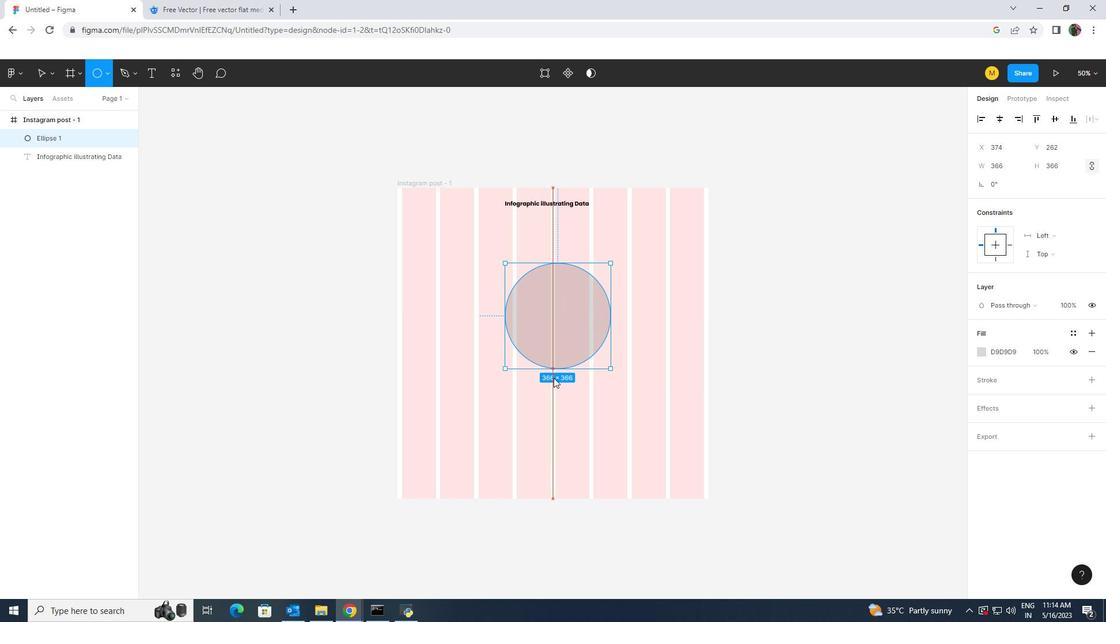 
Action: Mouse moved to (555, 386)
Screenshot: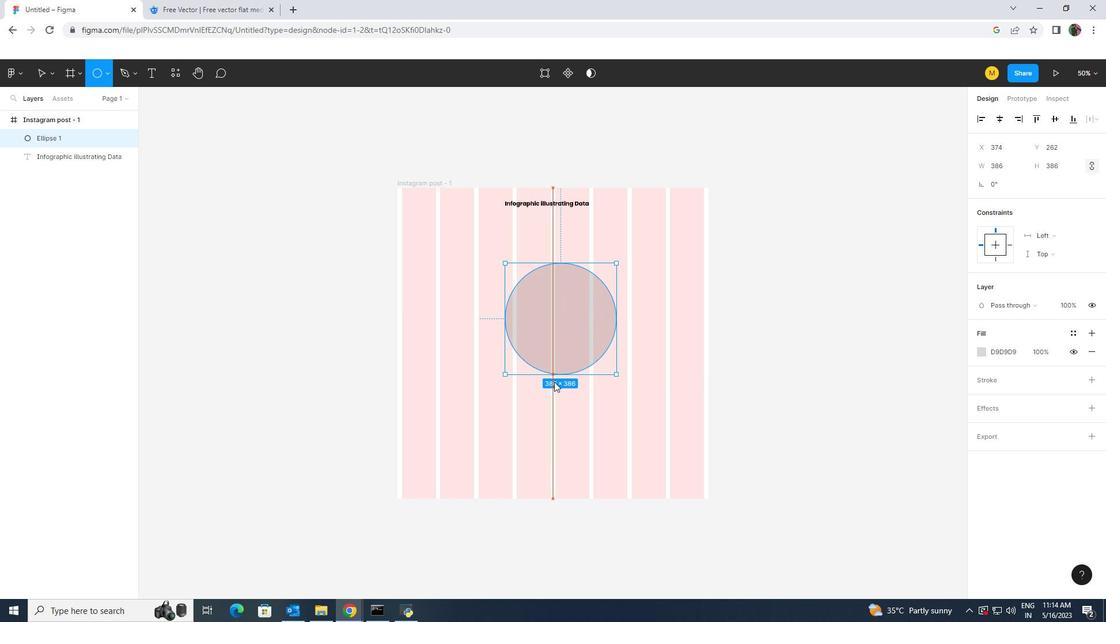 
Action: Key pressed <Key.shift>
Screenshot: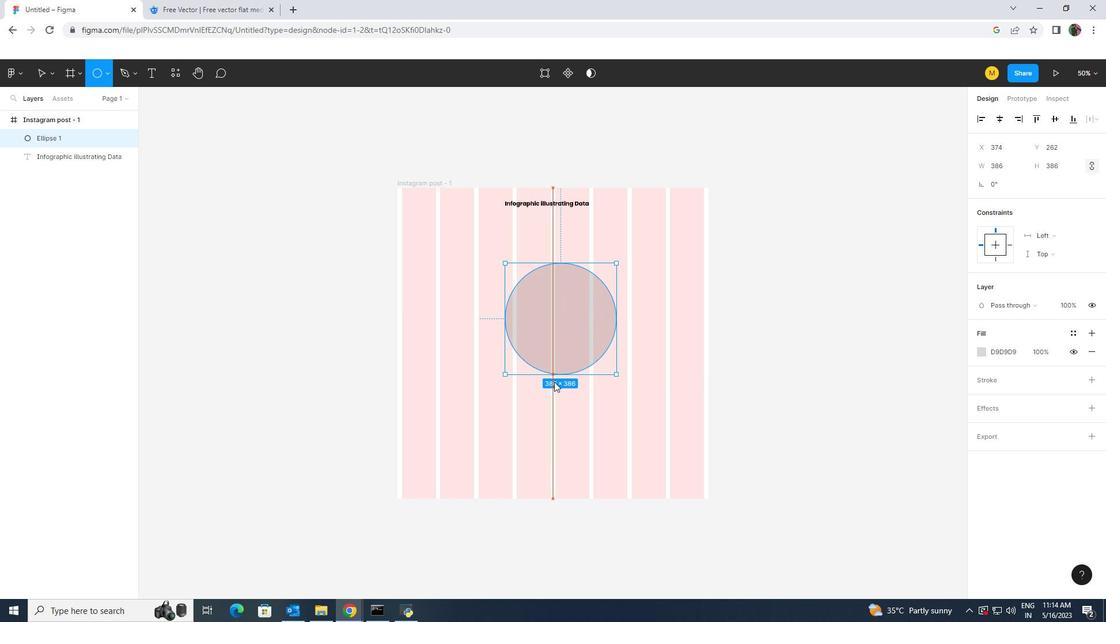 
Action: Mouse moved to (555, 387)
Screenshot: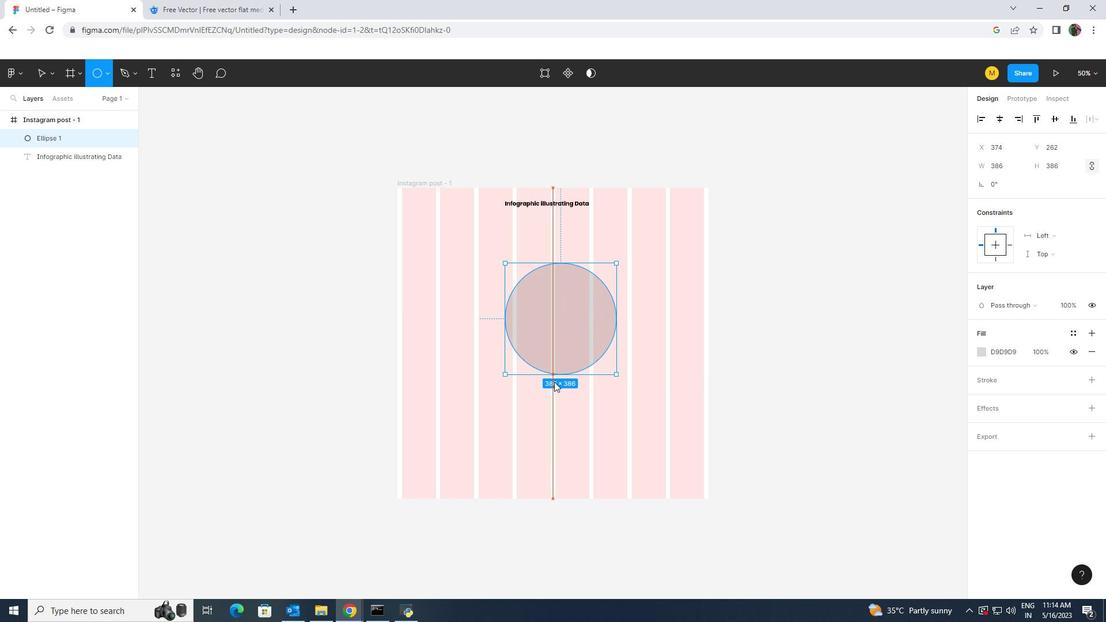 
Action: Key pressed <Key.shift>
Screenshot: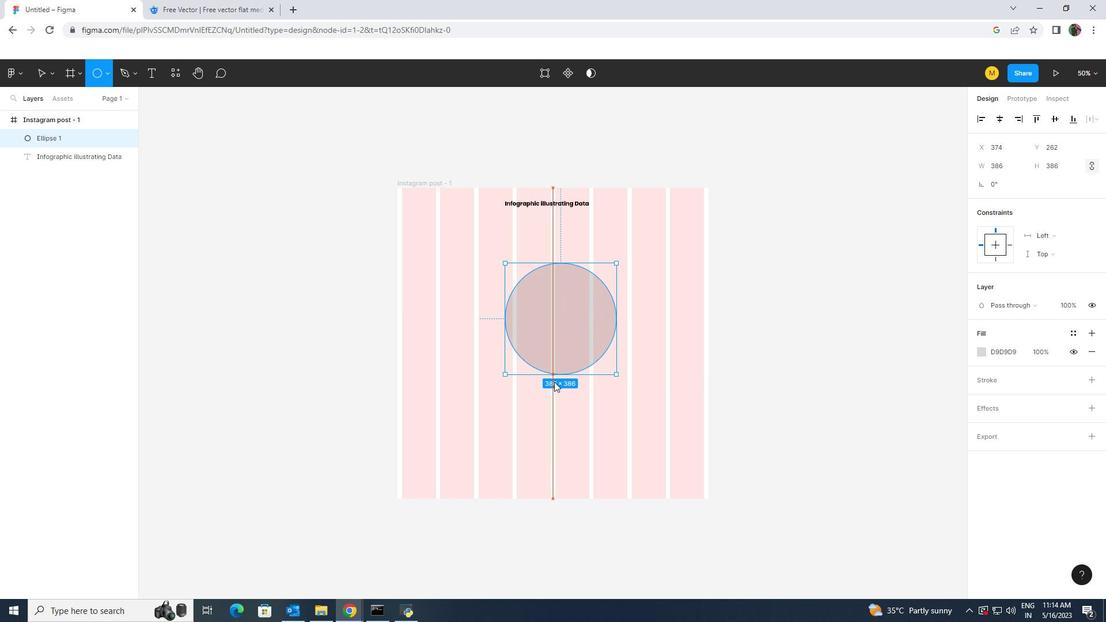 
Action: Mouse moved to (555, 389)
Screenshot: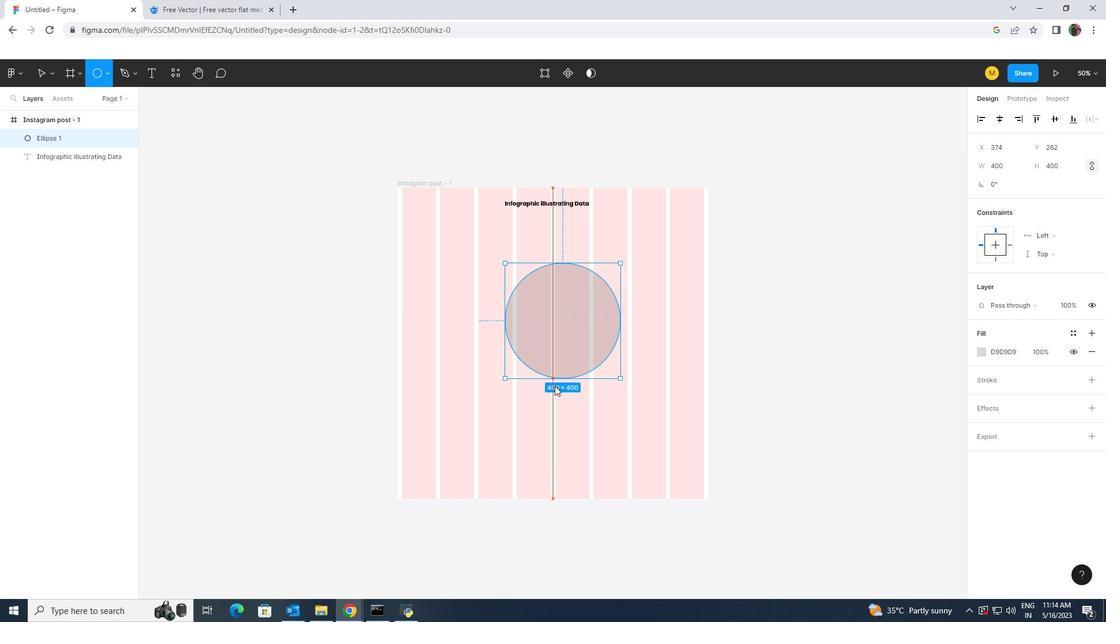 
Action: Key pressed <Key.shift>
Screenshot: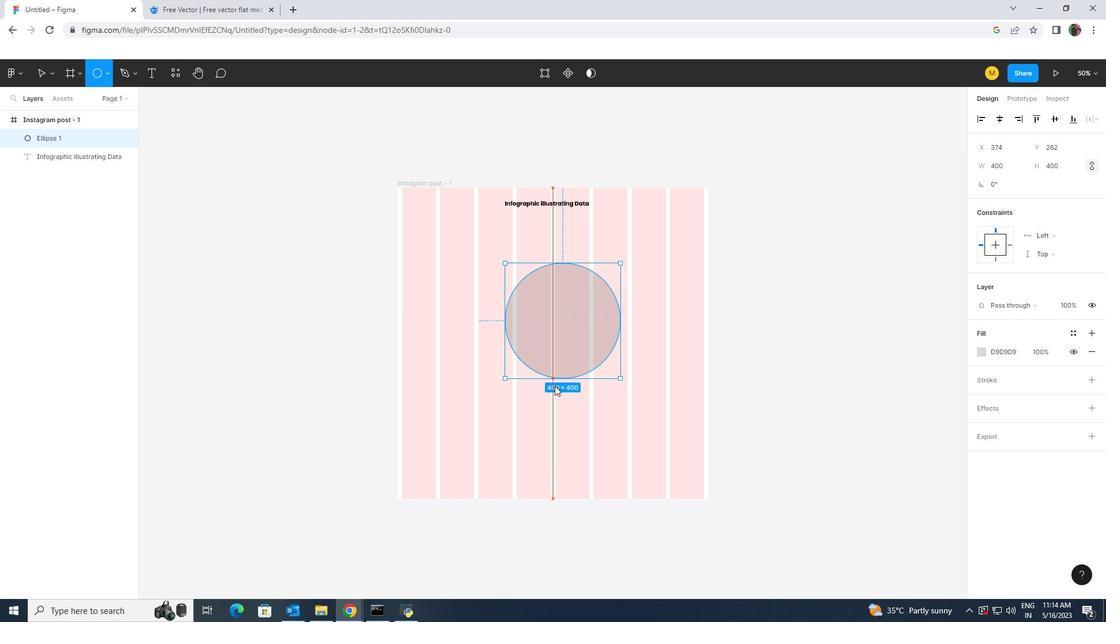 
Action: Mouse moved to (555, 390)
Screenshot: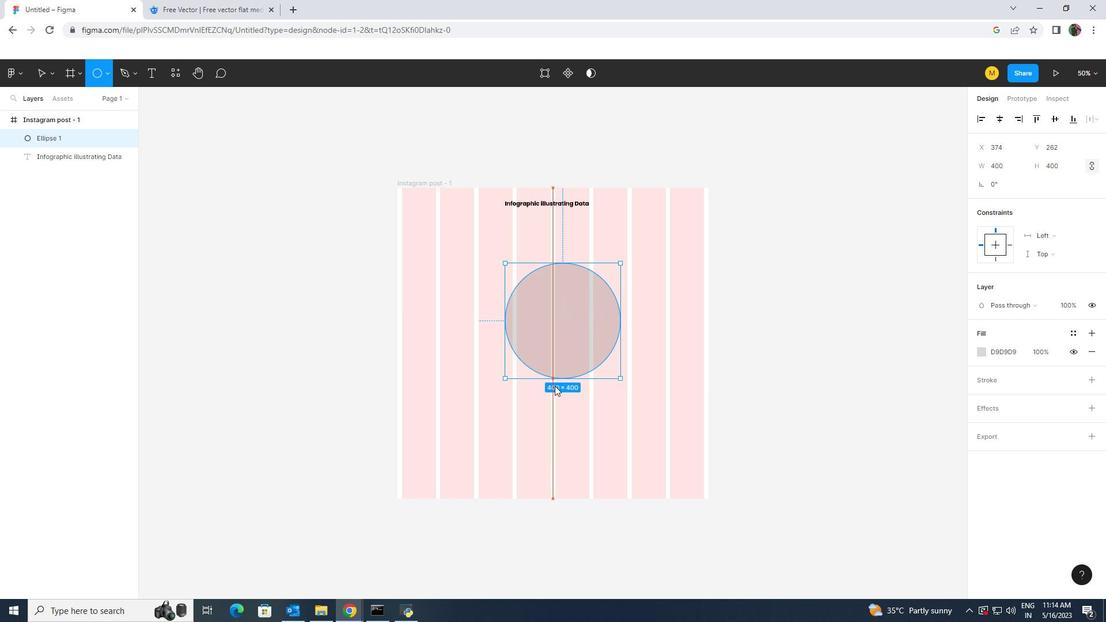 
Action: Key pressed <Key.shift>
Screenshot: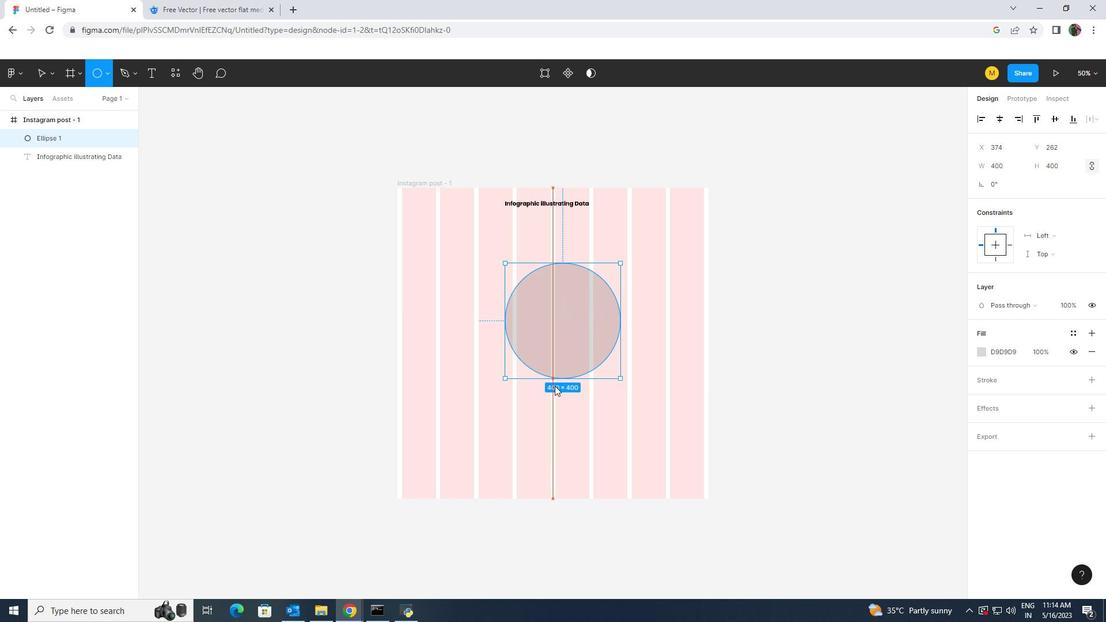 
Action: Mouse moved to (555, 391)
Screenshot: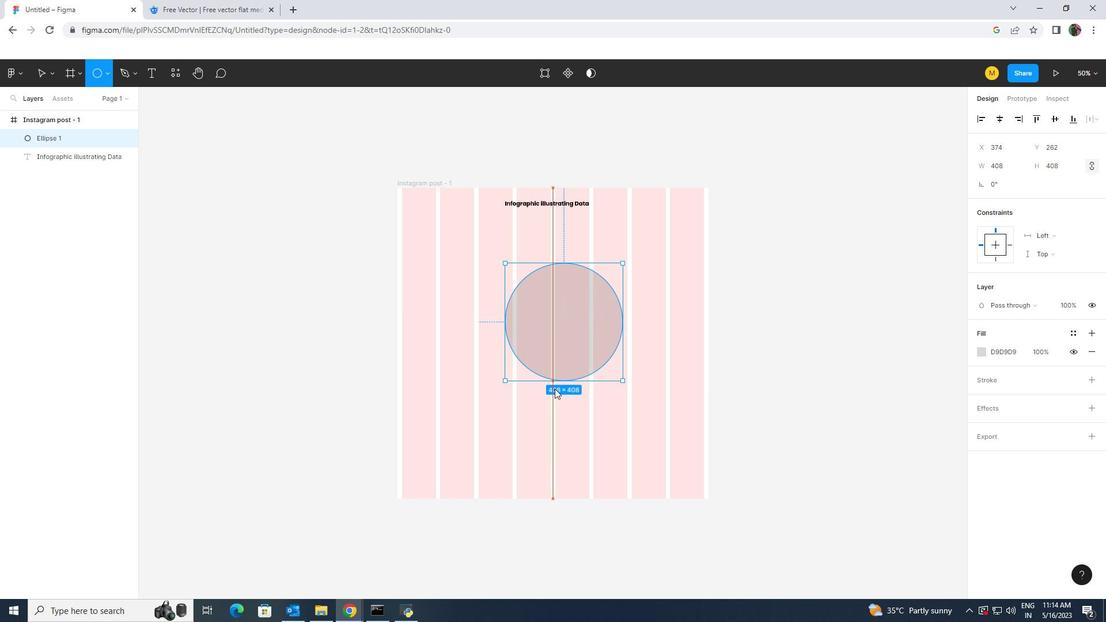 
Action: Key pressed <Key.shift>
Screenshot: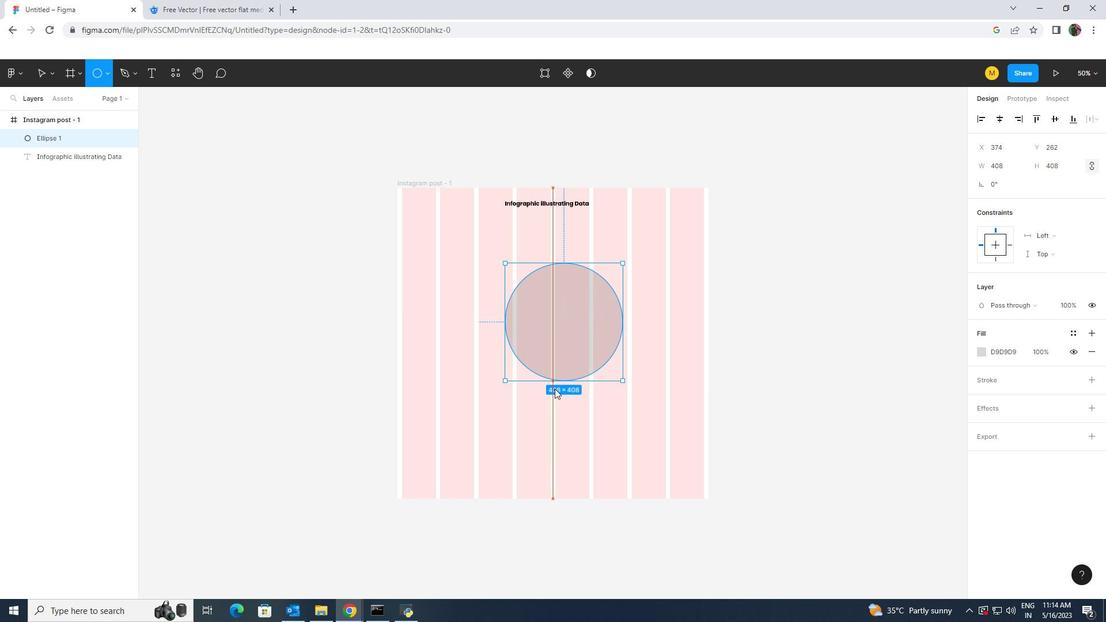 
Action: Mouse moved to (556, 392)
Screenshot: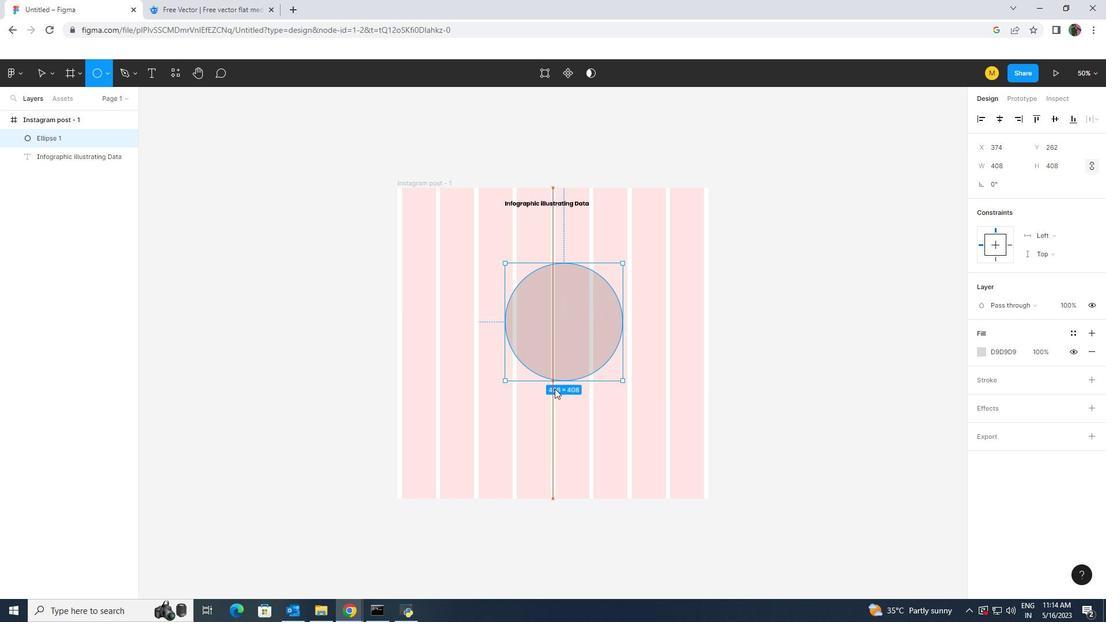 
Action: Key pressed <Key.shift>
Screenshot: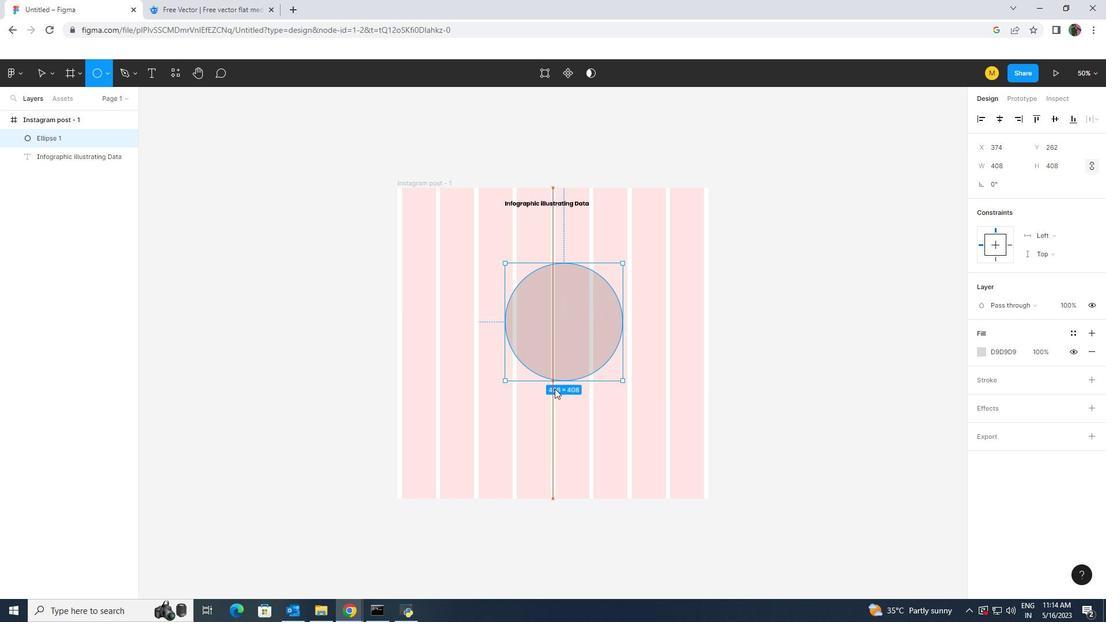 
Action: Mouse moved to (556, 394)
Screenshot: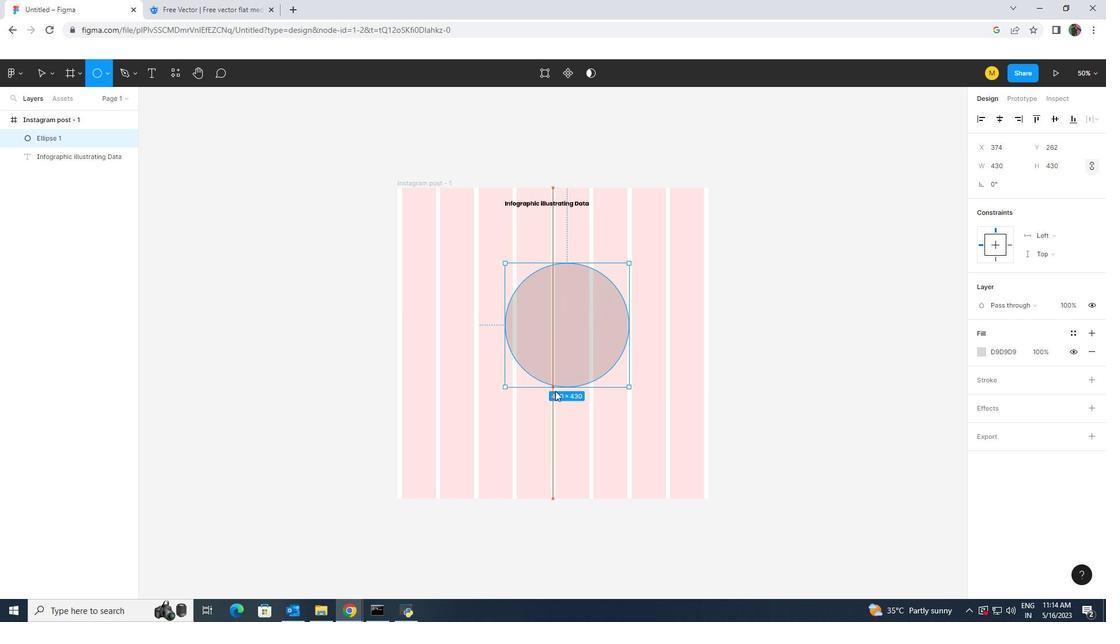 
Action: Key pressed <Key.shift>
Screenshot: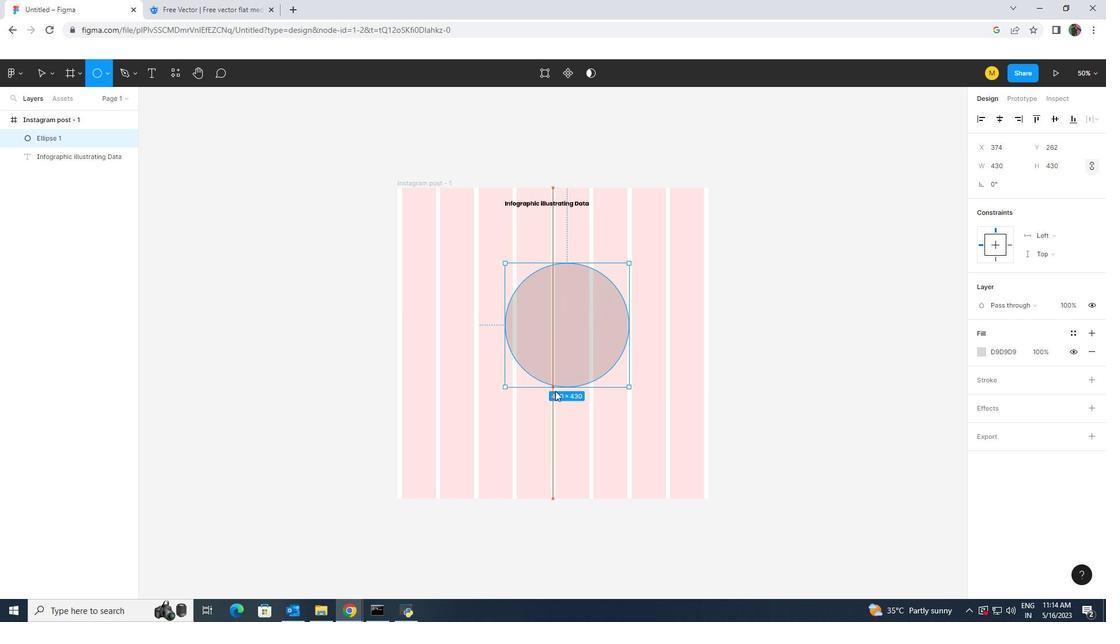 
Action: Mouse moved to (556, 394)
Screenshot: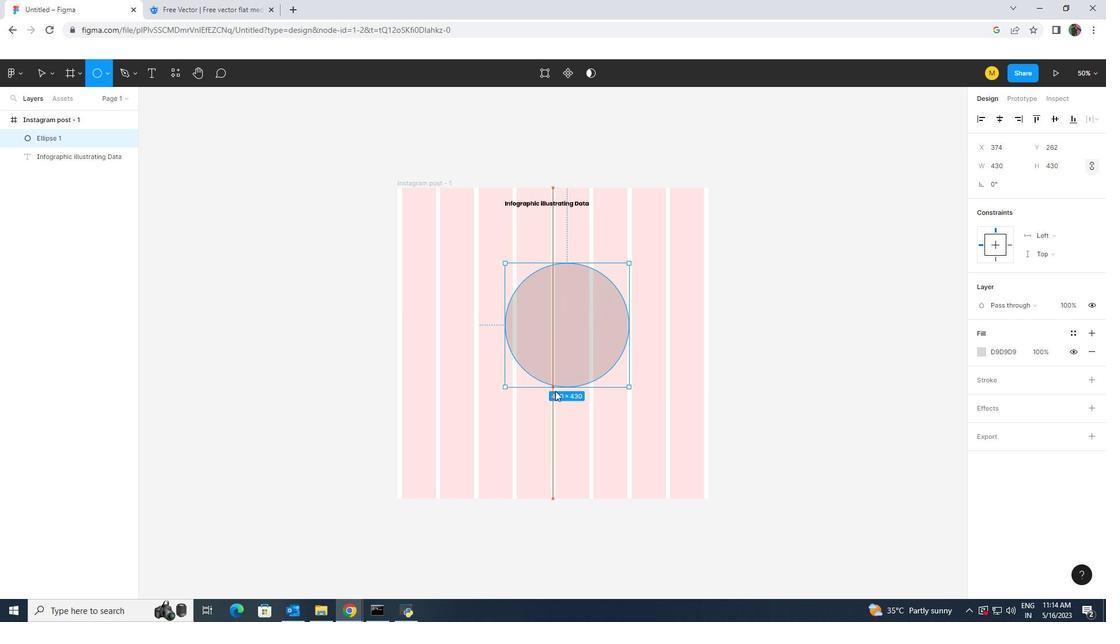
Action: Key pressed <Key.shift>
Screenshot: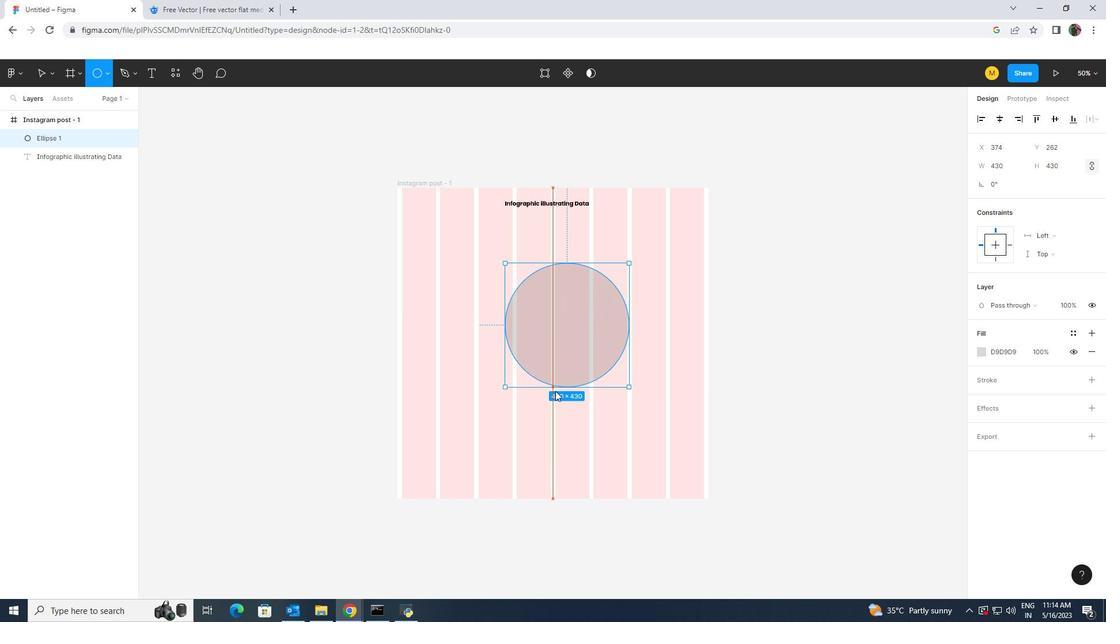 
Action: Mouse moved to (556, 395)
Screenshot: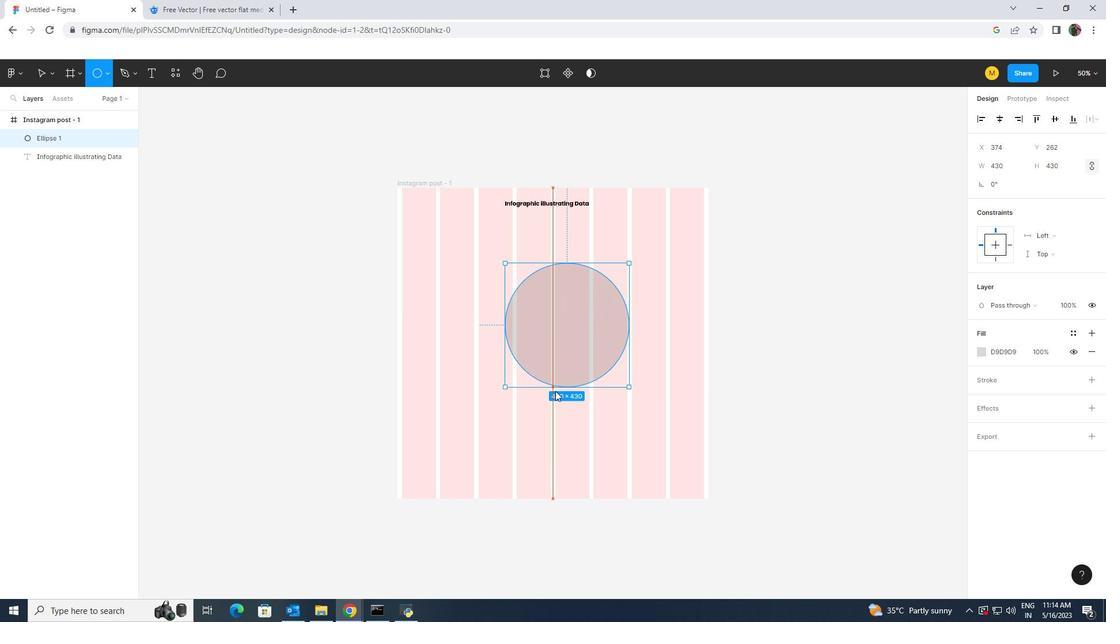 
Action: Key pressed <Key.shift>
Screenshot: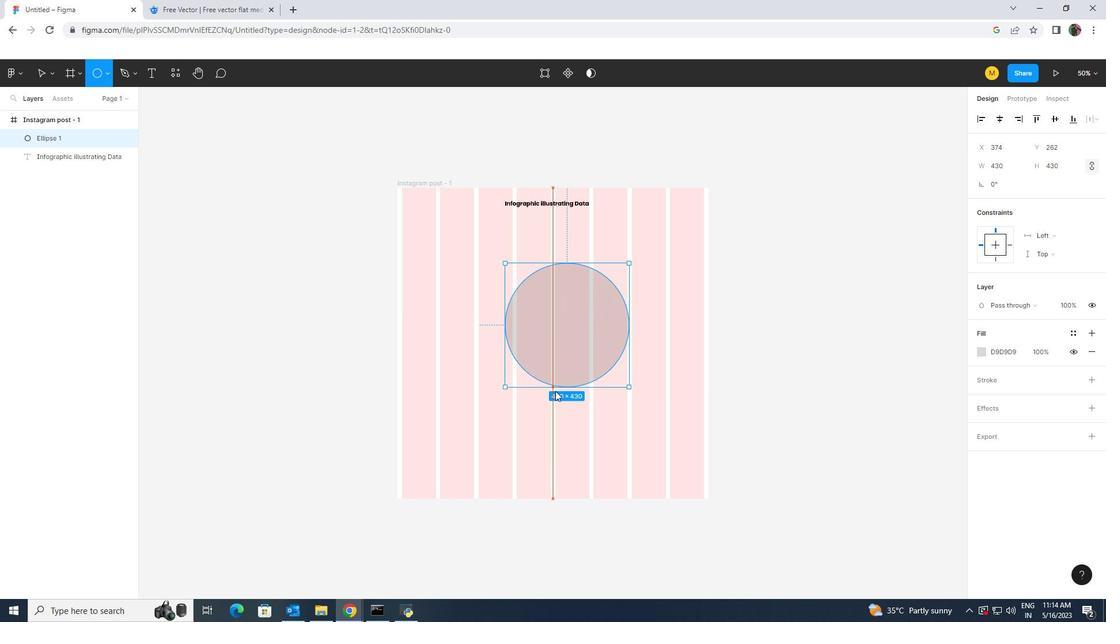 
Action: Mouse moved to (556, 396)
Screenshot: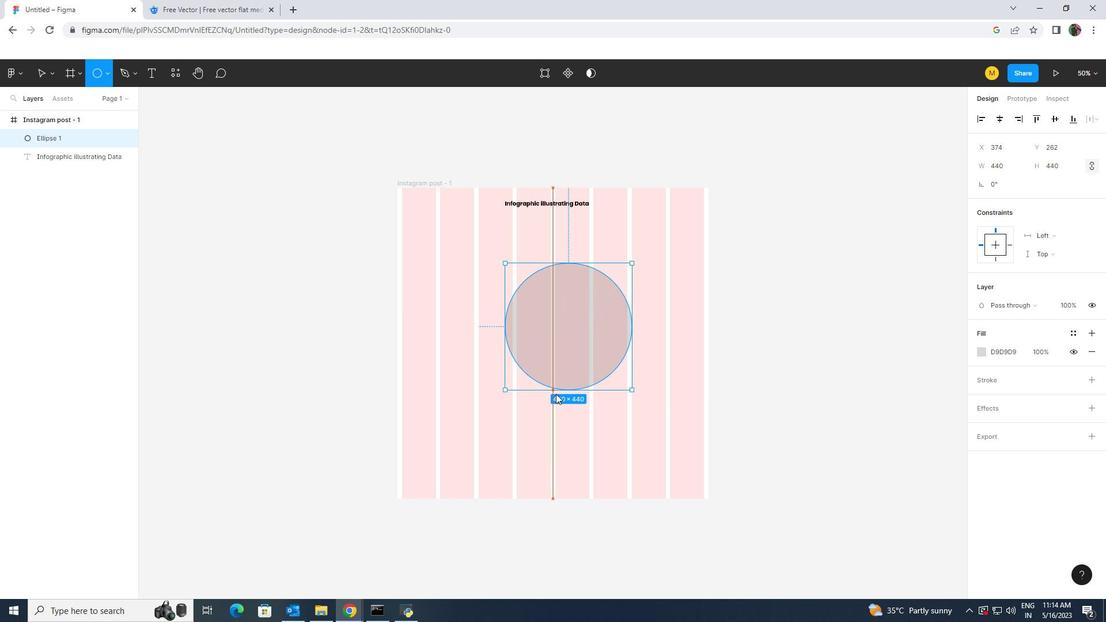 
Action: Key pressed <Key.shift>
Screenshot: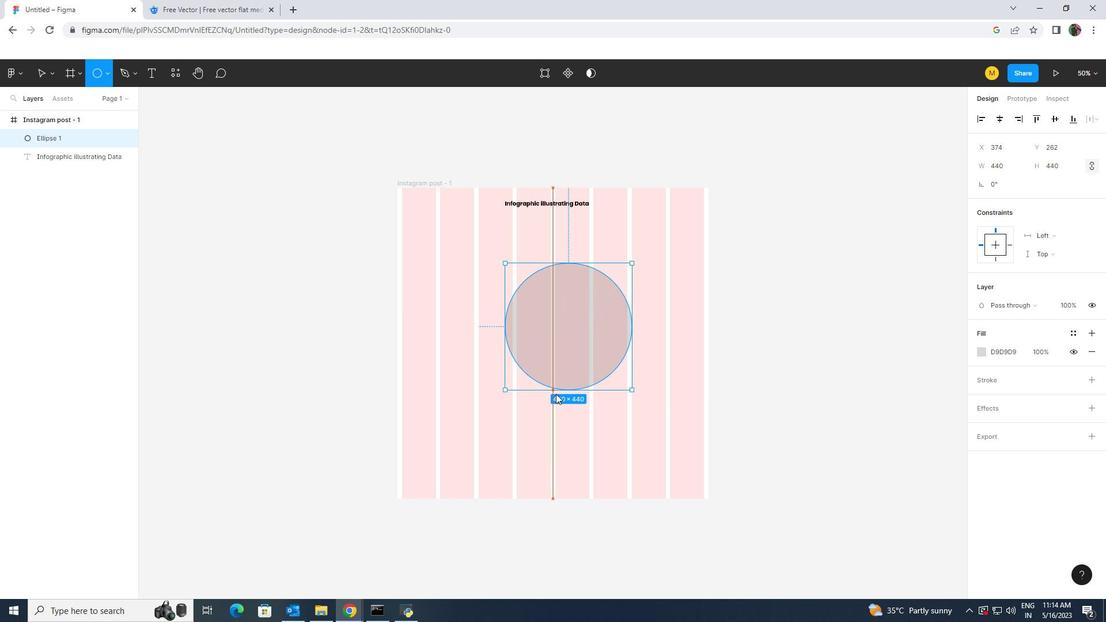 
Action: Mouse moved to (556, 396)
Screenshot: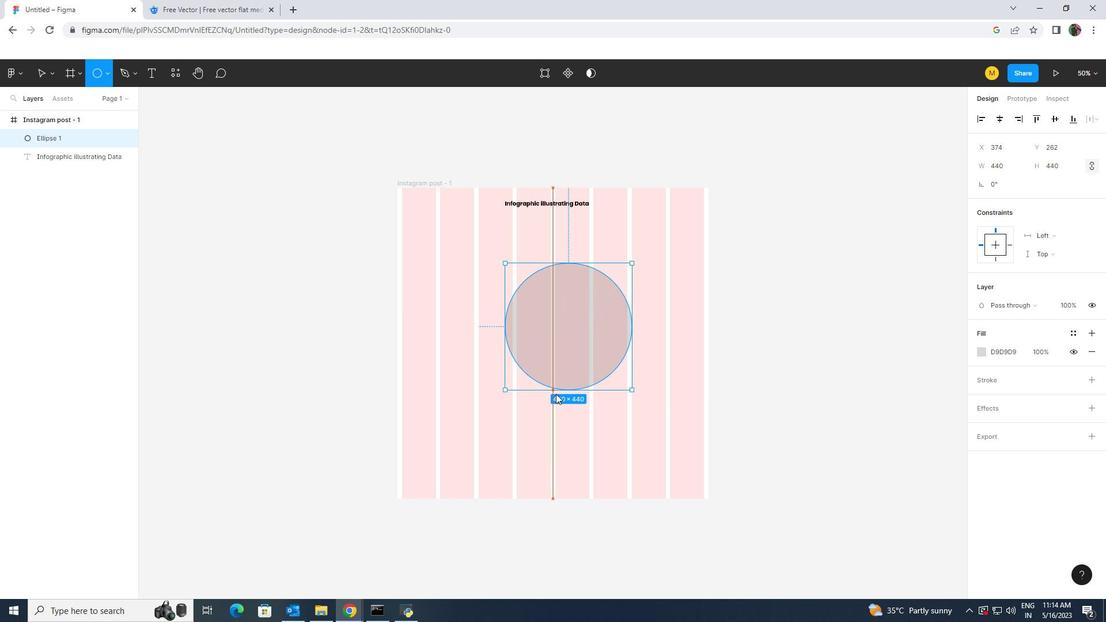 
Action: Key pressed <Key.shift>
Screenshot: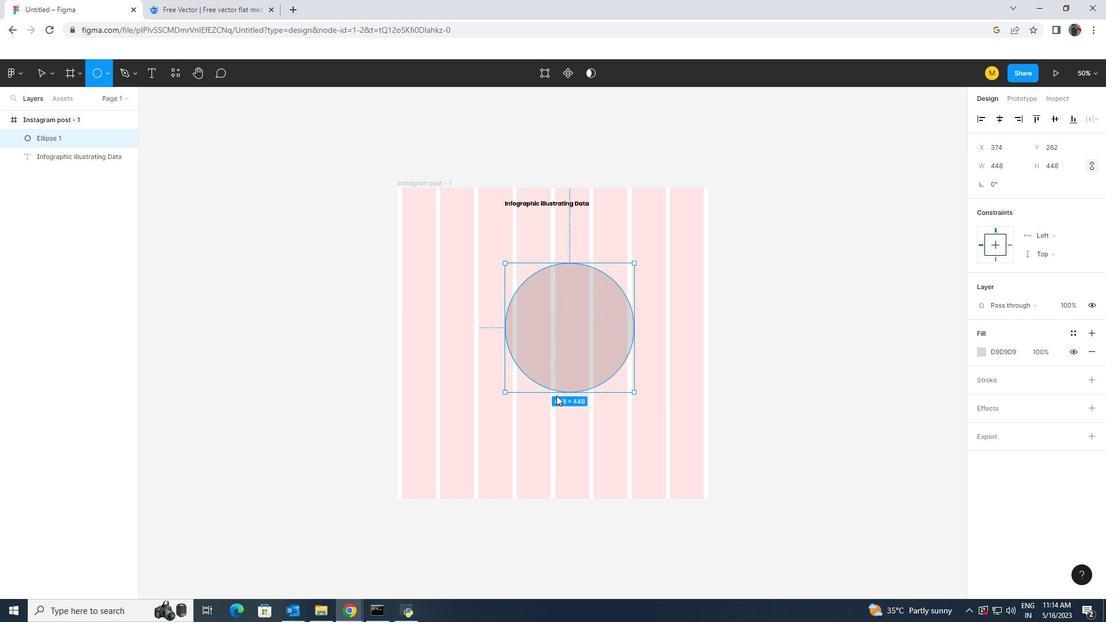 
Action: Mouse moved to (557, 398)
Screenshot: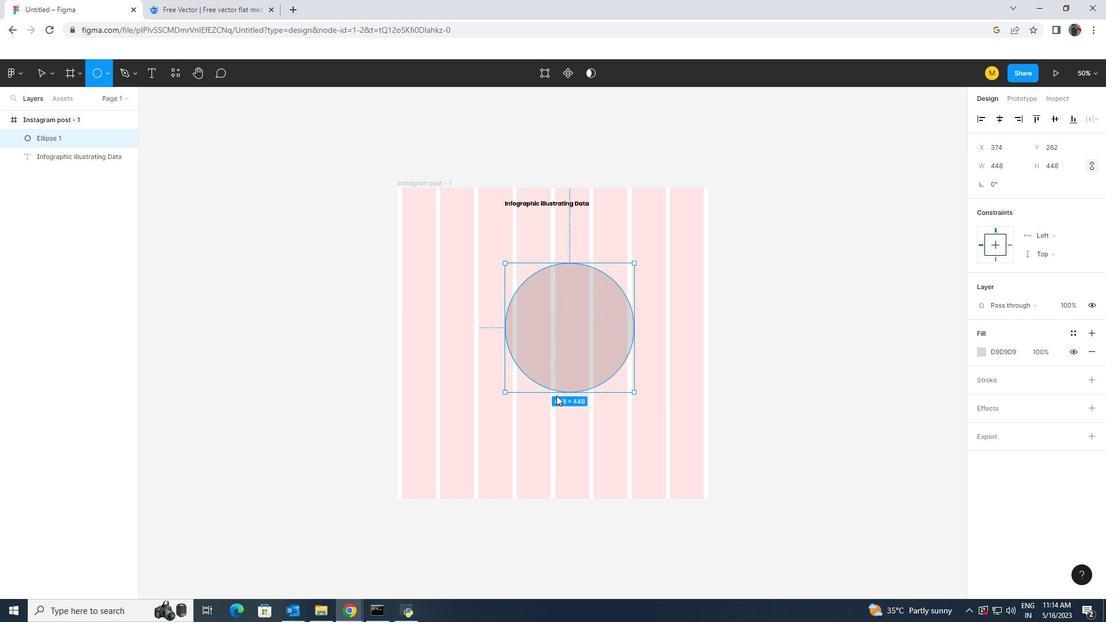 
Action: Key pressed <Key.shift>
Screenshot: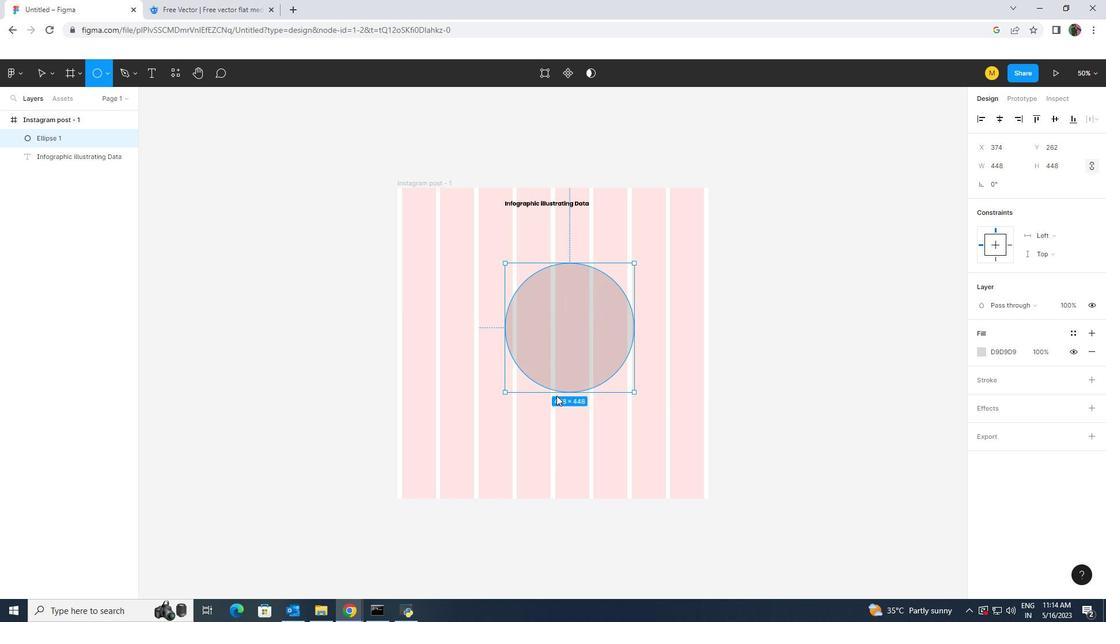 
Action: Mouse moved to (557, 398)
Screenshot: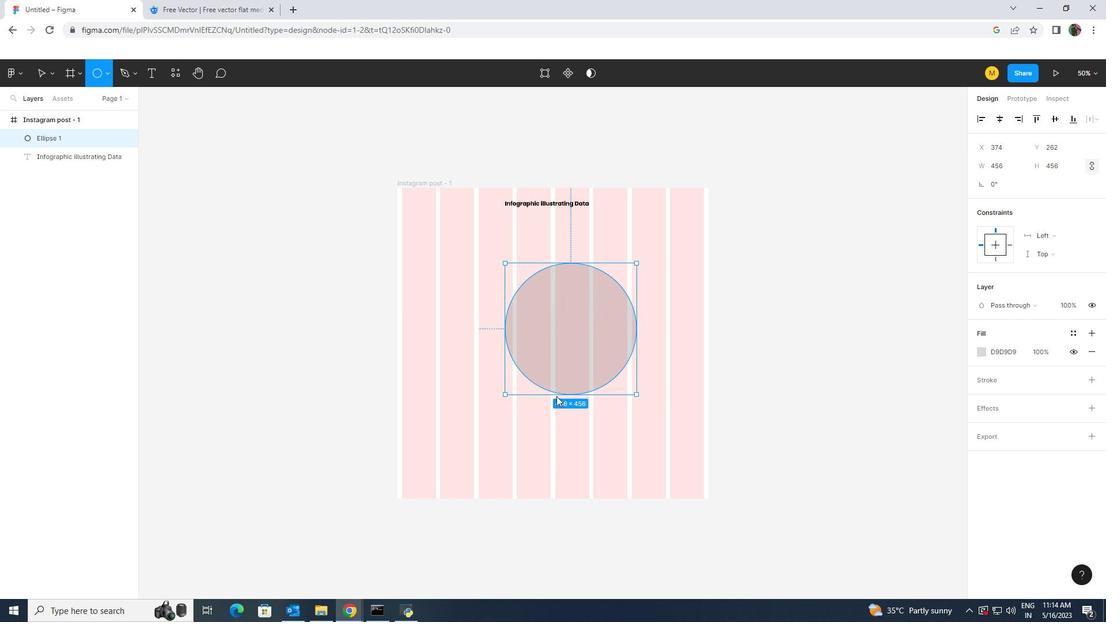 
Action: Key pressed <Key.shift>
Screenshot: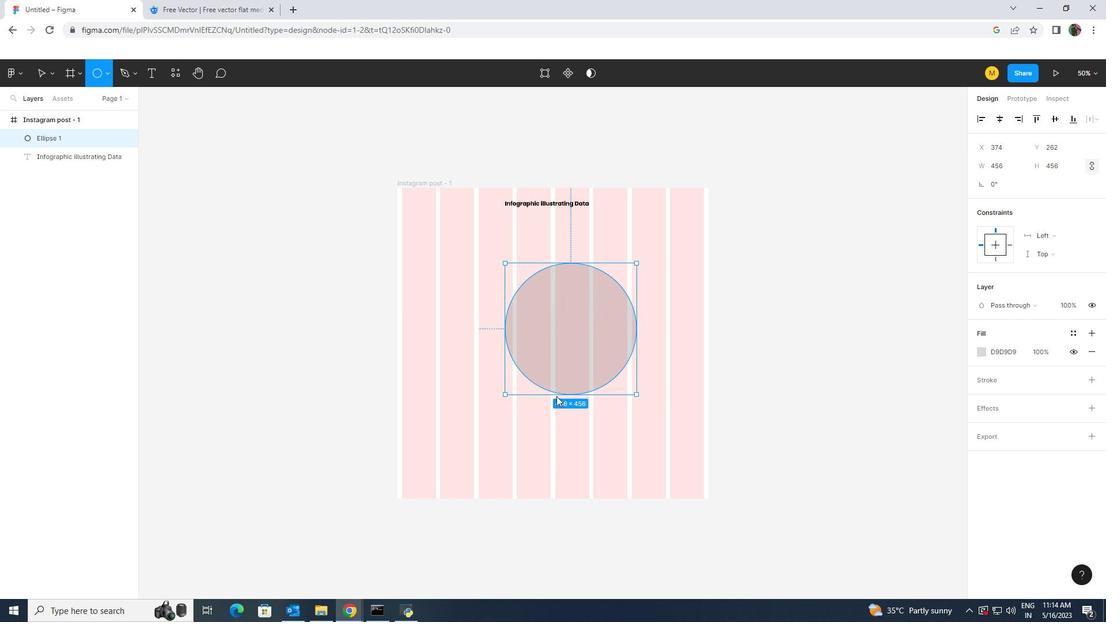 
Action: Mouse moved to (557, 400)
Screenshot: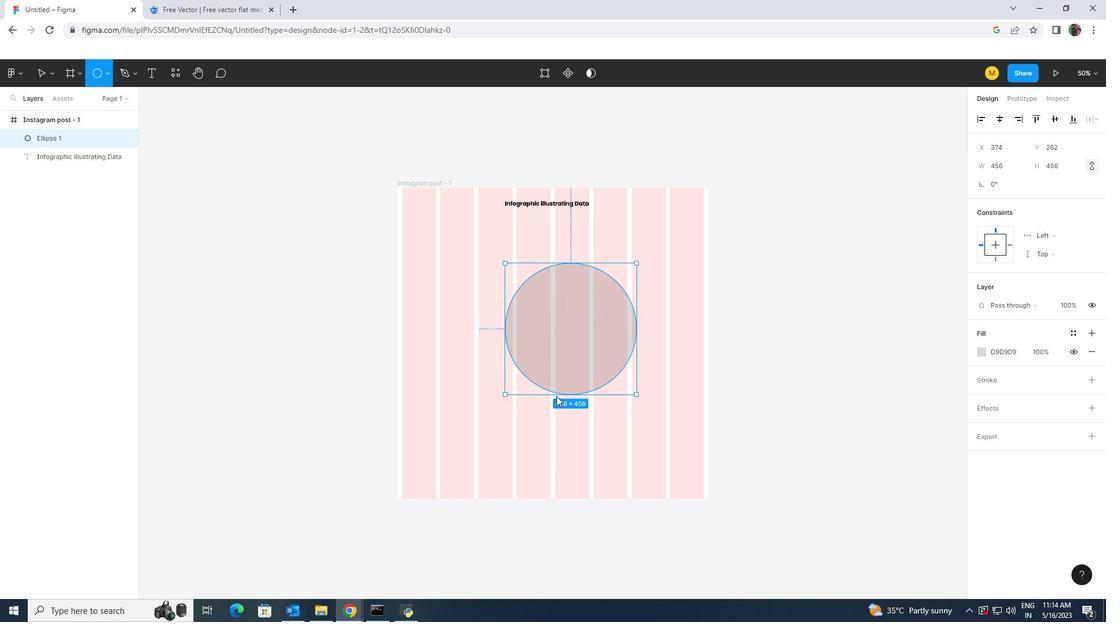 
Action: Key pressed <Key.shift>
Screenshot: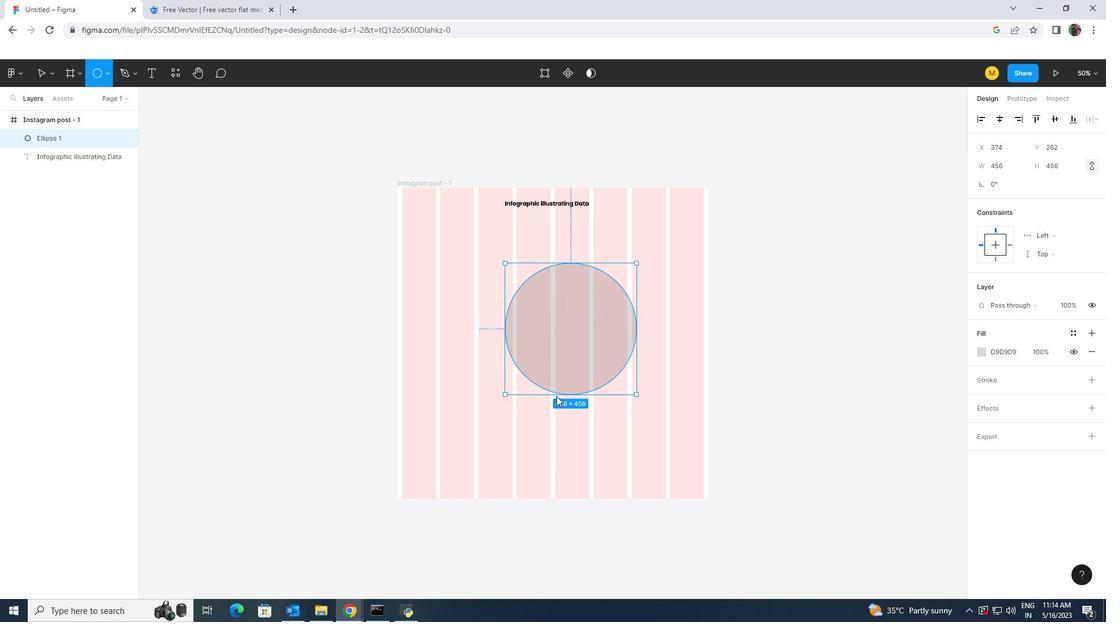 
Action: Mouse moved to (557, 401)
Screenshot: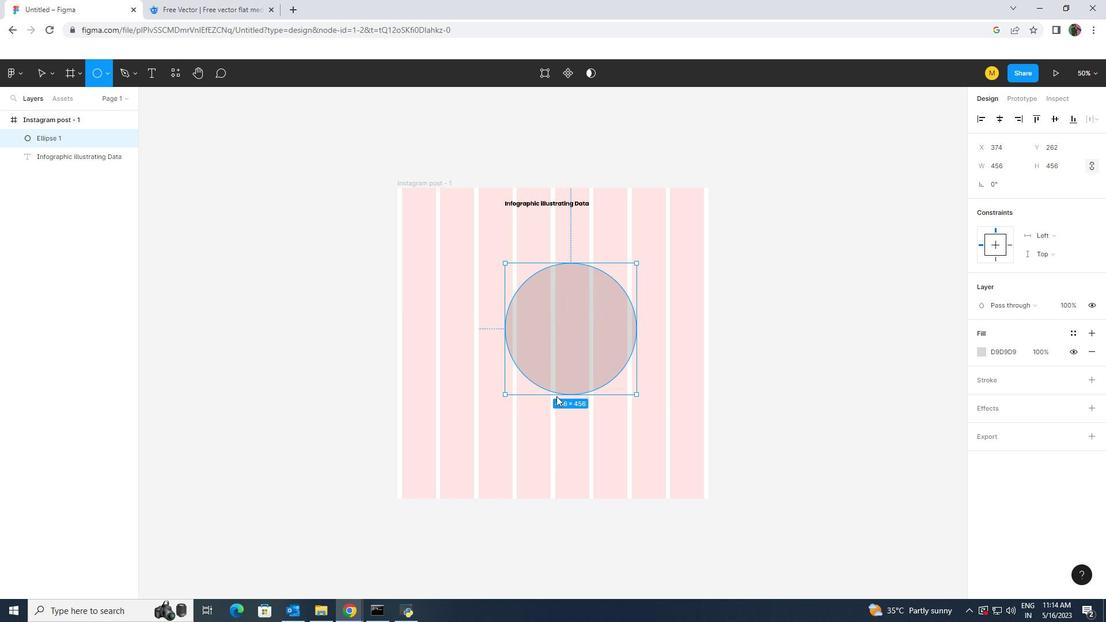 
Action: Key pressed <Key.shift>
Screenshot: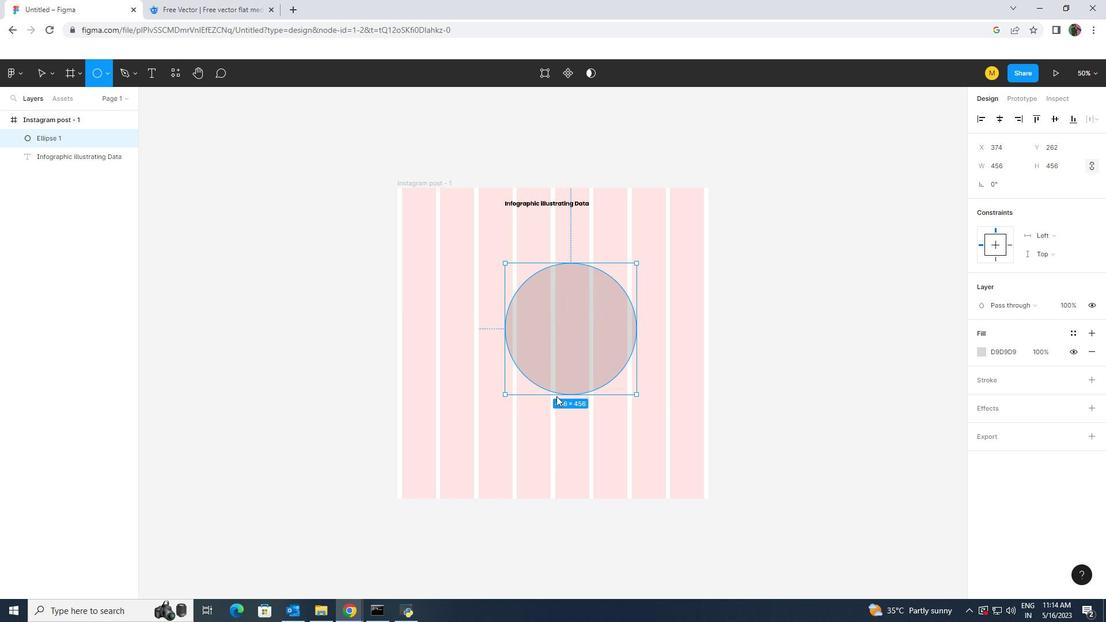 
Action: Mouse moved to (557, 402)
Screenshot: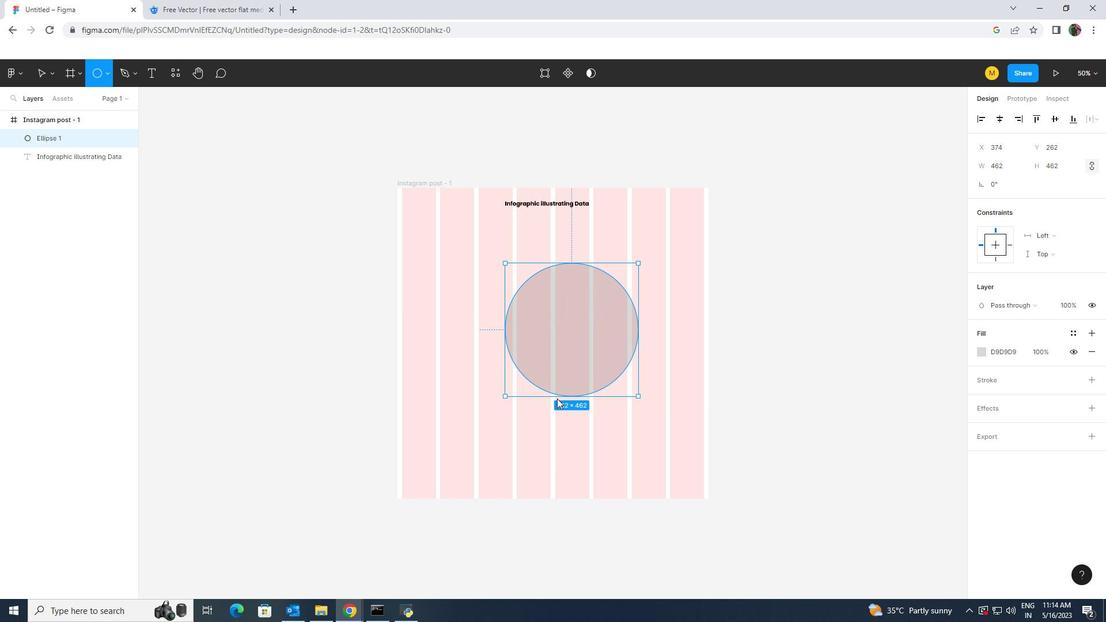 
Action: Key pressed <Key.shift>
Screenshot: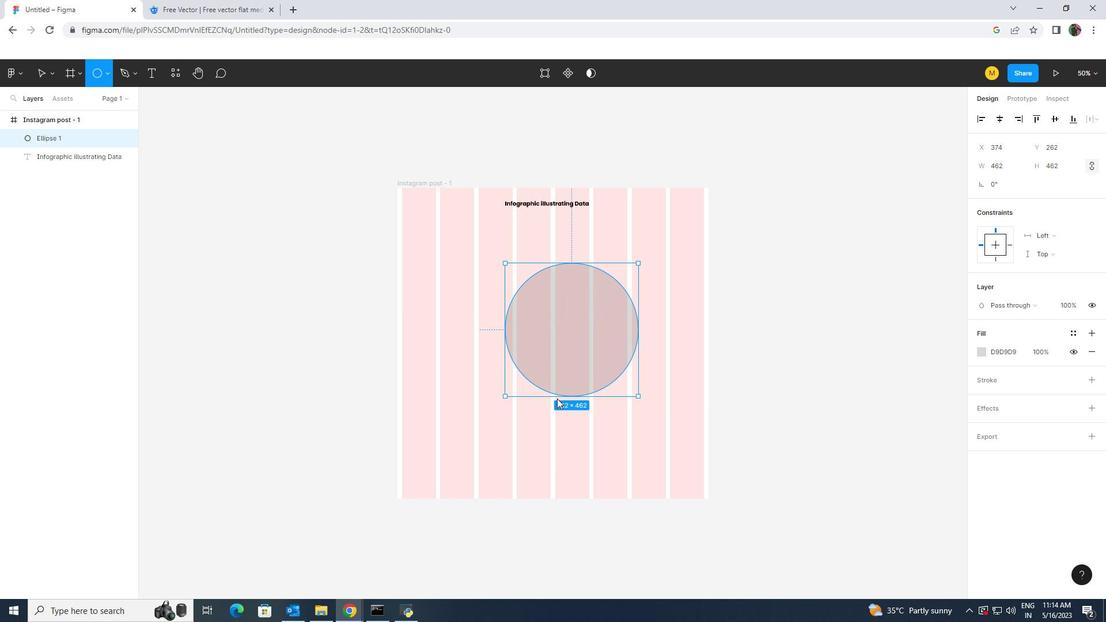 
Action: Mouse moved to (558, 403)
Screenshot: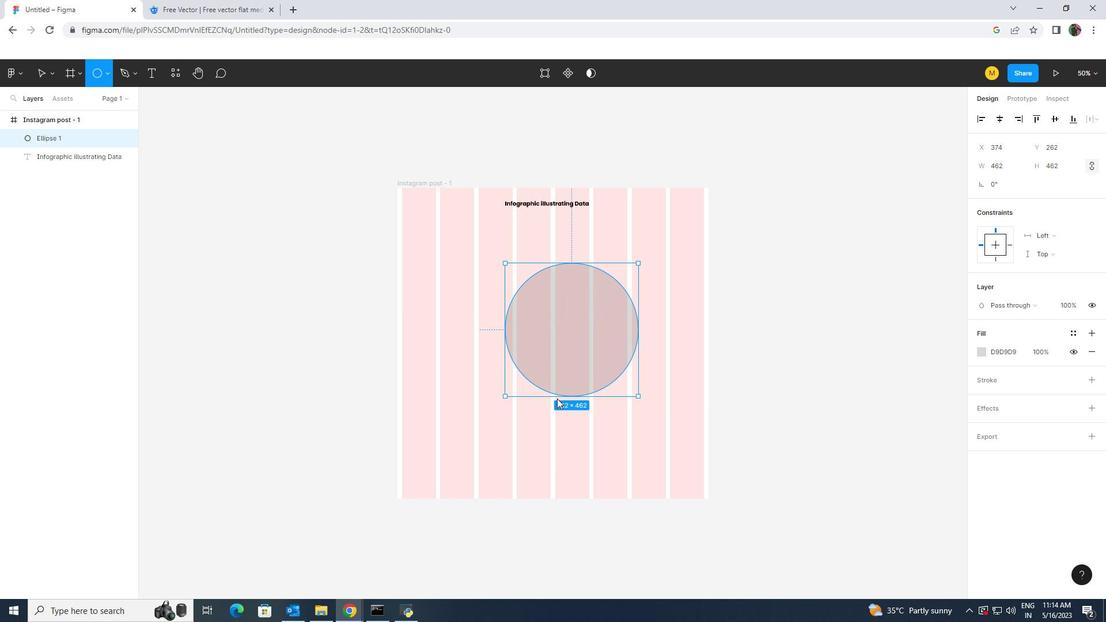 
Action: Key pressed <Key.shift>
Screenshot: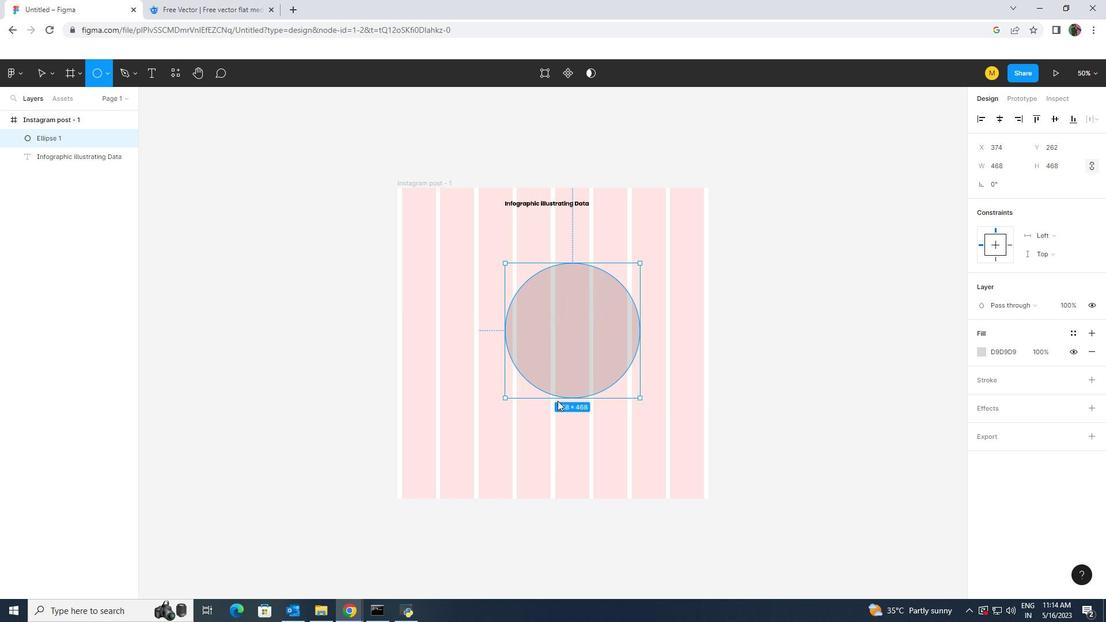 
Action: Mouse moved to (558, 404)
Screenshot: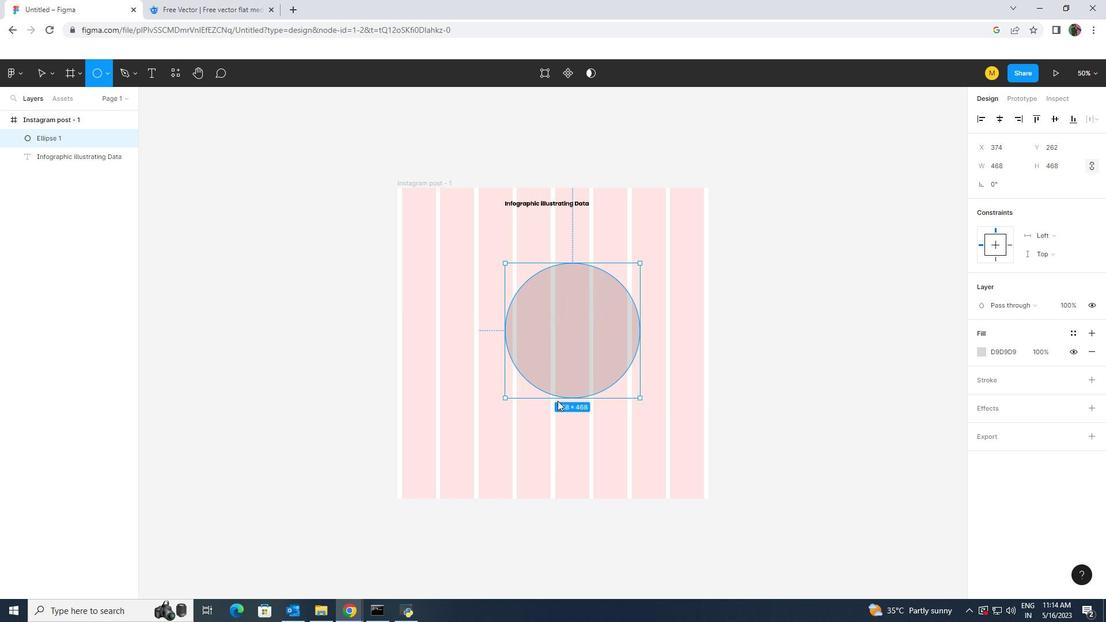 
Action: Key pressed <Key.shift>
Screenshot: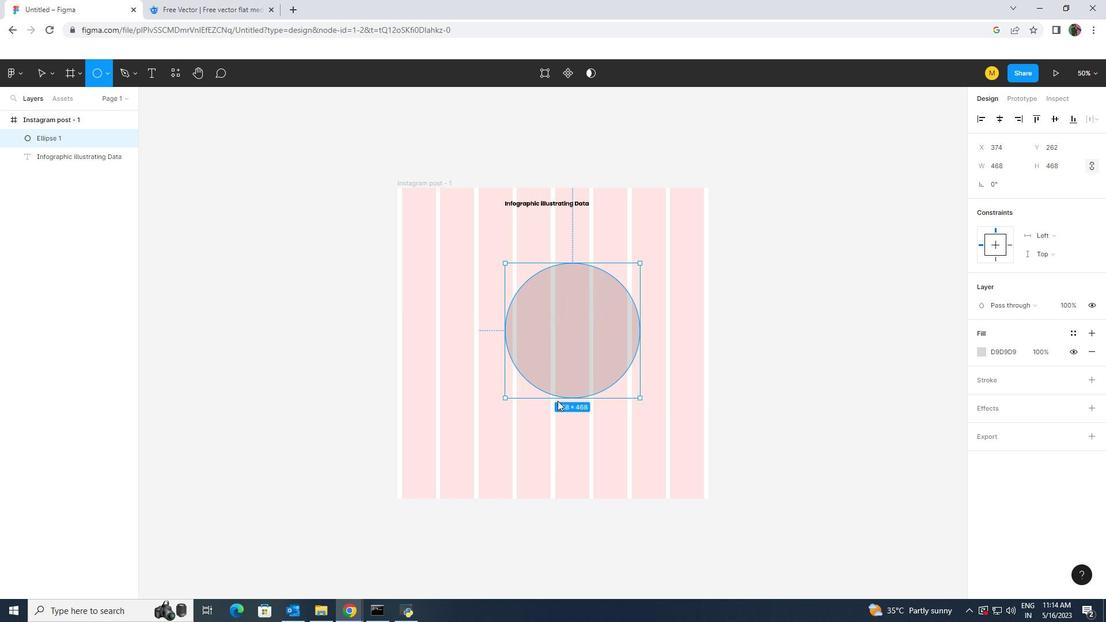 
Action: Mouse moved to (558, 405)
Screenshot: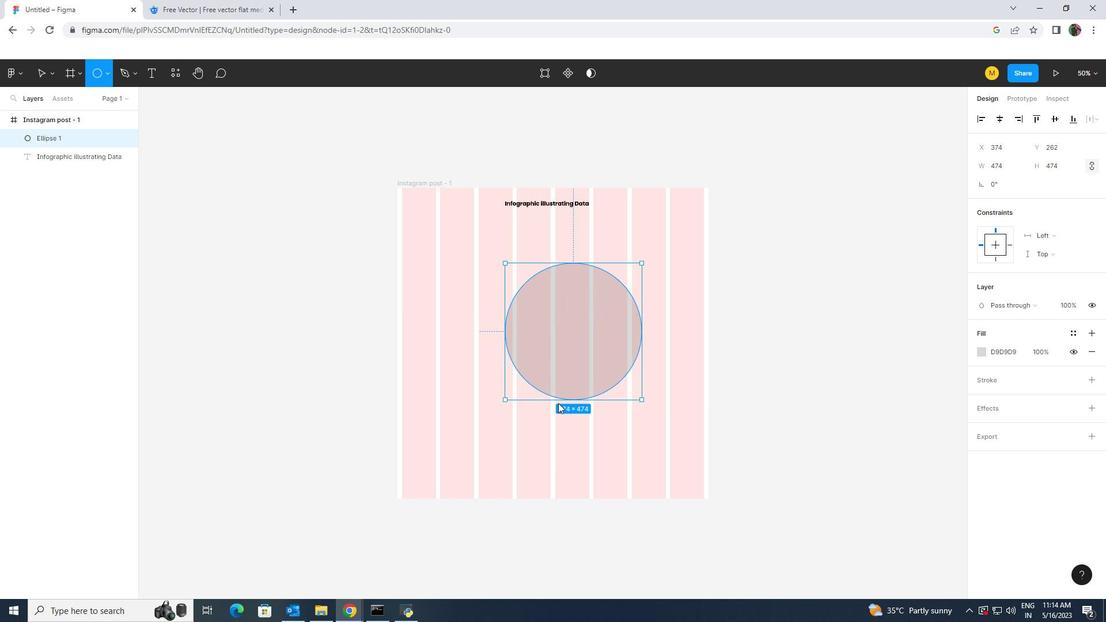 
Action: Key pressed <Key.shift>
Screenshot: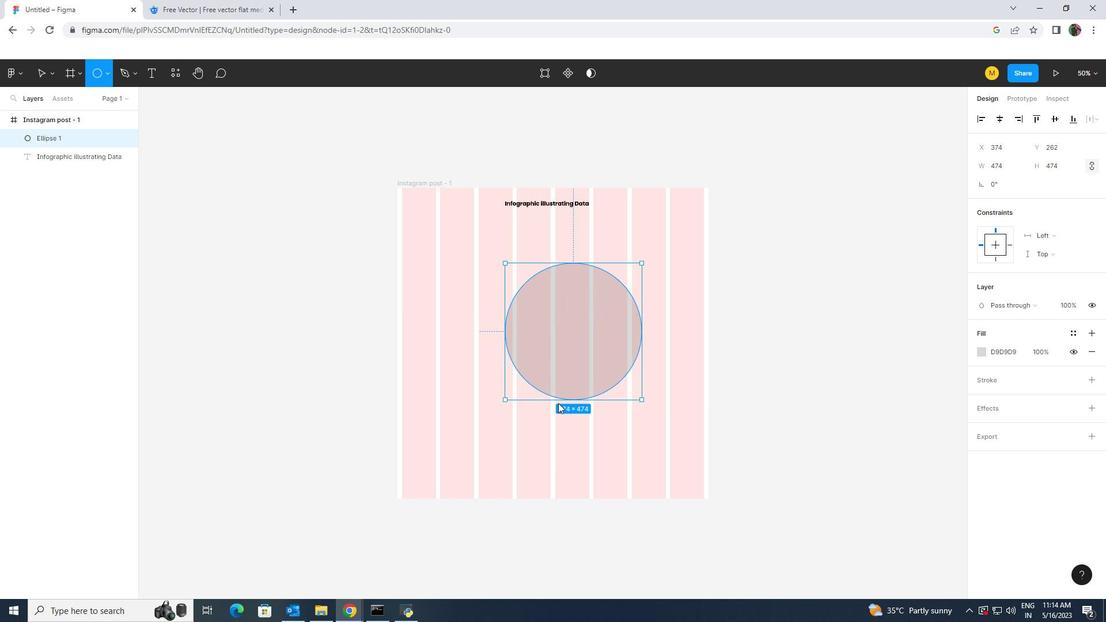 
Action: Mouse moved to (558, 406)
Screenshot: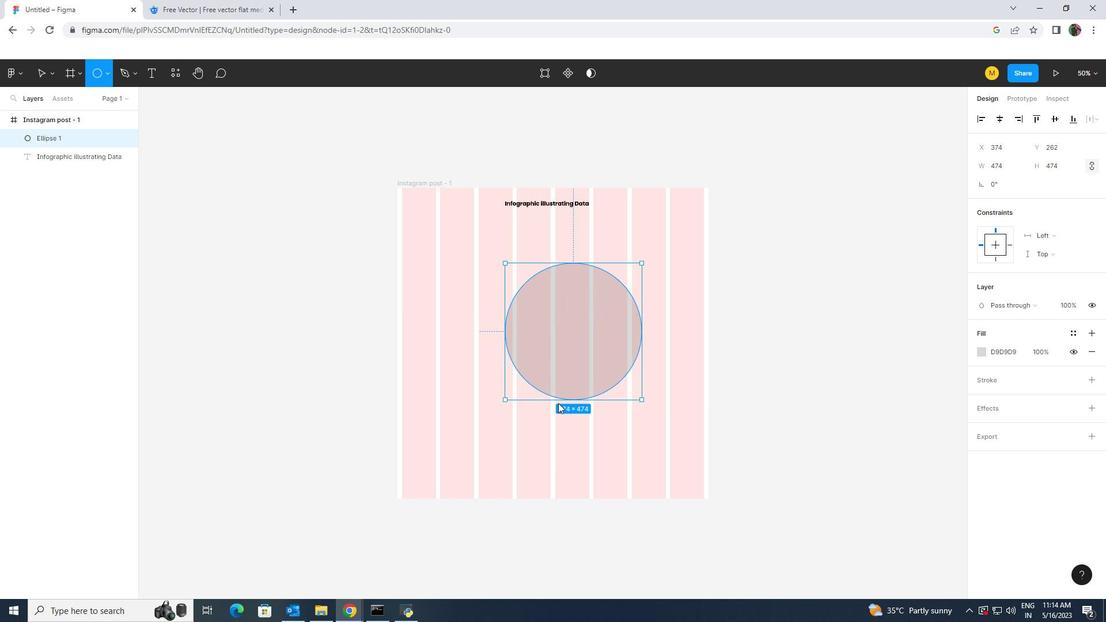 
Action: Key pressed <Key.shift>
Screenshot: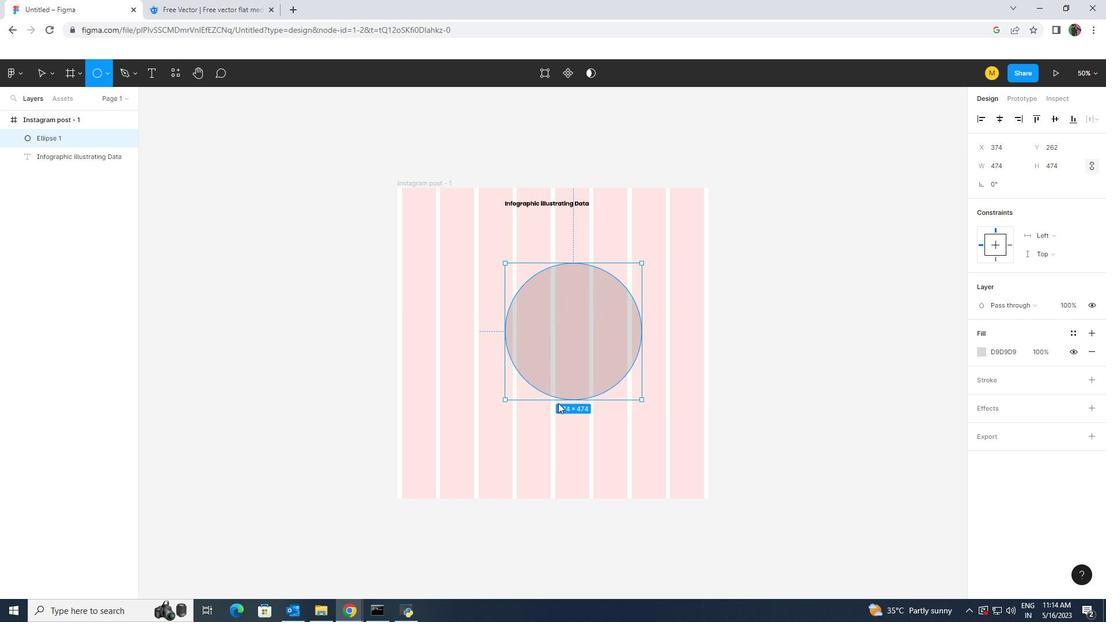 
Action: Mouse moved to (559, 406)
Screenshot: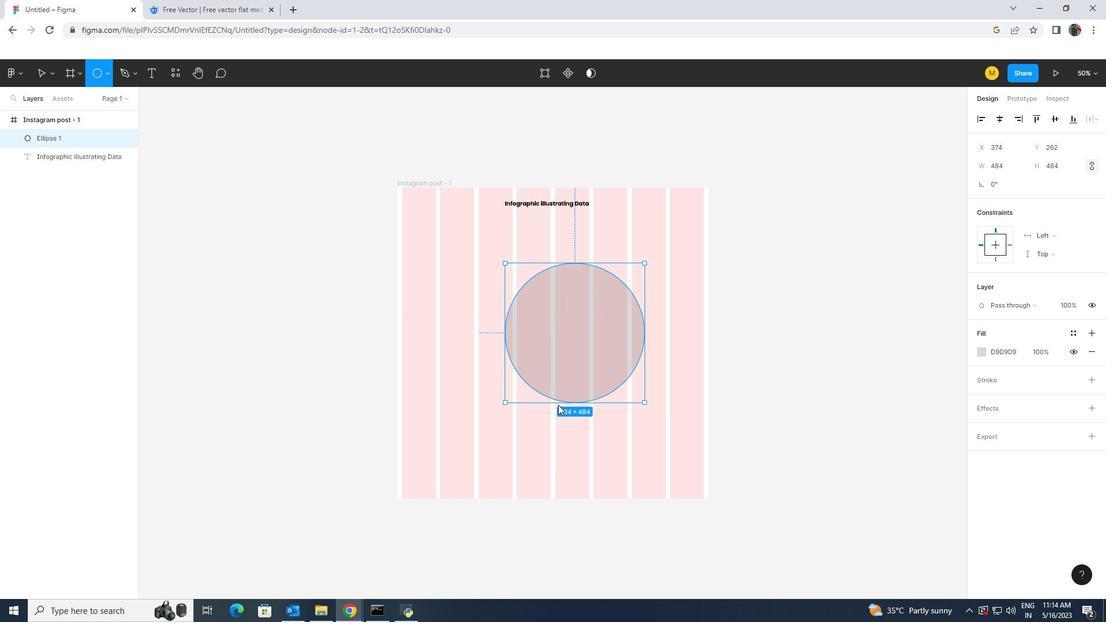 
Action: Key pressed <Key.shift><Key.shift>
Screenshot: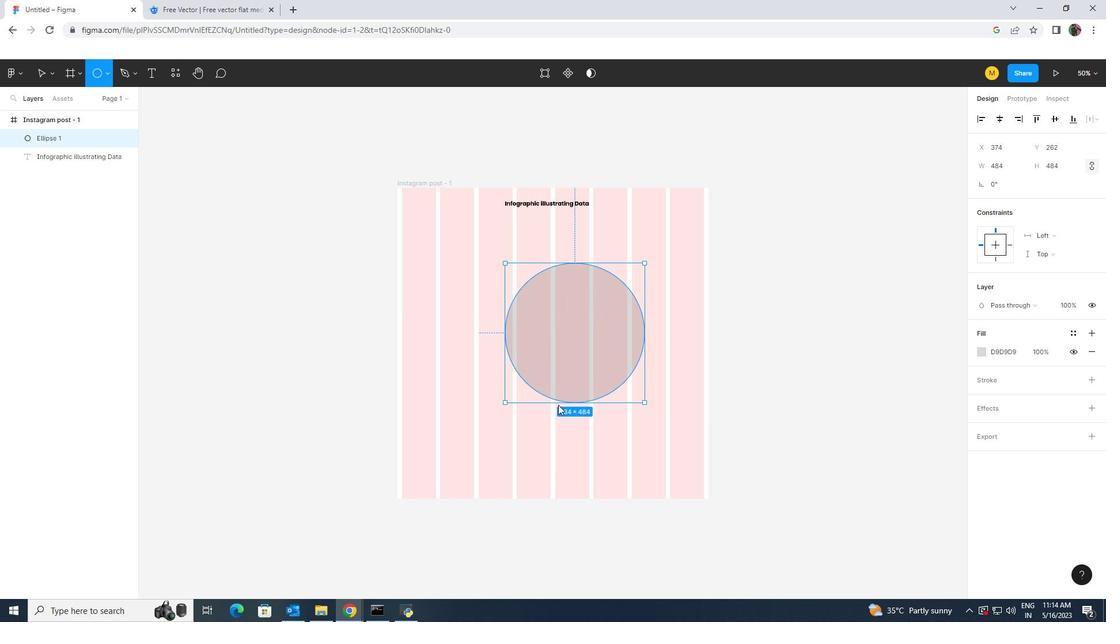 
Action: Mouse moved to (559, 408)
Screenshot: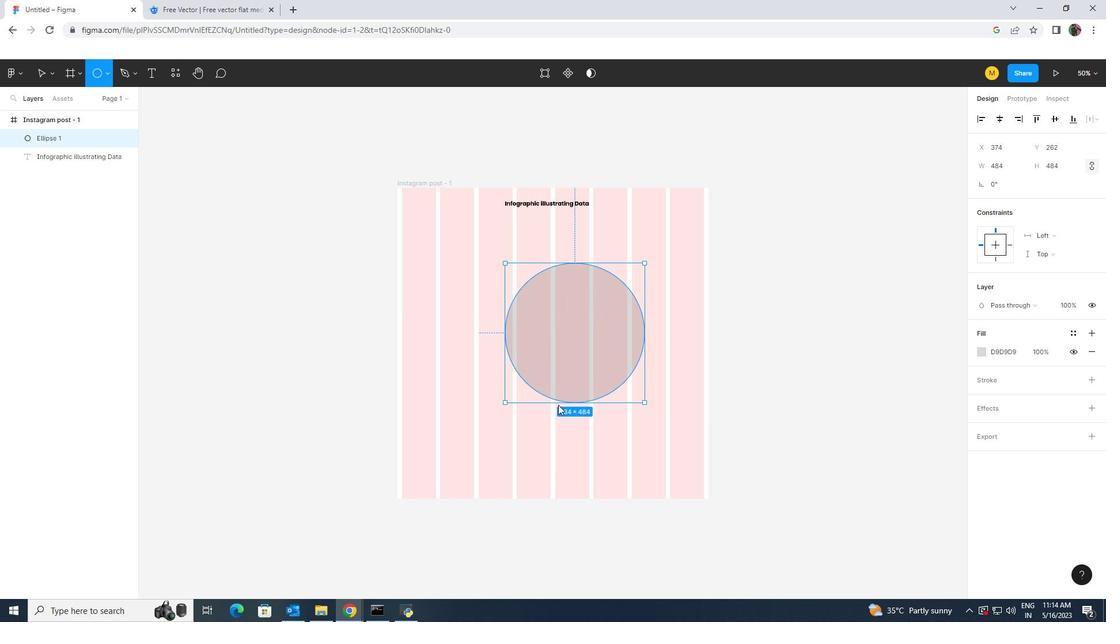 
Action: Key pressed <Key.shift>
Screenshot: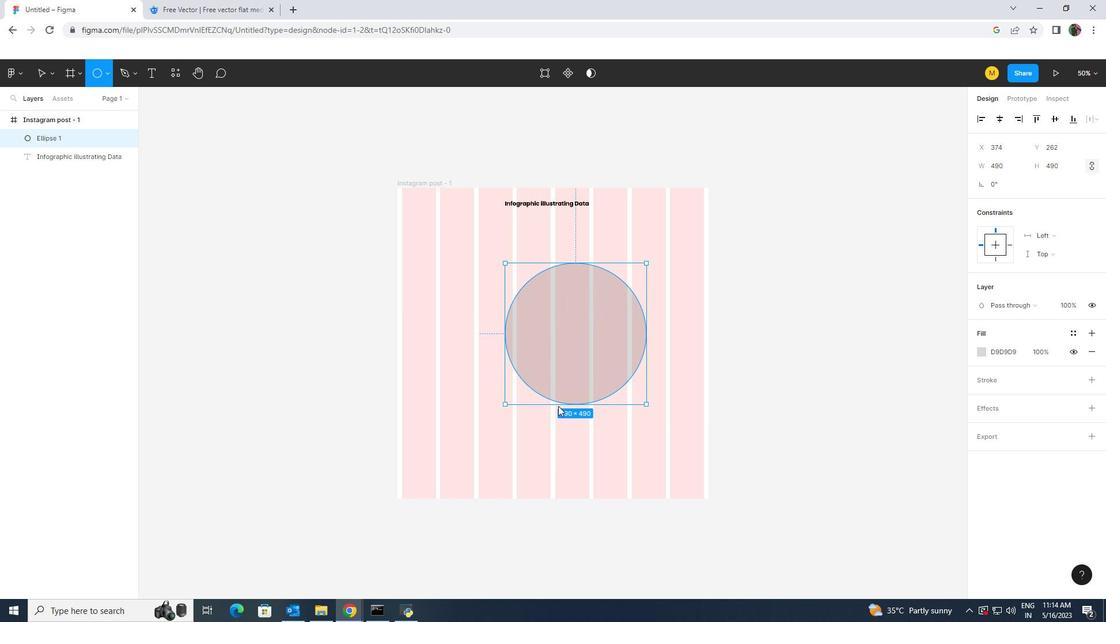 
Action: Mouse moved to (559, 408)
Screenshot: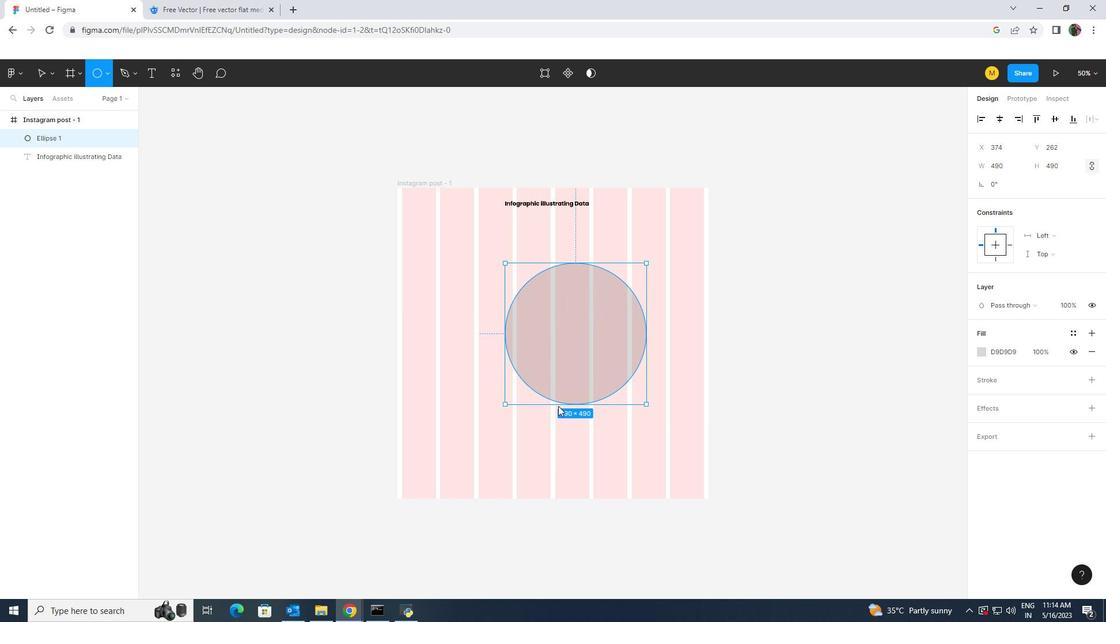 
Action: Key pressed <Key.shift><Key.shift>
Screenshot: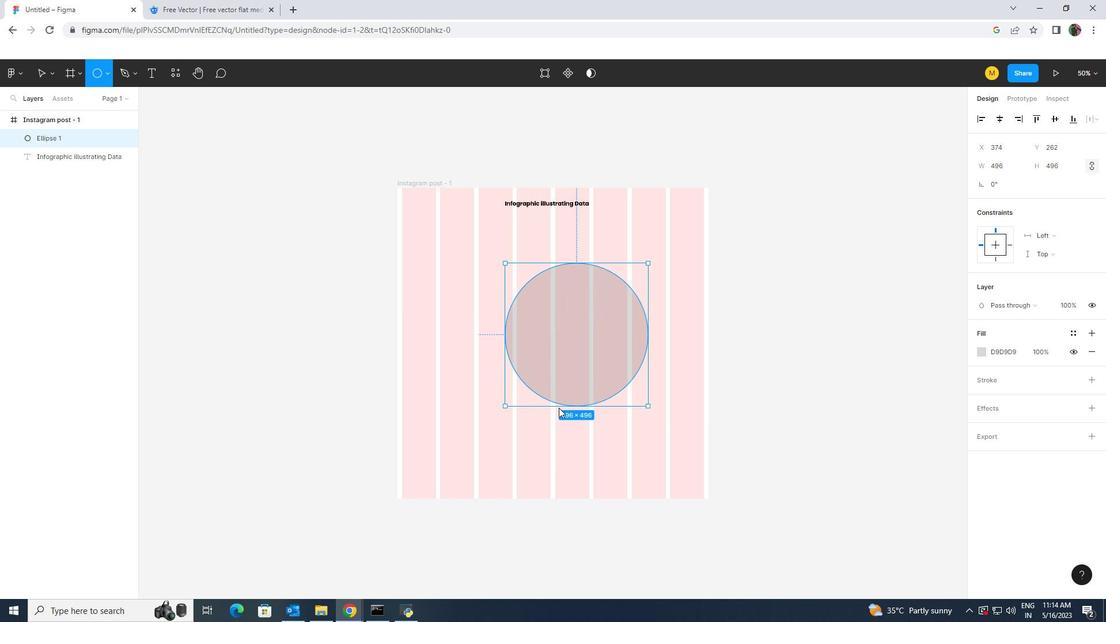 
Action: Mouse moved to (559, 408)
Screenshot: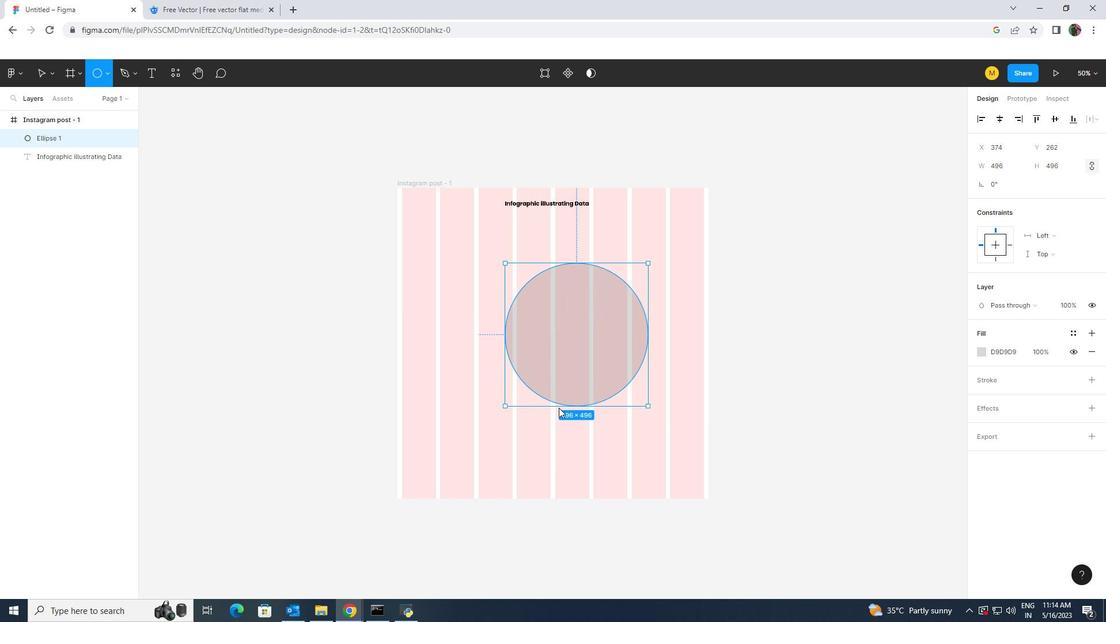 
Action: Key pressed <Key.shift>
Screenshot: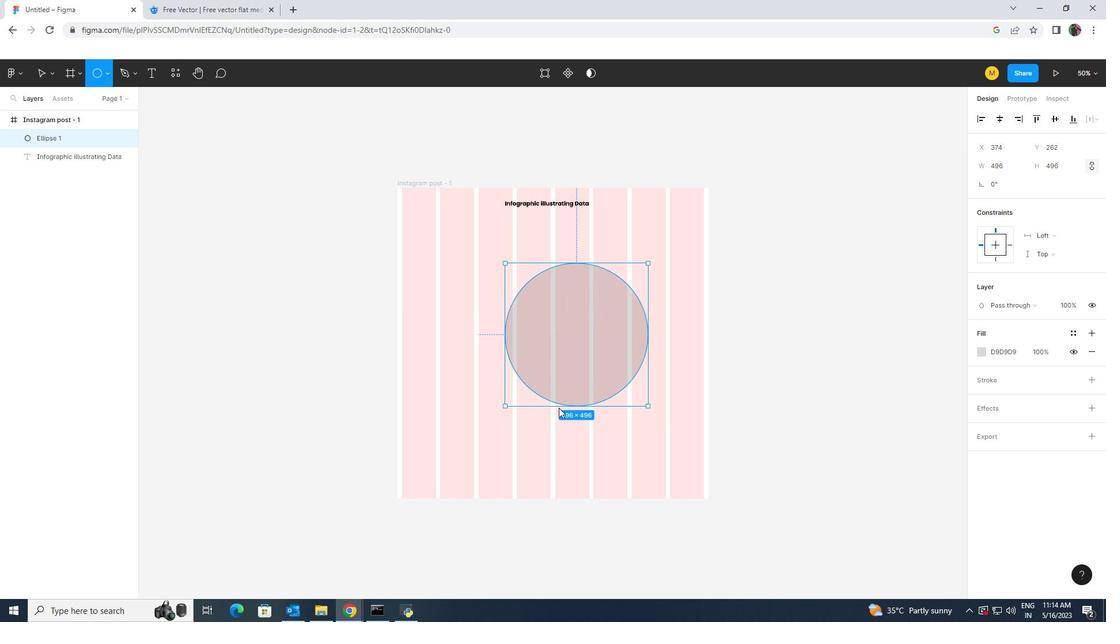 
Action: Mouse moved to (559, 409)
Screenshot: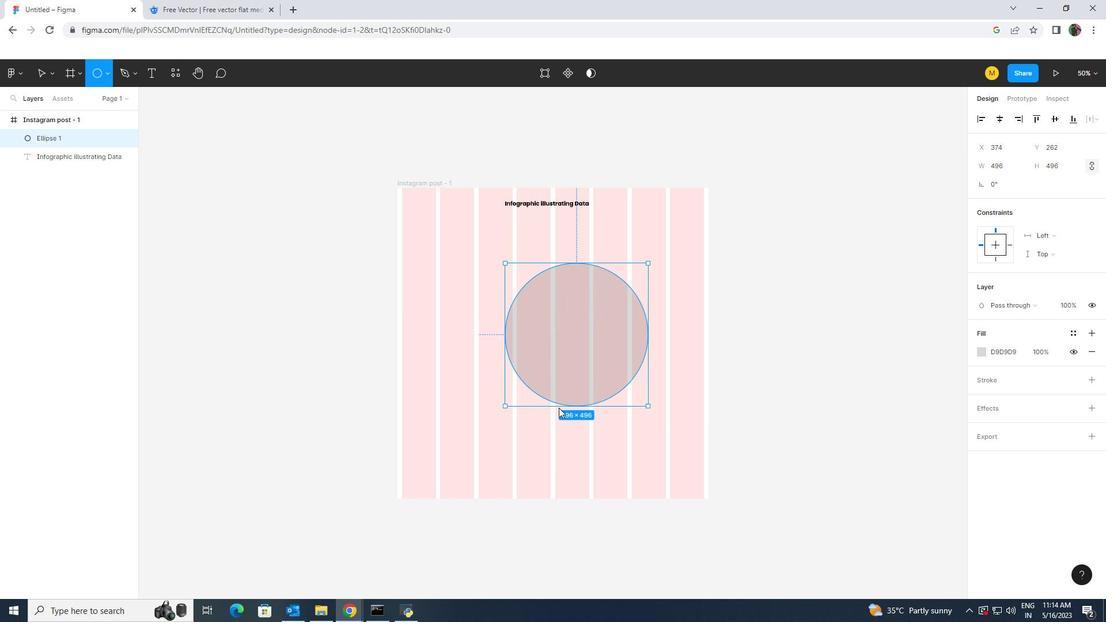 
Action: Key pressed <Key.shift><Key.shift>
Screenshot: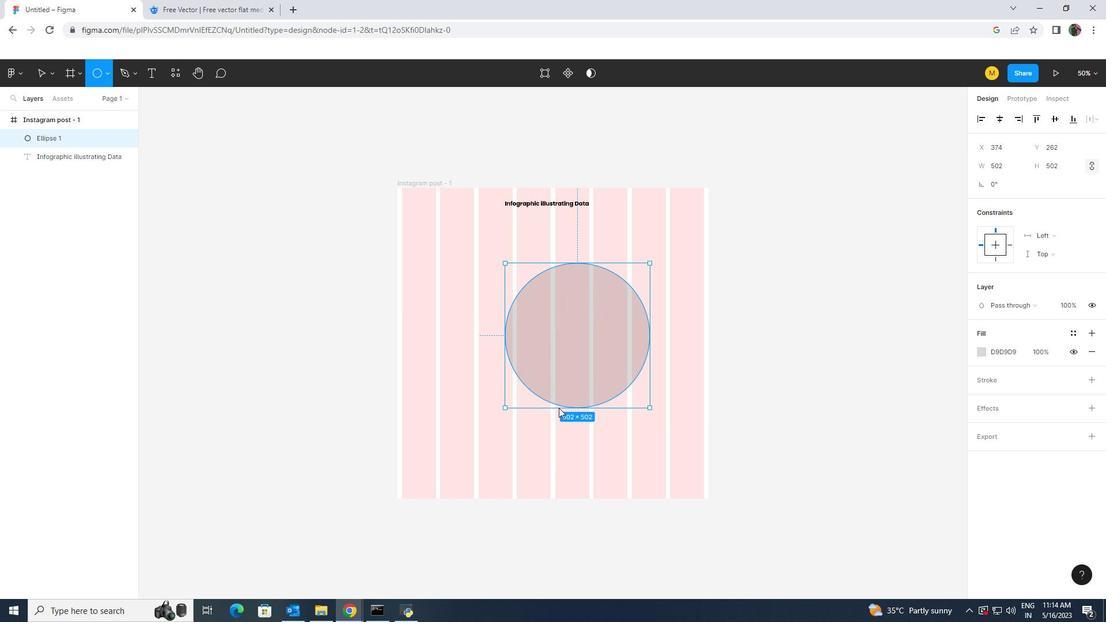 
Action: Mouse moved to (559, 410)
Screenshot: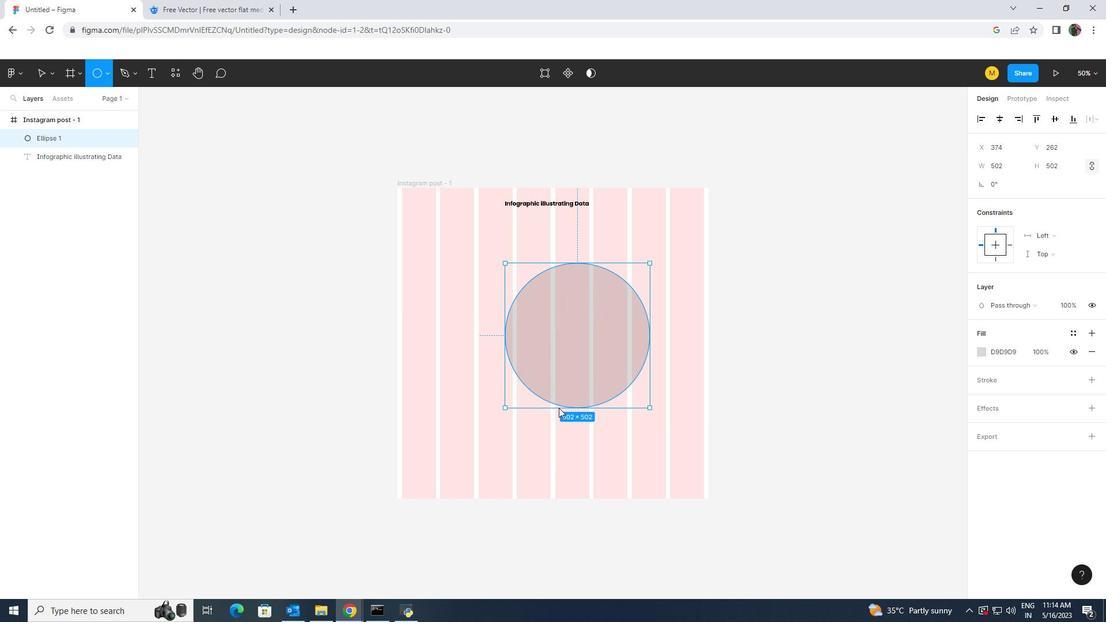
Action: Key pressed <Key.shift><Key.shift><Key.shift><Key.shift><Key.shift><Key.shift><Key.shift><Key.shift>
Screenshot: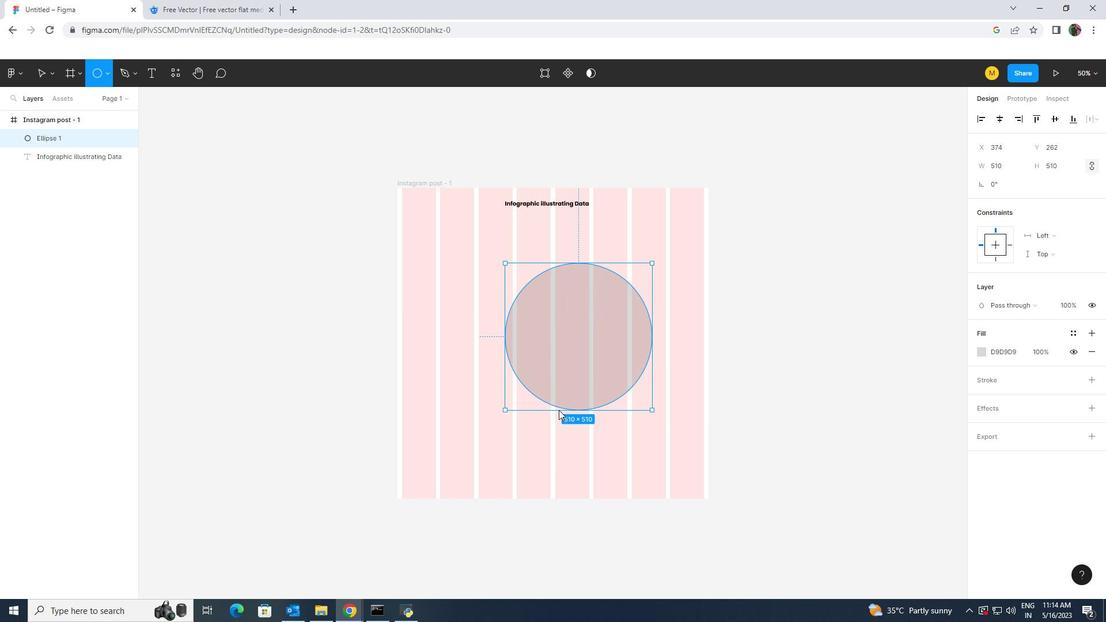 
Action: Mouse moved to (372, 281)
Screenshot: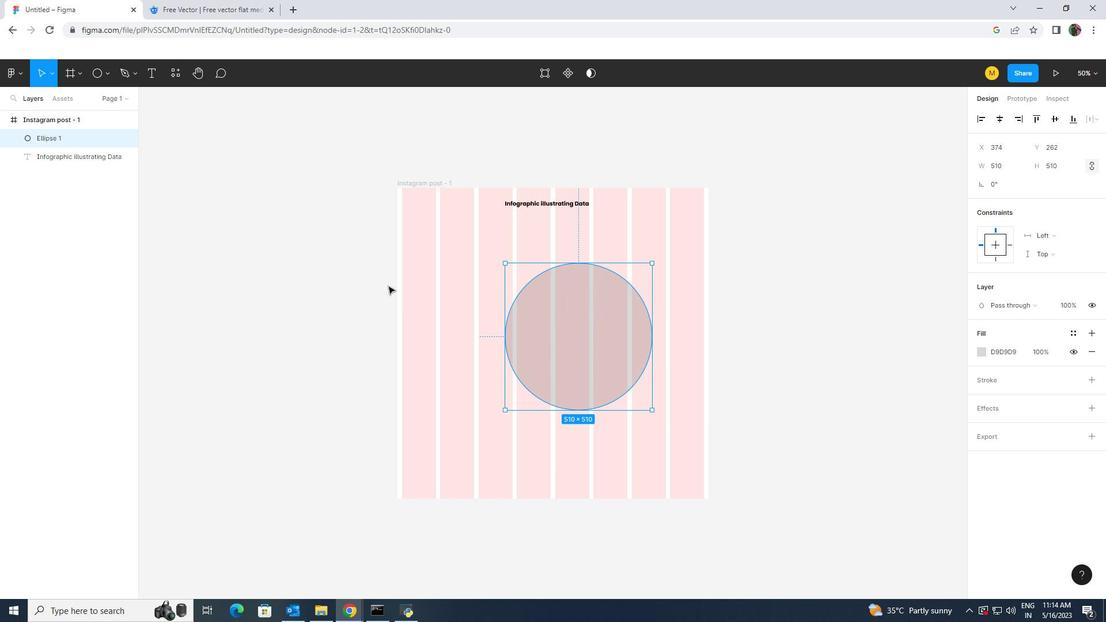 
Action: Mouse pressed left at (372, 281)
Screenshot: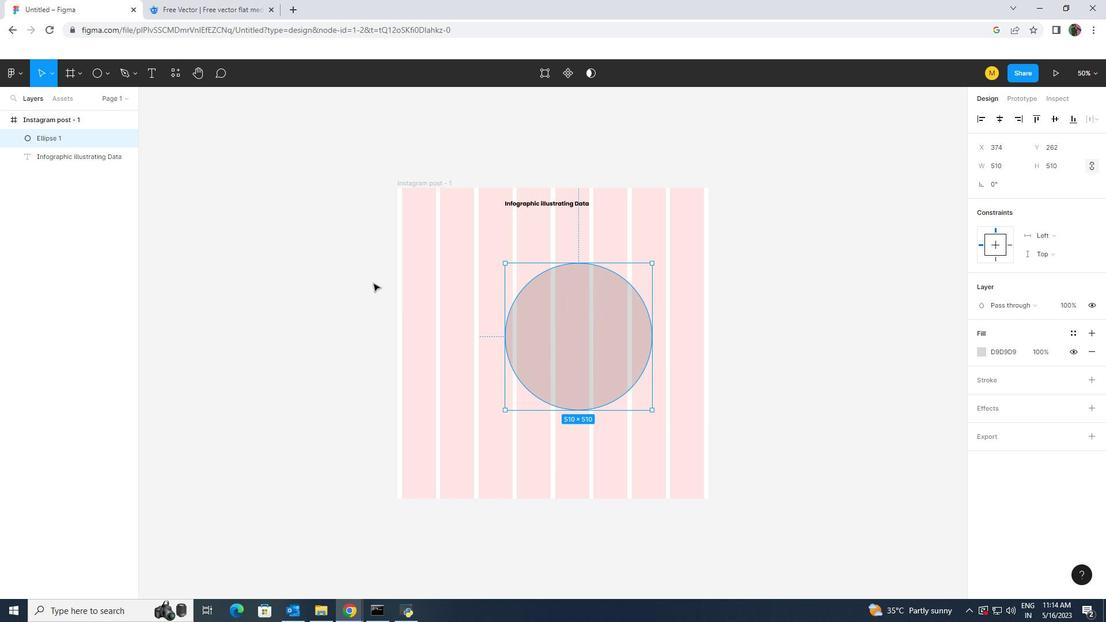 
Action: Mouse moved to (560, 331)
Screenshot: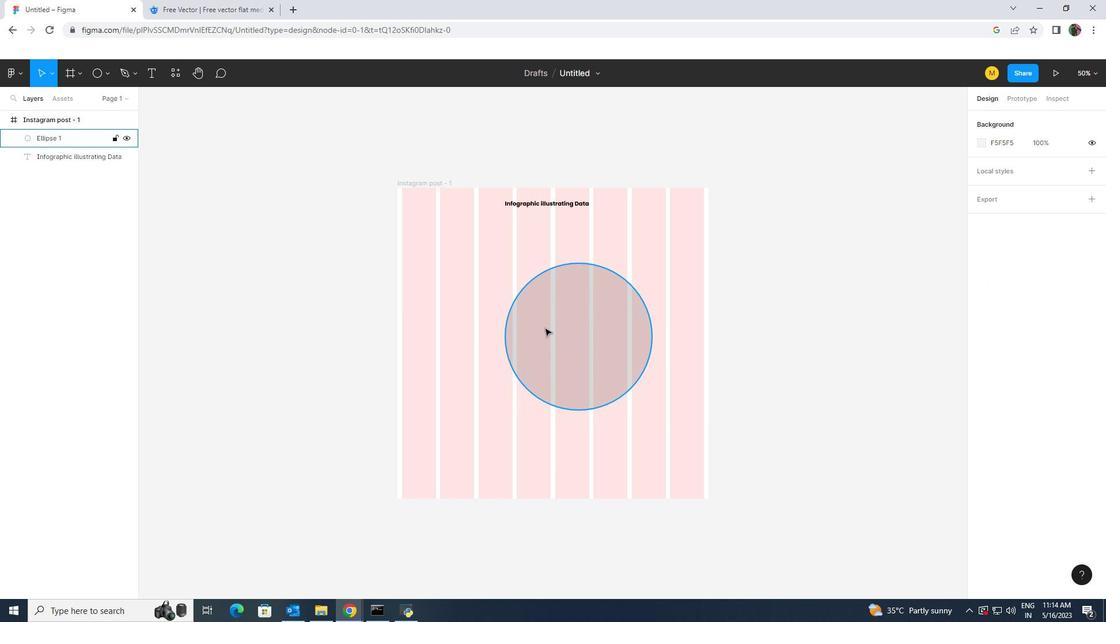 
Action: Mouse pressed left at (560, 331)
Screenshot: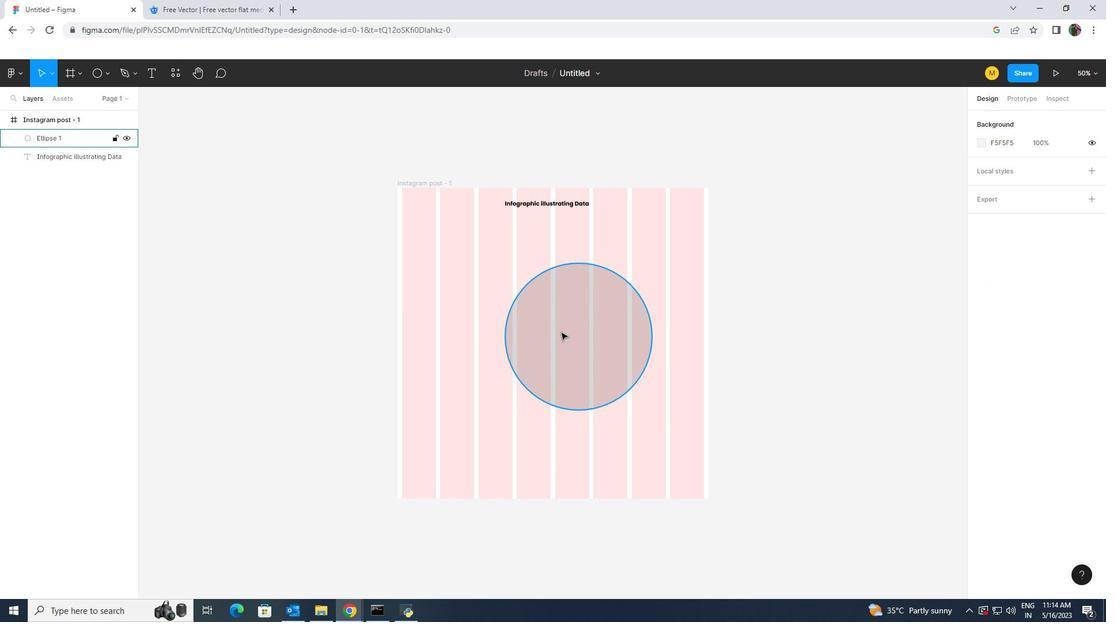 
Action: Mouse moved to (624, 390)
